 Task: Cyber security and email template2
Action: Key pressed <Key.f11>
Screenshot: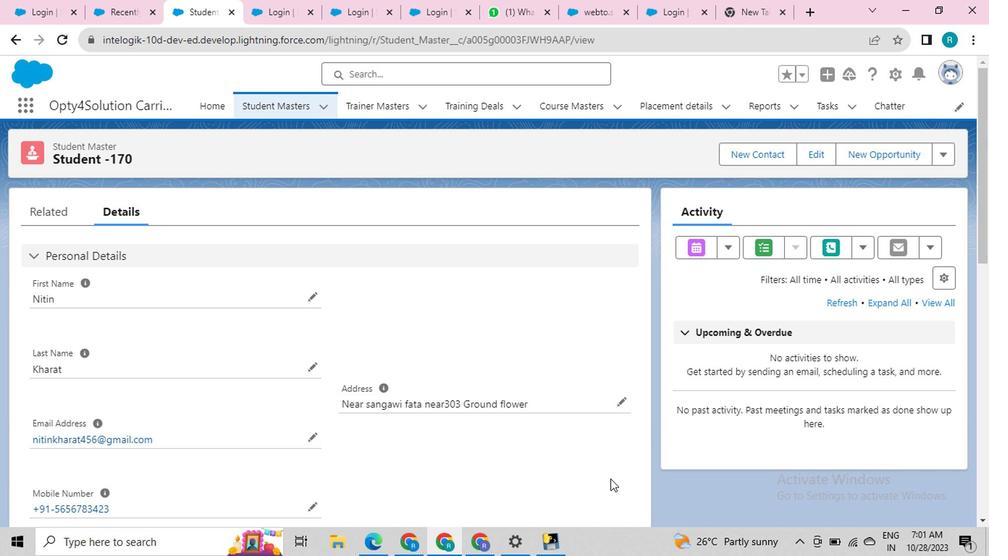 
Action: Mouse moved to (890, 20)
Screenshot: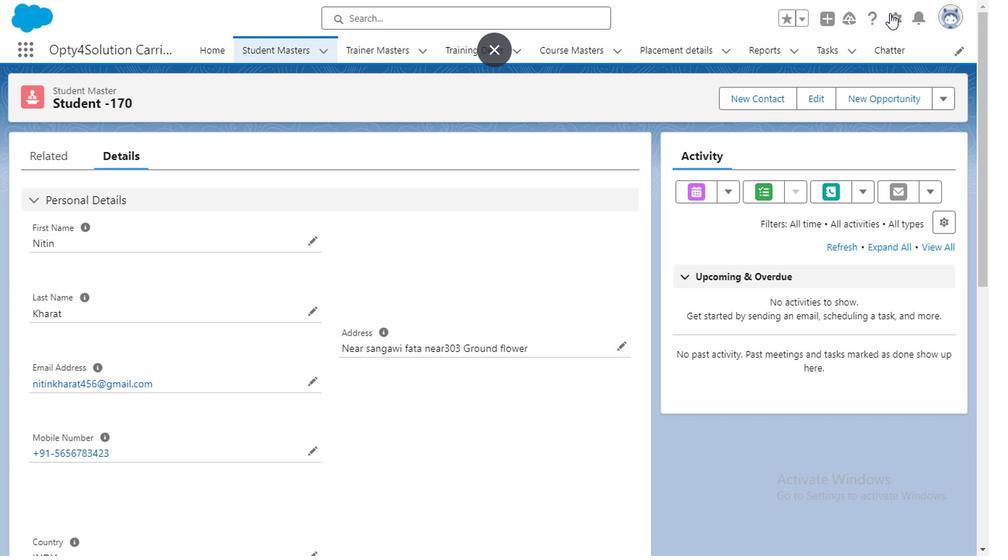 
Action: Mouse pressed left at (890, 20)
Screenshot: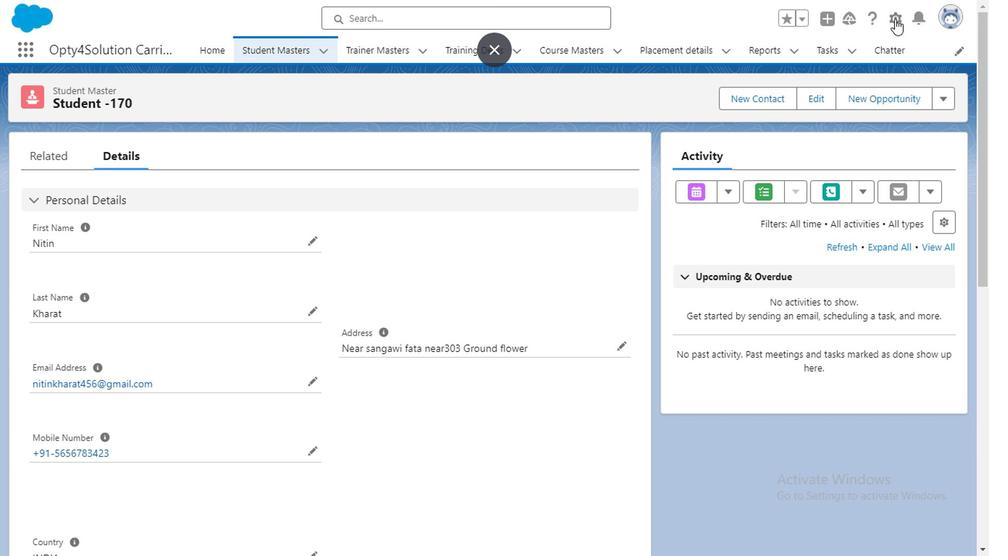 
Action: Mouse moved to (839, 74)
Screenshot: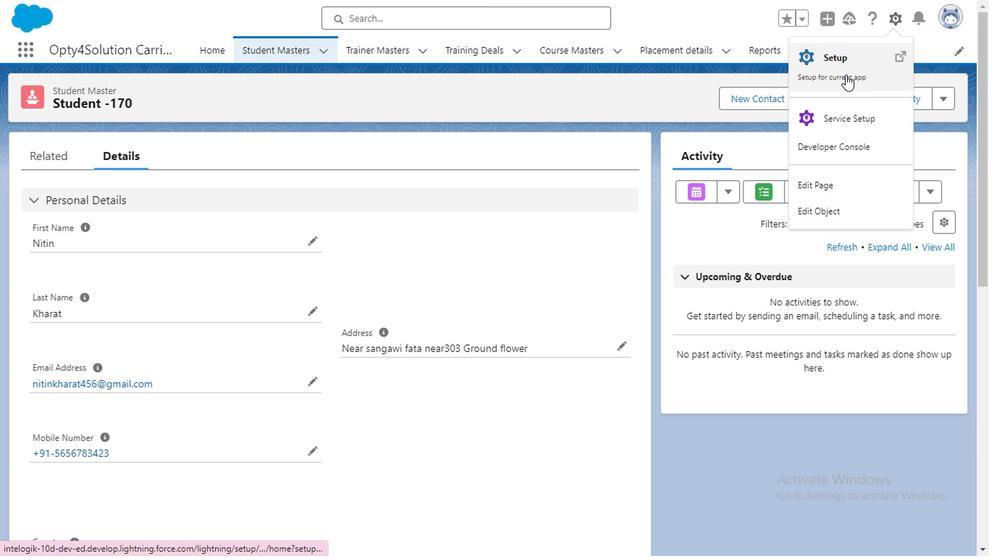 
Action: Mouse pressed left at (839, 74)
Screenshot: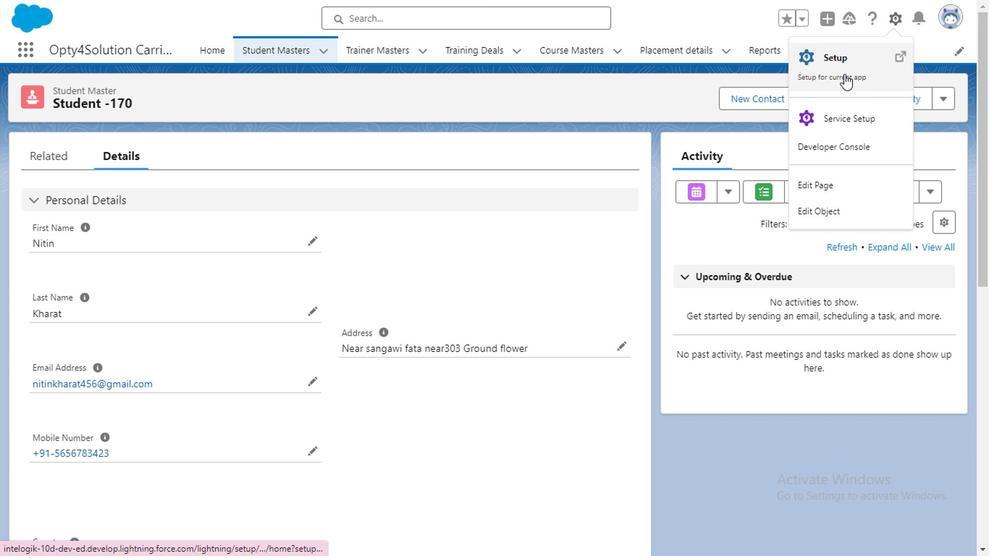
Action: Mouse moved to (79, 90)
Screenshot: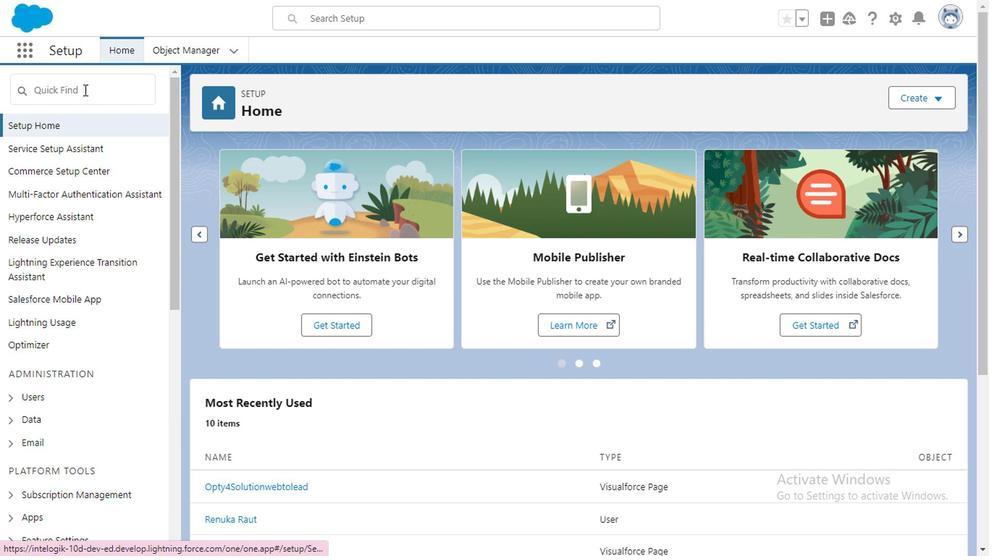 
Action: Mouse pressed left at (79, 90)
Screenshot: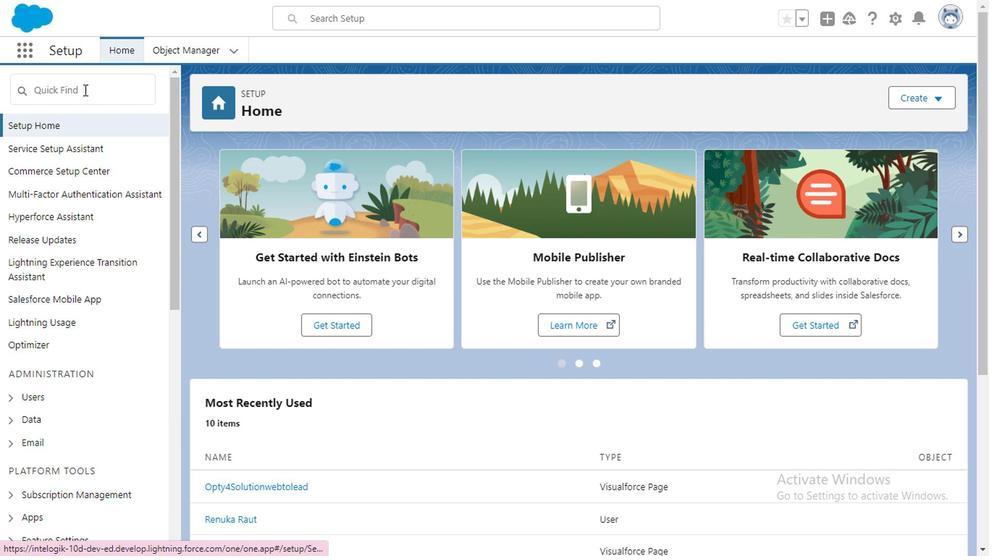 
Action: Mouse moved to (79, 90)
Screenshot: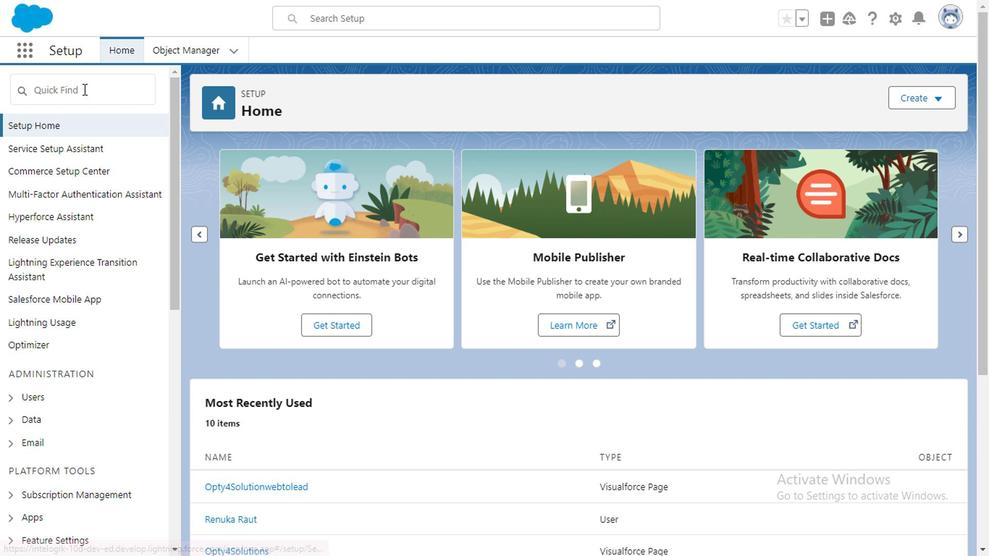 
Action: Key pressed e<Key.caps_lock>MAIL<Key.space><Key.caps_lock><Key.enter>
Screenshot: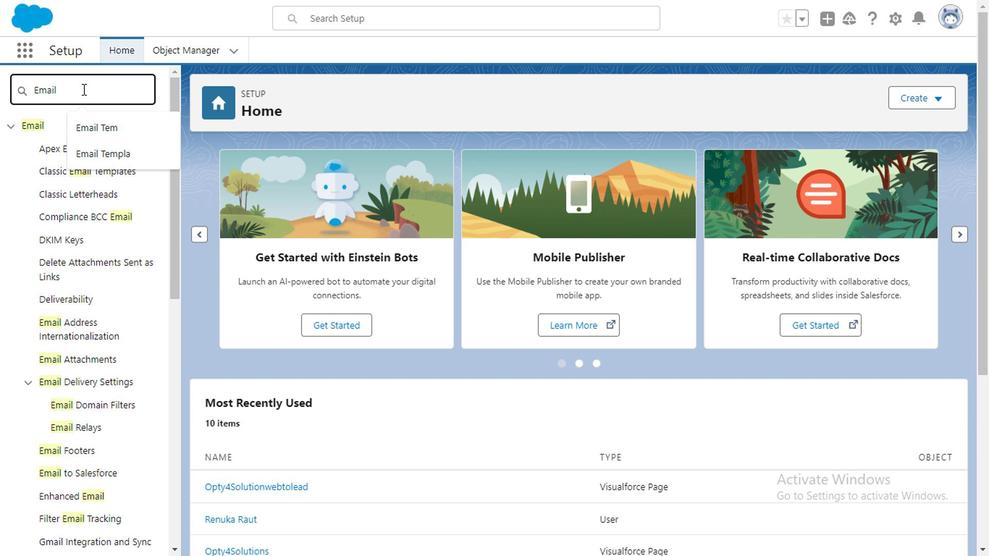 
Action: Mouse moved to (51, 173)
Screenshot: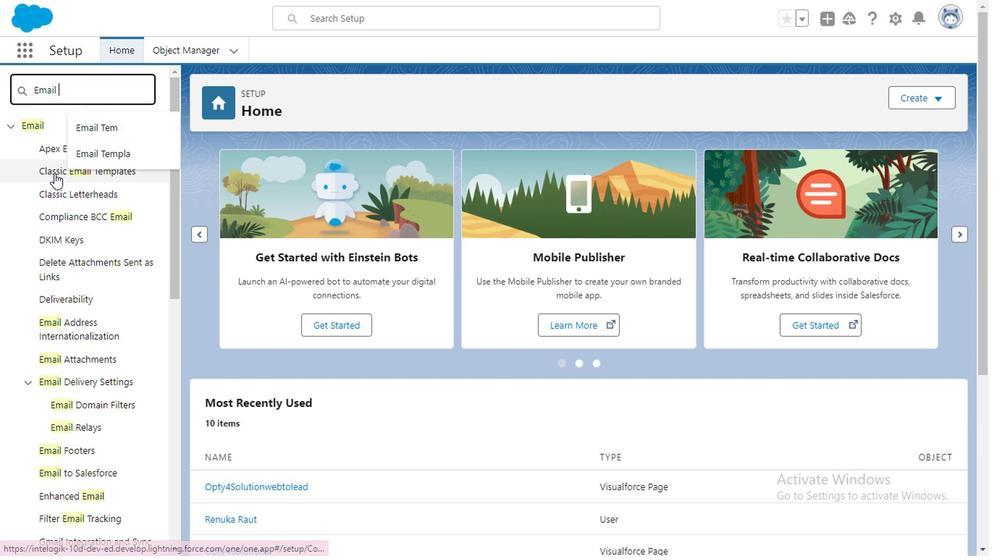 
Action: Mouse pressed left at (51, 173)
Screenshot: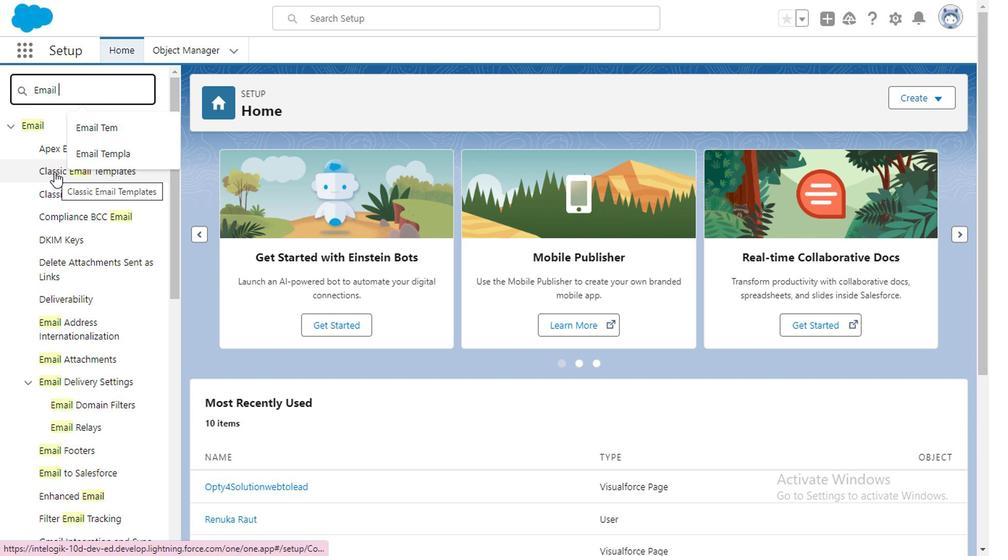 
Action: Mouse moved to (453, 270)
Screenshot: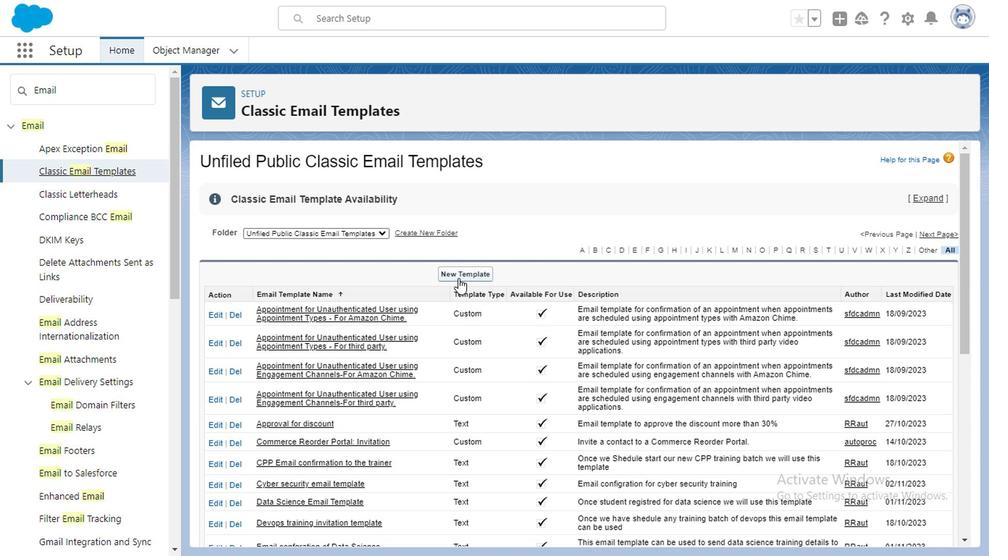 
Action: Mouse pressed left at (453, 270)
Screenshot: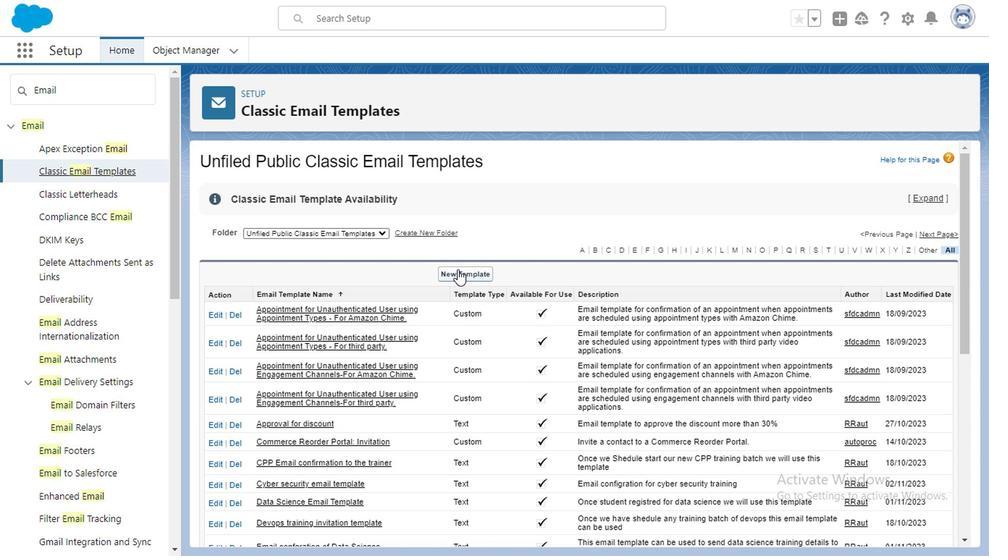 
Action: Mouse moved to (916, 365)
Screenshot: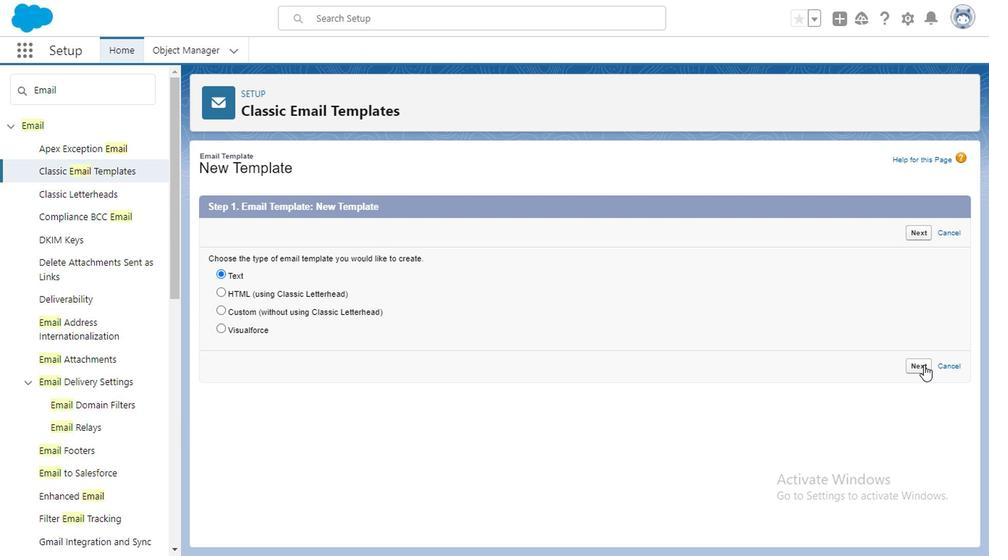 
Action: Mouse pressed left at (916, 365)
Screenshot: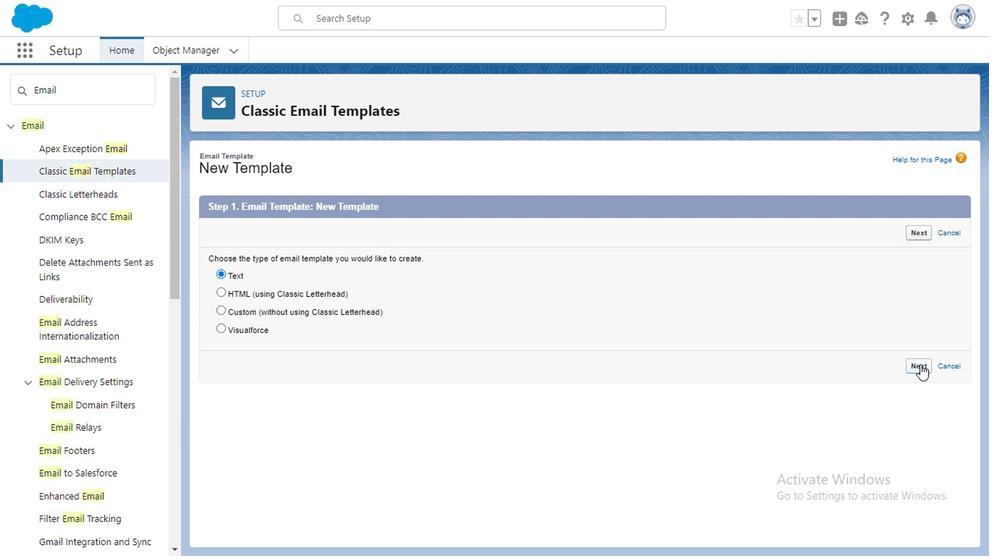 
Action: Mouse moved to (340, 295)
Screenshot: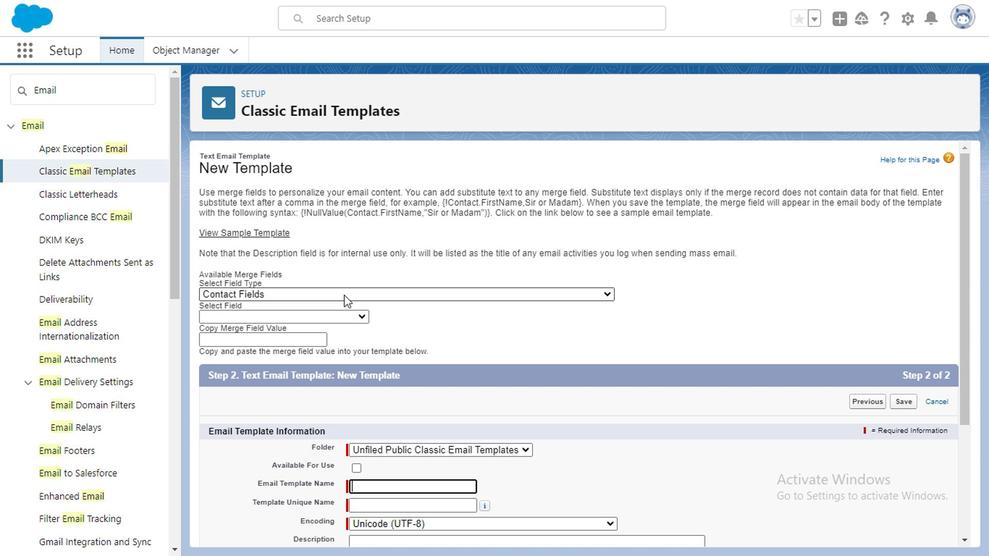 
Action: Mouse pressed left at (340, 295)
Screenshot: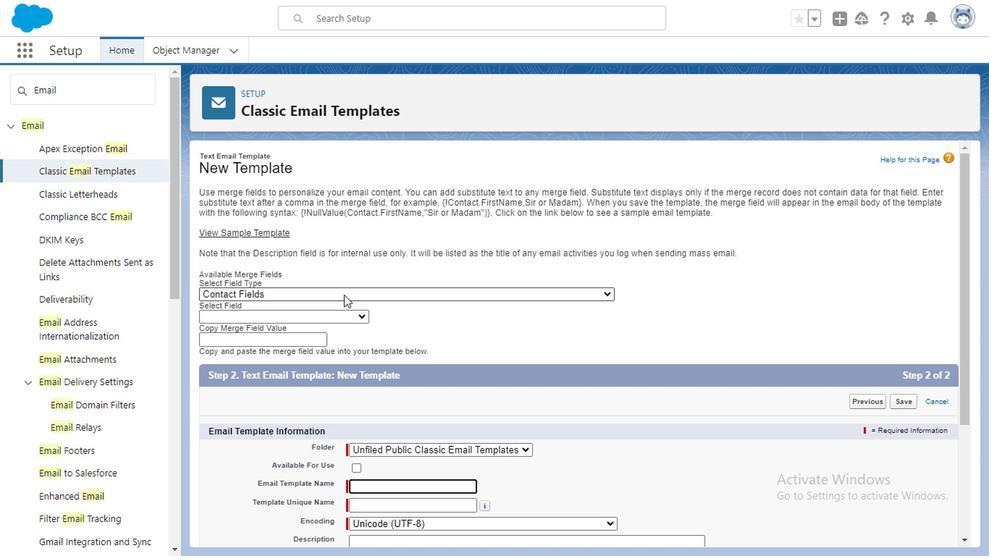 
Action: Mouse moved to (326, 217)
Screenshot: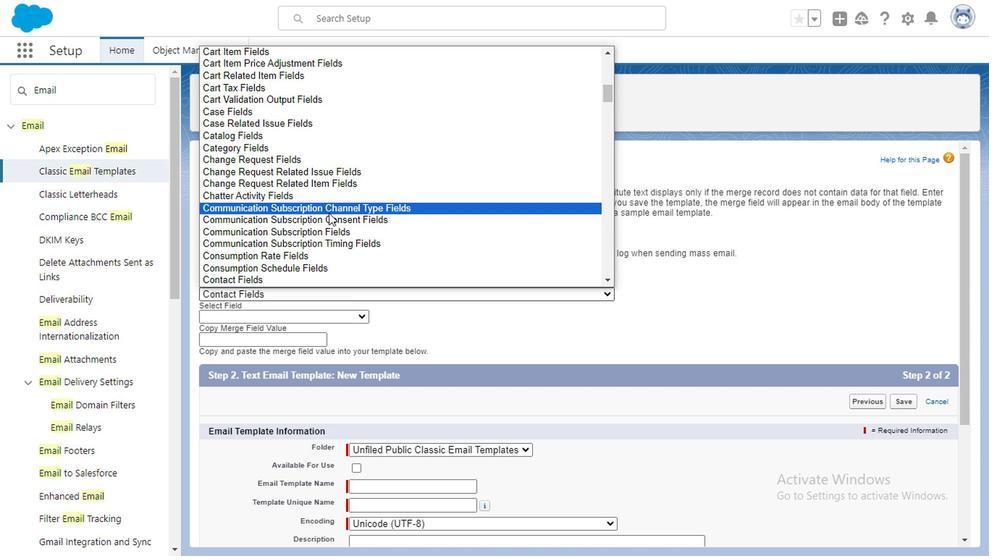 
Action: Mouse scrolled (326, 217) with delta (0, 0)
Screenshot: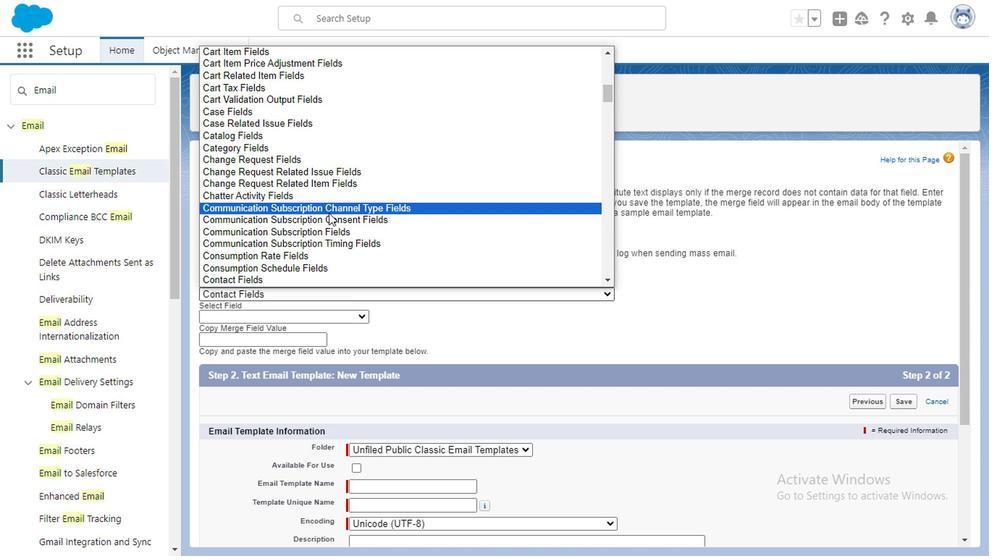 
Action: Mouse moved to (326, 217)
Screenshot: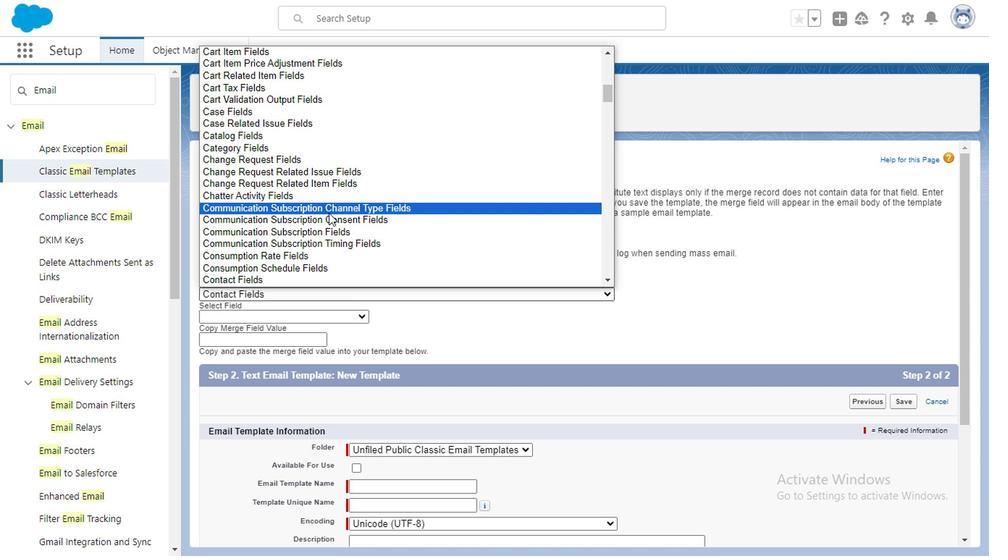 
Action: Mouse scrolled (326, 217) with delta (0, 0)
Screenshot: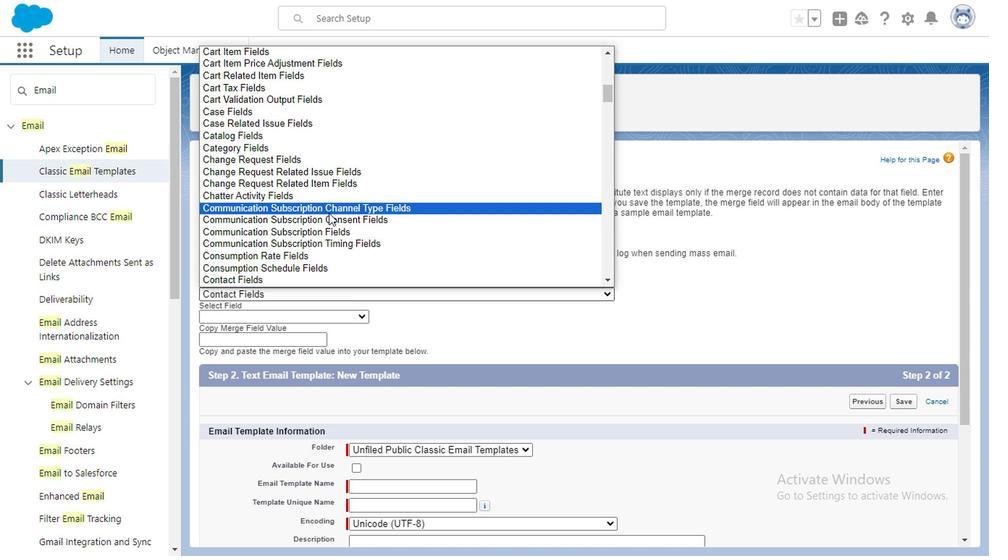
Action: Mouse scrolled (326, 217) with delta (0, 0)
Screenshot: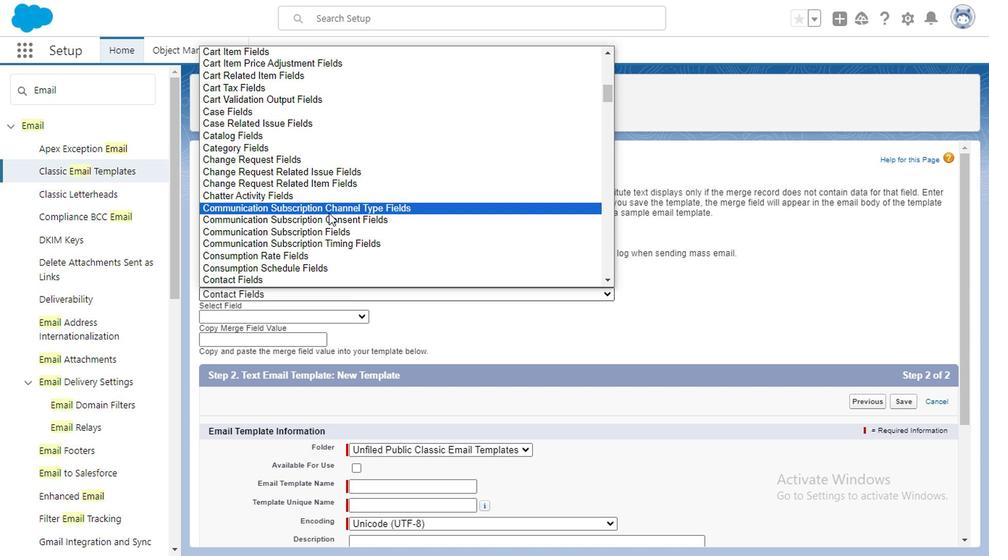 
Action: Mouse moved to (318, 228)
Screenshot: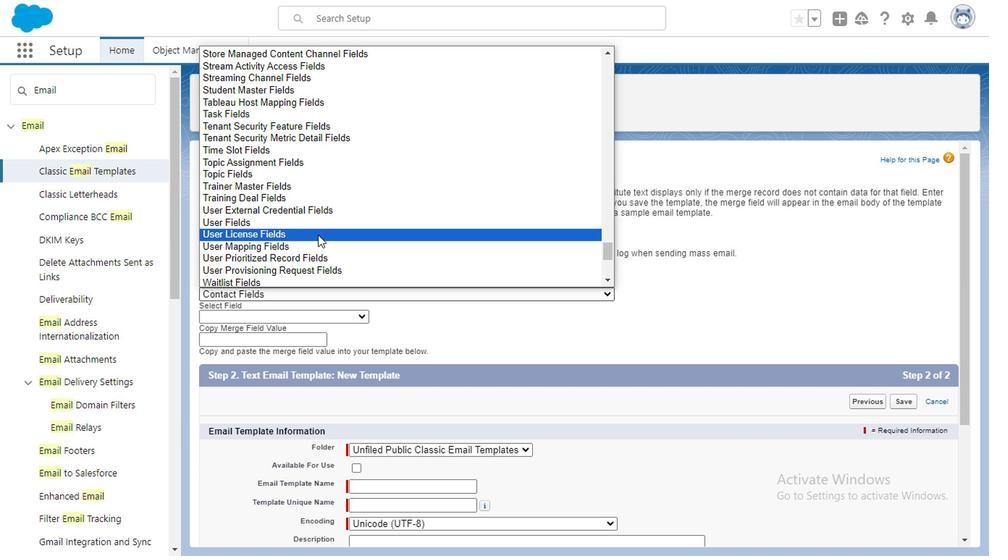 
Action: Mouse scrolled (318, 228) with delta (0, 0)
Screenshot: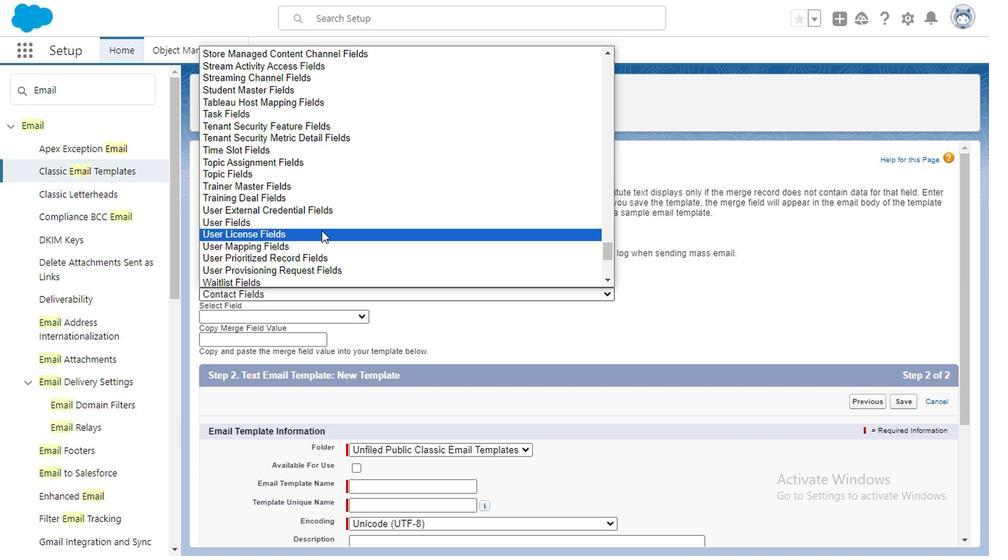
Action: Mouse scrolled (318, 228) with delta (0, 0)
Screenshot: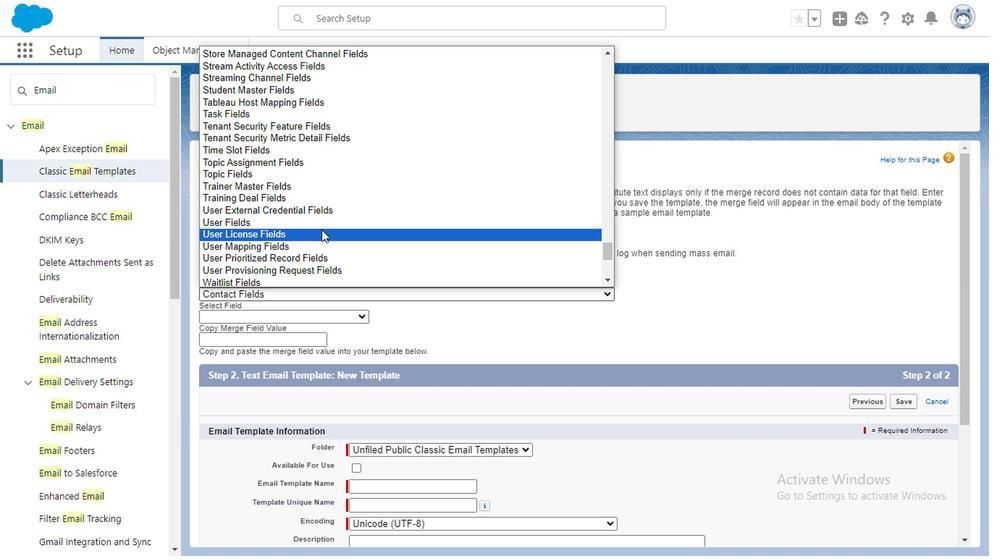 
Action: Mouse moved to (321, 193)
Screenshot: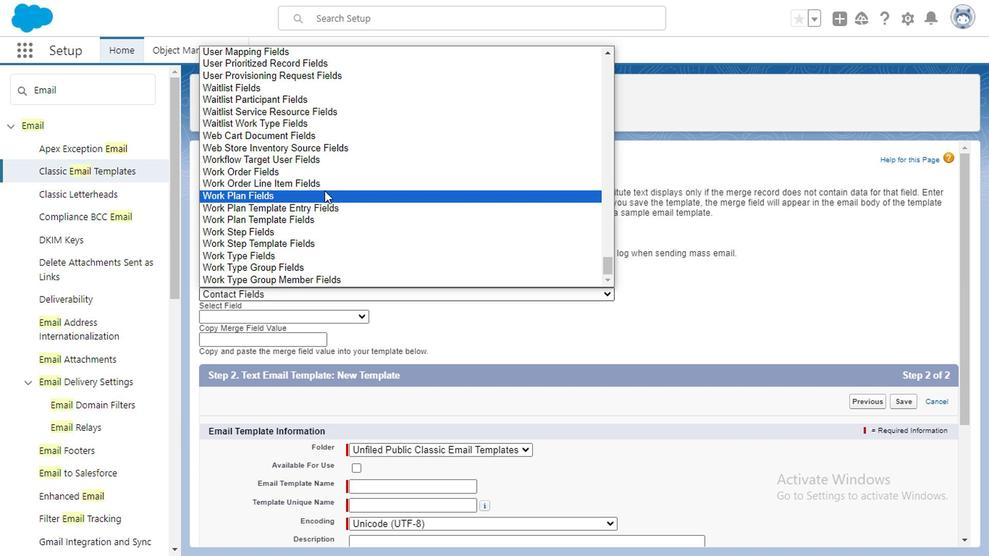 
Action: Mouse scrolled (321, 192) with delta (0, 0)
Screenshot: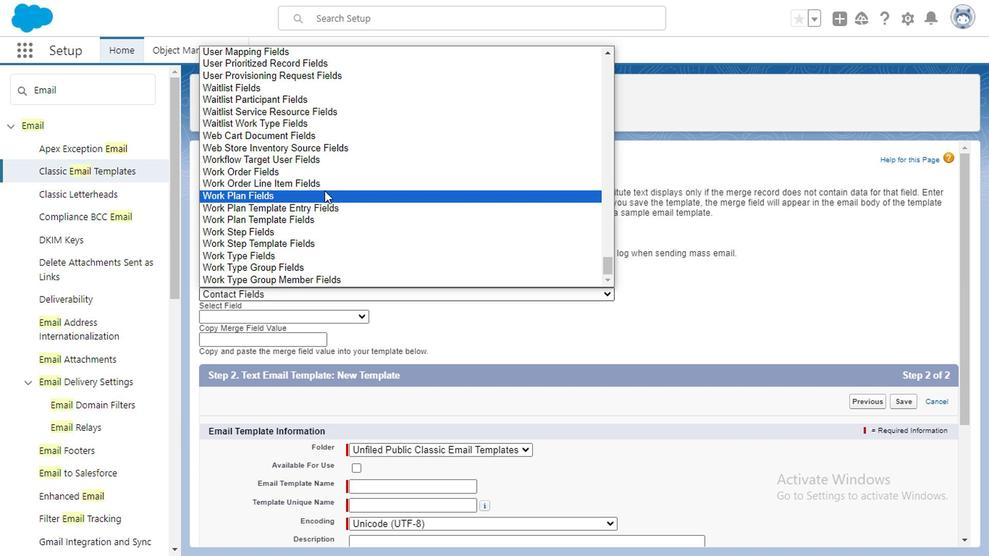 
Action: Mouse moved to (311, 212)
Screenshot: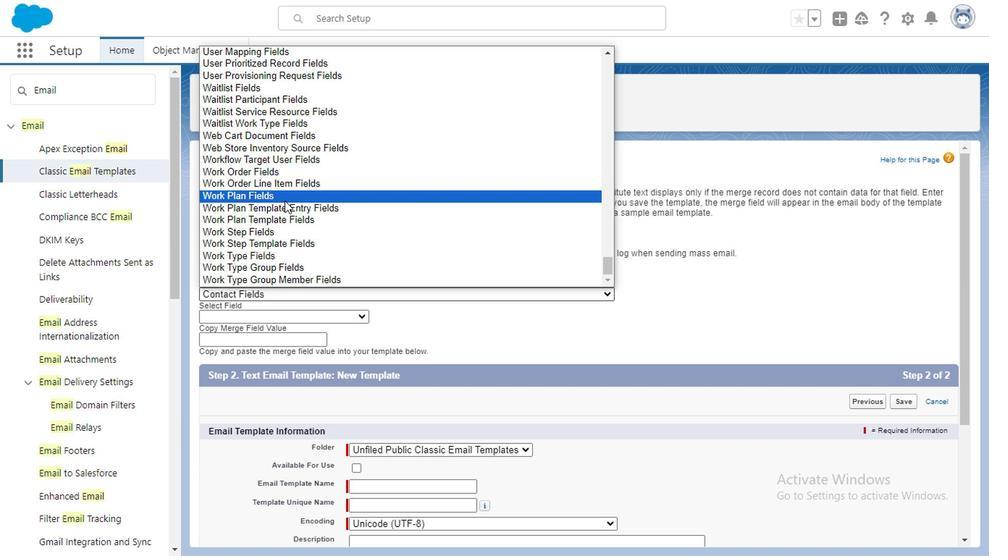 
Action: Mouse scrolled (311, 211) with delta (0, -1)
Screenshot: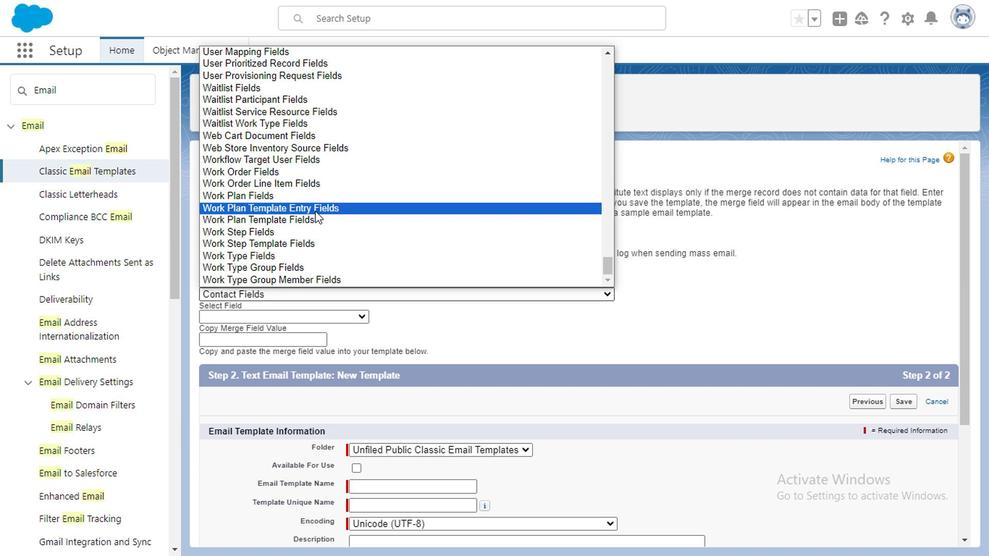 
Action: Mouse moved to (311, 212)
Screenshot: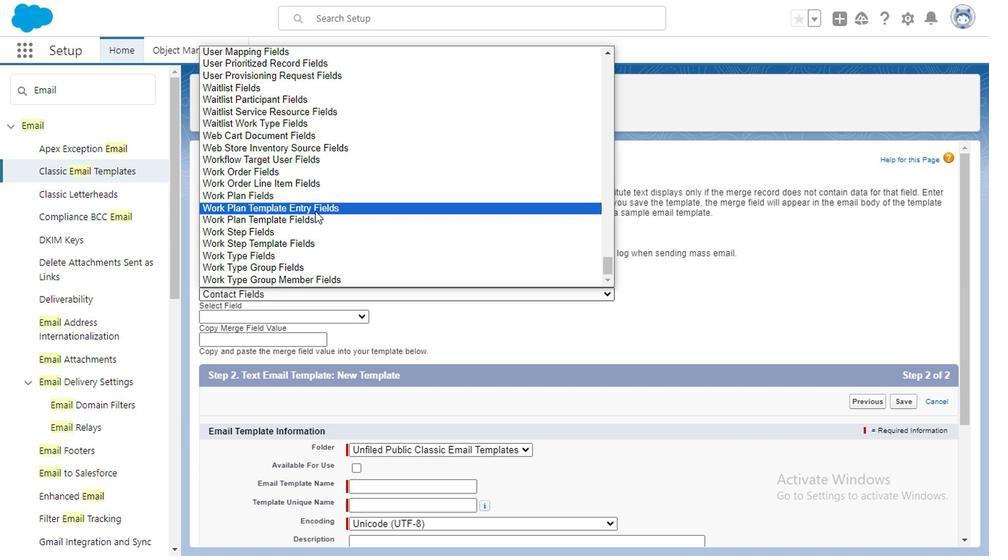 
Action: Mouse scrolled (311, 212) with delta (0, 0)
Screenshot: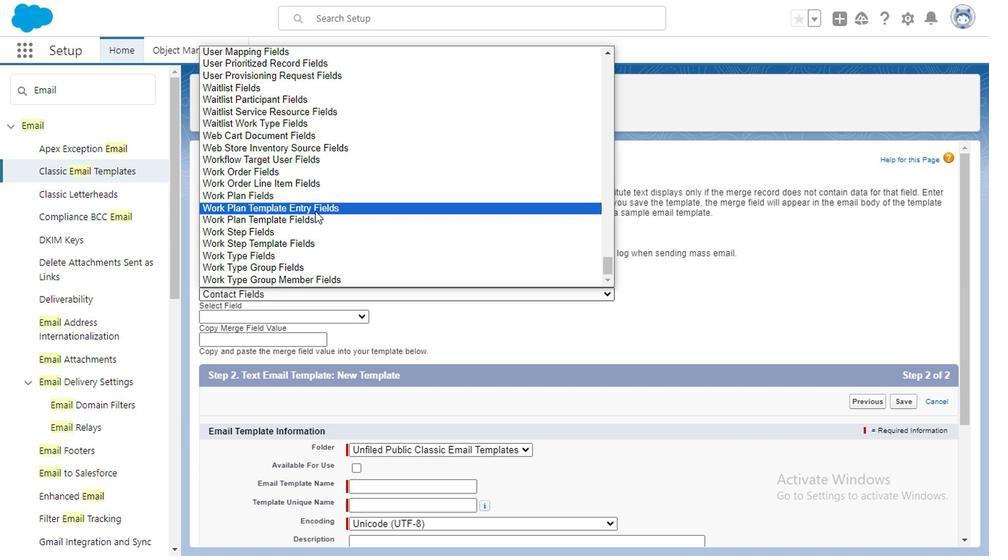 
Action: Mouse moved to (311, 213)
Screenshot: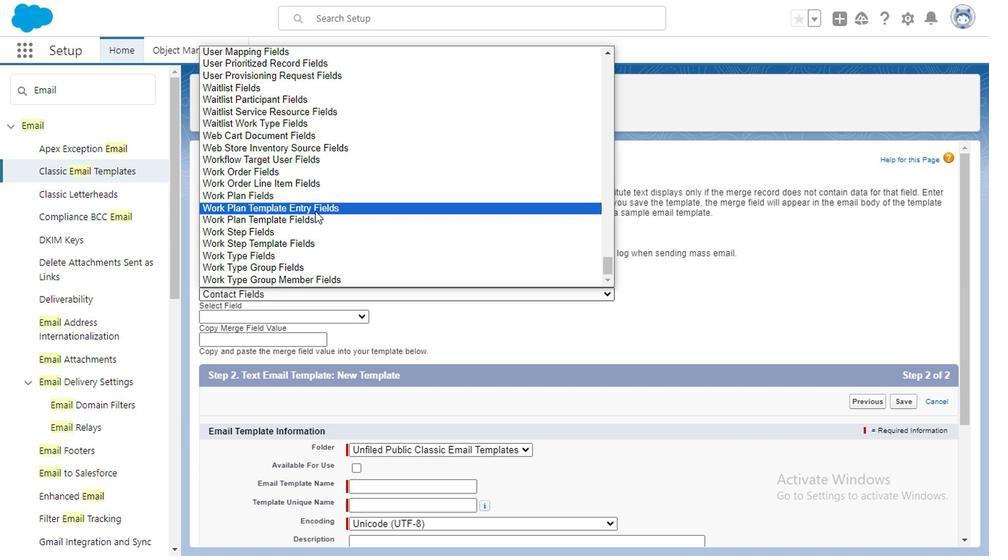 
Action: Mouse scrolled (311, 212) with delta (0, -1)
Screenshot: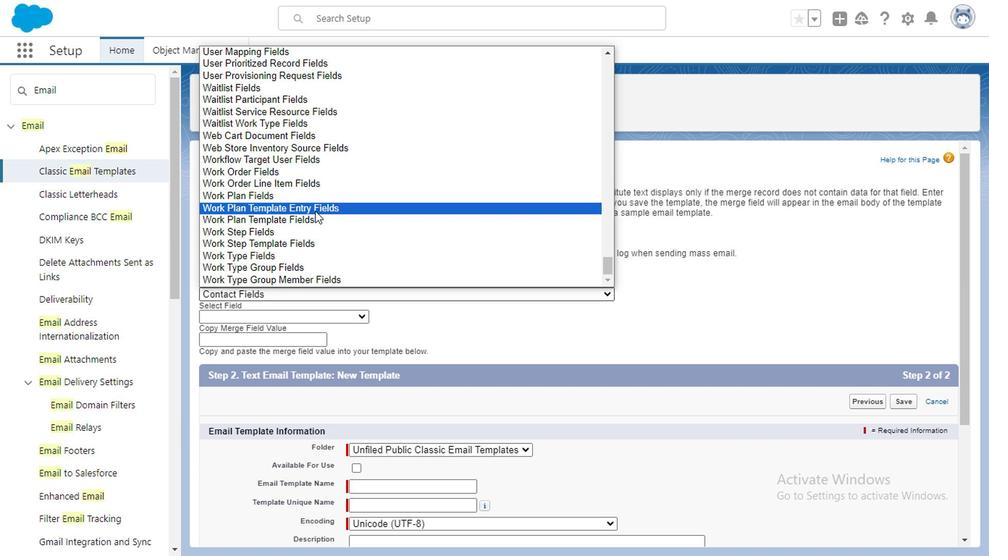 
Action: Mouse moved to (314, 225)
Screenshot: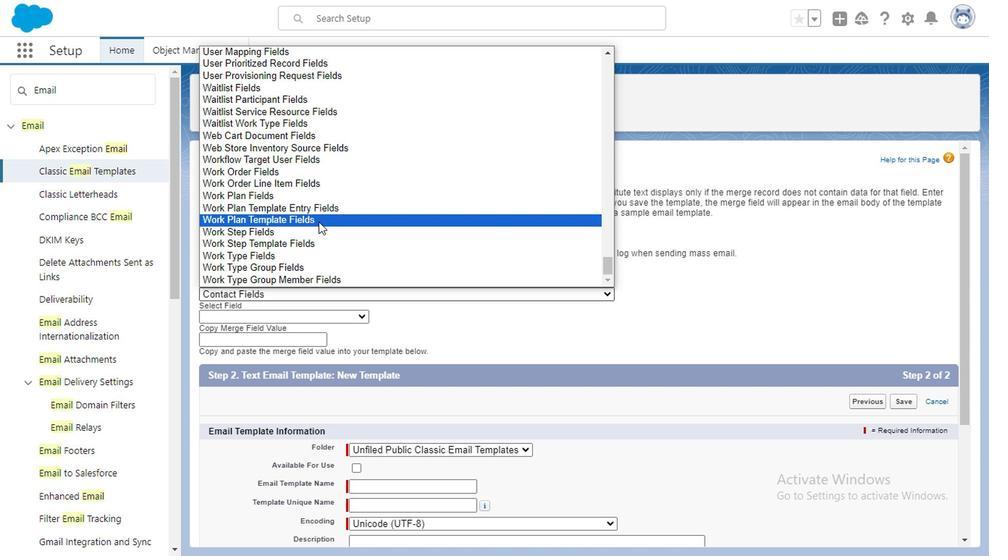 
Action: Mouse scrolled (314, 226) with delta (0, 1)
Screenshot: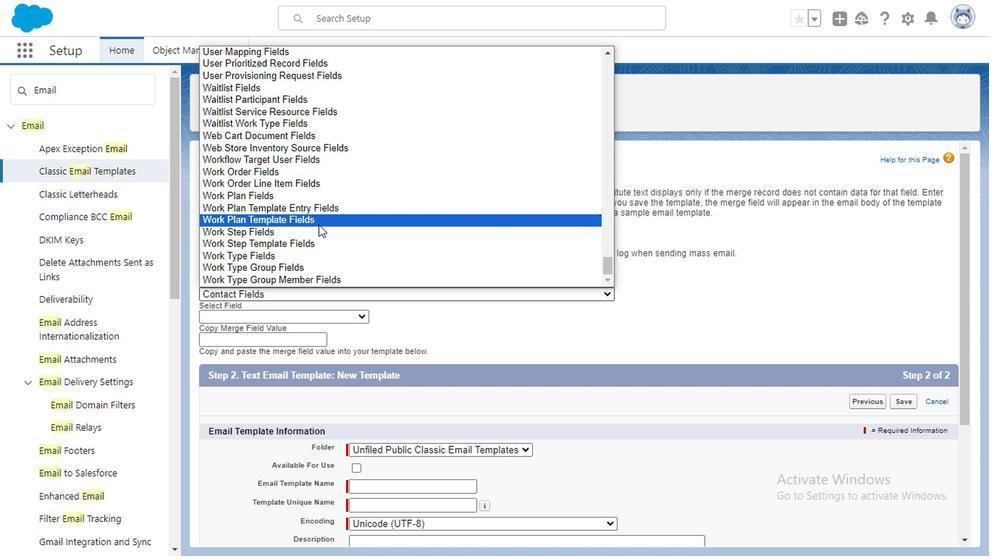 
Action: Mouse moved to (314, 225)
Screenshot: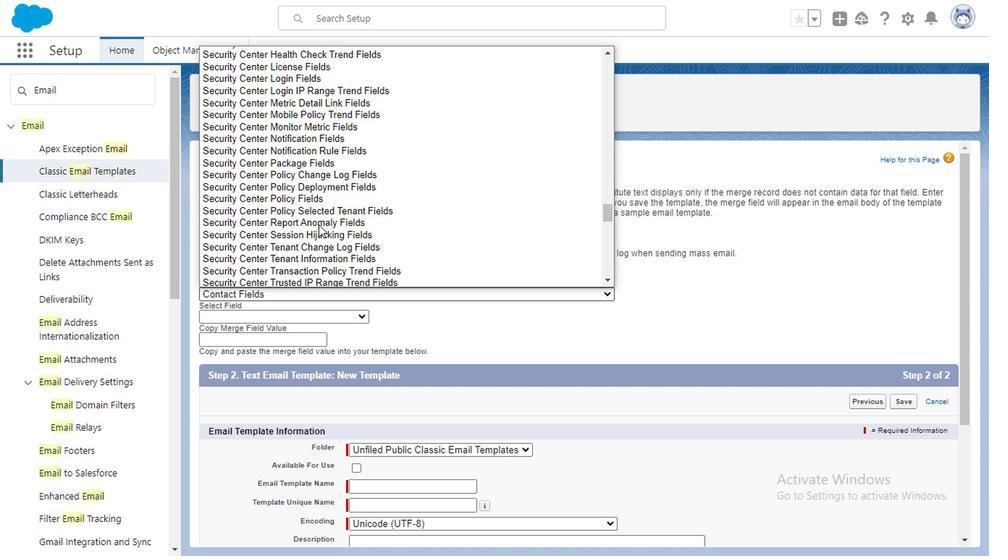 
Action: Mouse scrolled (314, 226) with delta (0, 1)
Screenshot: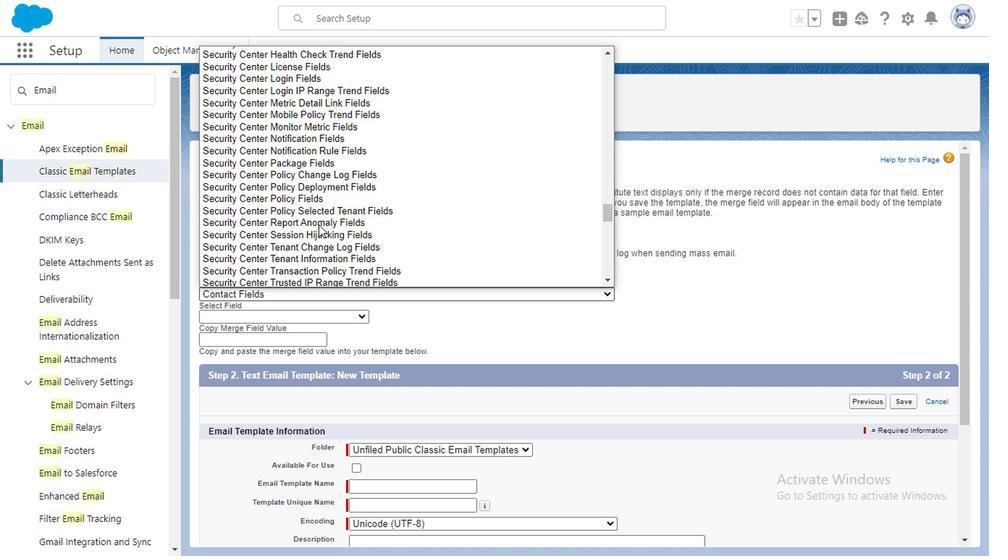 
Action: Mouse scrolled (314, 226) with delta (0, 1)
Screenshot: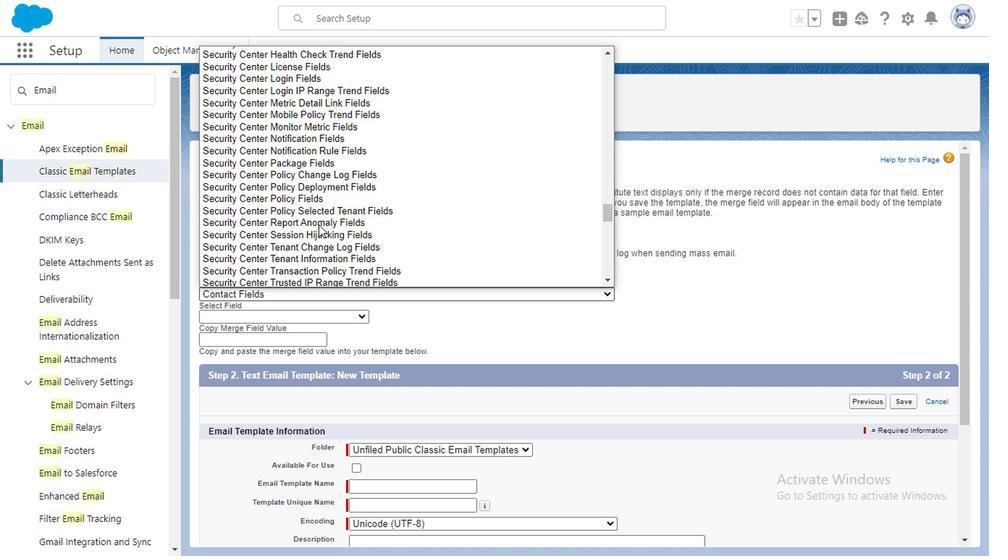
Action: Mouse moved to (339, 191)
Screenshot: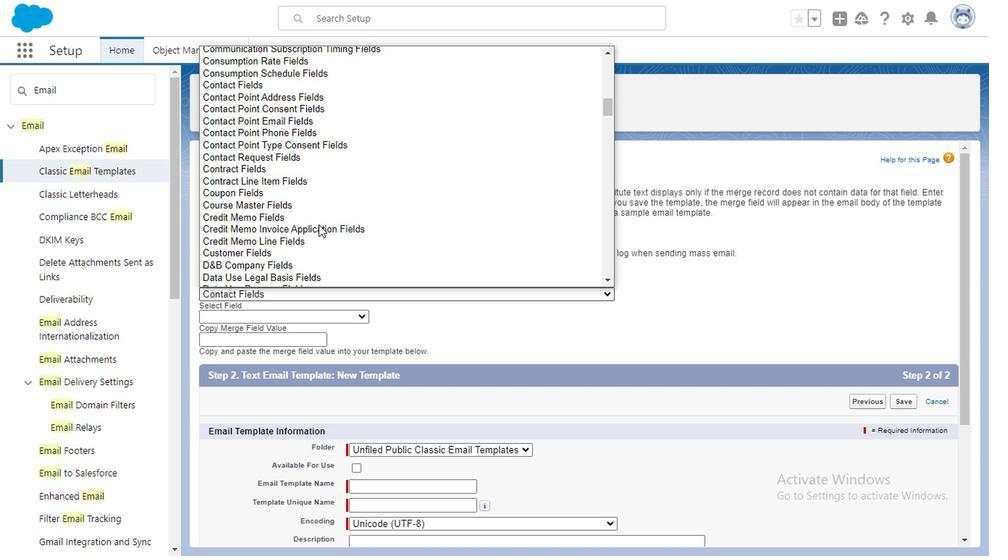 
Action: Mouse scrolled (339, 190) with delta (0, 0)
Screenshot: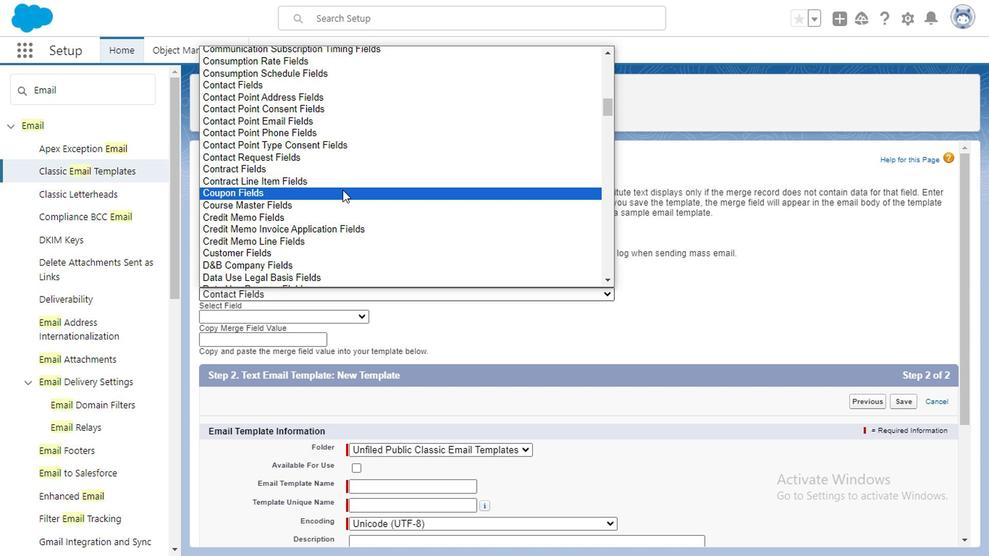 
Action: Mouse scrolled (339, 190) with delta (0, 0)
Screenshot: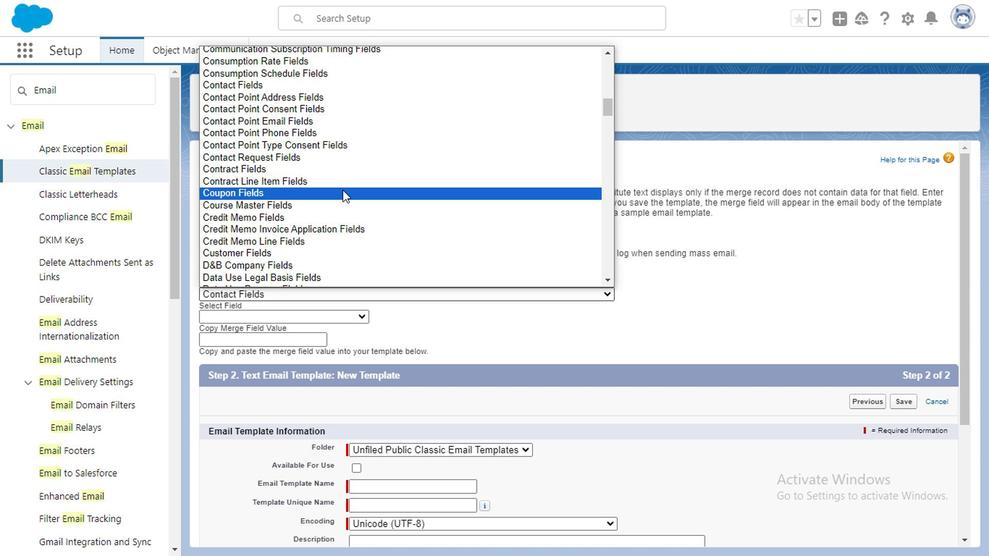 
Action: Mouse scrolled (339, 190) with delta (0, 0)
Screenshot: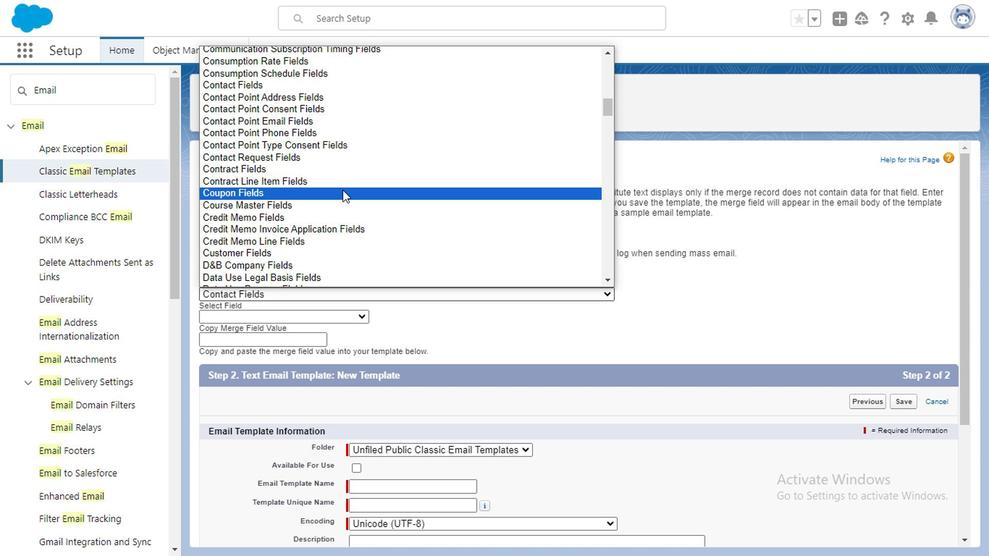 
Action: Mouse scrolled (339, 190) with delta (0, 0)
Screenshot: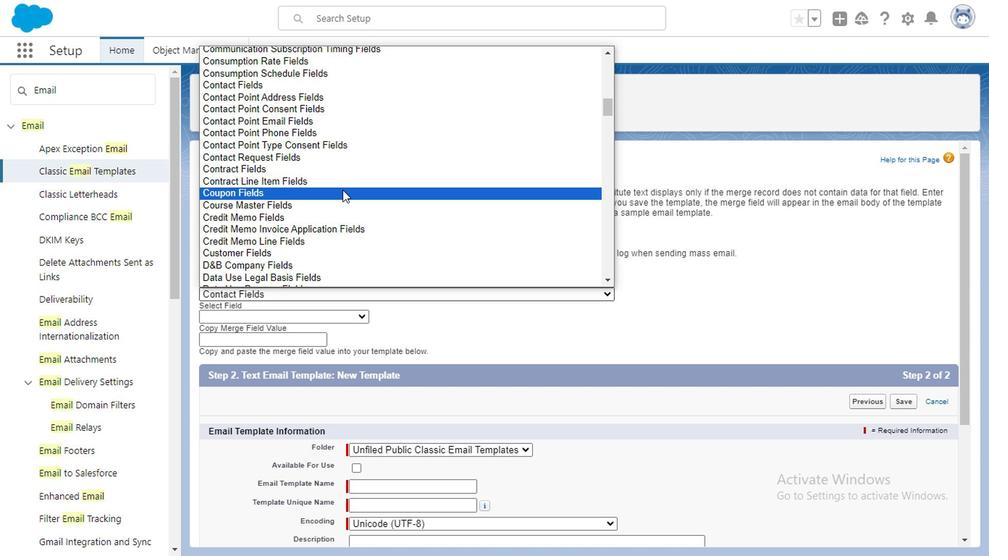 
Action: Mouse moved to (339, 191)
Screenshot: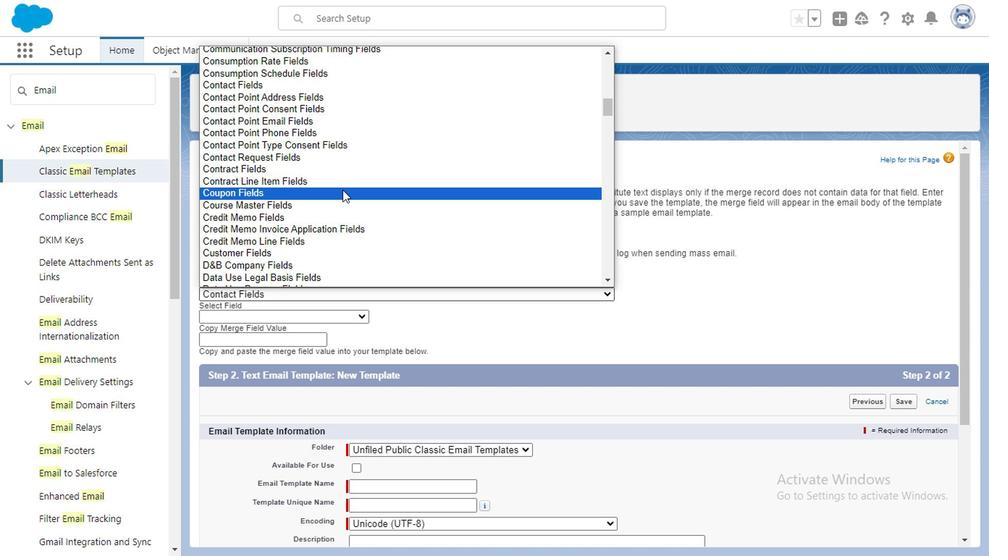 
Action: Mouse scrolled (339, 191) with delta (0, 0)
Screenshot: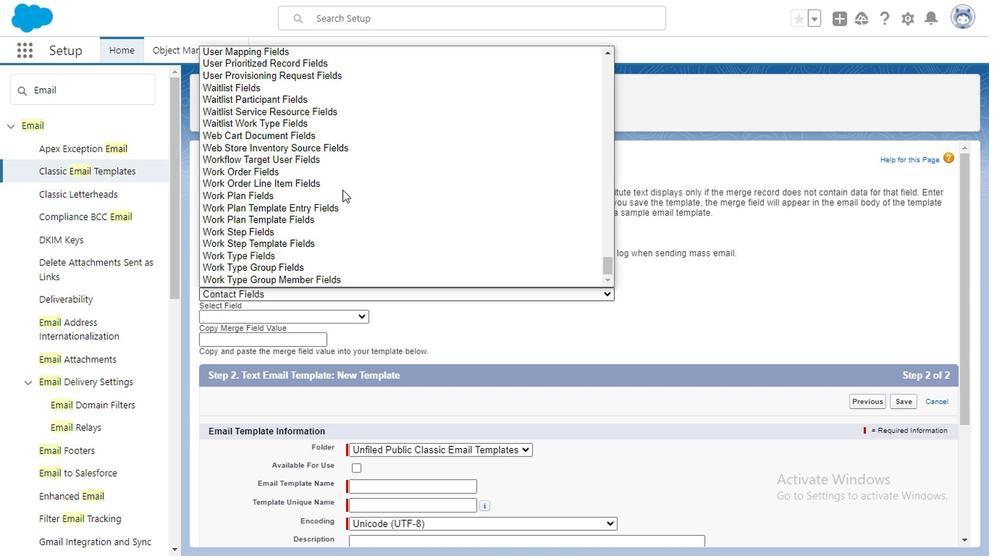 
Action: Mouse moved to (339, 191)
Screenshot: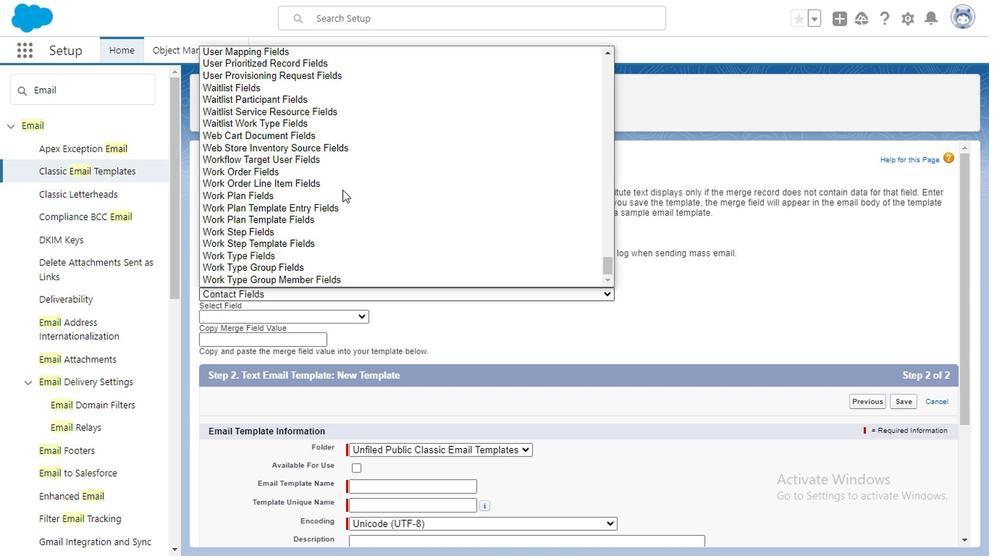 
Action: Mouse scrolled (339, 191) with delta (0, 0)
Screenshot: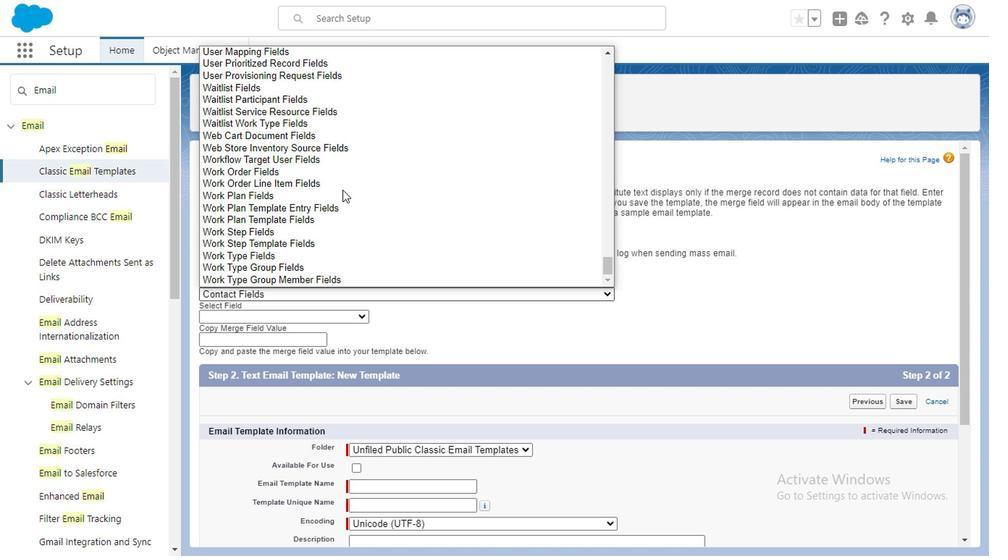 
Action: Mouse moved to (334, 246)
Screenshot: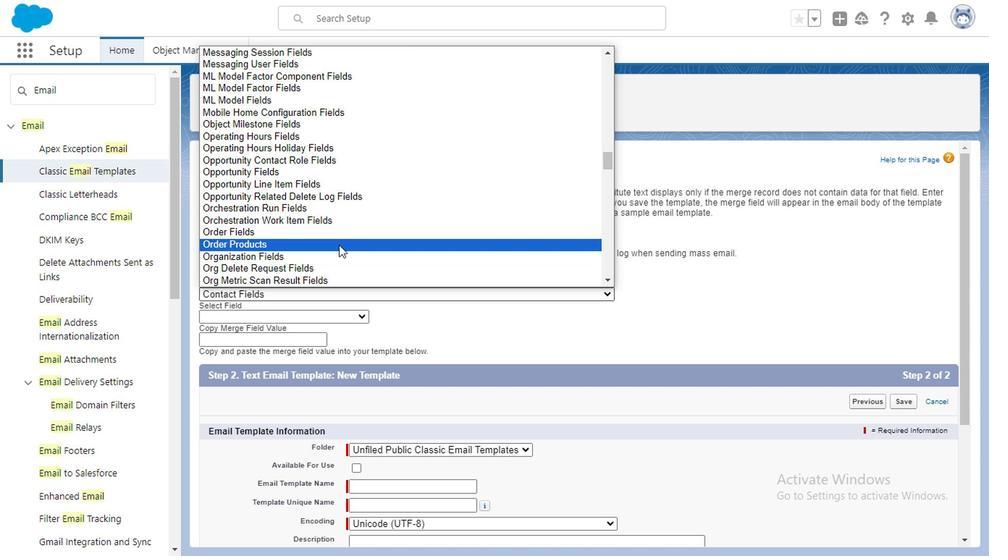 
Action: Mouse scrolled (334, 246) with delta (0, 0)
Screenshot: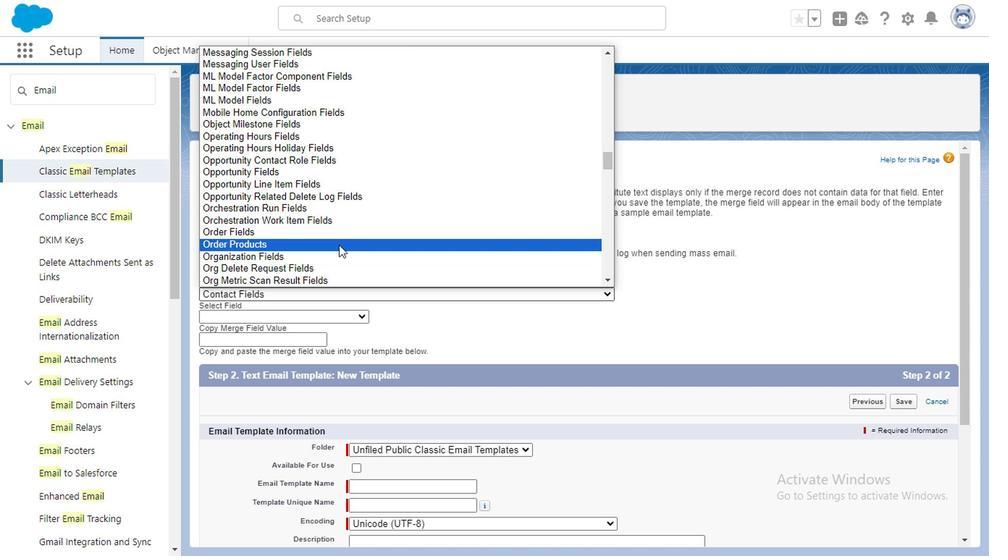 
Action: Mouse moved to (334, 248)
Screenshot: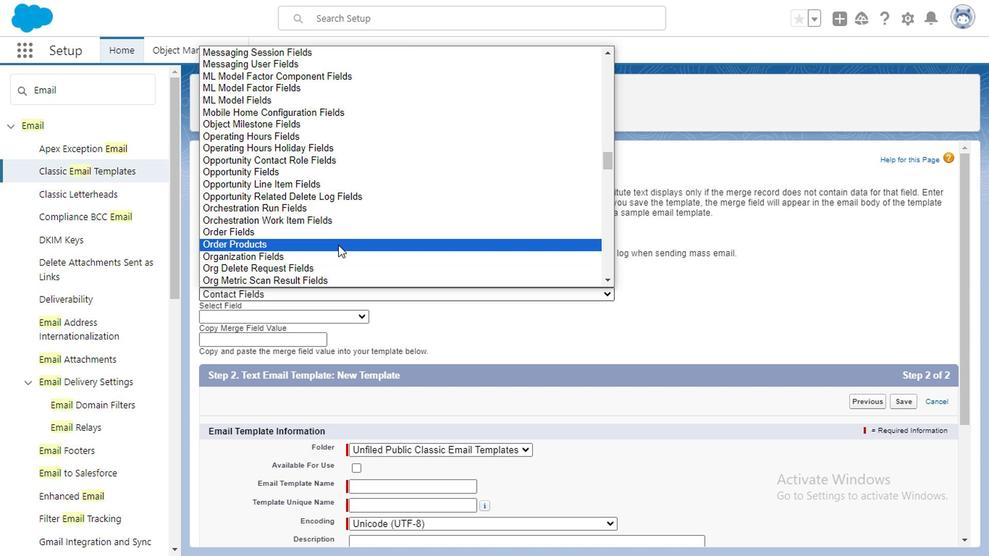 
Action: Mouse scrolled (334, 247) with delta (0, -1)
Screenshot: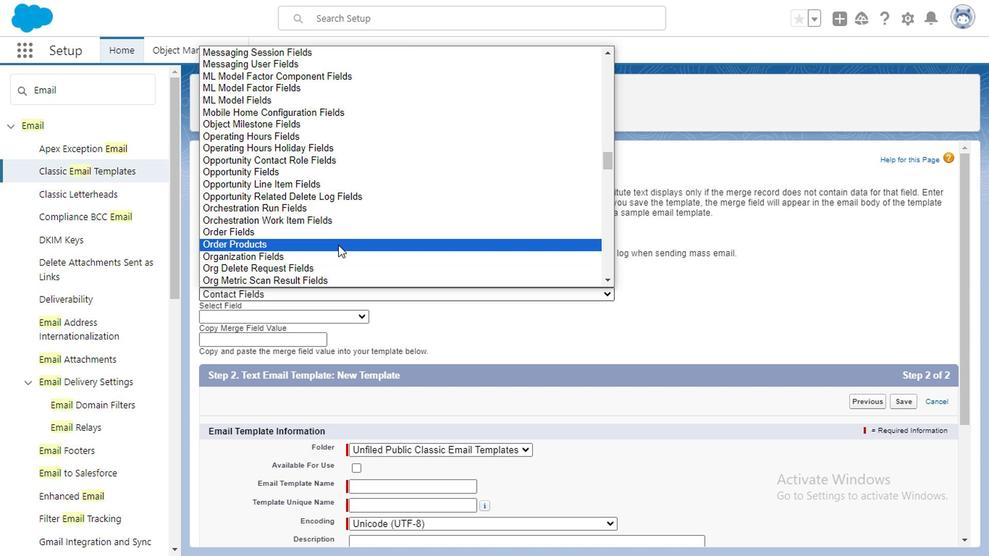 
Action: Mouse moved to (334, 248)
Screenshot: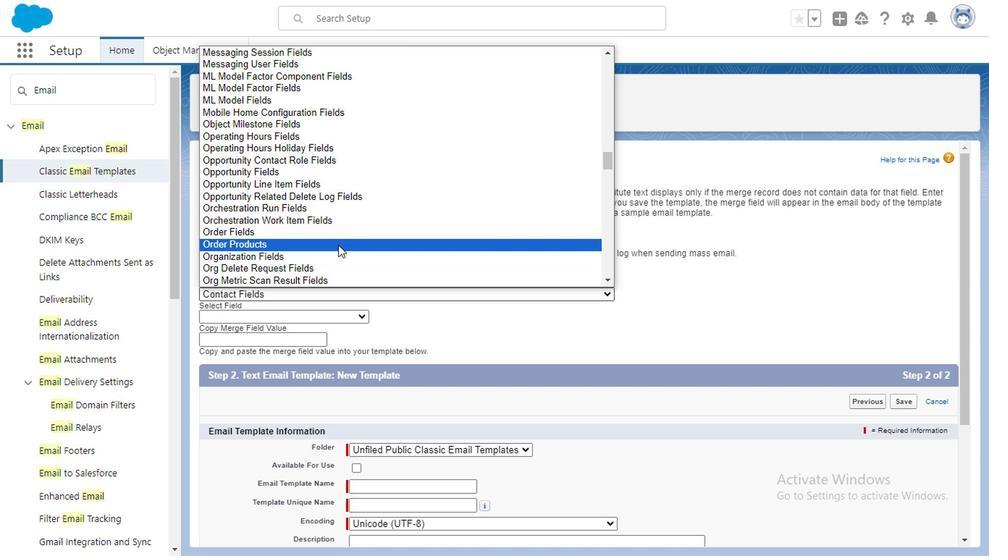 
Action: Mouse scrolled (334, 247) with delta (0, -1)
Screenshot: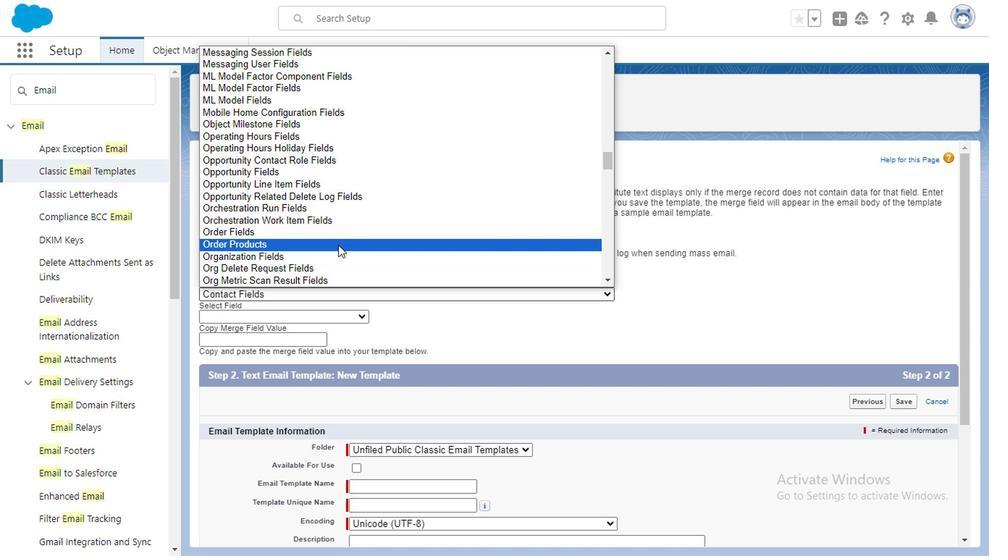 
Action: Mouse moved to (335, 250)
Screenshot: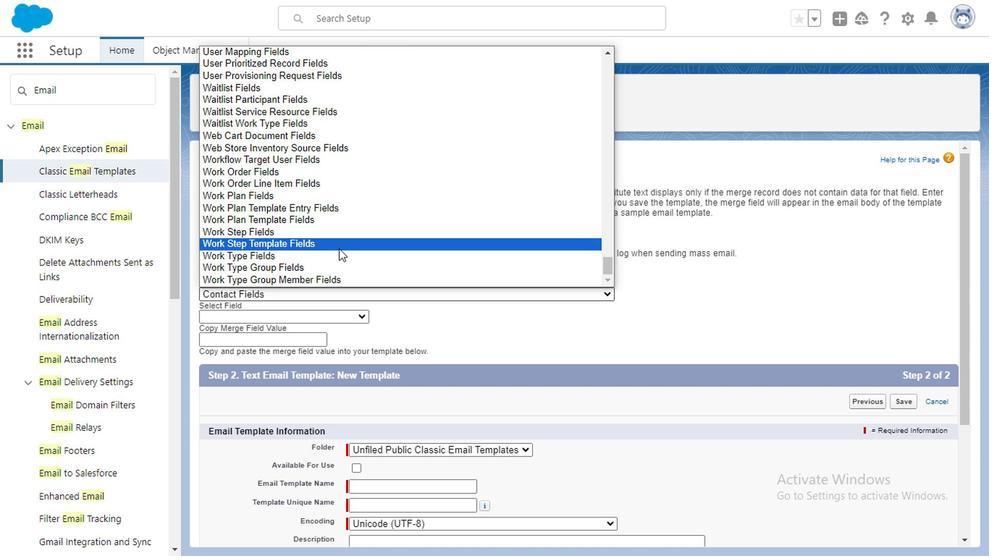 
Action: Mouse scrolled (335, 249) with delta (0, 0)
Screenshot: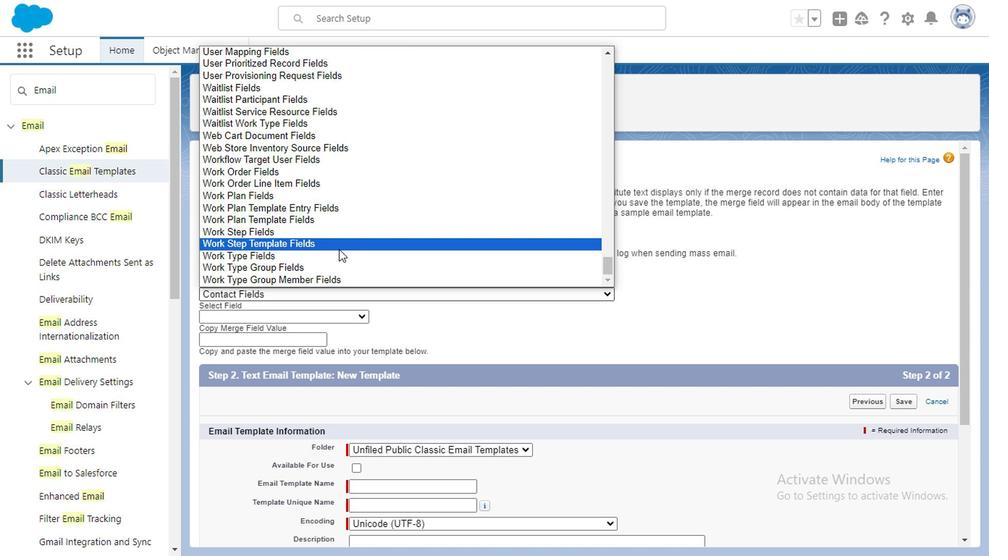 
Action: Mouse scrolled (335, 249) with delta (0, 0)
Screenshot: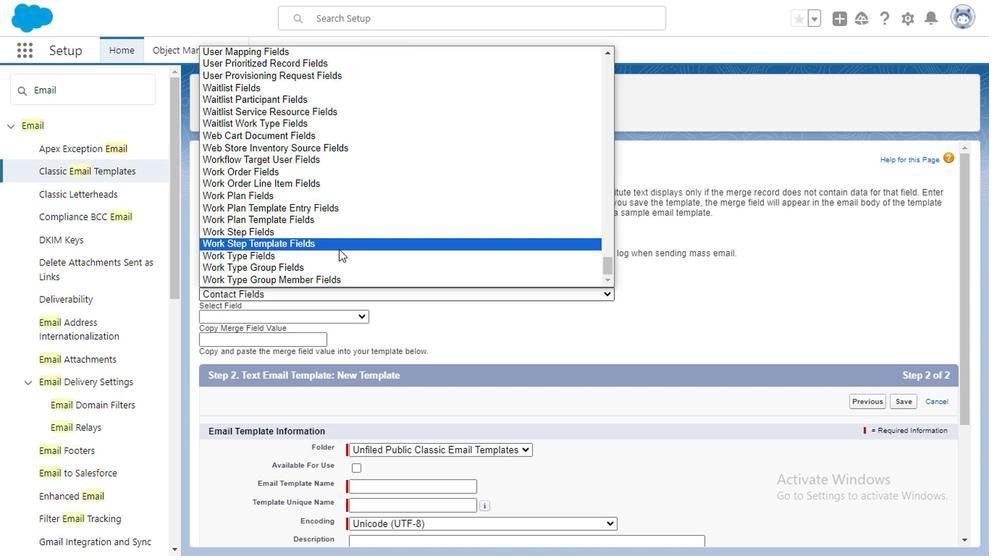 
Action: Mouse moved to (342, 251)
Screenshot: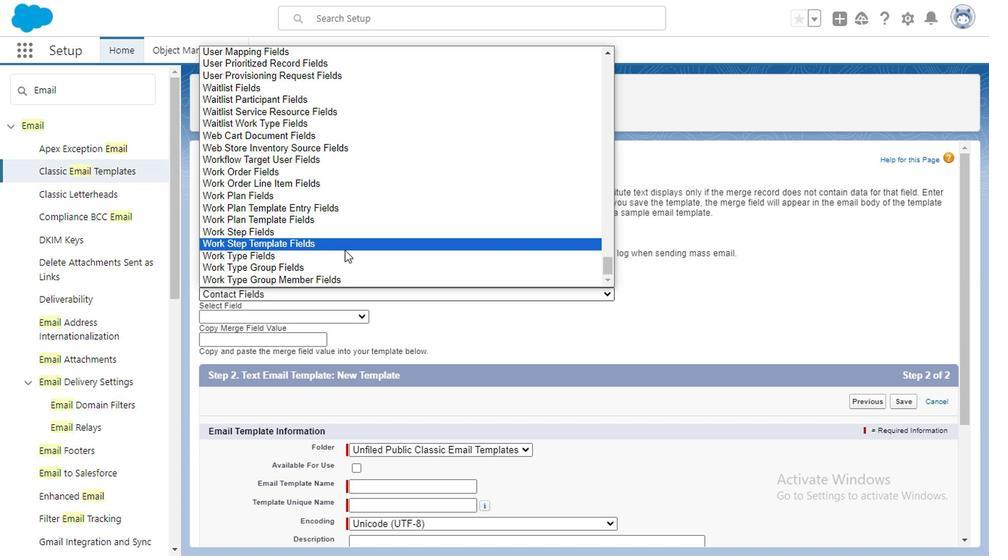 
Action: Mouse scrolled (342, 250) with delta (0, -1)
Screenshot: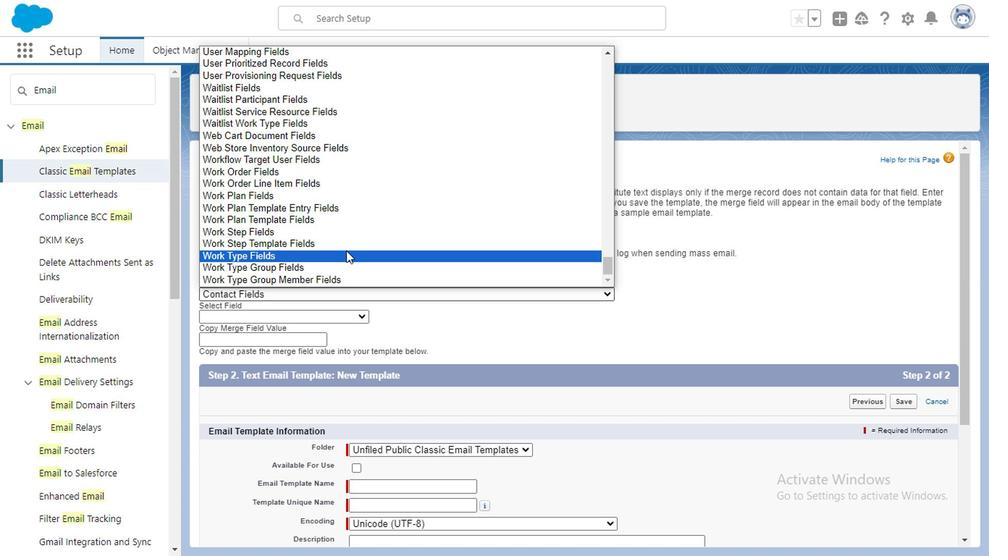 
Action: Mouse scrolled (342, 250) with delta (0, -1)
Screenshot: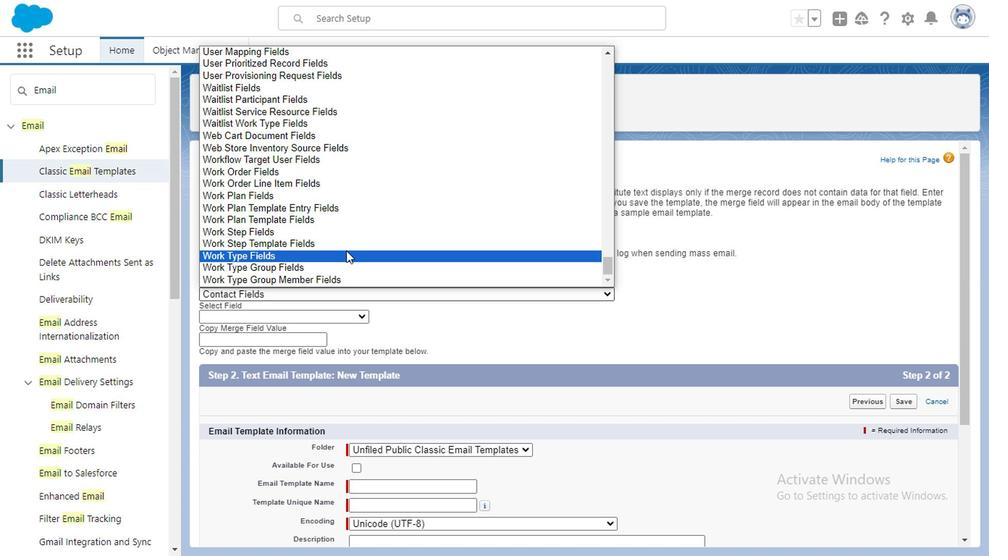 
Action: Mouse scrolled (342, 250) with delta (0, -1)
Screenshot: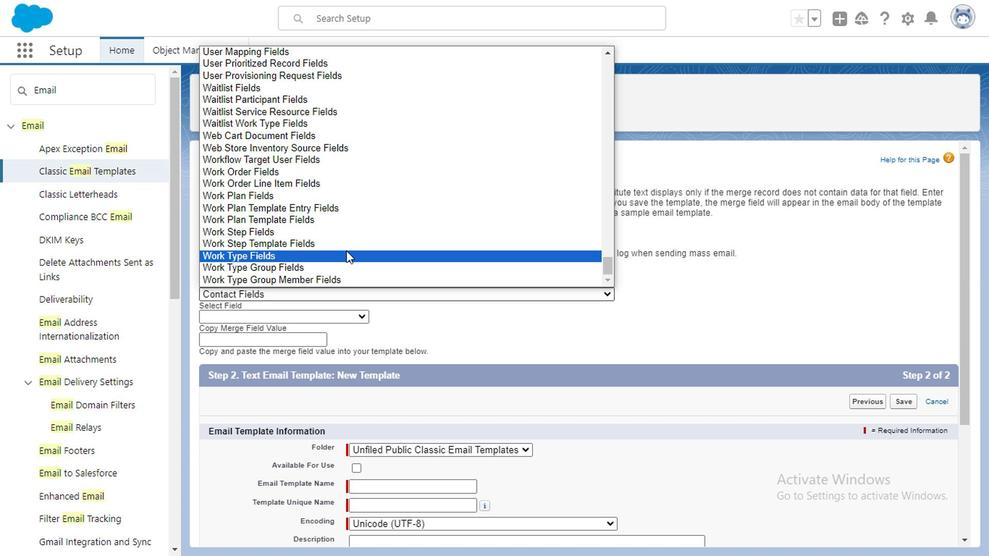 
Action: Mouse scrolled (342, 250) with delta (0, -1)
Screenshot: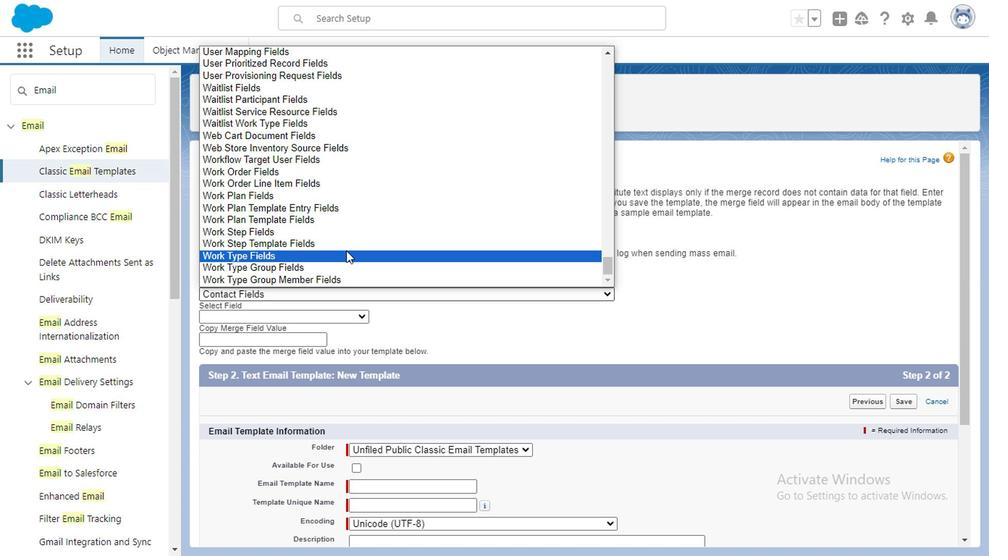
Action: Mouse scrolled (342, 250) with delta (0, -1)
Screenshot: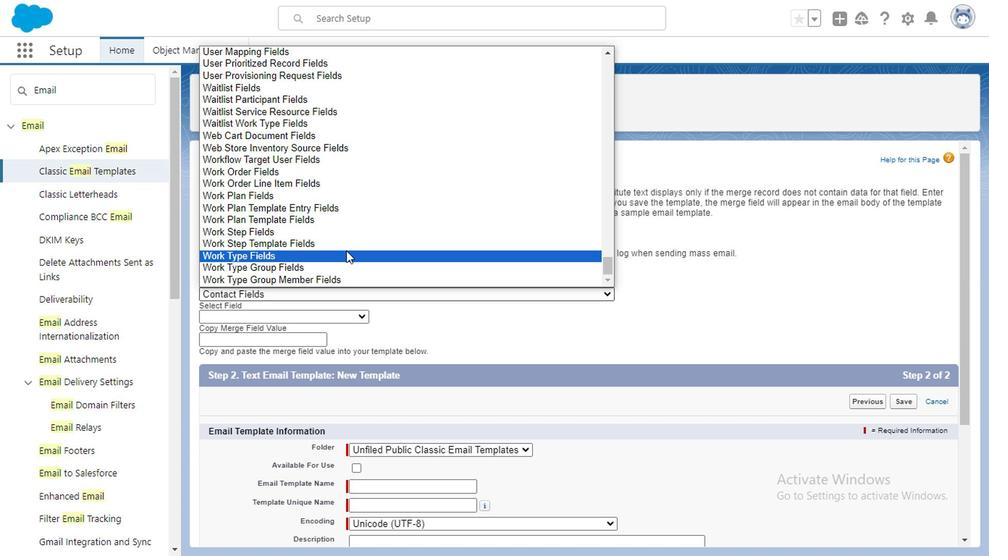 
Action: Mouse moved to (606, 268)
Screenshot: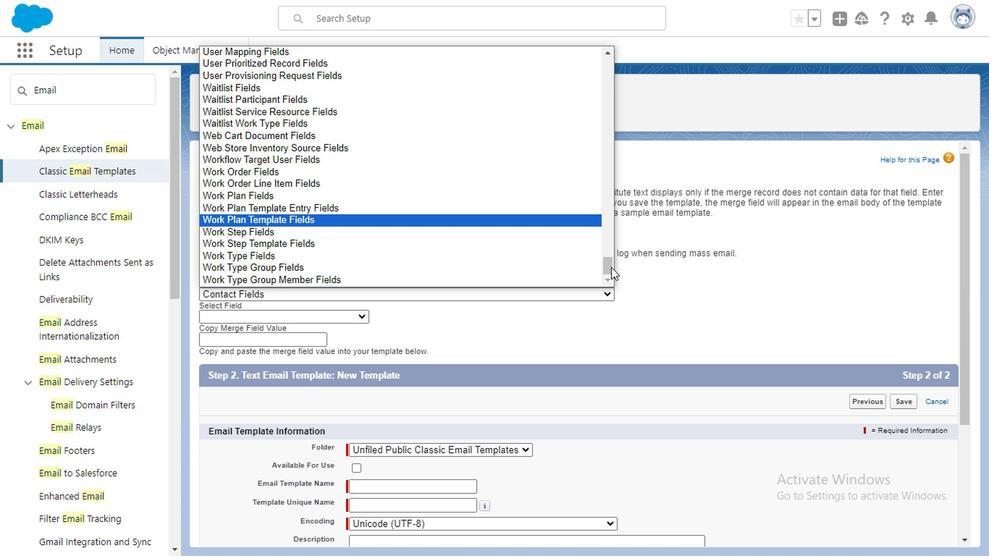 
Action: Mouse pressed left at (606, 268)
Screenshot: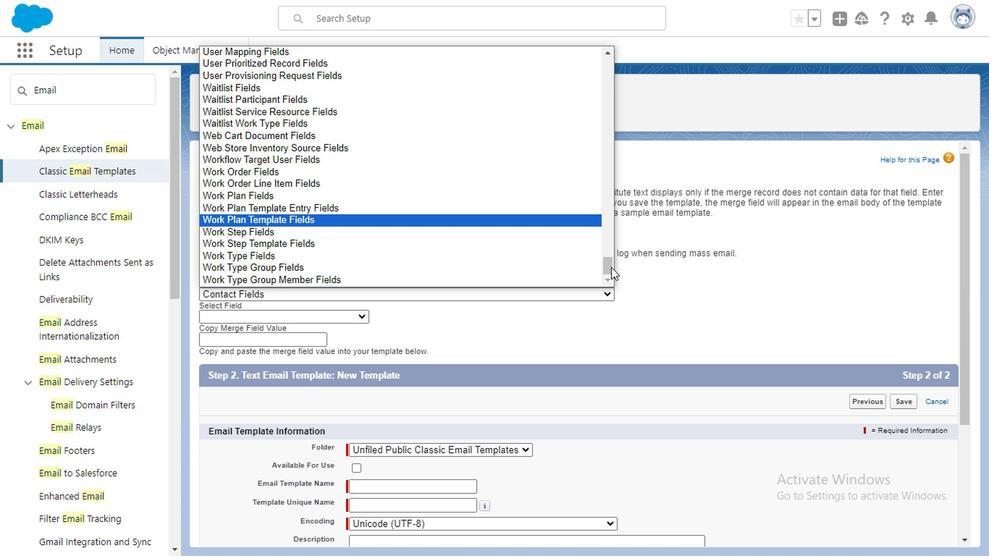 
Action: Mouse moved to (359, 226)
Screenshot: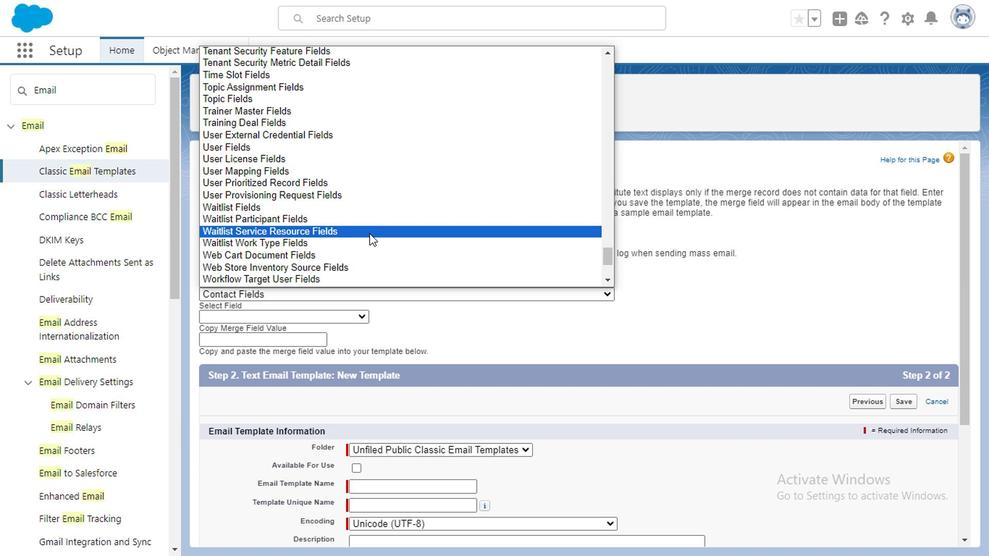 
Action: Mouse scrolled (359, 225) with delta (0, -1)
Screenshot: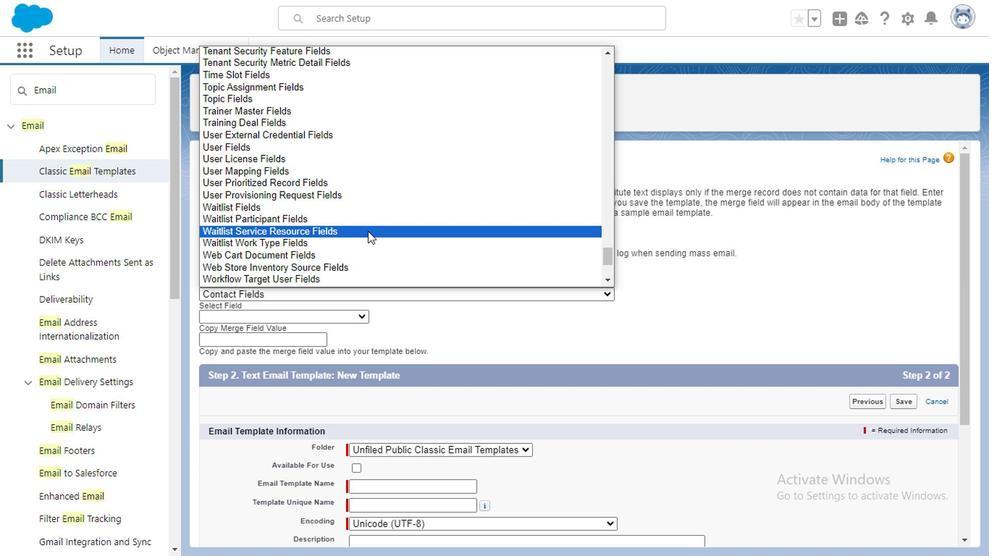 
Action: Mouse scrolled (359, 225) with delta (0, -1)
Screenshot: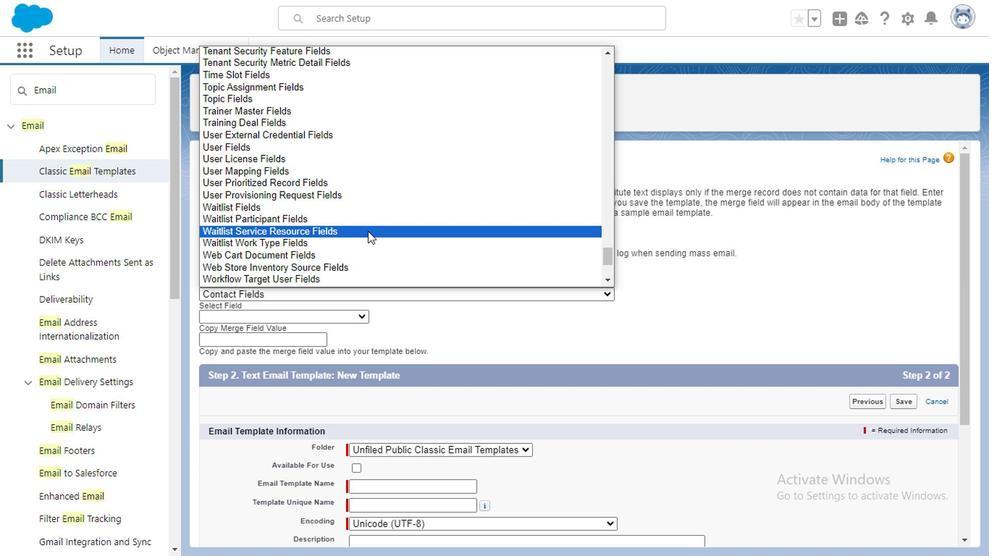 
Action: Mouse moved to (319, 243)
Screenshot: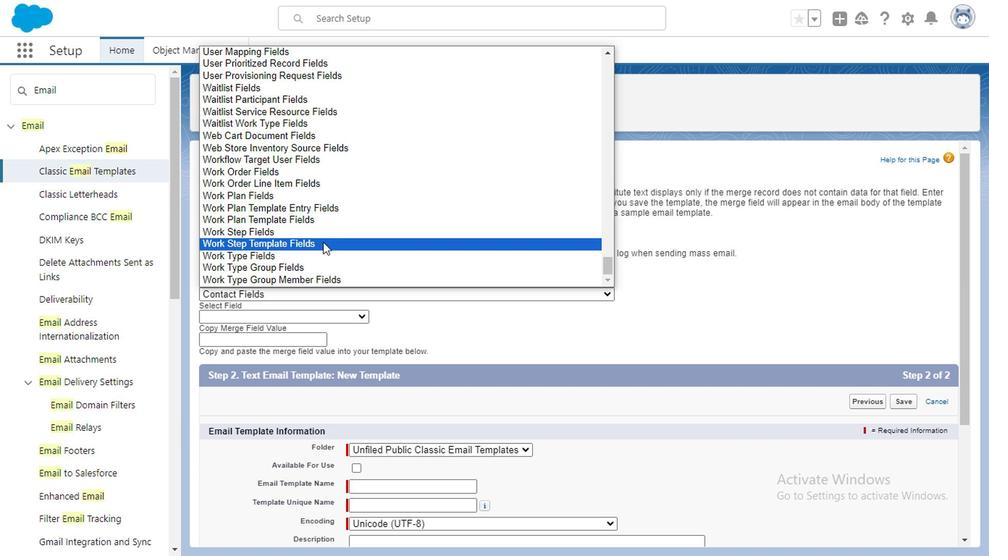 
Action: Mouse scrolled (319, 242) with delta (0, 0)
Screenshot: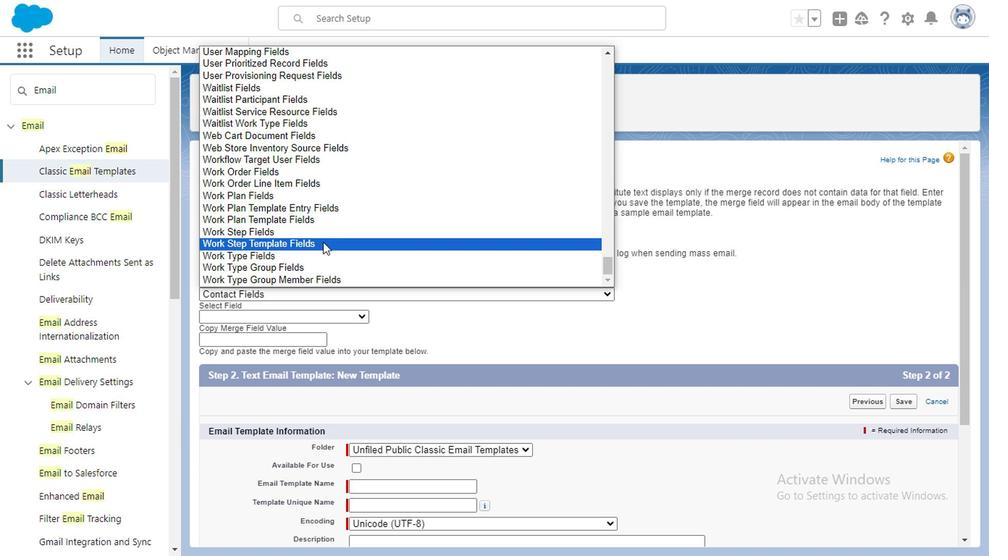 
Action: Mouse moved to (319, 243)
Screenshot: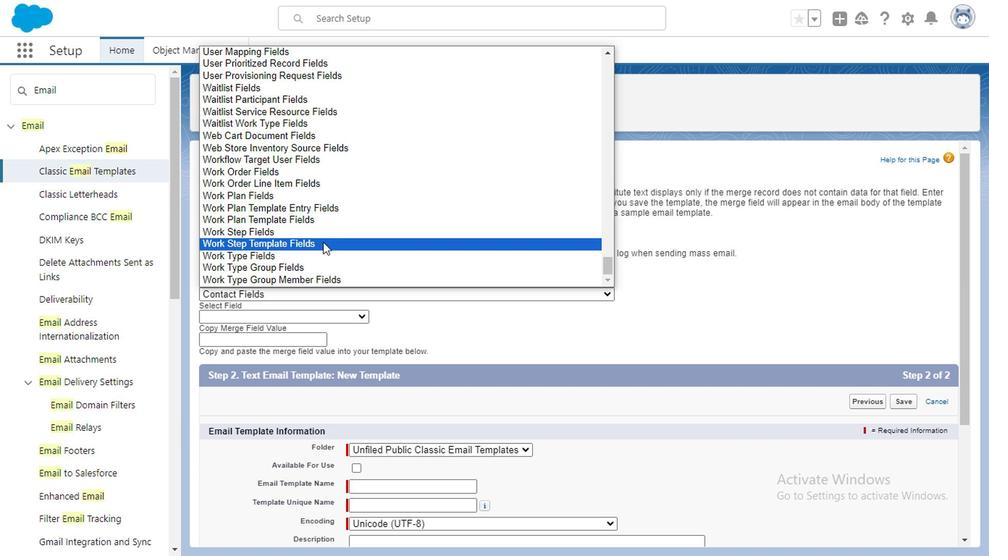 
Action: Mouse scrolled (319, 242) with delta (0, 0)
Screenshot: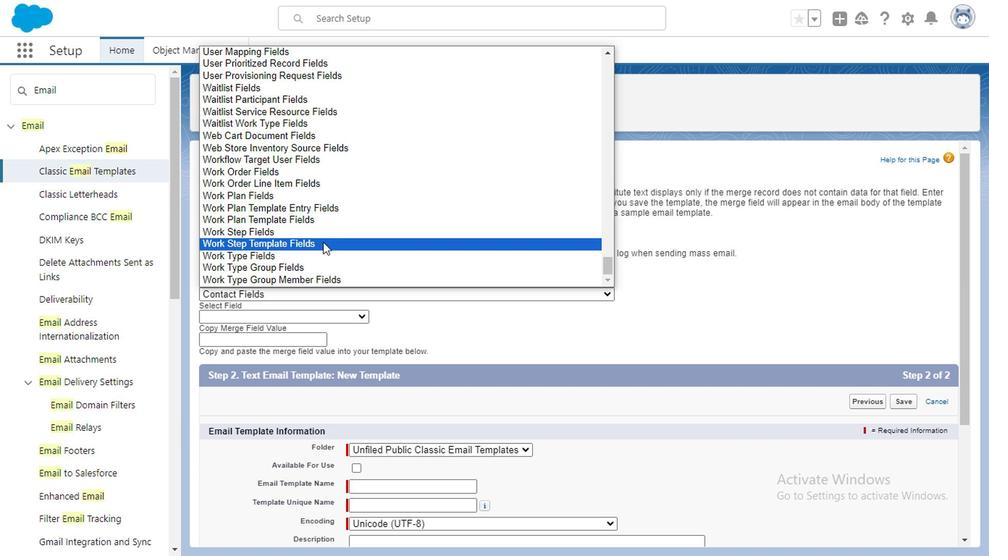 
Action: Mouse moved to (319, 243)
Screenshot: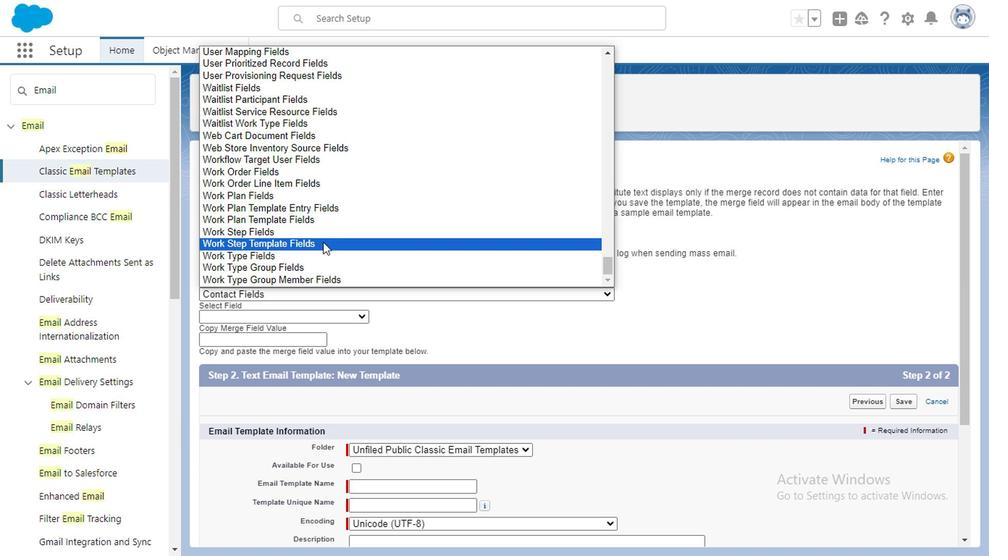 
Action: Mouse scrolled (319, 242) with delta (0, 0)
Screenshot: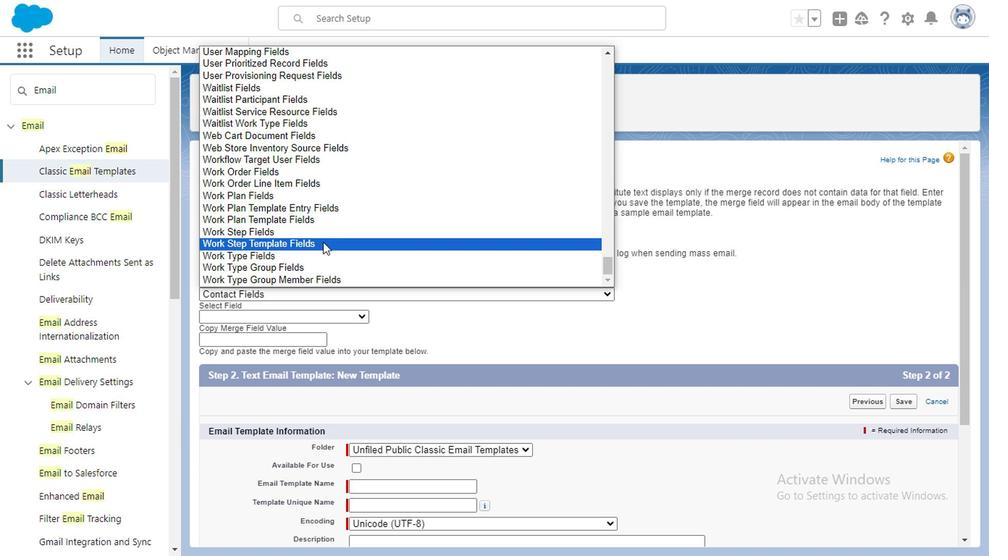 
Action: Mouse scrolled (319, 242) with delta (0, 0)
Screenshot: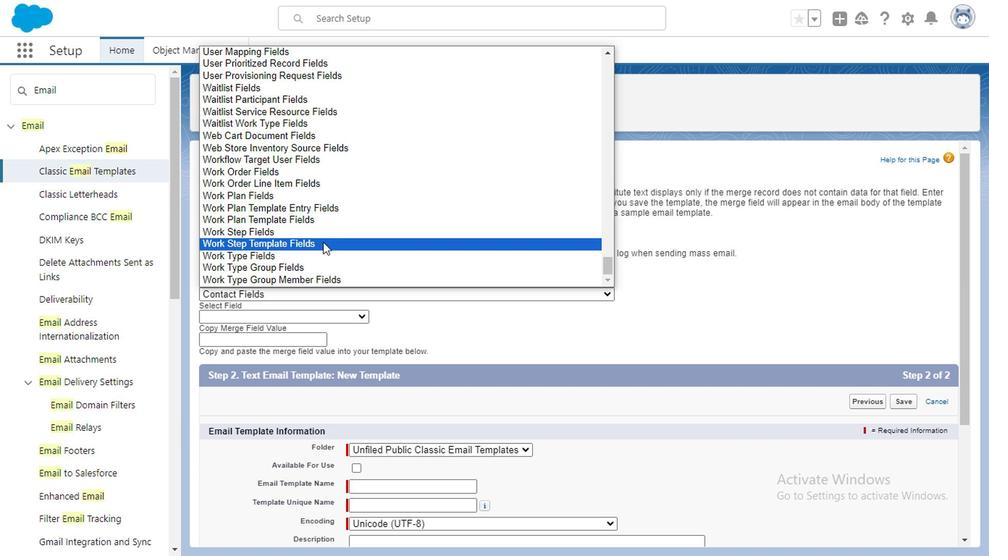 
Action: Mouse scrolled (319, 242) with delta (0, 0)
Screenshot: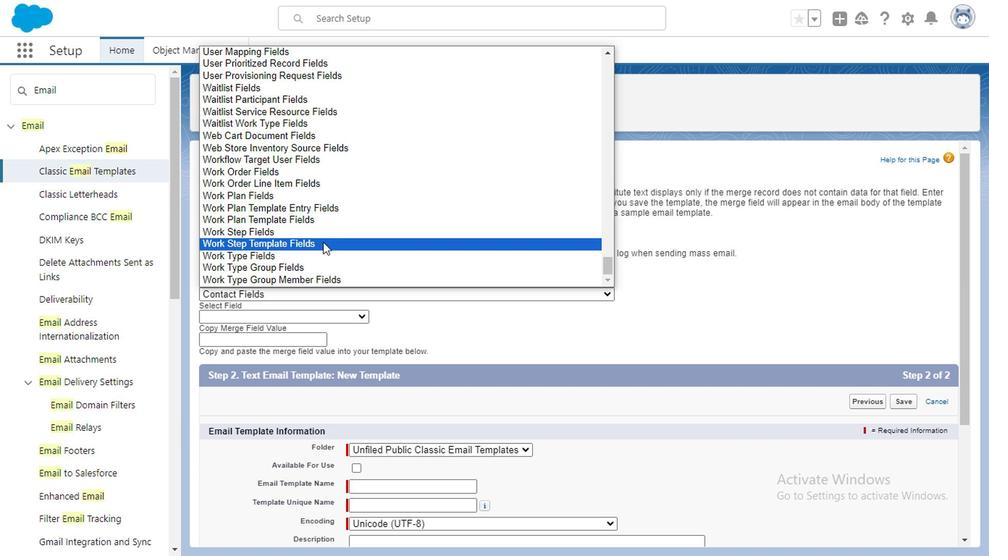 
Action: Mouse moved to (293, 176)
Screenshot: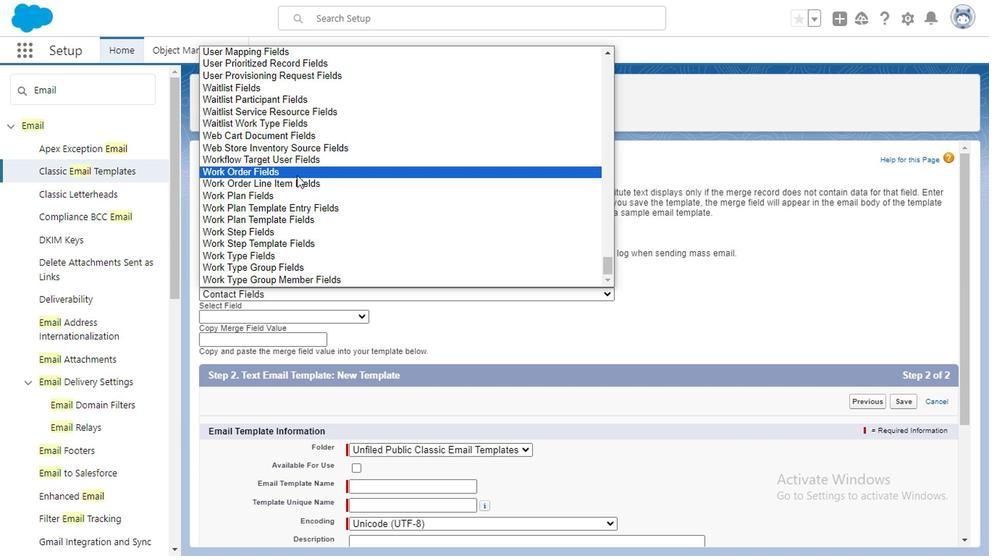 
Action: Mouse scrolled (293, 175) with delta (0, -1)
Screenshot: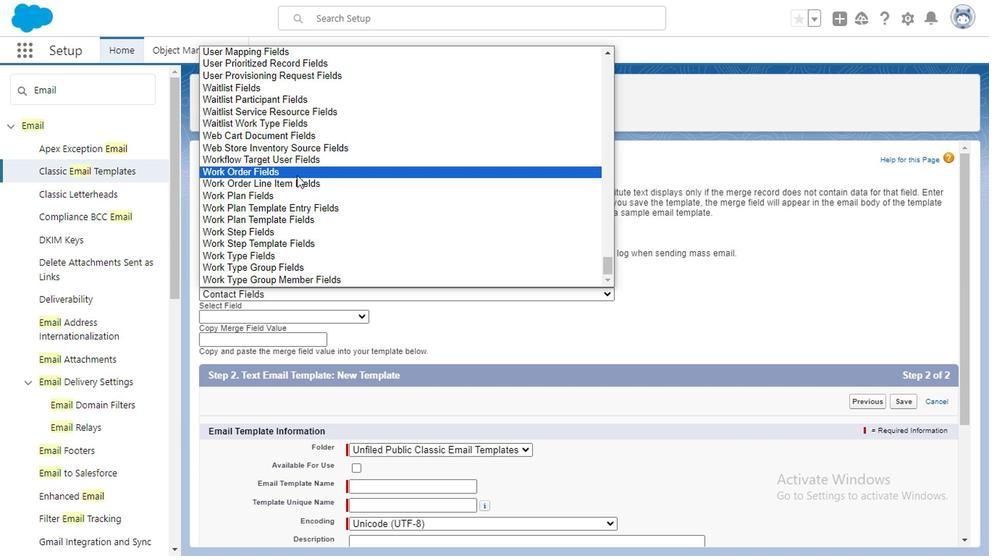 
Action: Mouse moved to (293, 177)
Screenshot: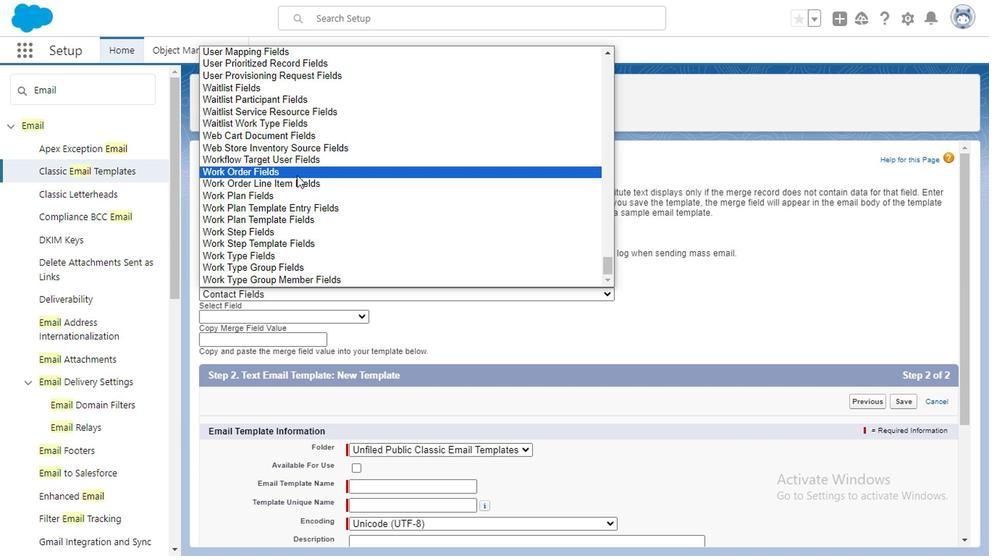 
Action: Mouse scrolled (293, 176) with delta (0, 0)
Screenshot: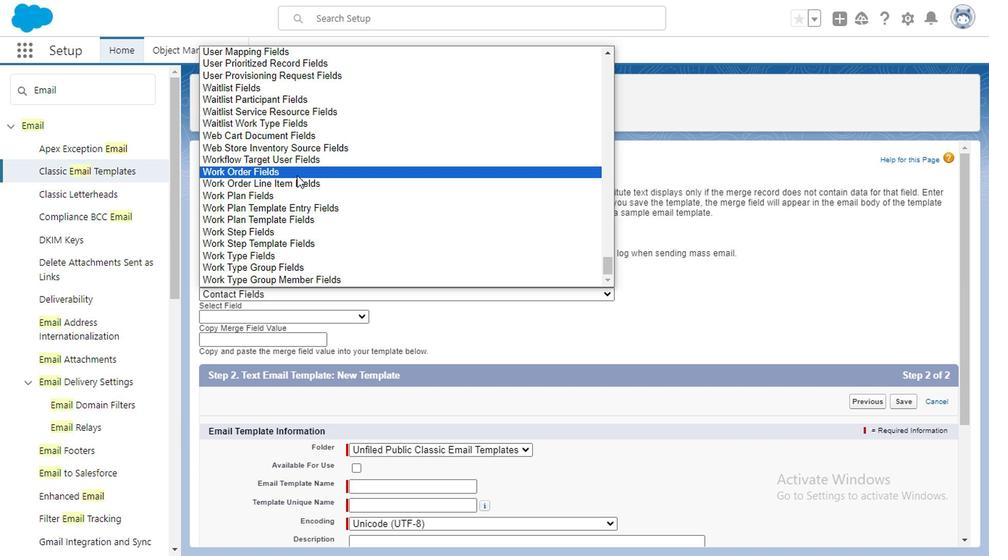 
Action: Mouse moved to (324, 179)
Screenshot: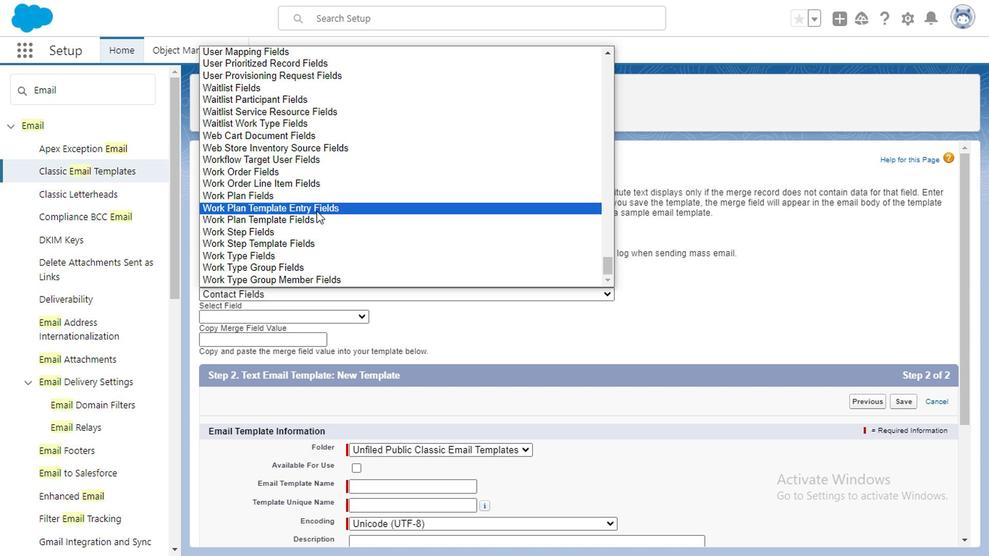 
Action: Mouse scrolled (324, 178) with delta (0, -1)
Screenshot: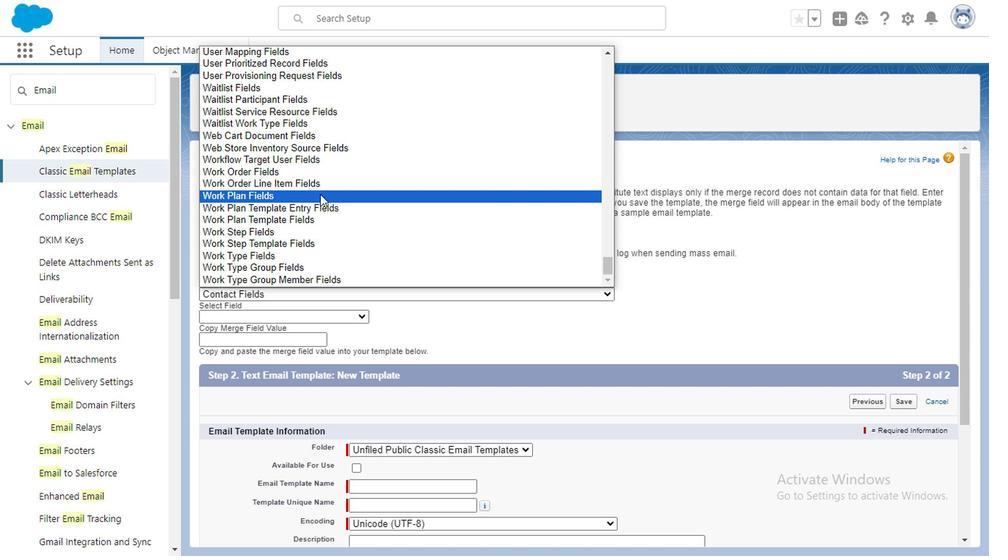
Action: Mouse moved to (324, 180)
Screenshot: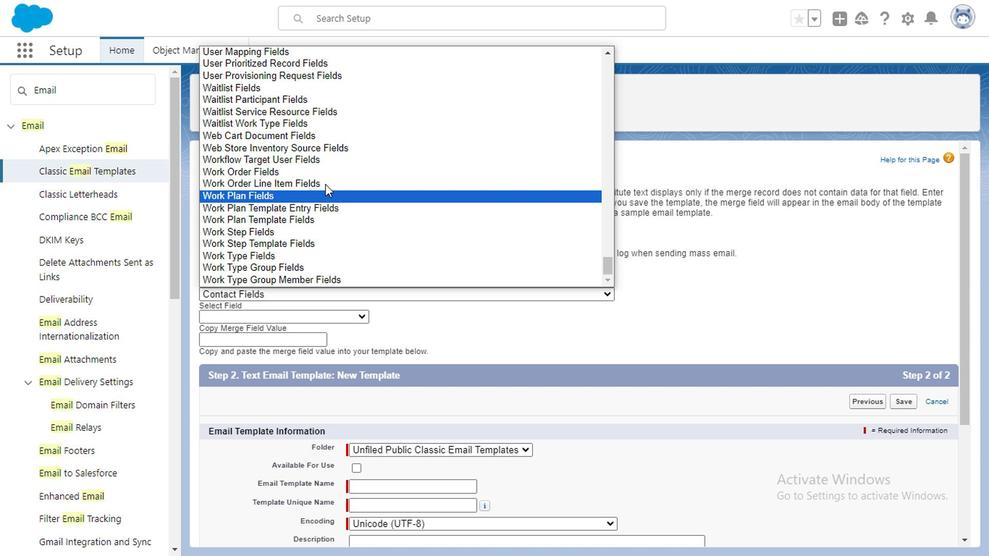 
Action: Mouse scrolled (324, 179) with delta (0, 0)
Screenshot: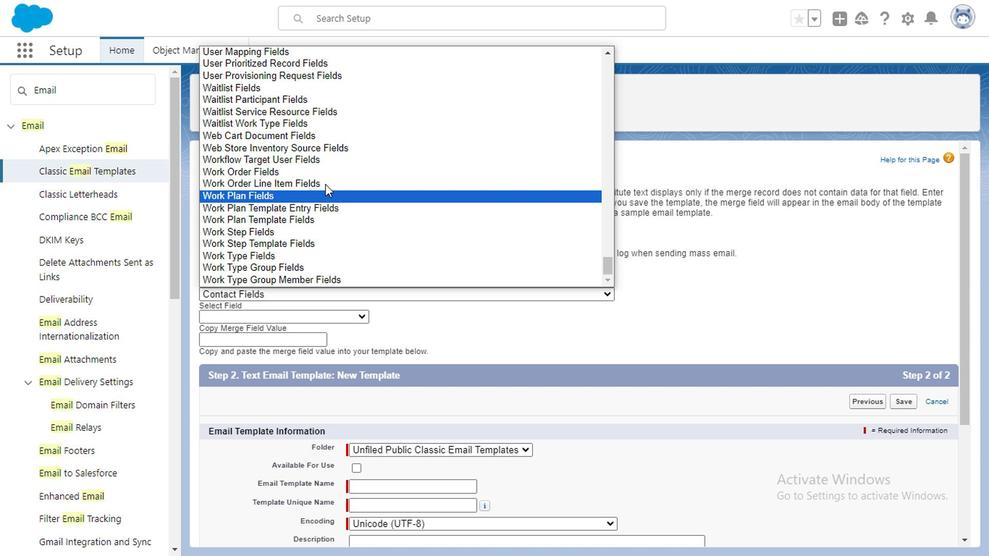 
Action: Mouse scrolled (324, 179) with delta (0, 0)
Screenshot: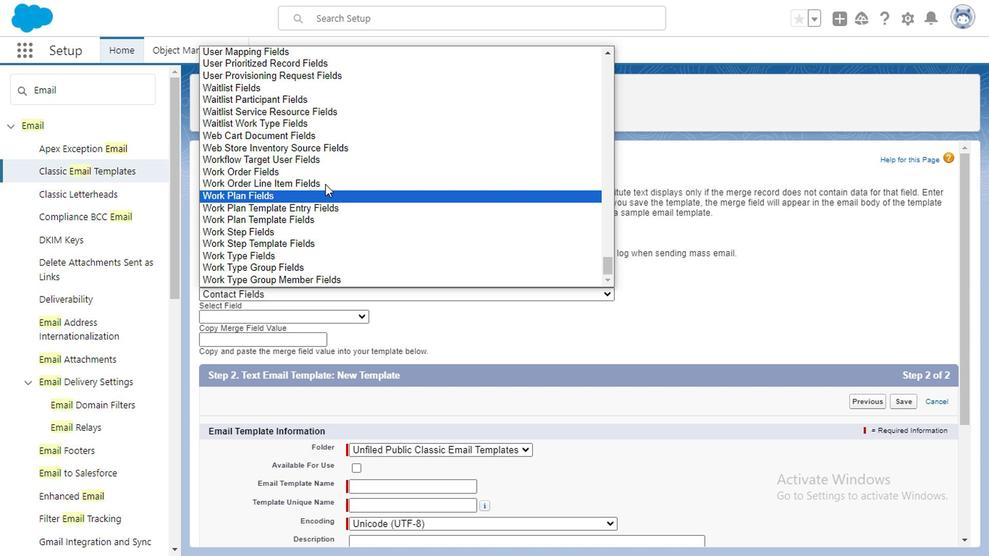 
Action: Mouse moved to (328, 182)
Screenshot: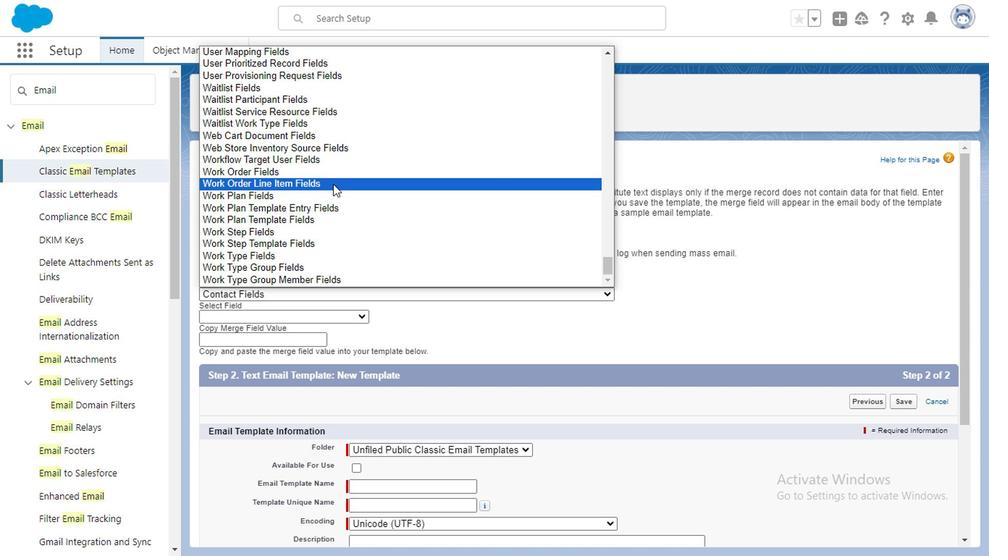 
Action: Mouse scrolled (328, 181) with delta (0, 0)
Screenshot: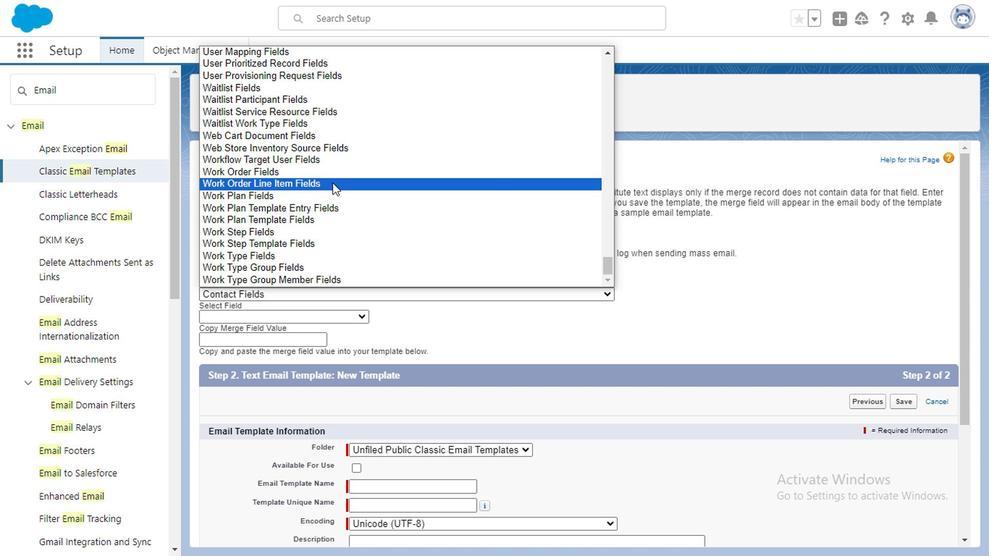 
Action: Mouse scrolled (328, 181) with delta (0, 0)
Screenshot: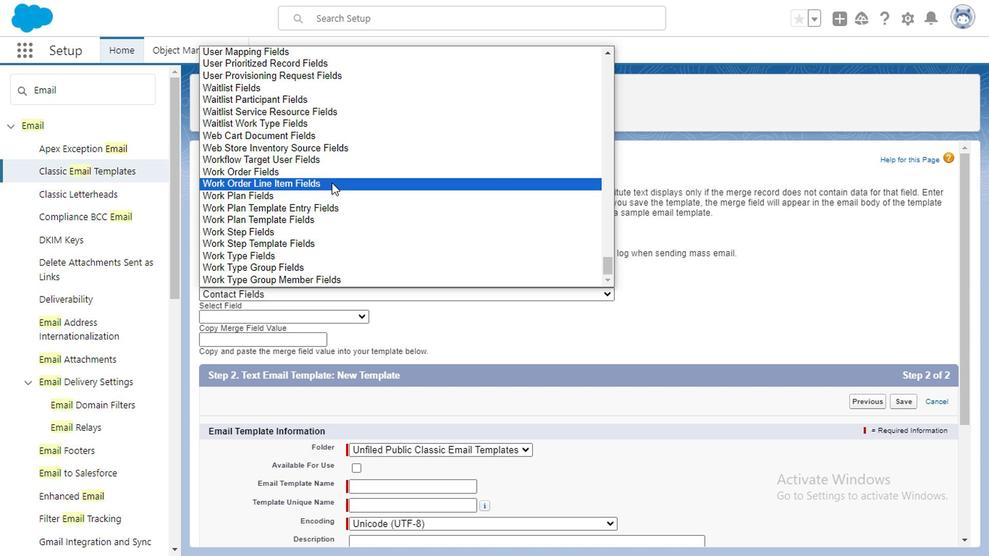 
Action: Mouse moved to (327, 182)
Screenshot: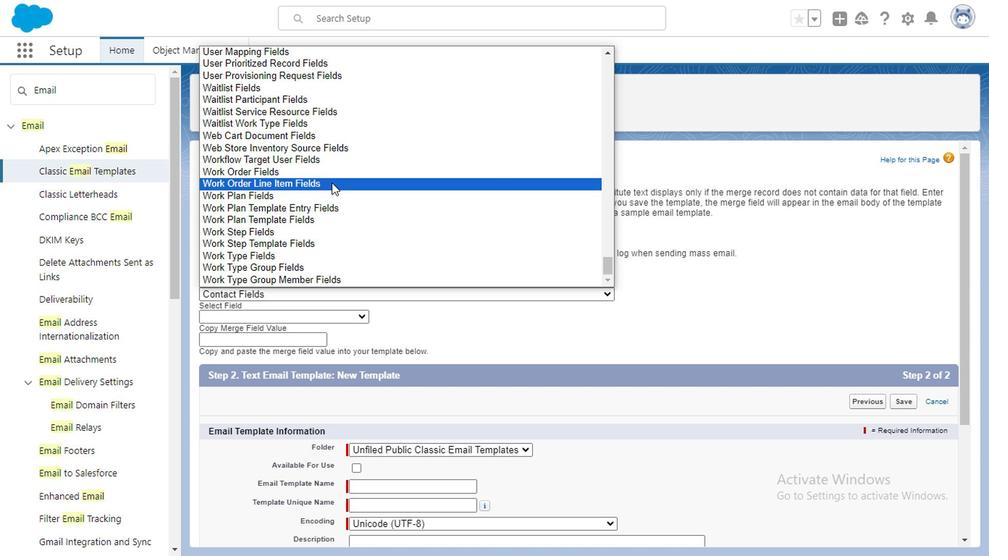 
Action: Mouse scrolled (327, 181) with delta (0, 0)
Screenshot: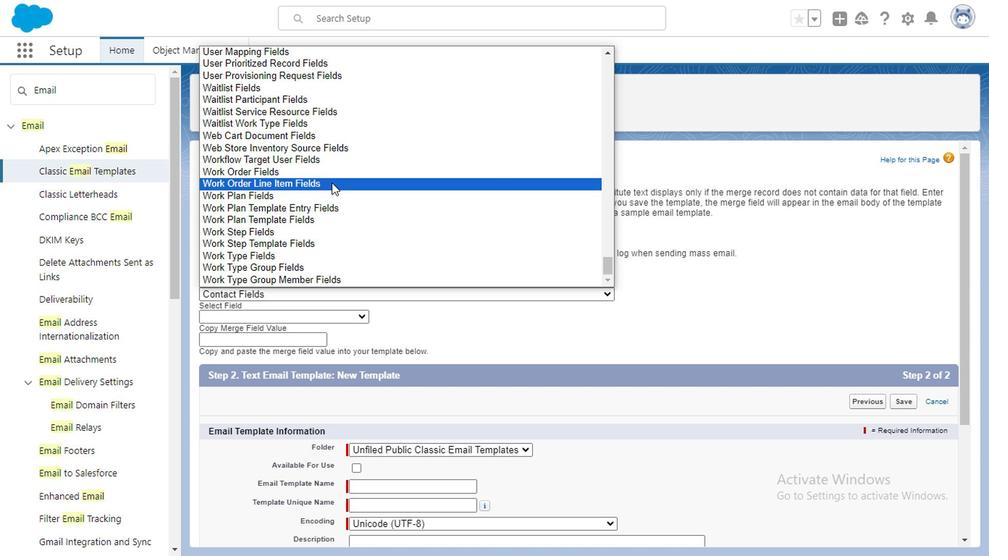 
Action: Mouse moved to (319, 232)
Screenshot: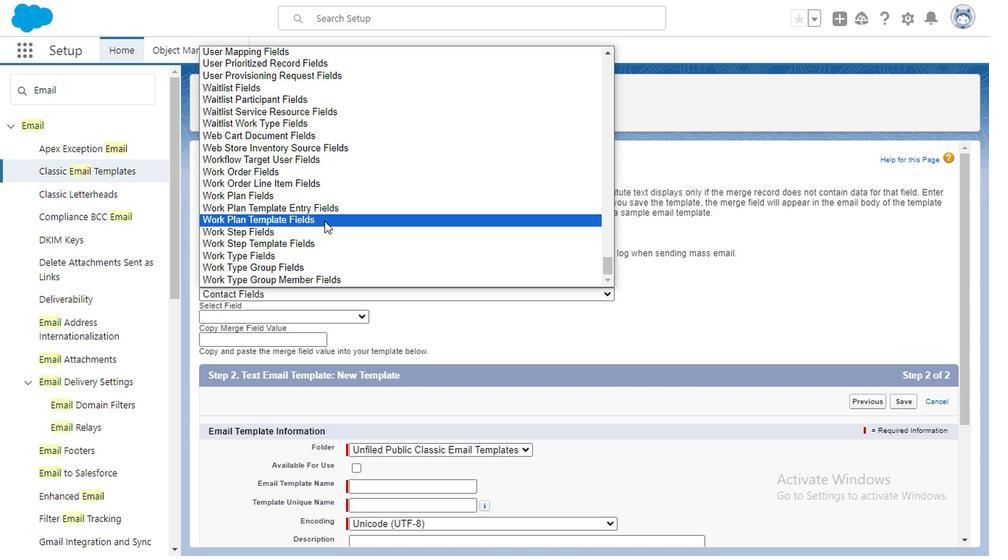 
Action: Mouse scrolled (319, 231) with delta (0, 0)
Screenshot: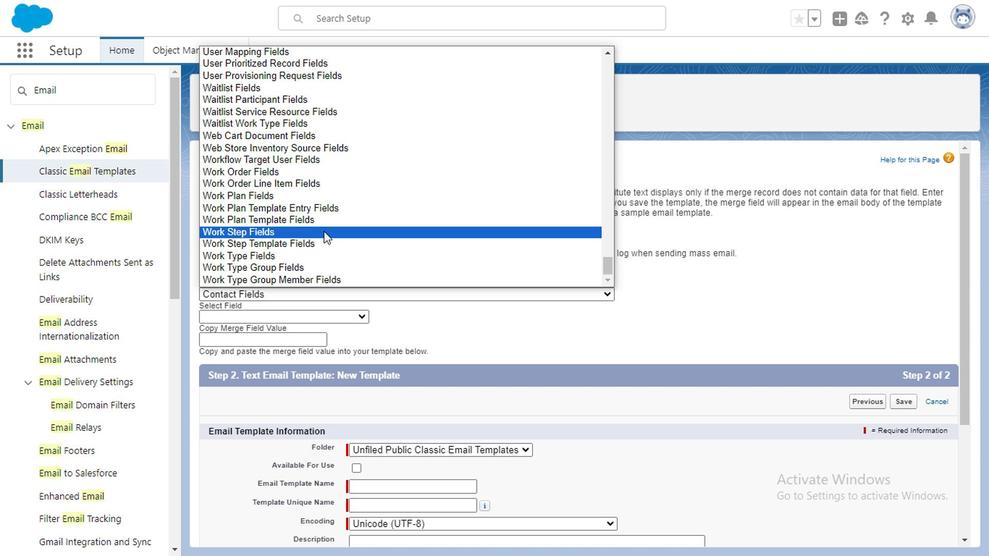 
Action: Mouse scrolled (319, 231) with delta (0, 0)
Screenshot: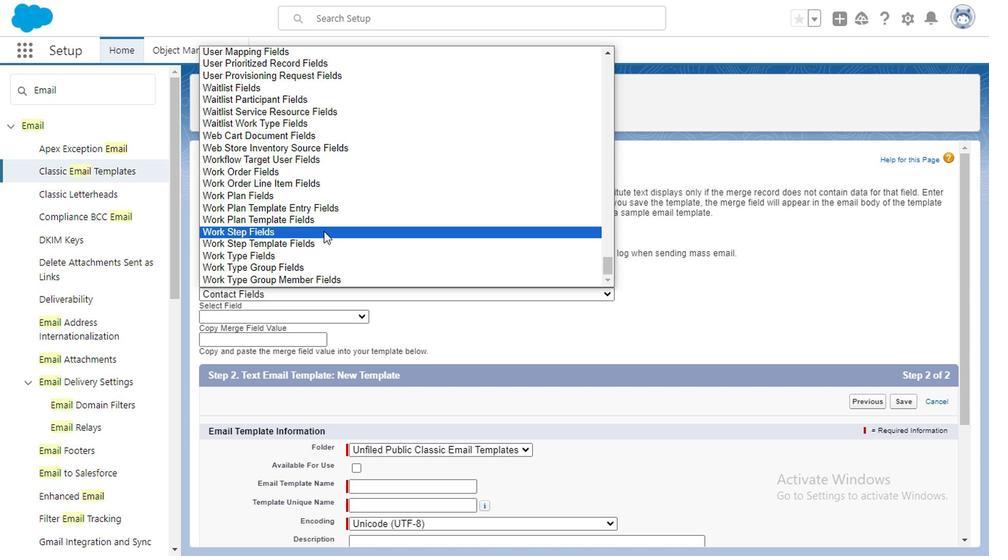 
Action: Mouse moved to (319, 232)
Screenshot: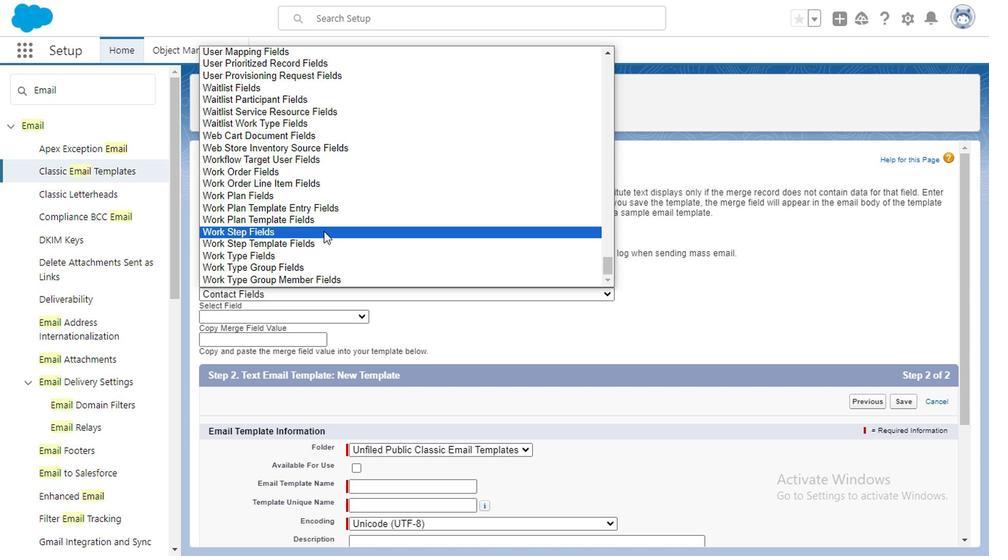 
Action: Mouse scrolled (319, 231) with delta (0, 0)
Screenshot: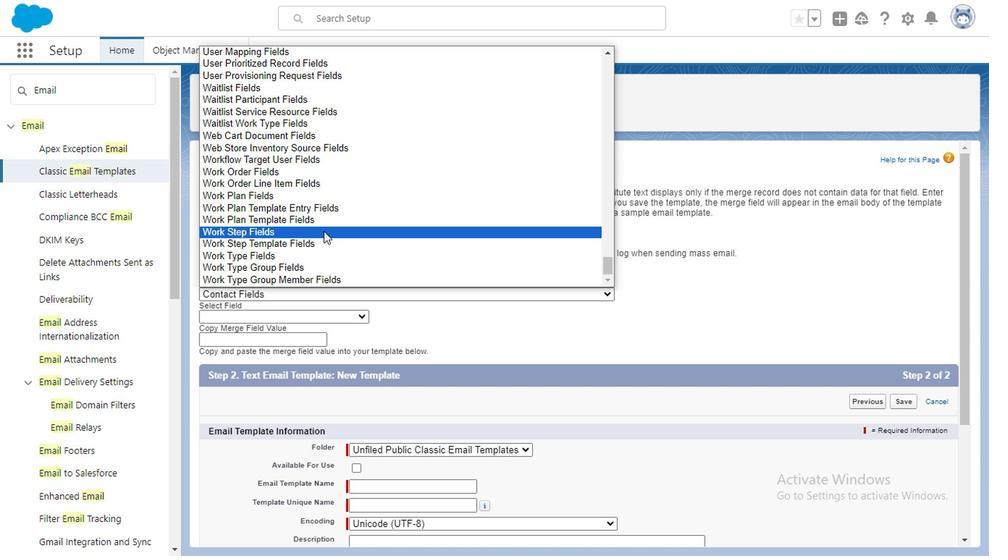 
Action: Mouse scrolled (319, 231) with delta (0, 0)
Screenshot: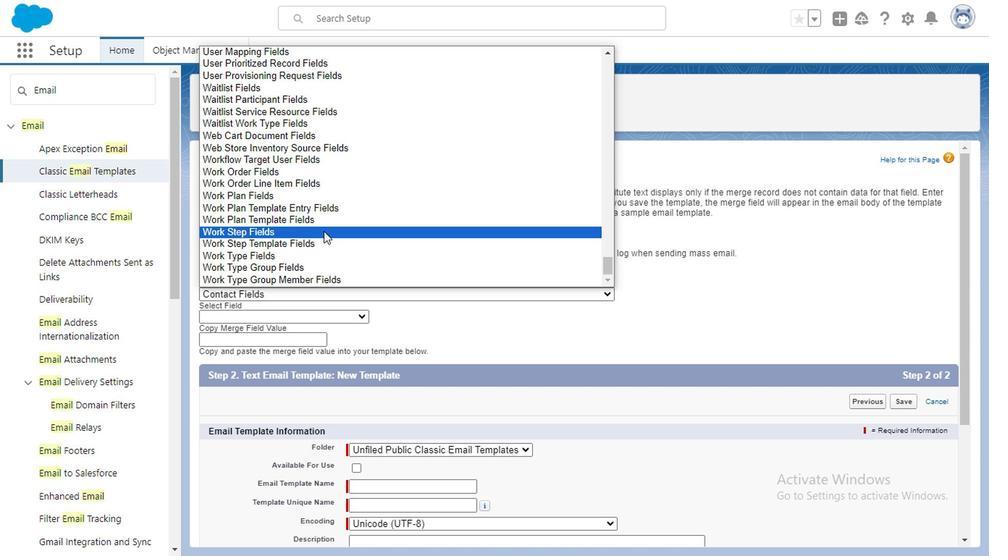 
Action: Mouse moved to (601, 262)
Screenshot: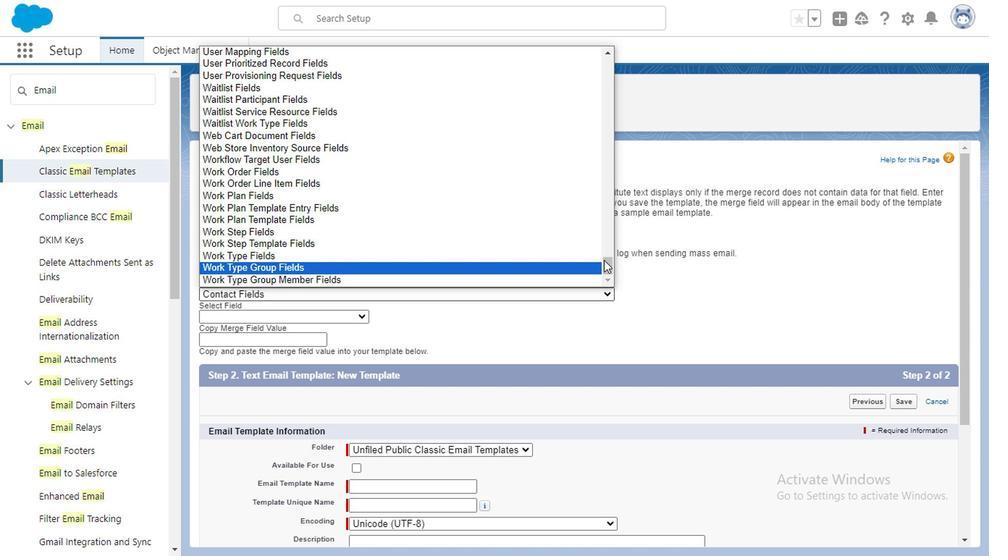 
Action: Mouse pressed left at (601, 262)
Screenshot: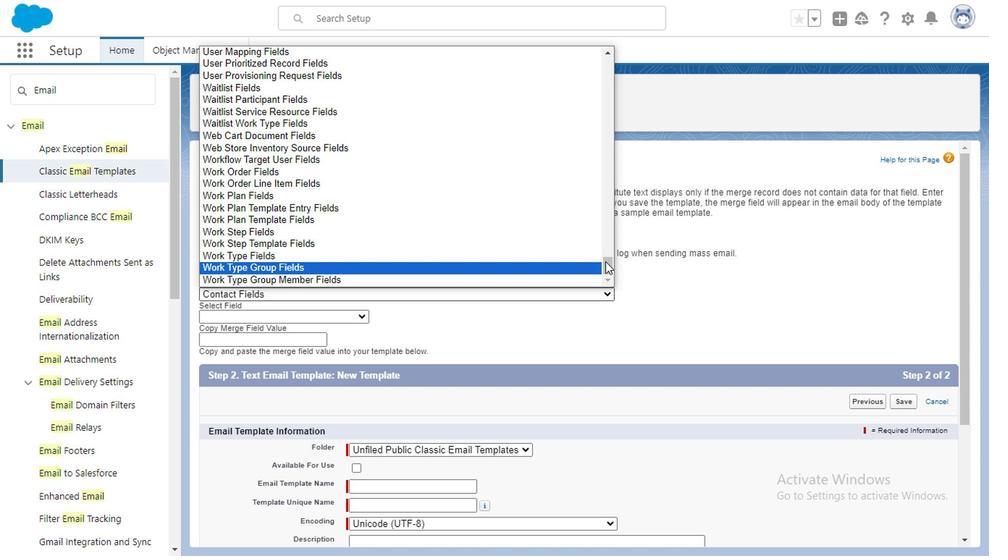 
Action: Mouse moved to (419, 231)
Screenshot: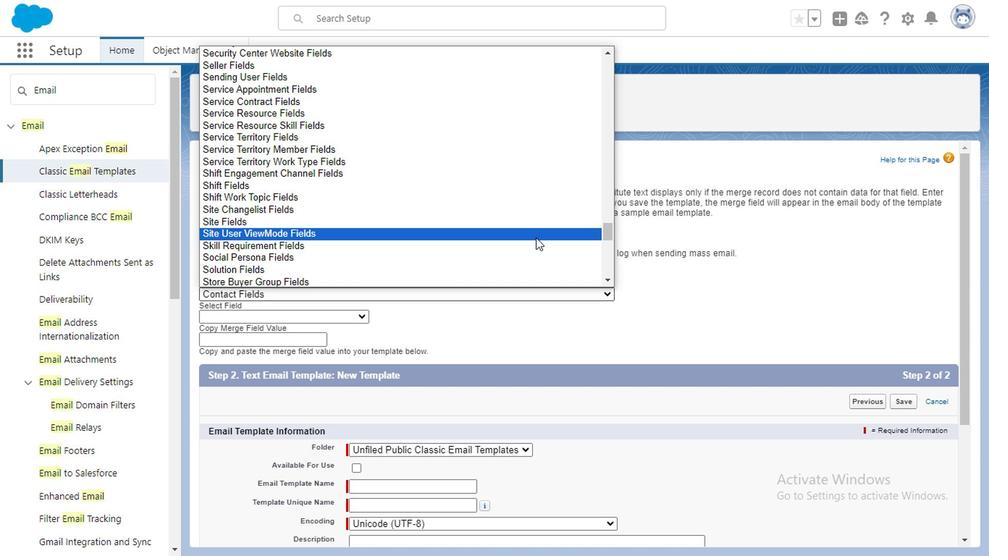 
Action: Mouse scrolled (419, 230) with delta (0, -1)
Screenshot: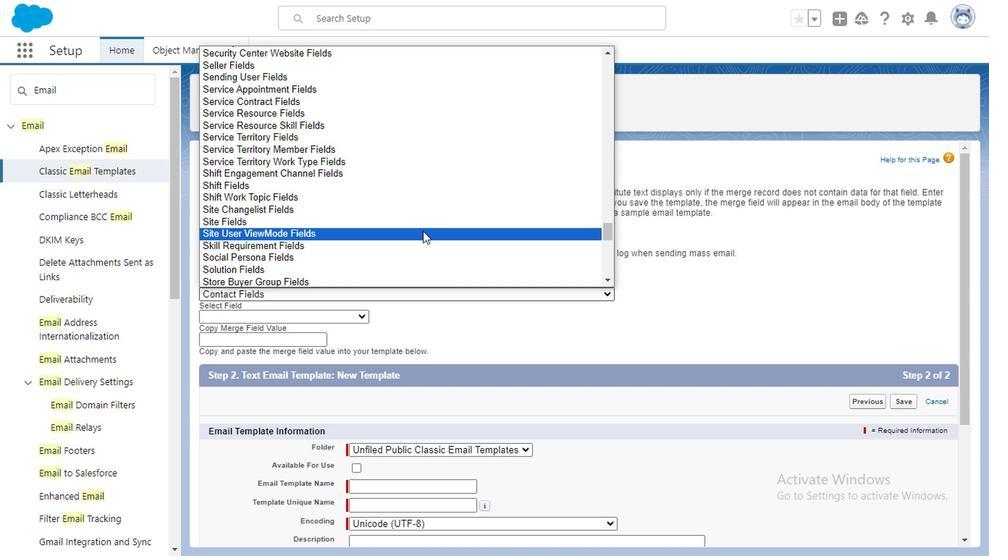 
Action: Mouse moved to (379, 236)
Screenshot: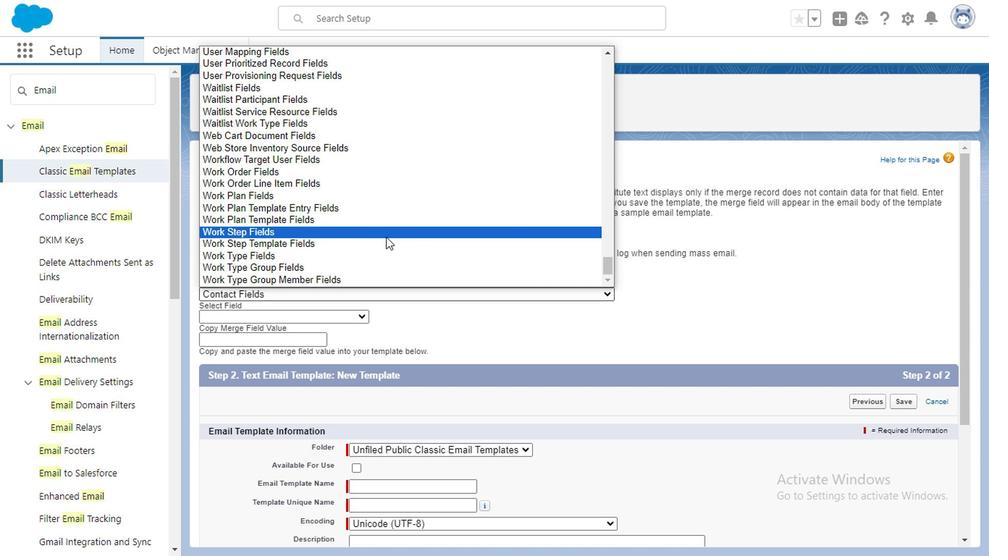 
Action: Mouse scrolled (379, 235) with delta (0, 0)
Screenshot: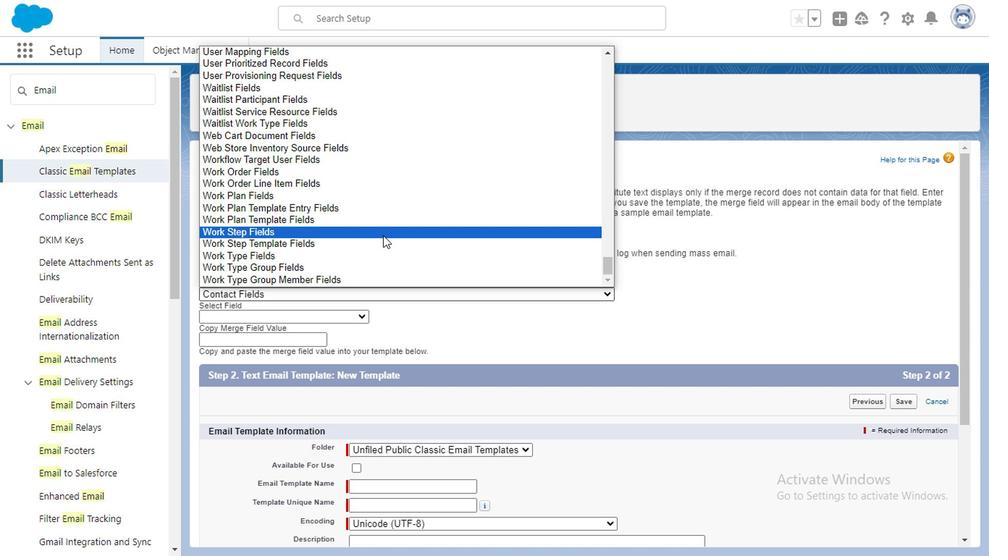 
Action: Mouse scrolled (379, 235) with delta (0, 0)
Screenshot: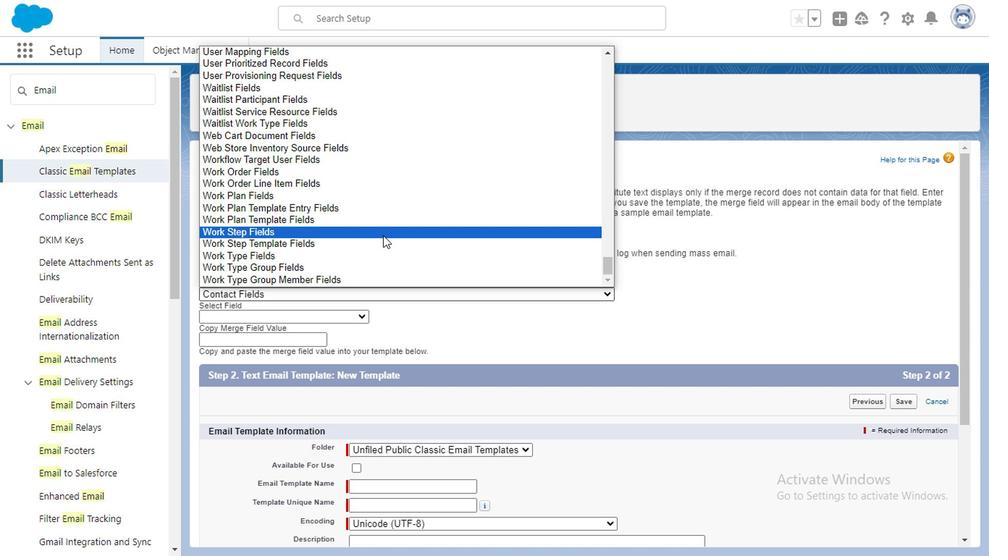
Action: Mouse scrolled (379, 235) with delta (0, 0)
Screenshot: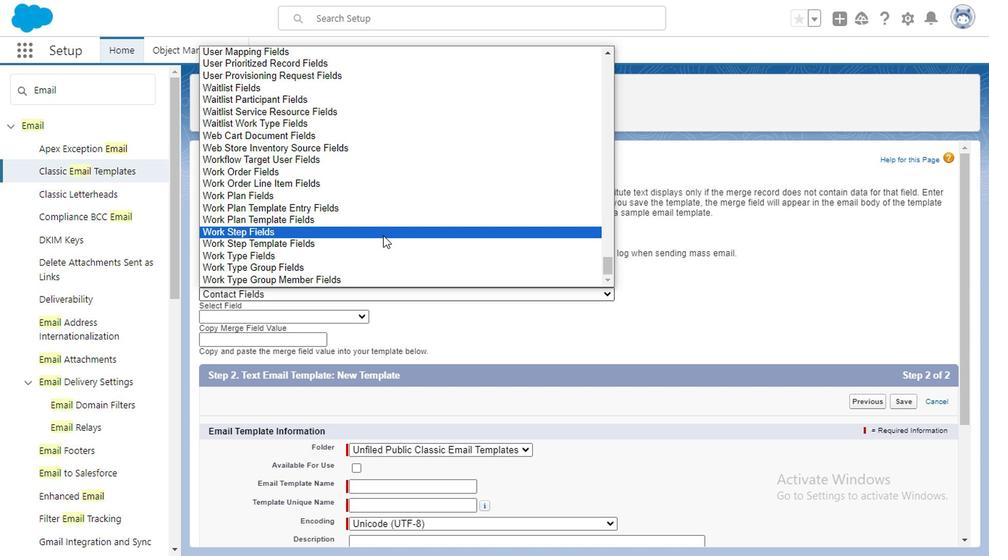 
Action: Mouse scrolled (379, 235) with delta (0, 0)
Screenshot: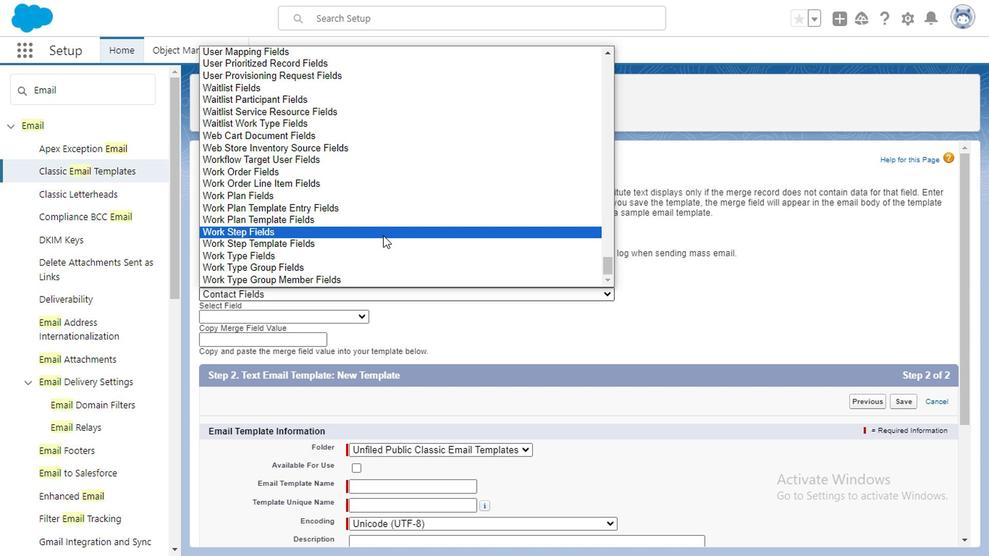 
Action: Mouse moved to (379, 239)
Screenshot: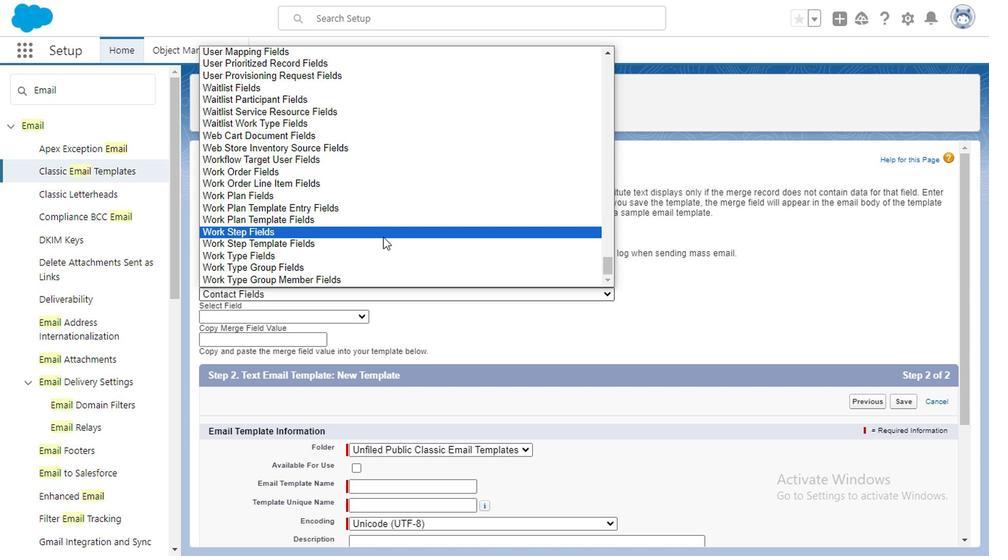 
Action: Mouse scrolled (379, 238) with delta (0, -1)
Screenshot: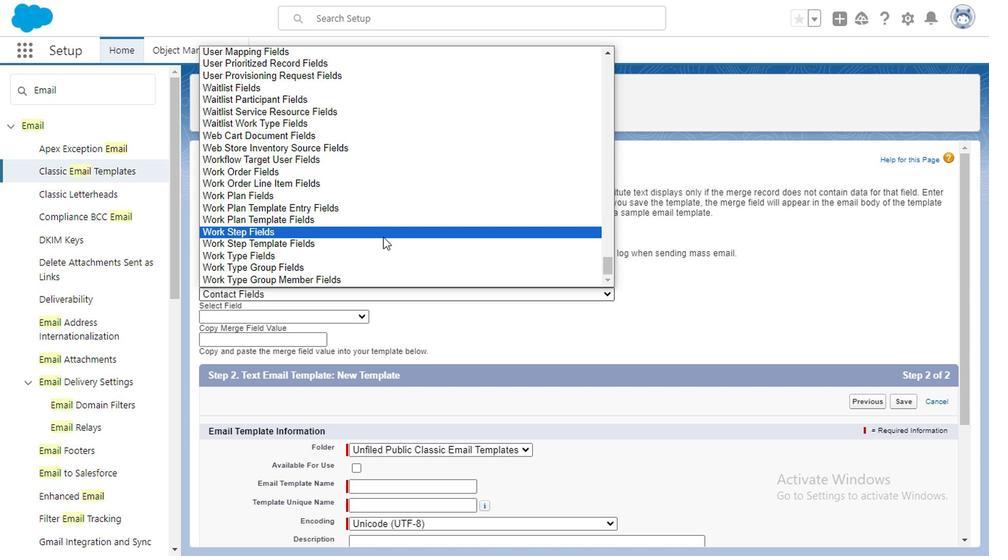 
Action: Mouse moved to (379, 239)
Screenshot: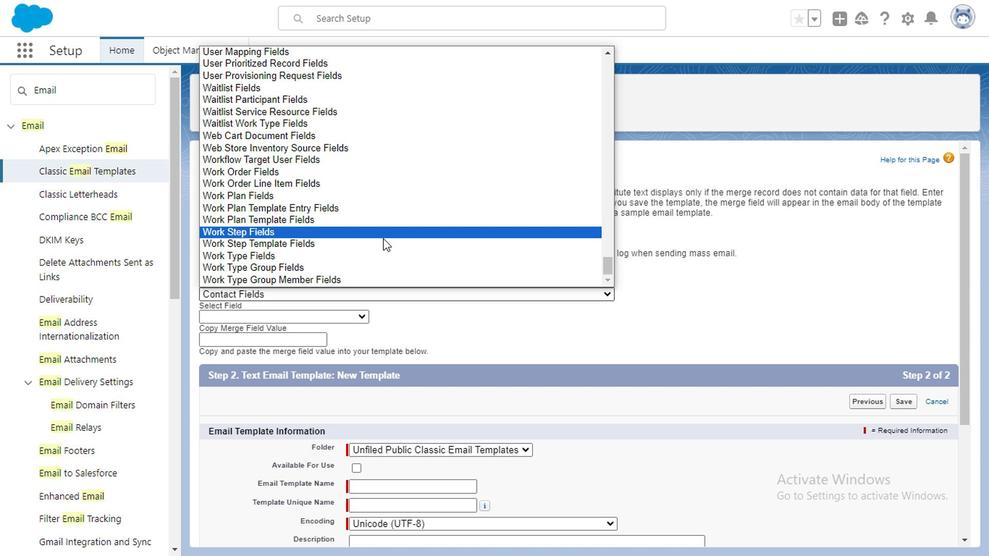 
Action: Mouse scrolled (379, 239) with delta (0, 0)
Screenshot: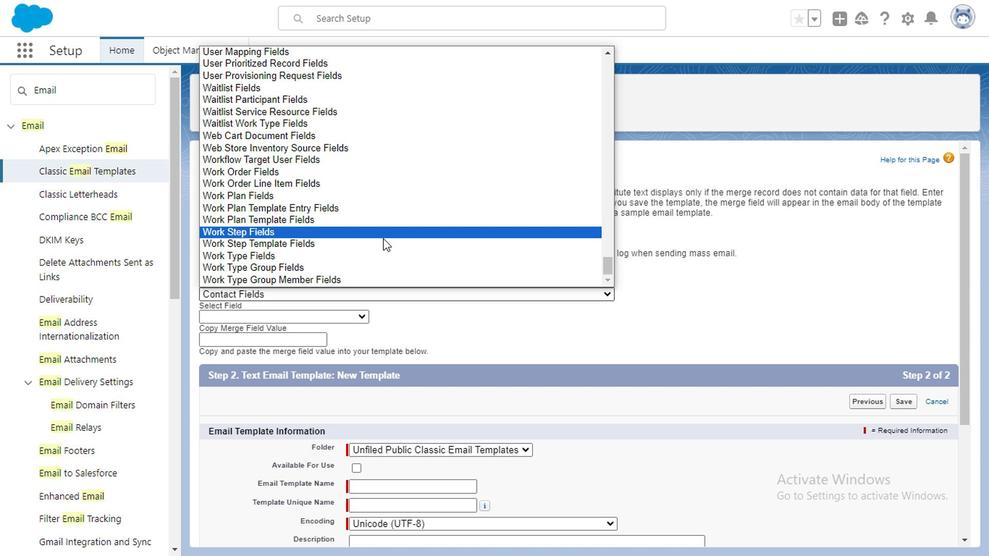 
Action: Mouse moved to (380, 240)
Screenshot: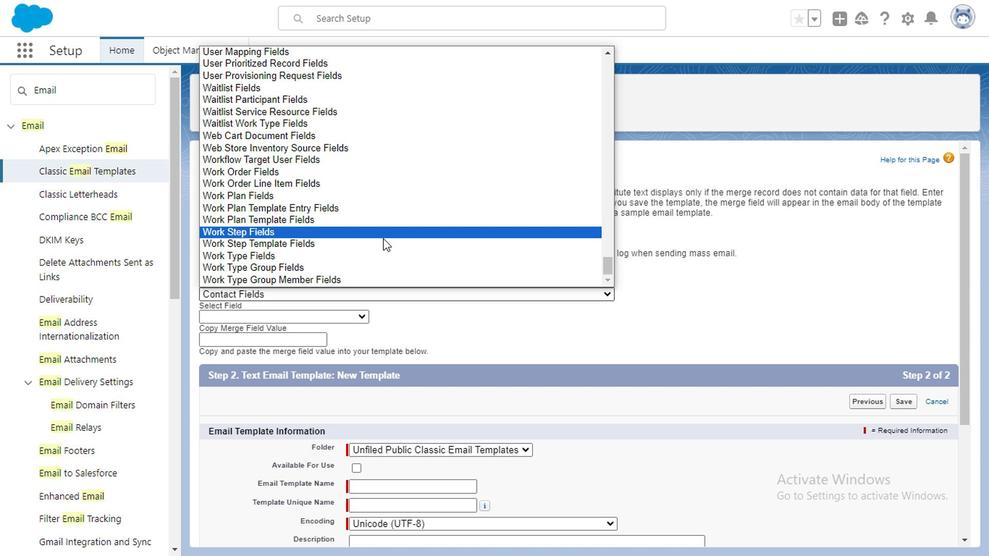
Action: Mouse scrolled (380, 239) with delta (0, 0)
Screenshot: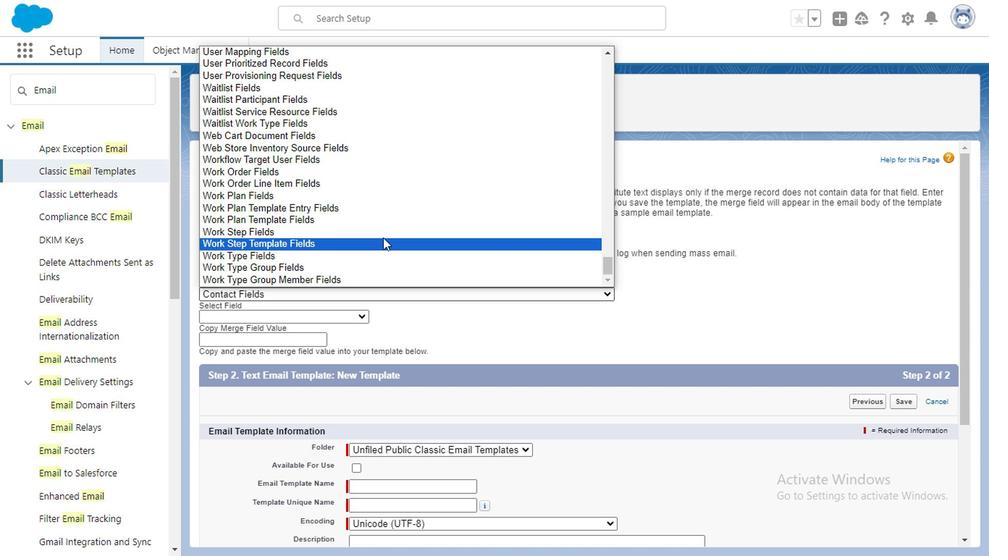
Action: Mouse moved to (353, 209)
Screenshot: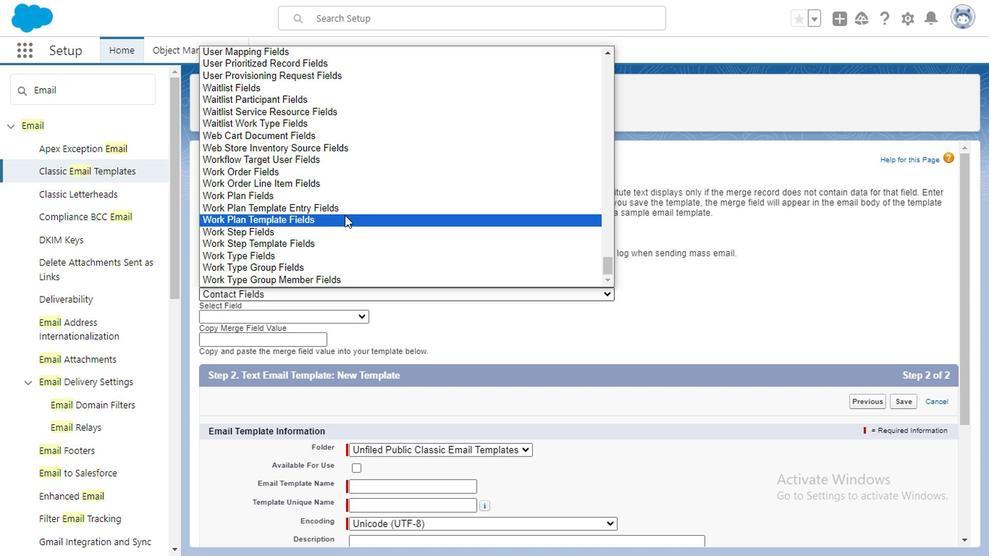 
Action: Mouse scrolled (353, 208) with delta (0, 0)
Screenshot: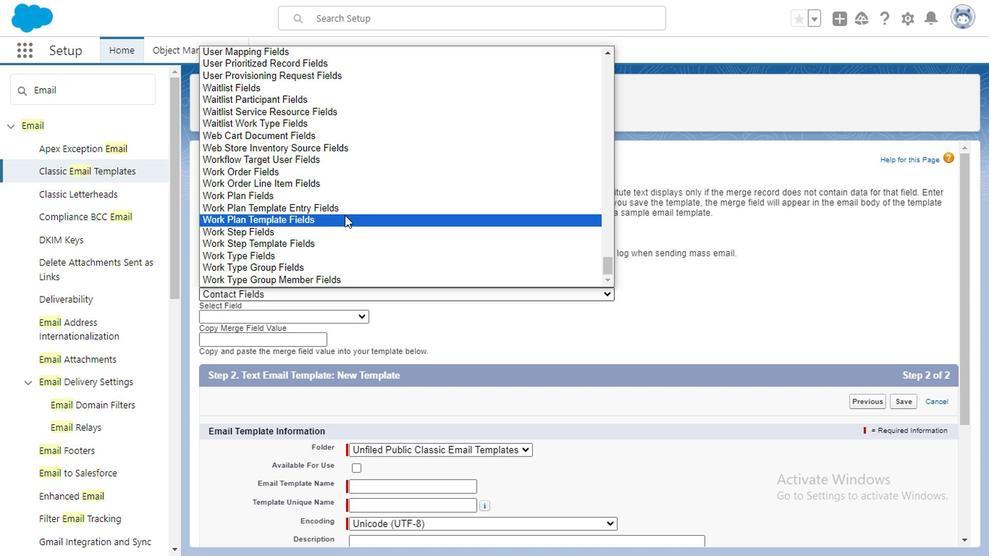
Action: Mouse moved to (353, 209)
Screenshot: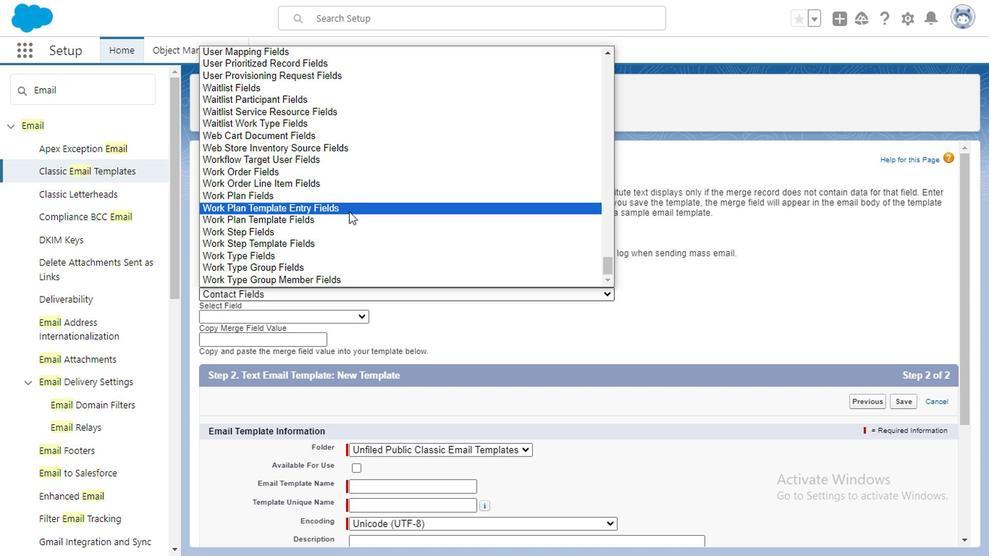 
Action: Mouse scrolled (353, 208) with delta (0, 0)
Screenshot: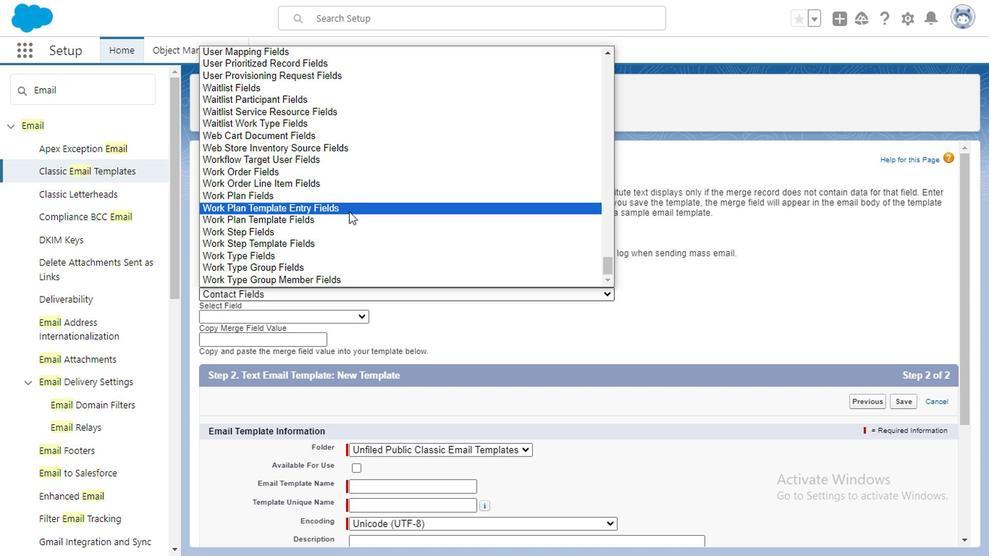 
Action: Mouse moved to (353, 210)
Screenshot: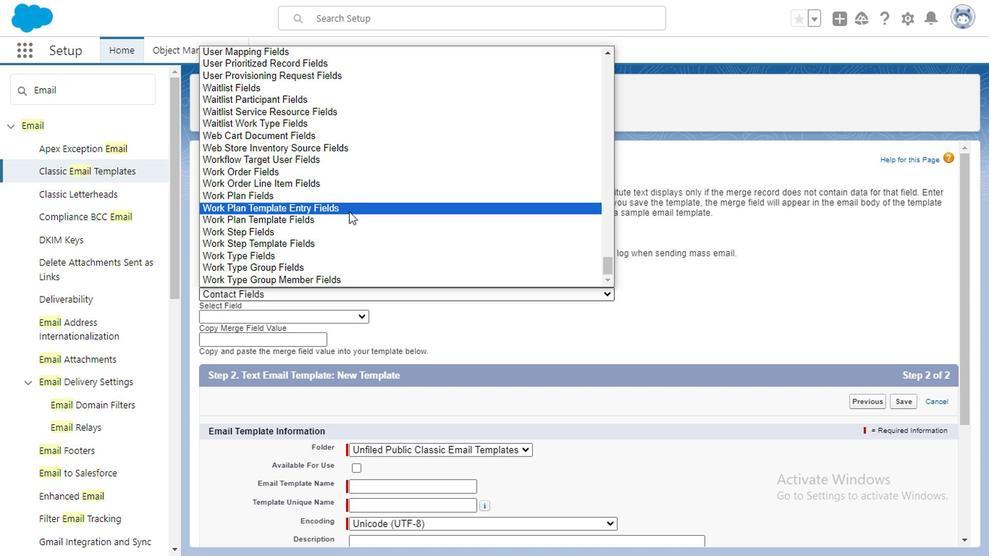 
Action: Mouse scrolled (353, 209) with delta (0, -1)
Screenshot: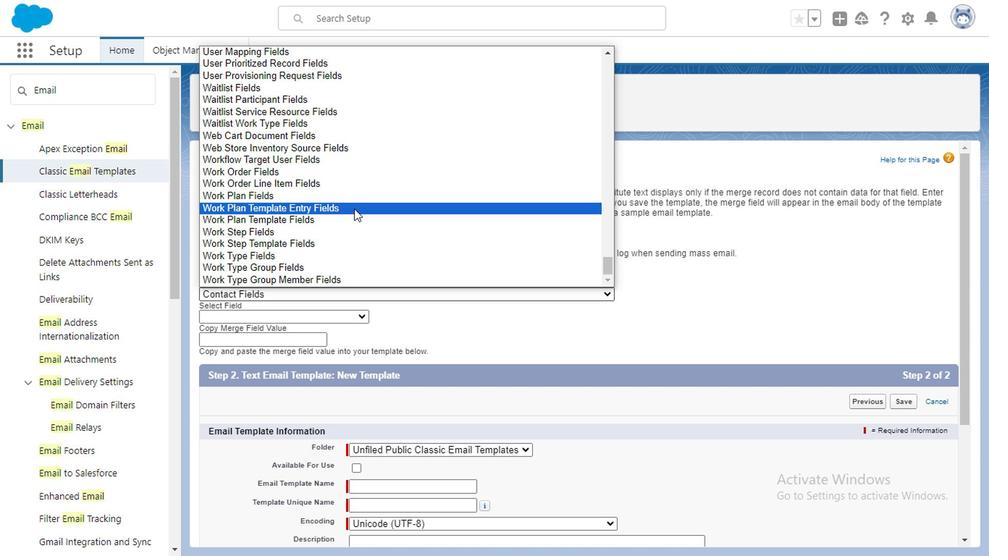 
Action: Mouse scrolled (353, 209) with delta (0, -1)
Screenshot: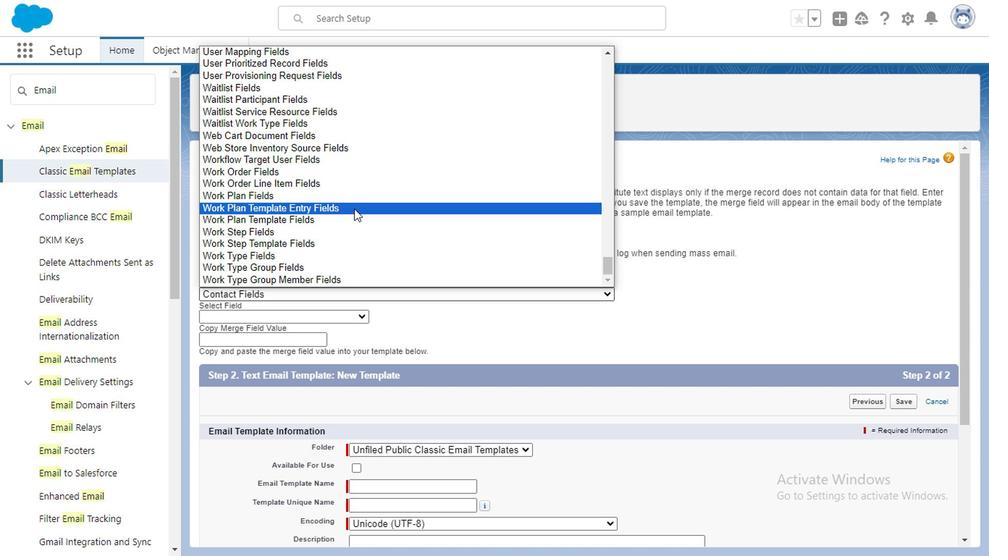 
Action: Mouse moved to (365, 212)
Screenshot: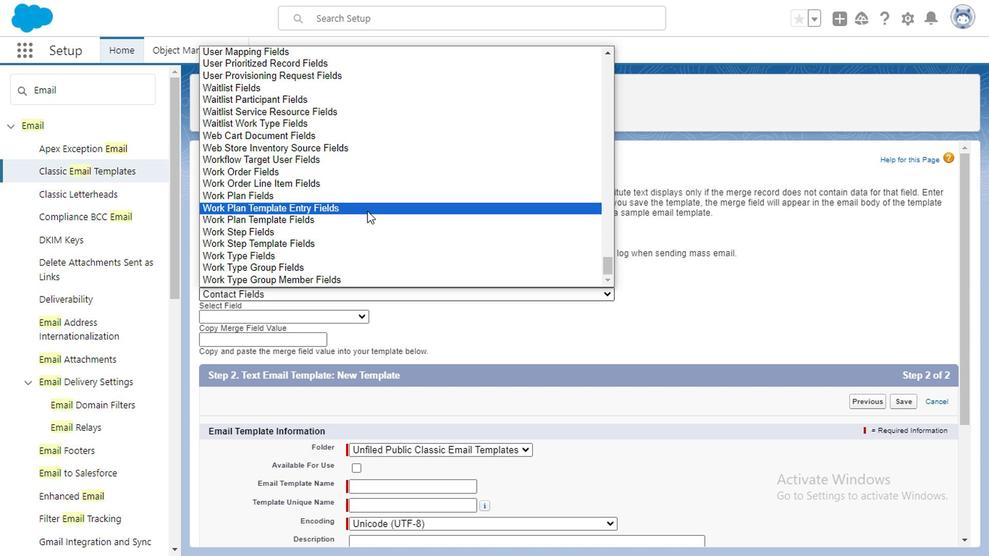 
Action: Mouse scrolled (365, 212) with delta (0, 0)
Screenshot: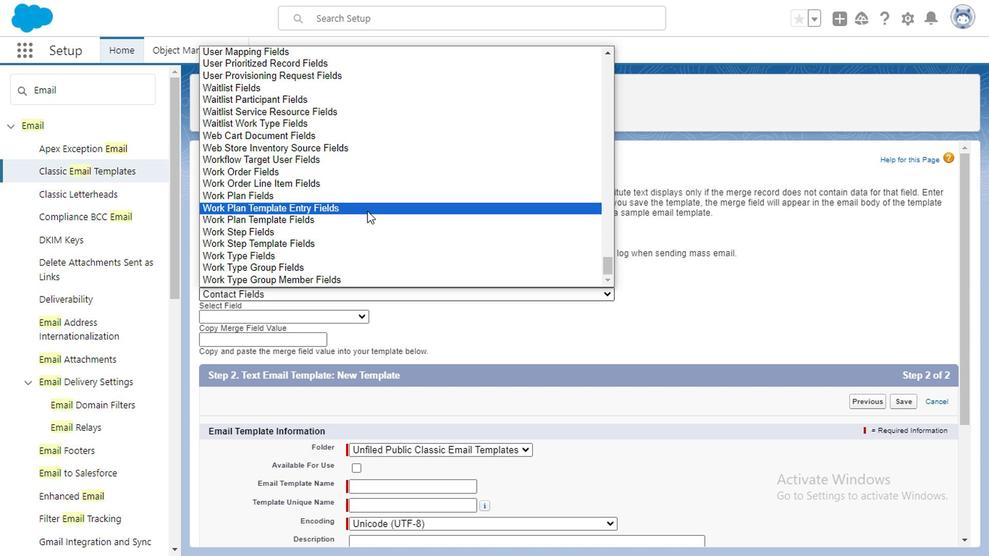 
Action: Mouse moved to (365, 212)
Screenshot: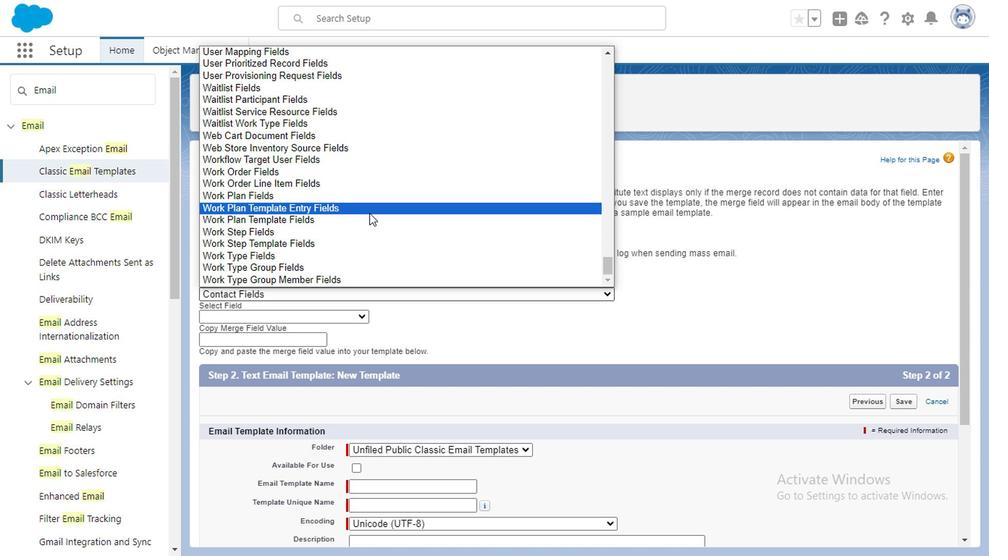 
Action: Key pressed t<Key.caps_lock>RA
Screenshot: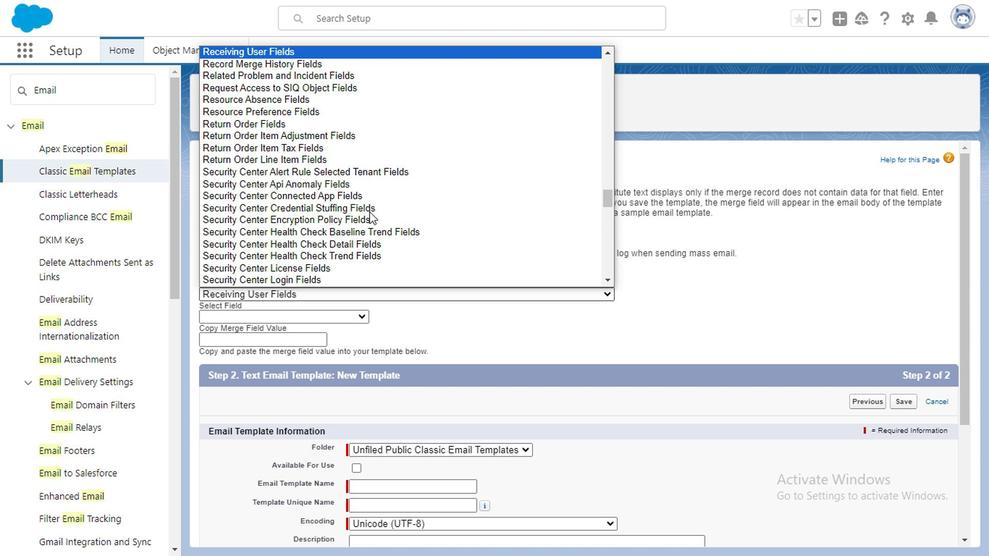 
Action: Mouse moved to (422, 202)
Screenshot: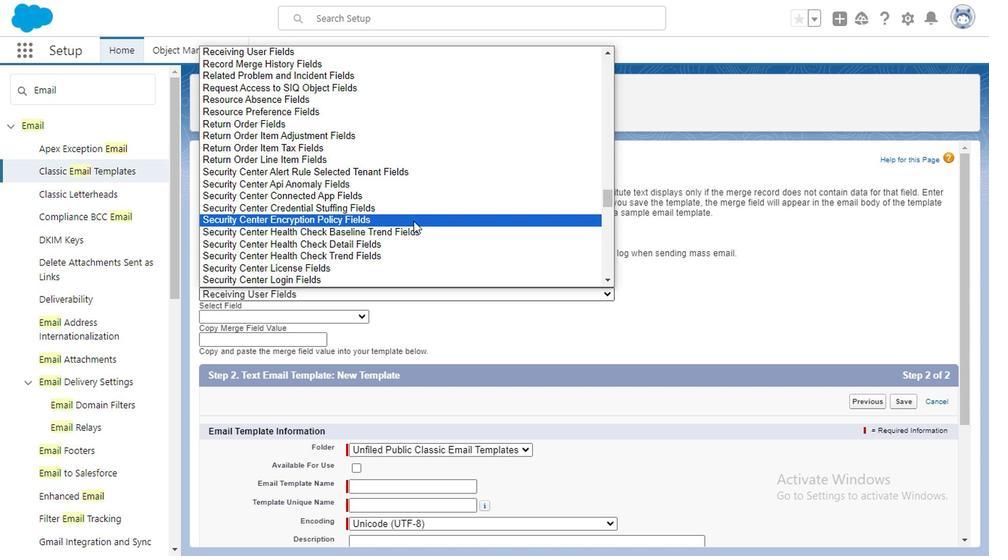 
Action: Mouse scrolled (422, 201) with delta (0, 0)
Screenshot: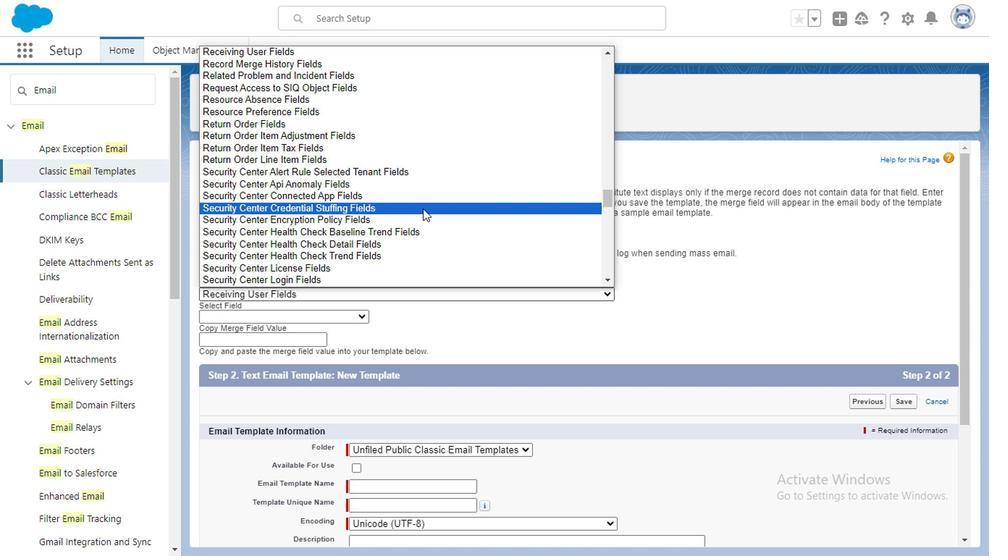 
Action: Mouse scrolled (422, 201) with delta (0, 0)
Screenshot: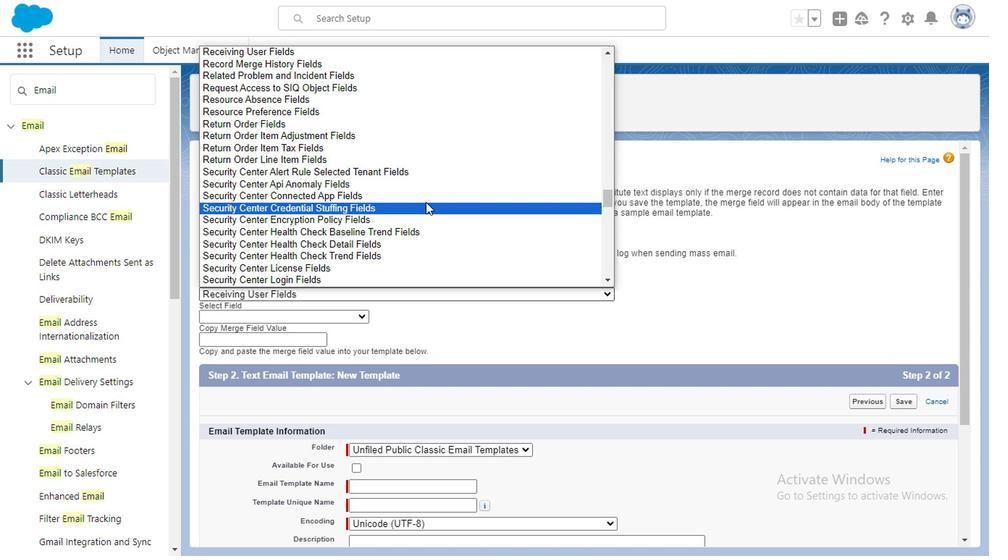 
Action: Mouse moved to (433, 221)
Screenshot: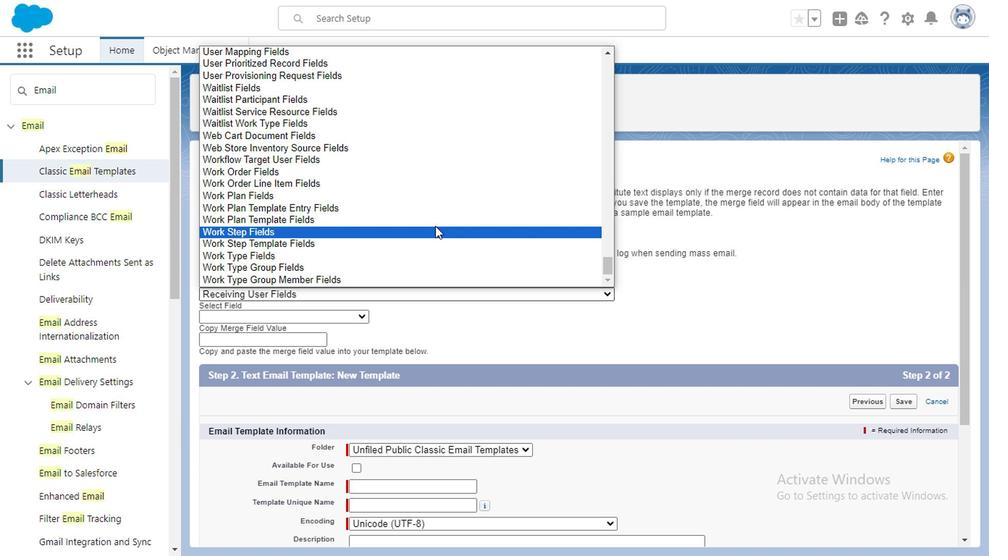 
Action: Mouse scrolled (433, 221) with delta (0, 0)
Screenshot: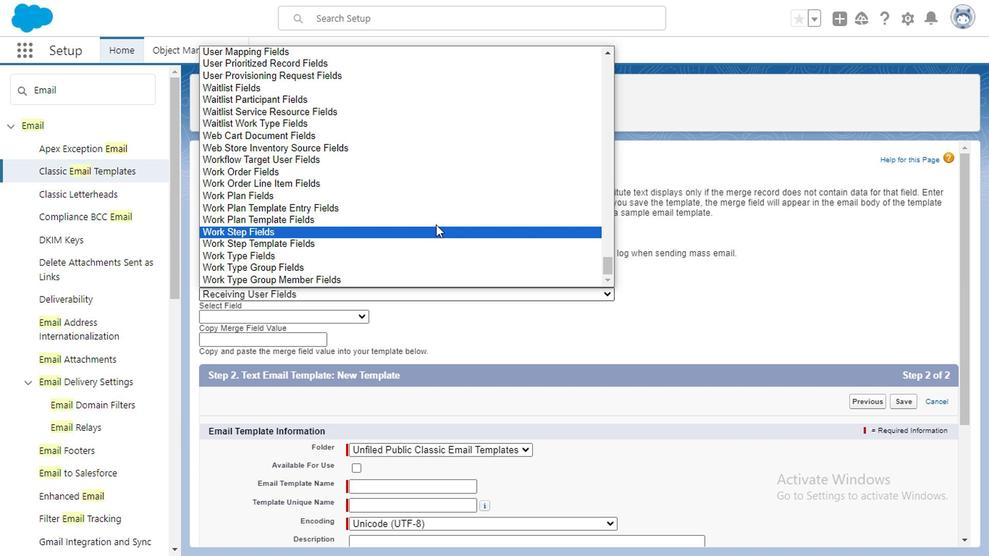
Action: Mouse scrolled (433, 221) with delta (0, 0)
Screenshot: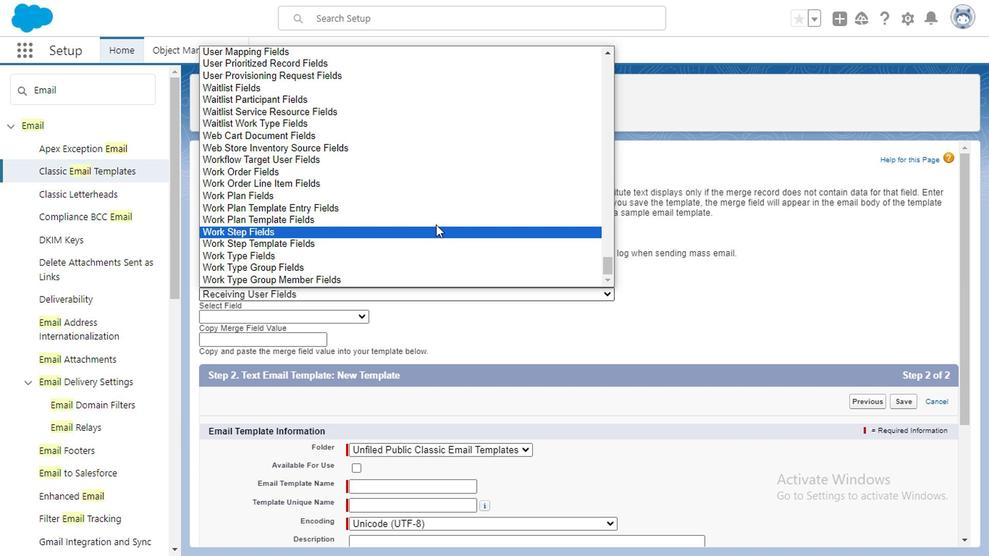 
Action: Mouse moved to (416, 182)
Screenshot: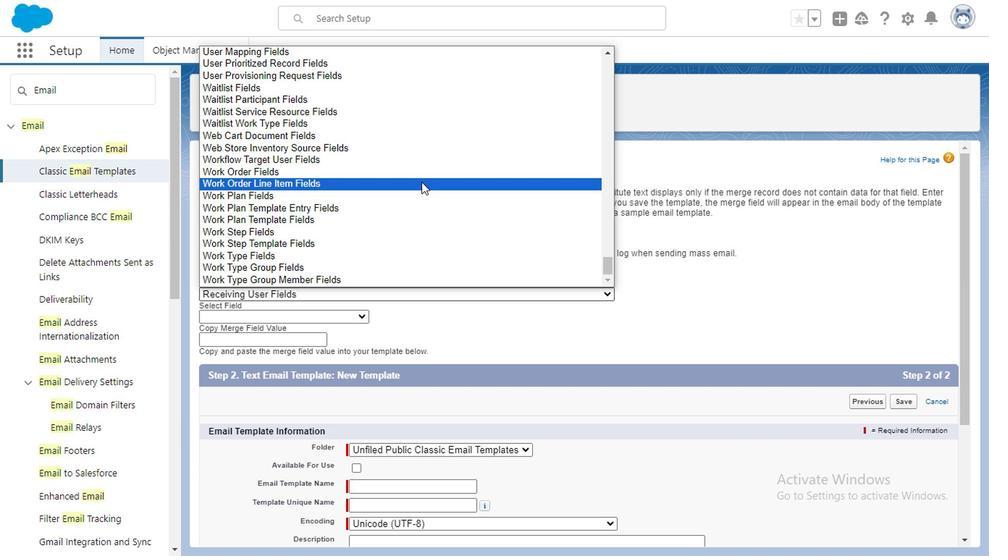 
Action: Mouse scrolled (416, 181) with delta (0, 0)
Screenshot: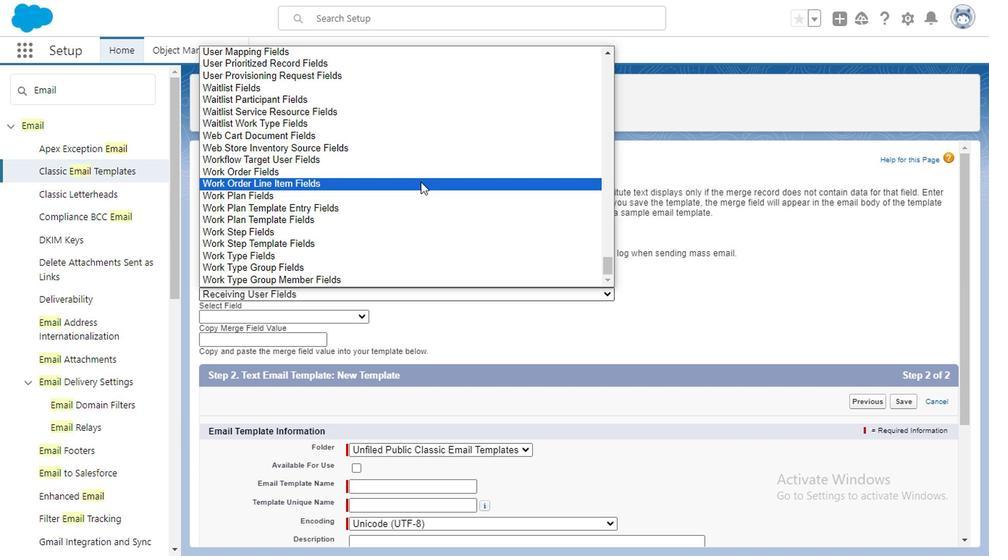 
Action: Mouse moved to (416, 183)
Screenshot: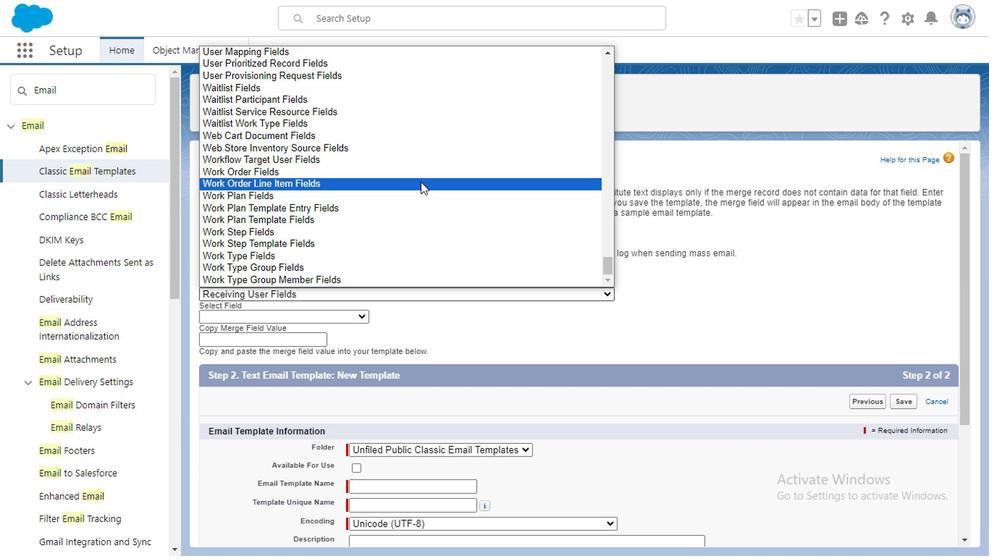
Action: Mouse scrolled (416, 182) with delta (0, -1)
Screenshot: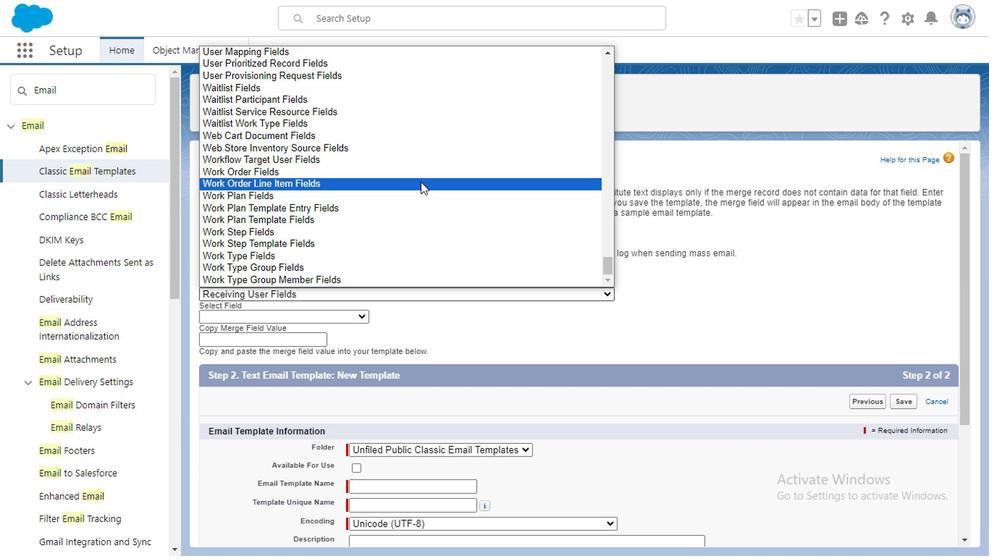 
Action: Mouse moved to (413, 189)
Screenshot: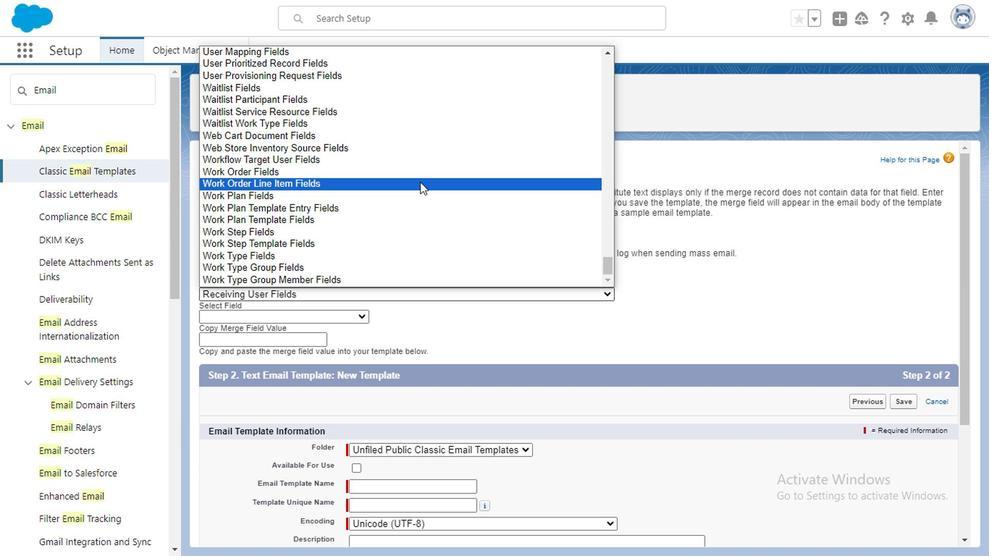 
Action: Mouse scrolled (413, 189) with delta (0, 0)
Screenshot: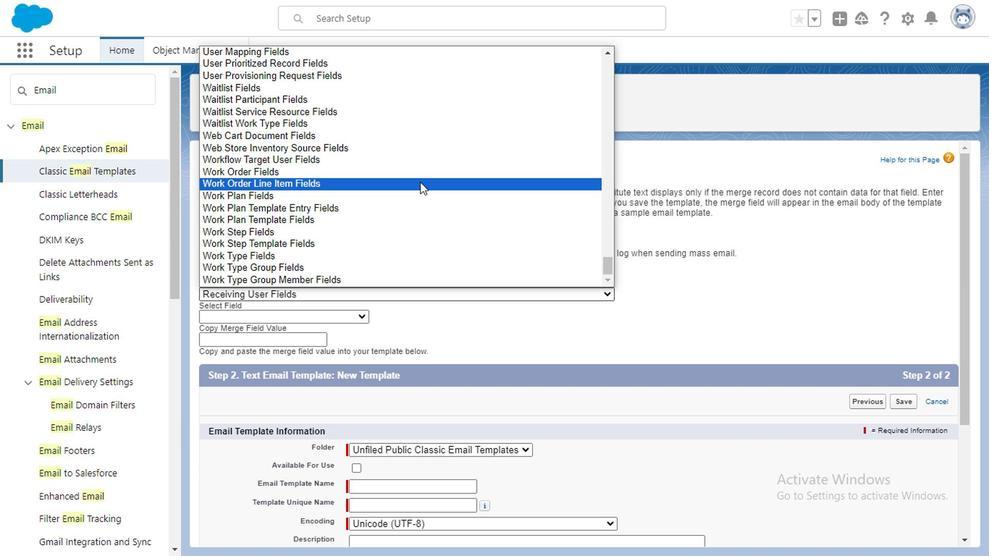 
Action: Mouse moved to (412, 191)
Screenshot: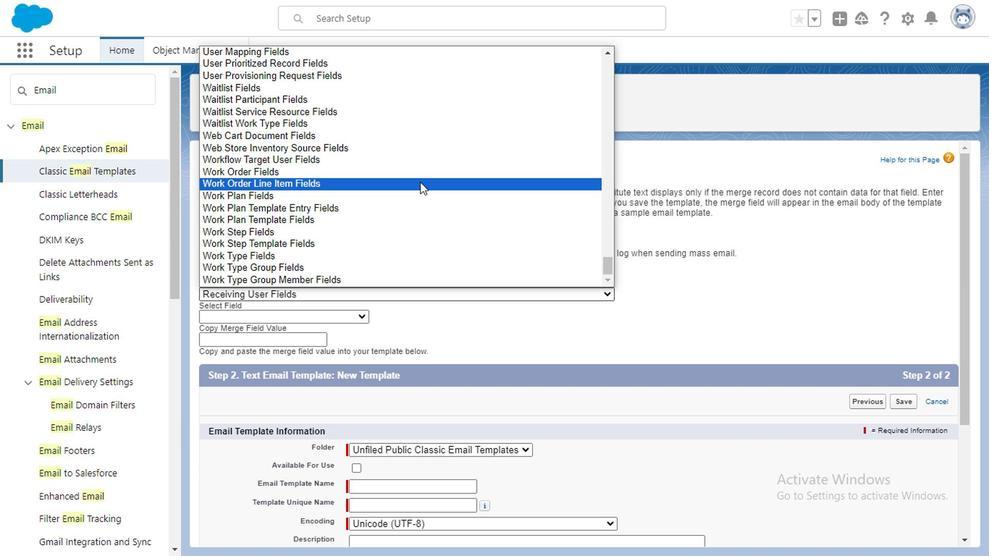 
Action: Mouse scrolled (412, 191) with delta (0, 0)
Screenshot: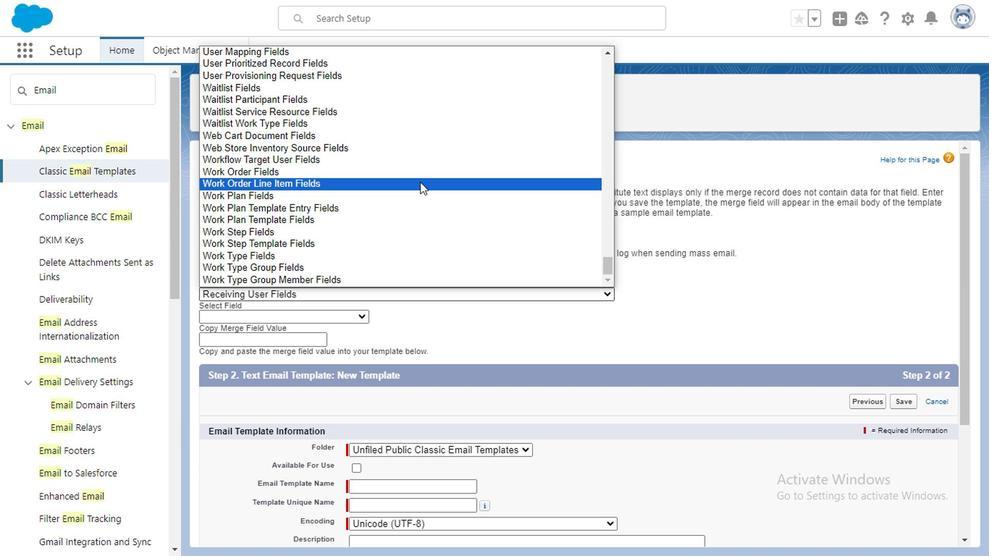 
Action: Mouse moved to (412, 191)
Screenshot: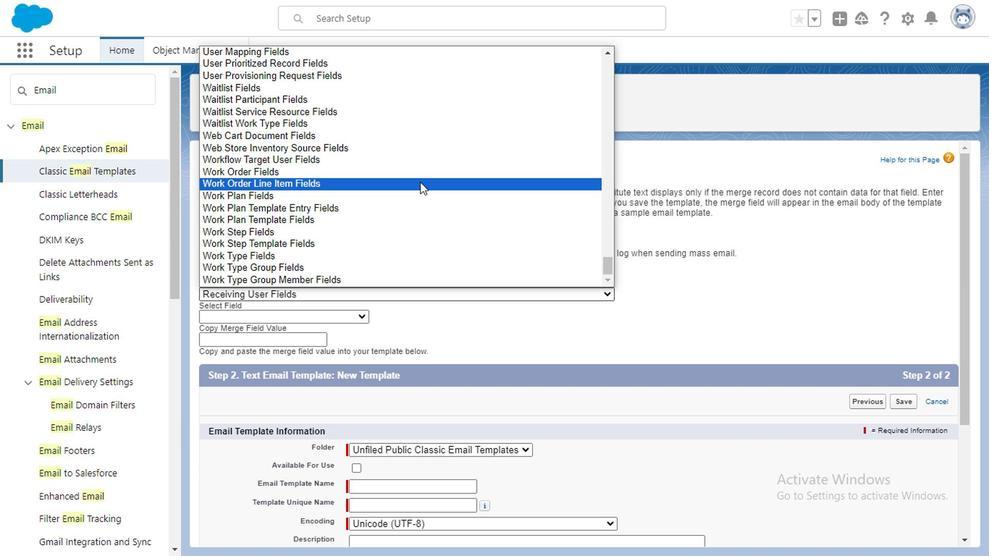 
Action: Mouse scrolled (412, 191) with delta (0, 0)
Screenshot: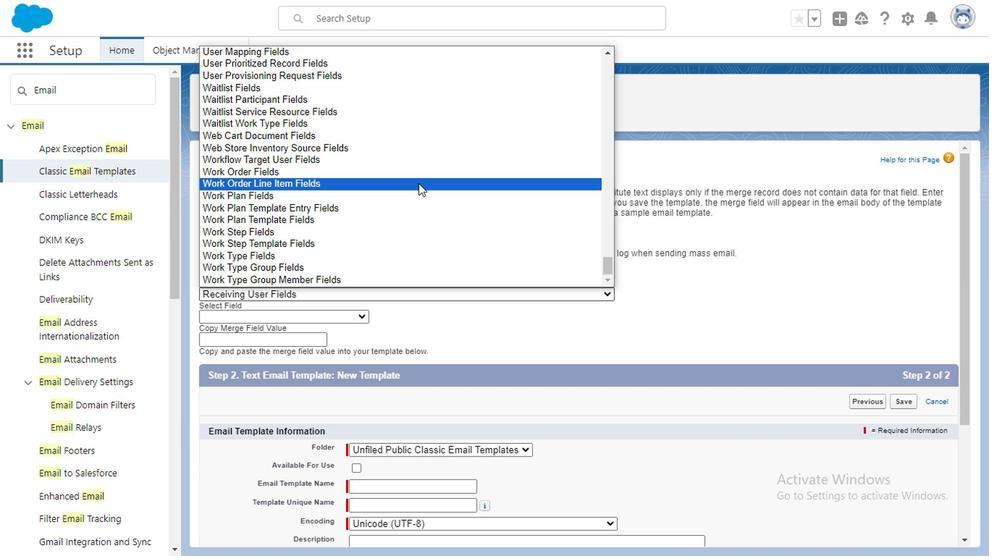 
Action: Mouse moved to (602, 267)
Screenshot: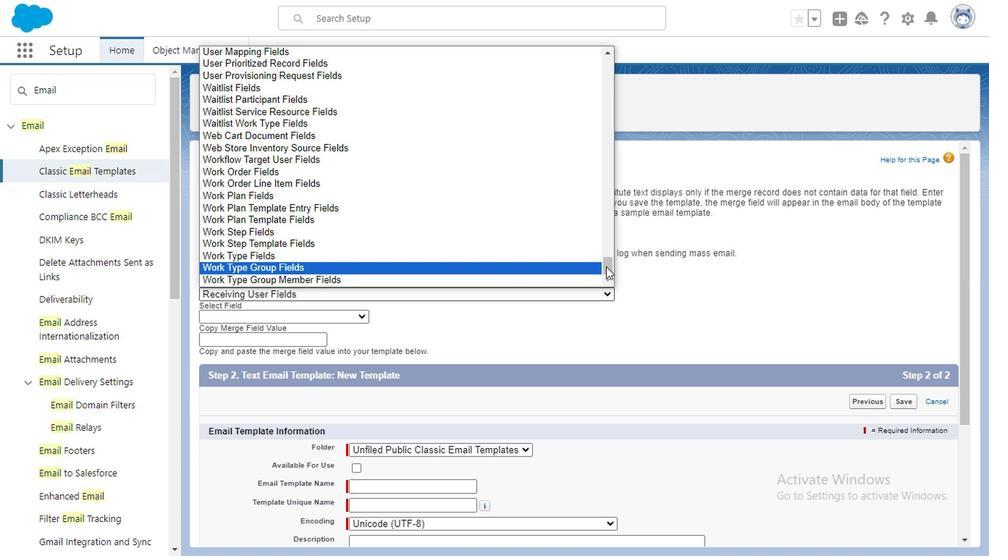 
Action: Mouse pressed left at (602, 267)
Screenshot: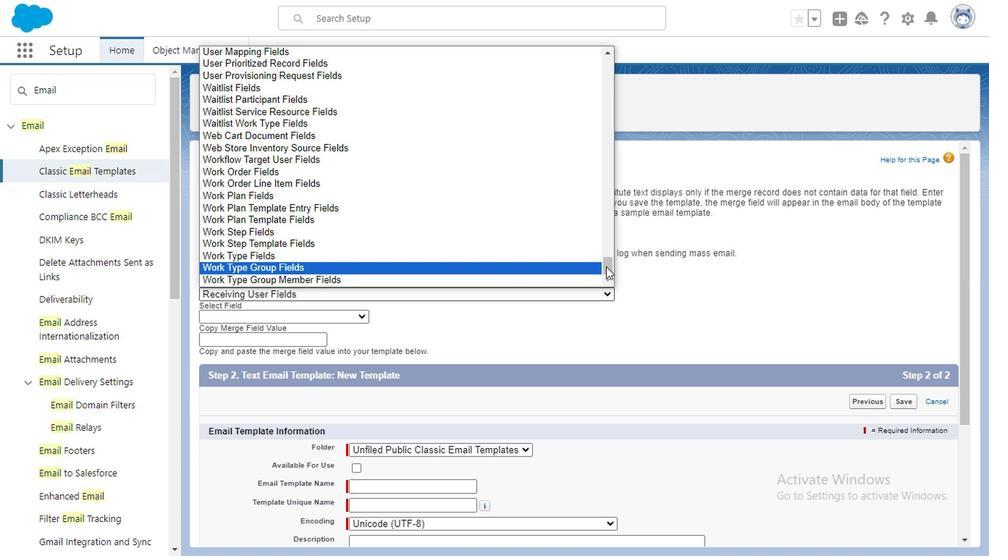 
Action: Mouse moved to (227, 147)
Screenshot: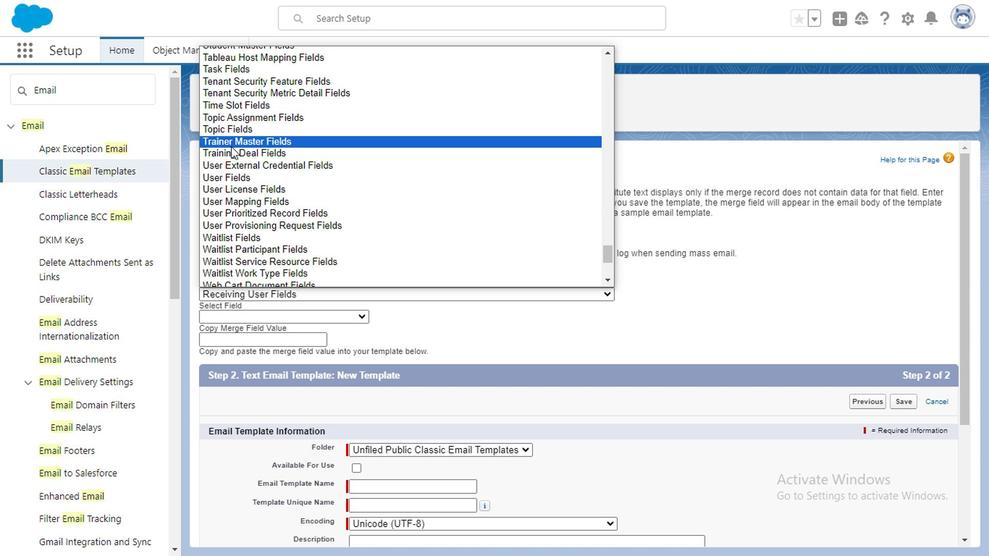 
Action: Mouse pressed left at (227, 147)
Screenshot: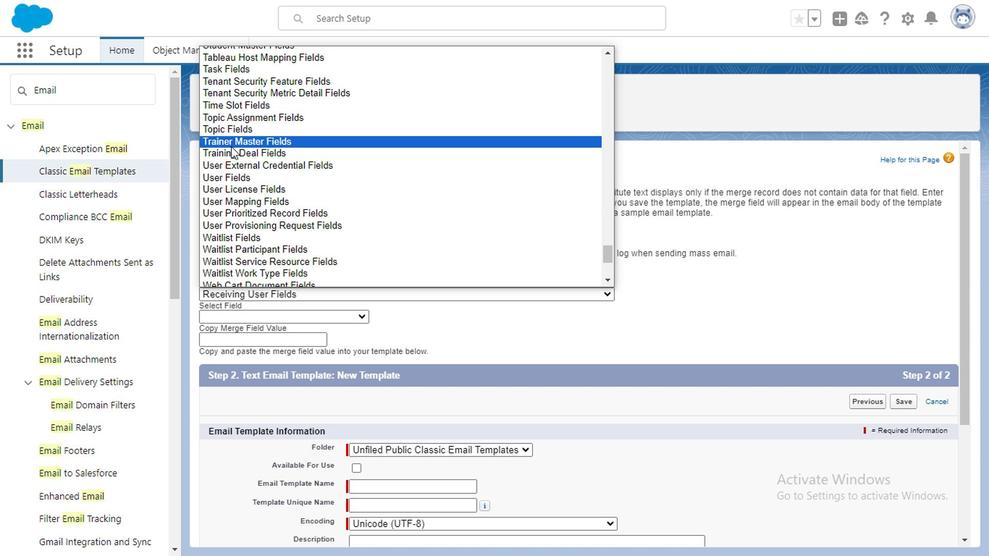 
Action: Mouse moved to (295, 315)
Screenshot: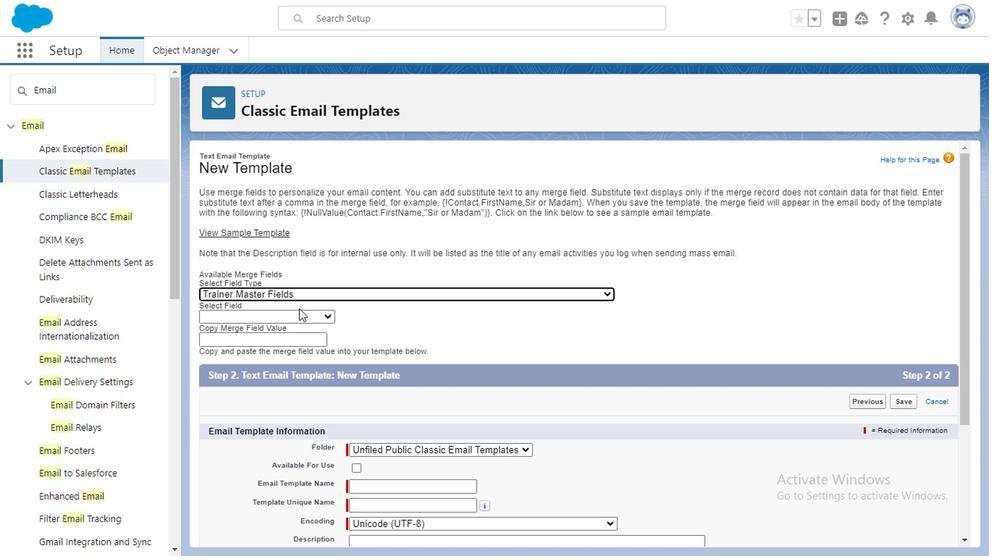 
Action: Mouse pressed left at (295, 315)
Screenshot: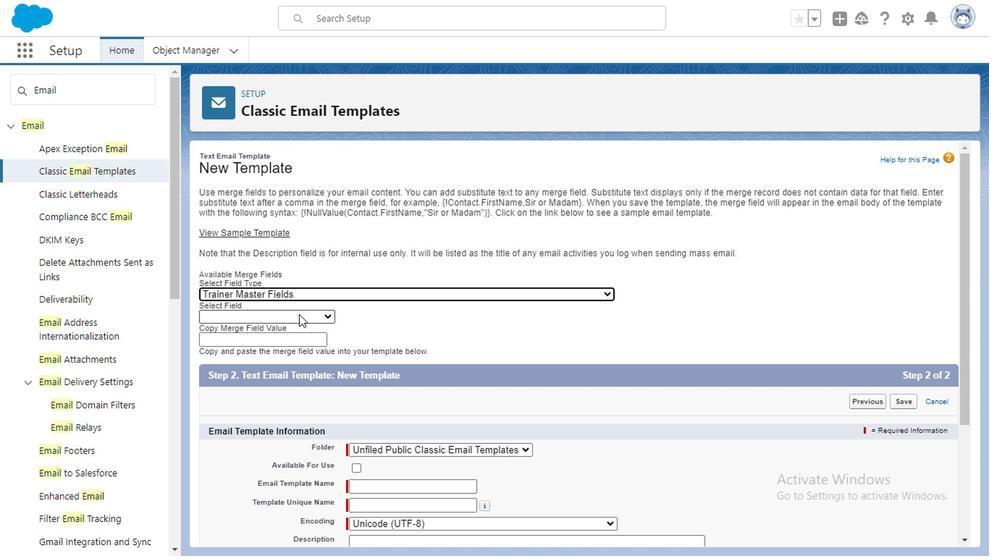 
Action: Mouse moved to (325, 192)
Screenshot: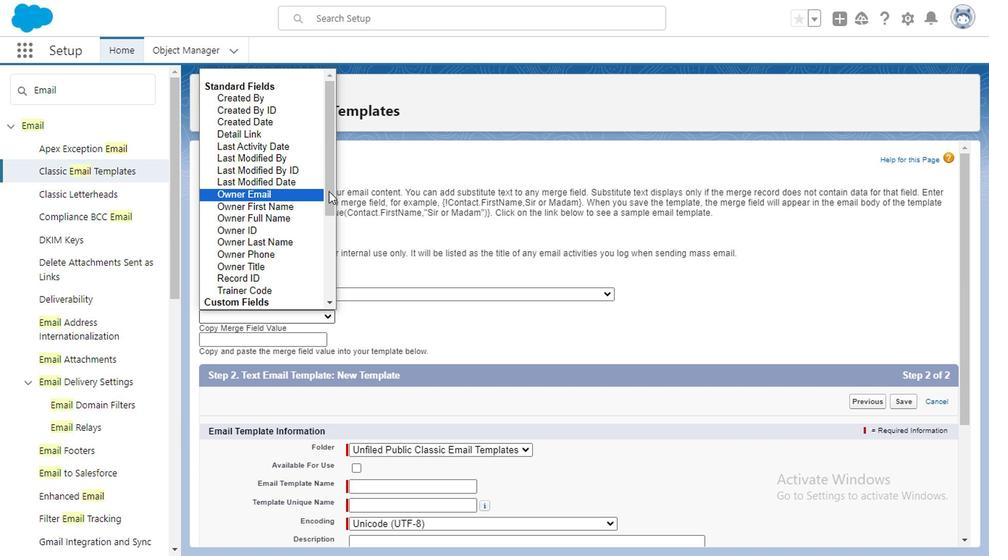 
Action: Mouse pressed left at (325, 192)
Screenshot: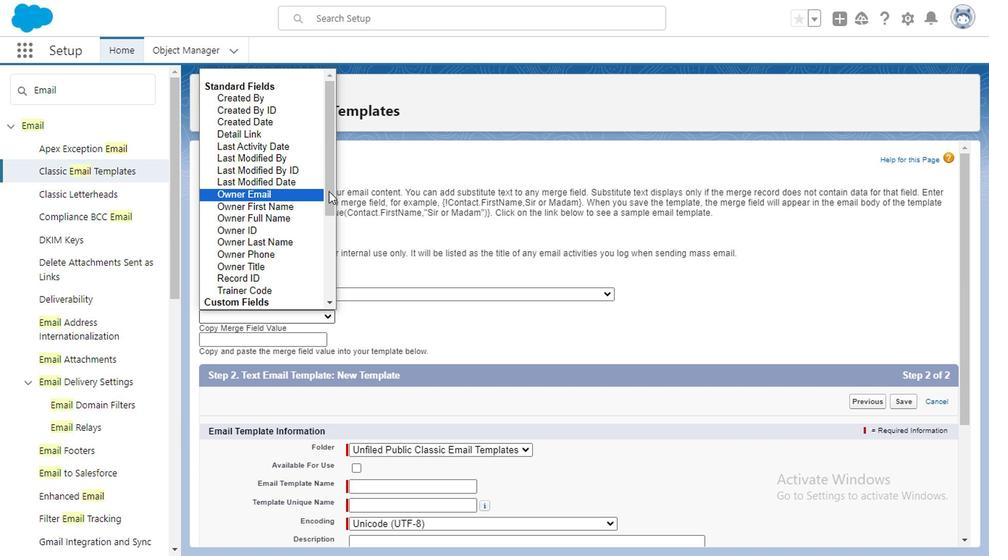 
Action: Mouse moved to (260, 264)
Screenshot: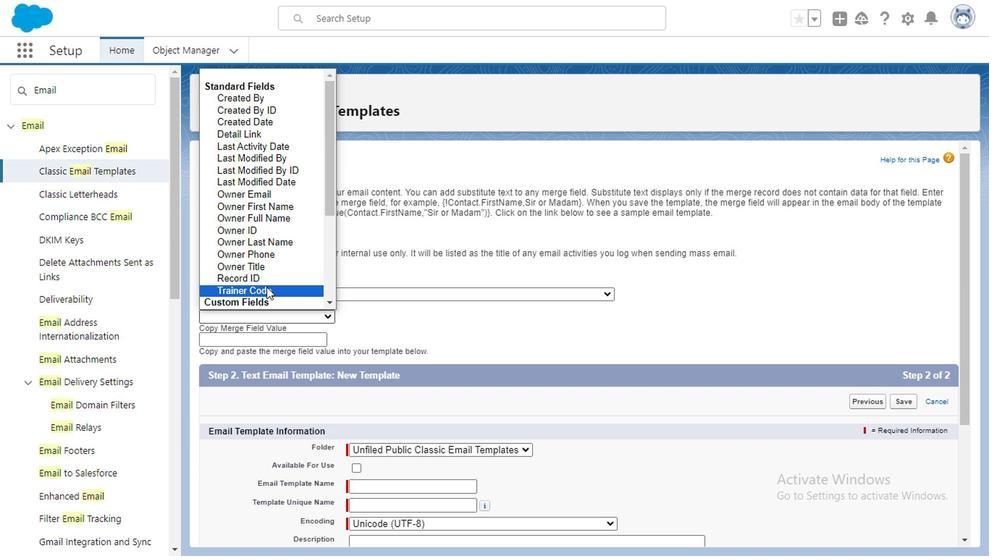 
Action: Mouse scrolled (260, 264) with delta (0, 0)
Screenshot: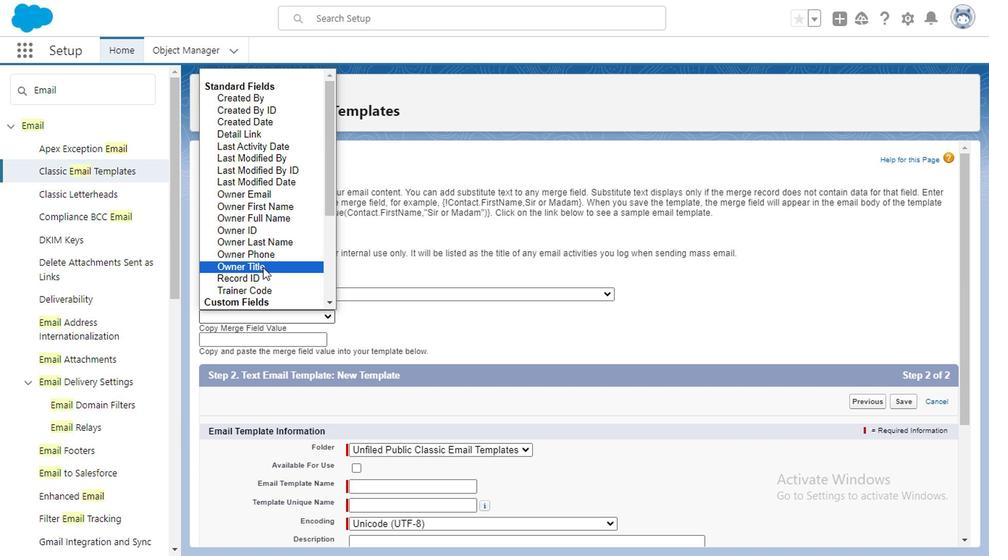 
Action: Mouse moved to (260, 264)
Screenshot: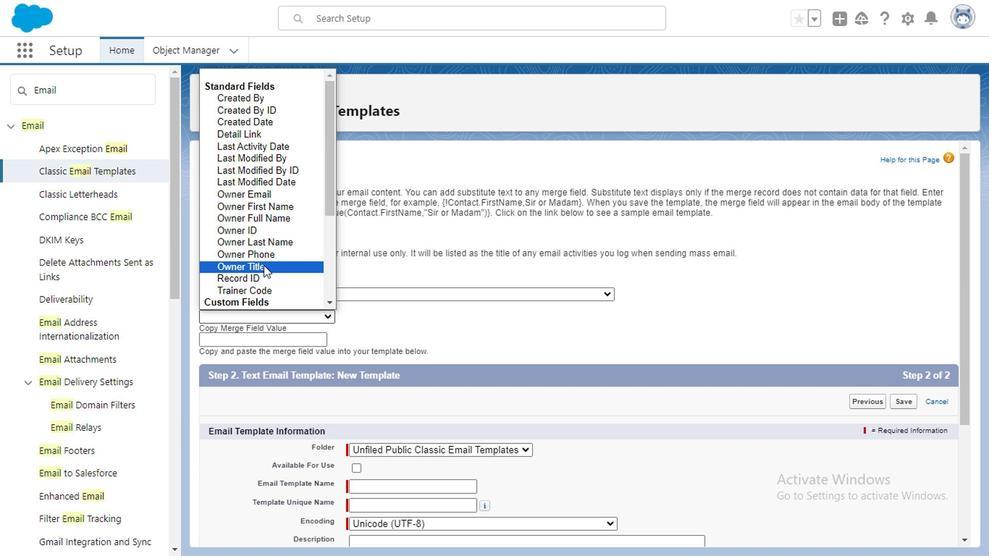 
Action: Mouse scrolled (260, 264) with delta (0, 0)
Screenshot: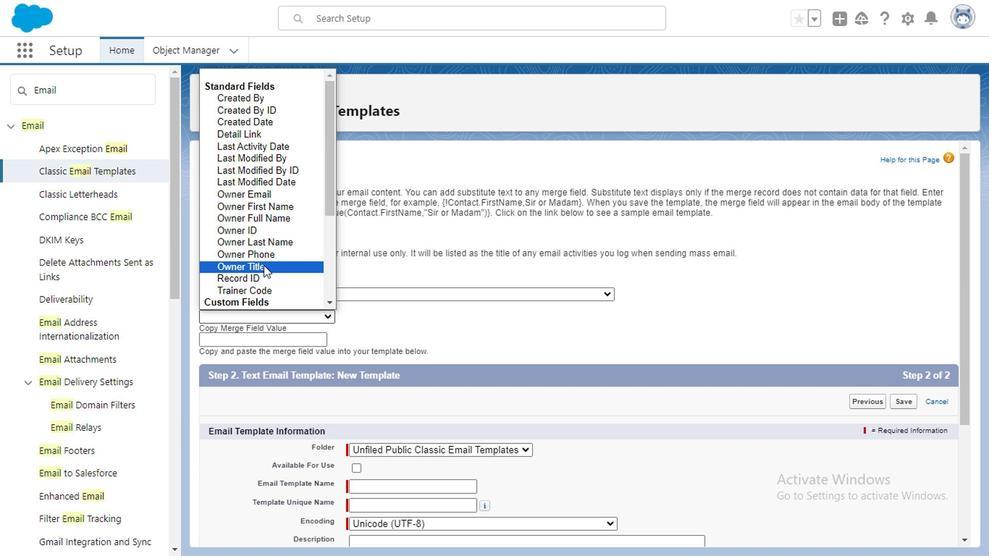 
Action: Mouse moved to (260, 216)
Screenshot: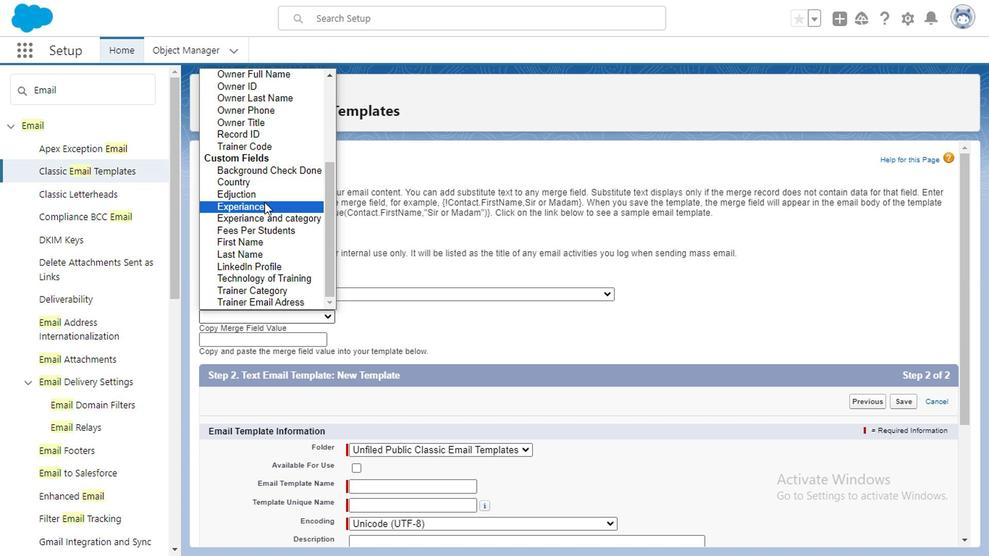 
Action: Mouse scrolled (260, 215) with delta (0, 0)
Screenshot: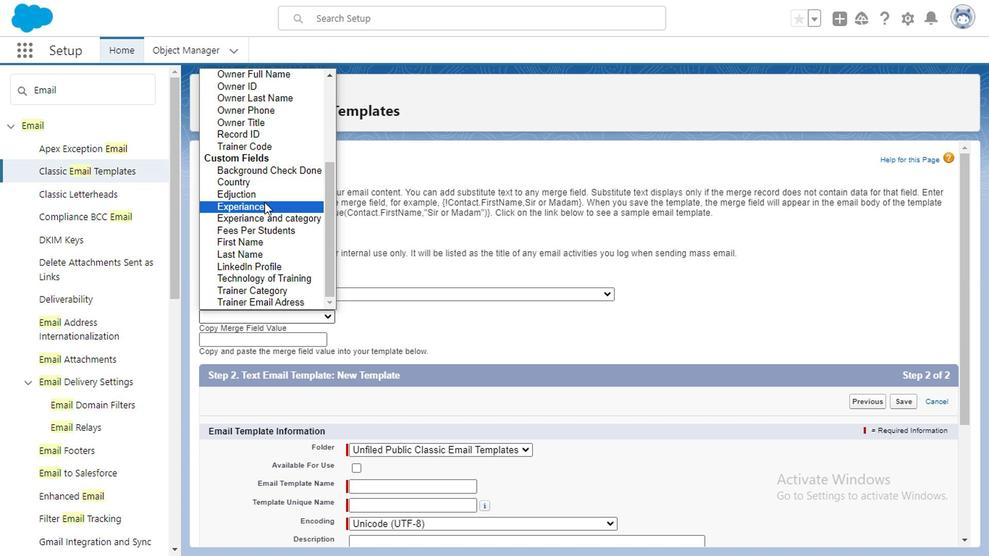 
Action: Mouse moved to (260, 220)
Screenshot: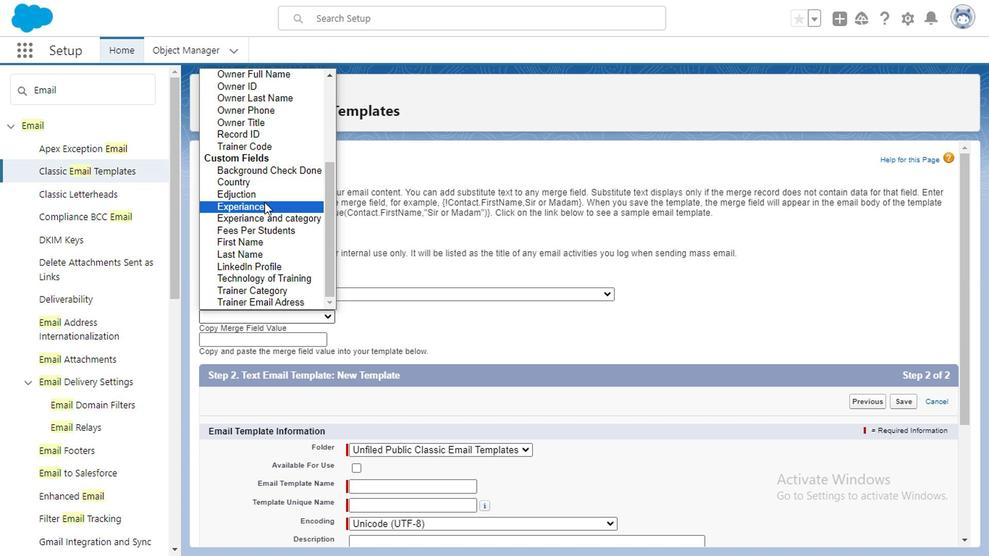 
Action: Mouse scrolled (260, 219) with delta (0, 0)
Screenshot: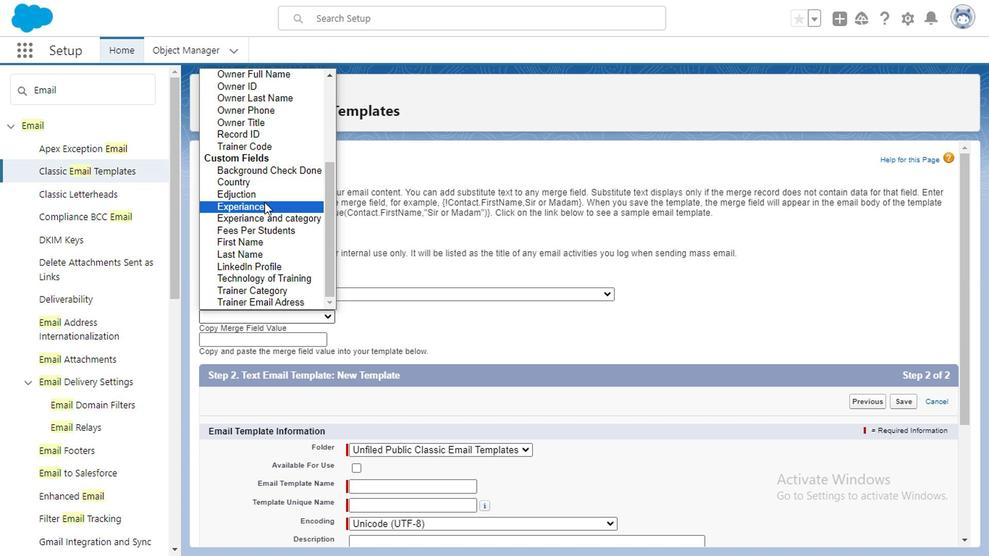 
Action: Mouse moved to (260, 221)
Screenshot: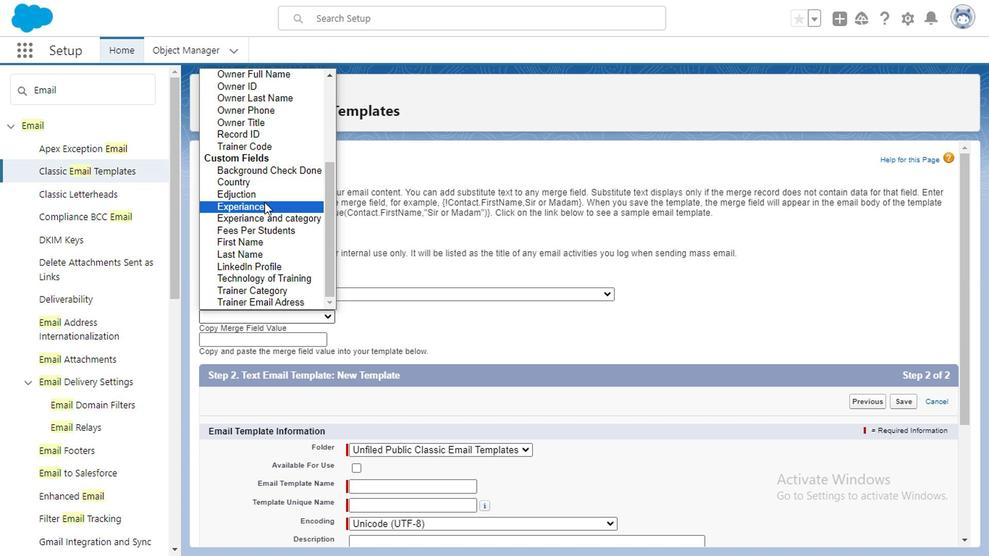 
Action: Mouse scrolled (260, 221) with delta (0, 0)
Screenshot: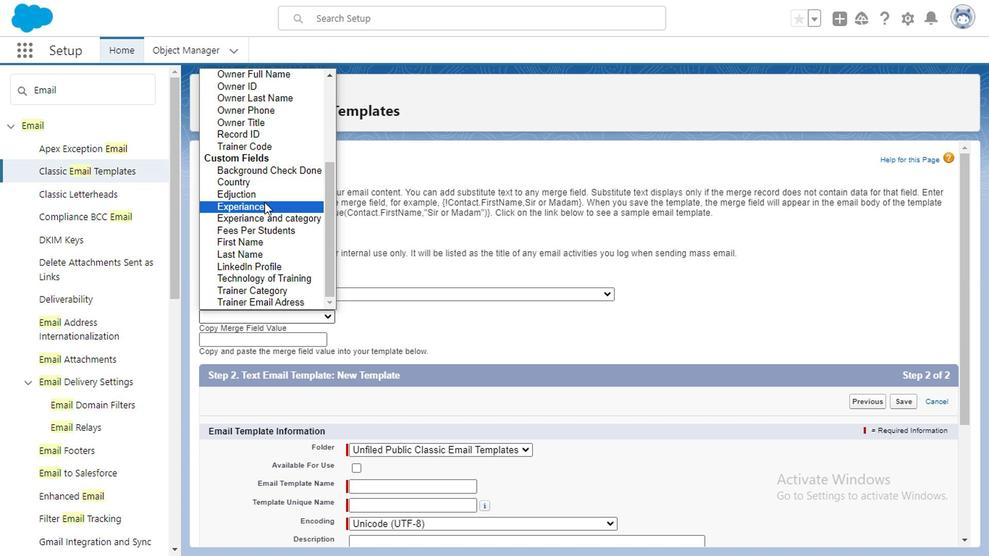 
Action: Mouse moved to (260, 223)
Screenshot: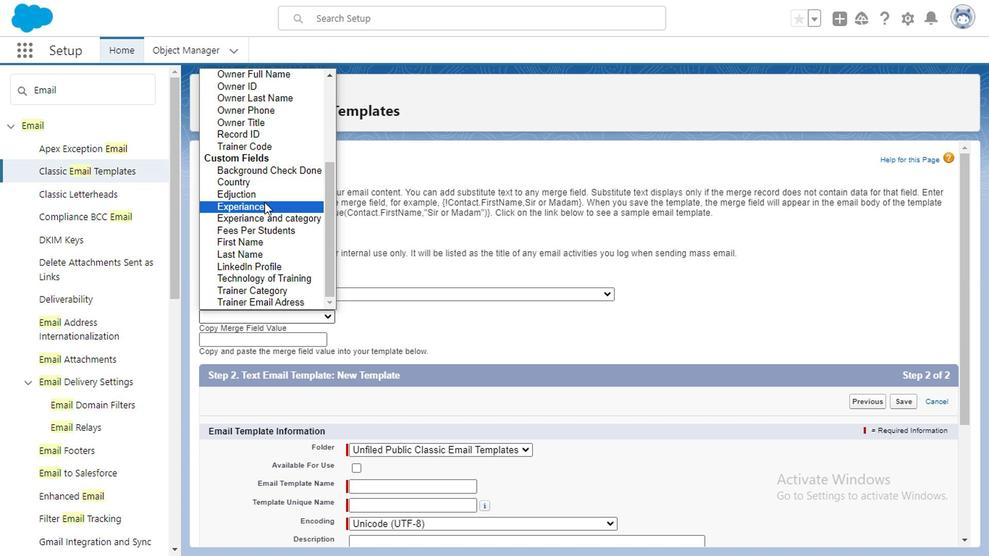 
Action: Mouse scrolled (260, 222) with delta (0, -1)
Screenshot: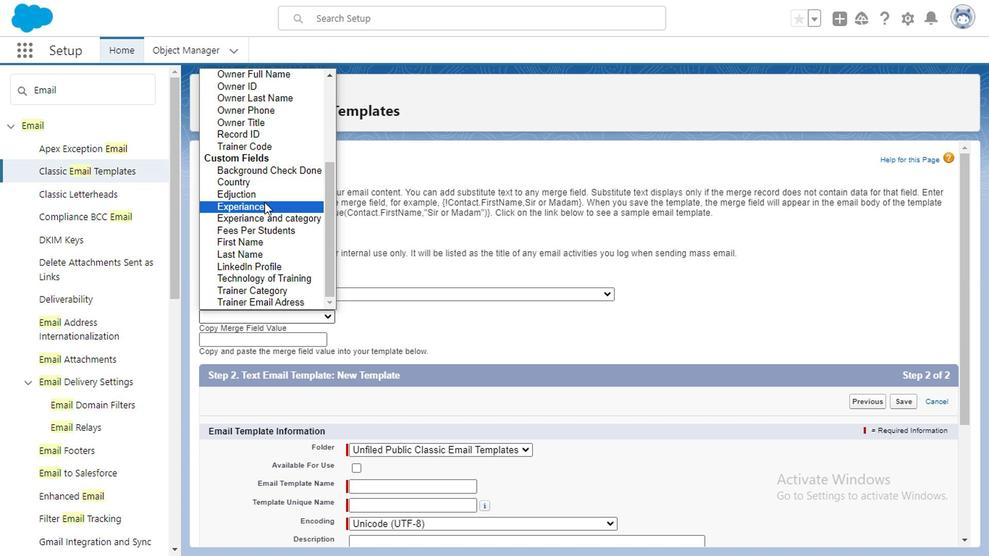 
Action: Mouse moved to (260, 223)
Screenshot: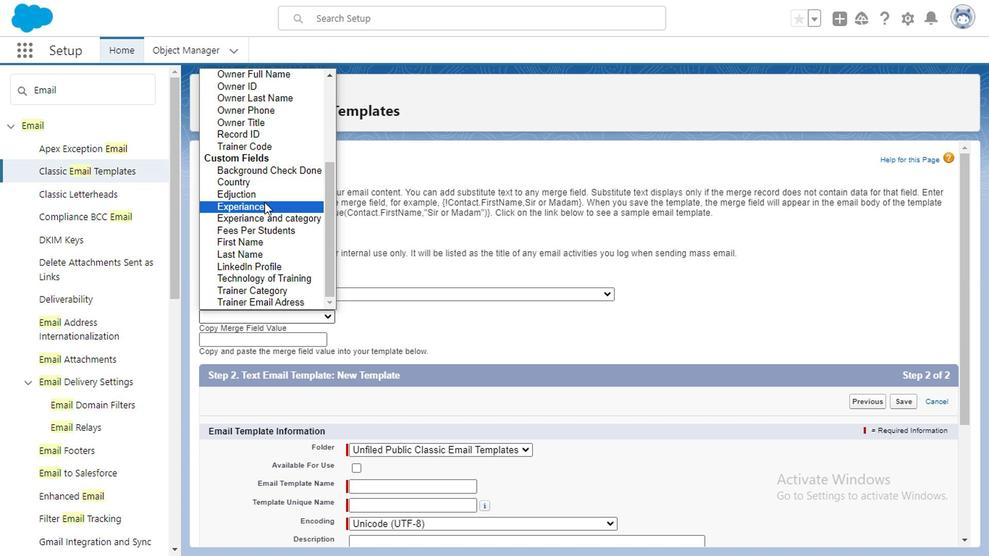 
Action: Mouse scrolled (260, 222) with delta (0, -1)
Screenshot: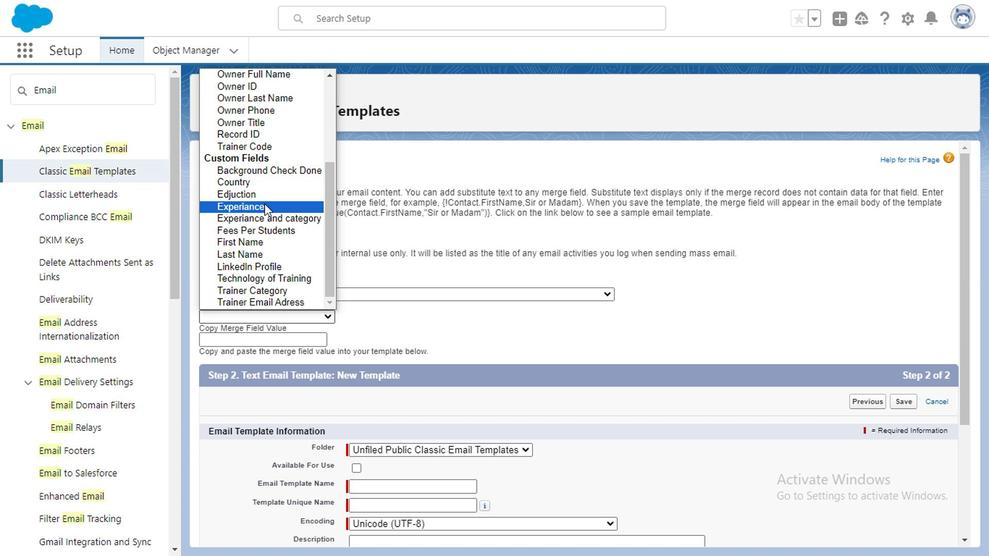 
Action: Mouse moved to (260, 223)
Screenshot: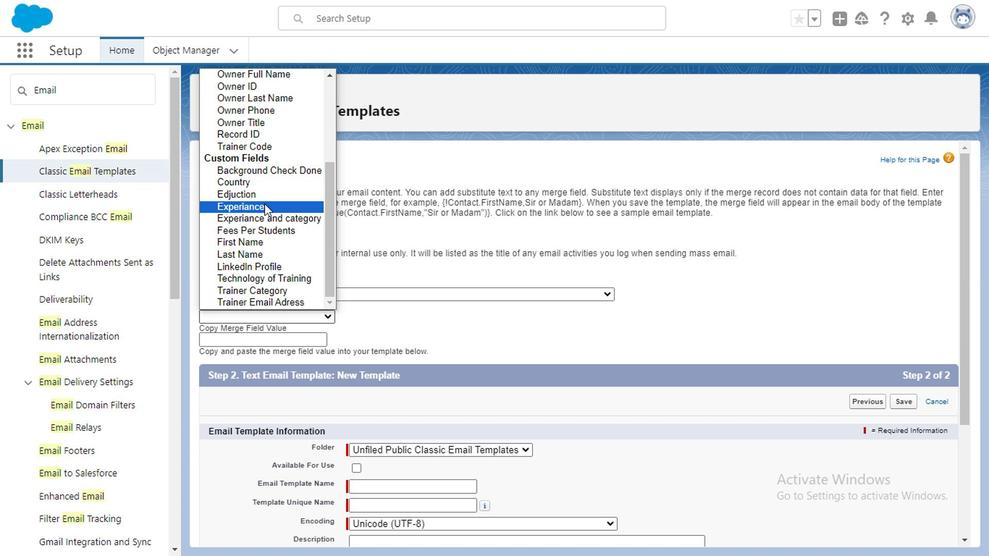 
Action: Mouse scrolled (260, 223) with delta (0, 0)
Screenshot: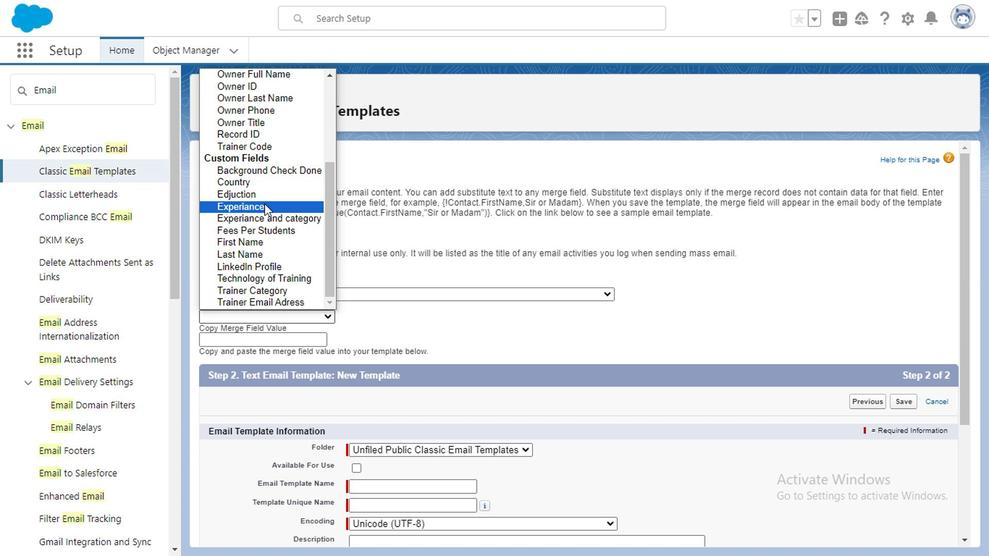 
Action: Mouse moved to (265, 241)
Screenshot: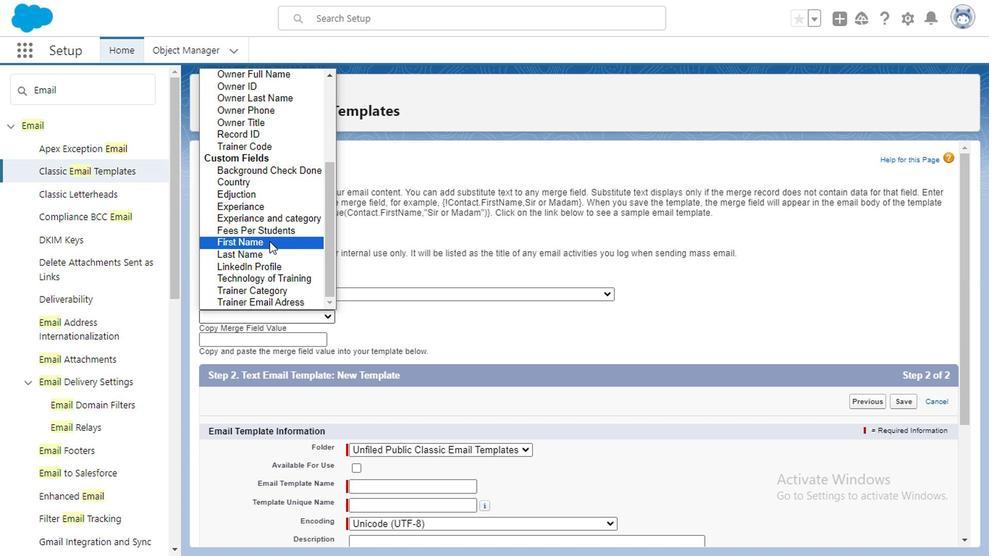 
Action: Mouse pressed left at (265, 241)
Screenshot: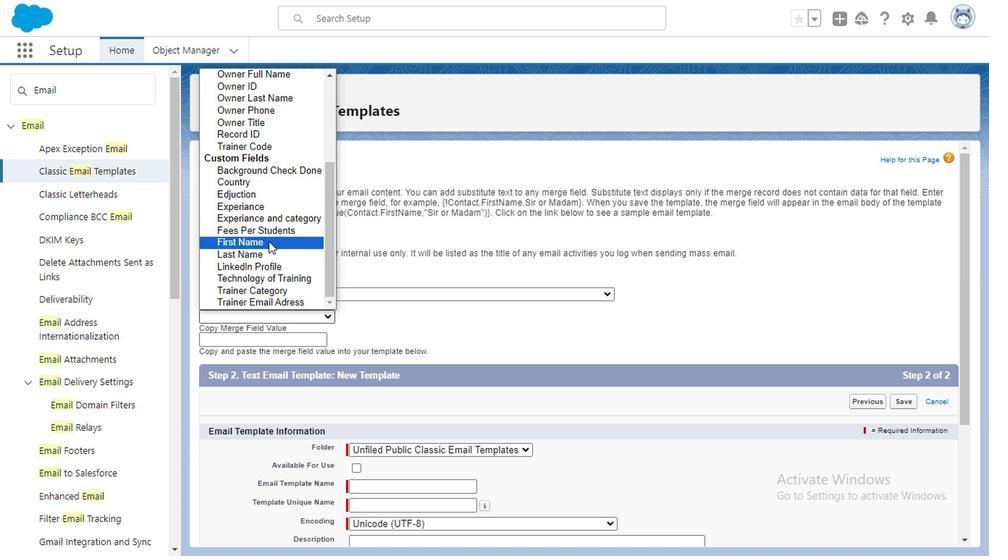 
Action: Mouse moved to (290, 339)
Screenshot: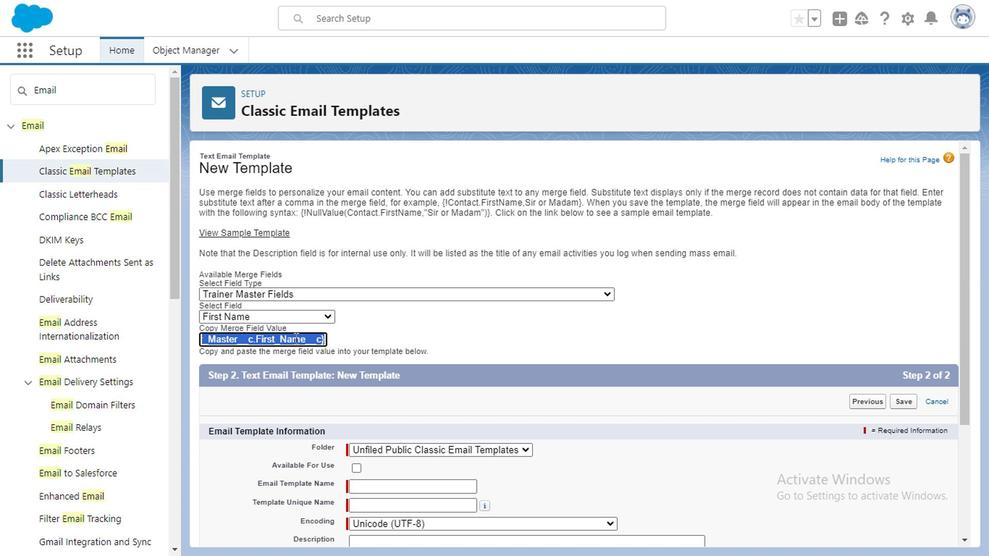 
Action: Key pressed ctrl+C
Screenshot: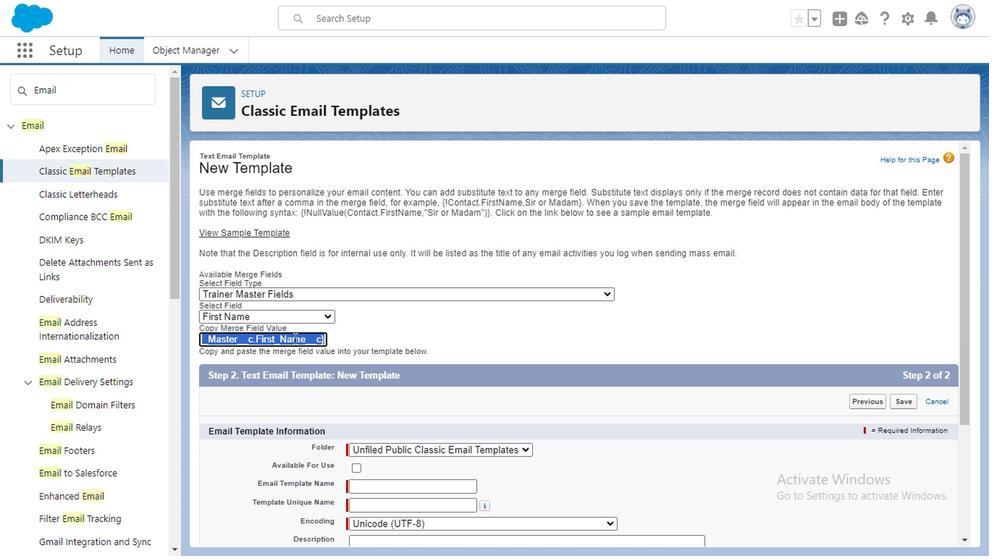 
Action: Mouse moved to (959, 345)
Screenshot: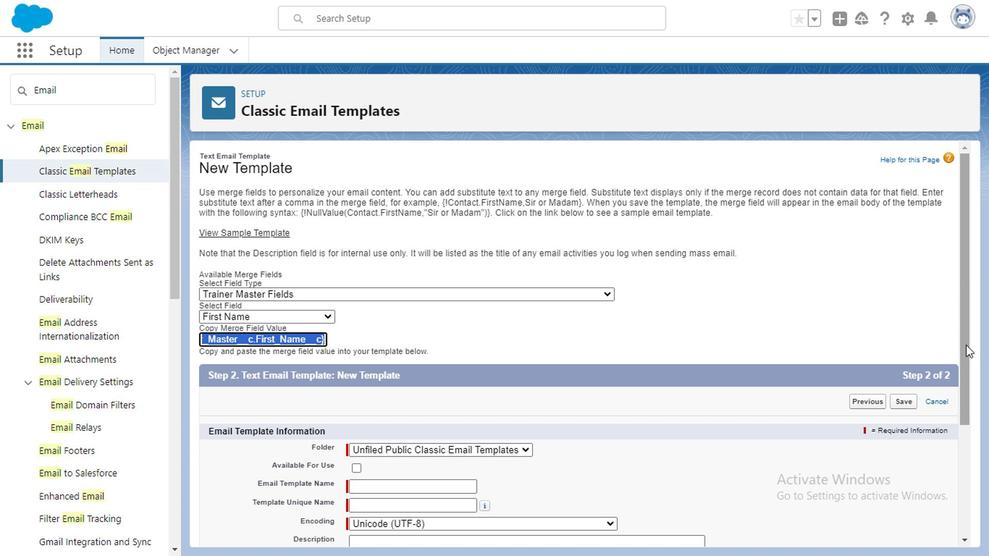
Action: Mouse pressed left at (959, 345)
Screenshot: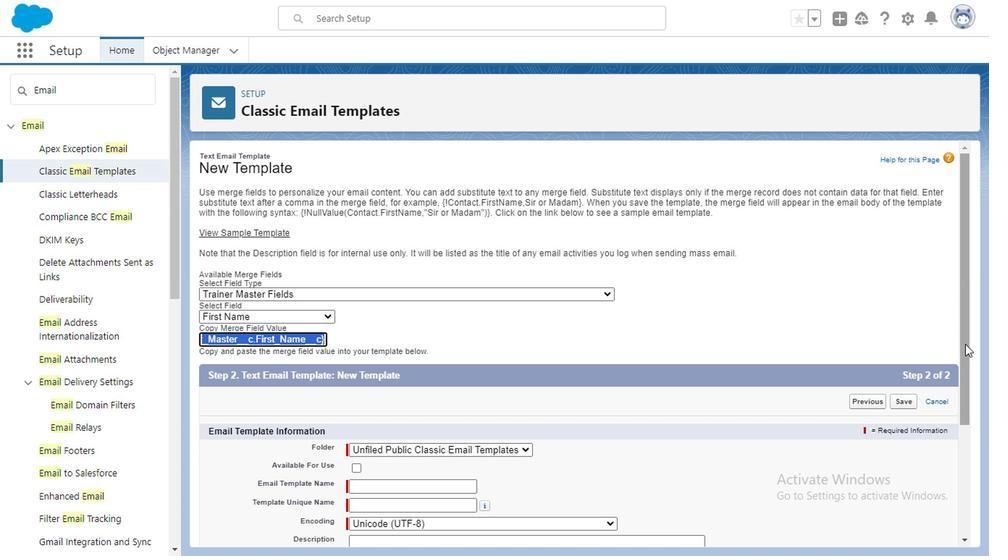 
Action: Mouse moved to (390, 394)
Screenshot: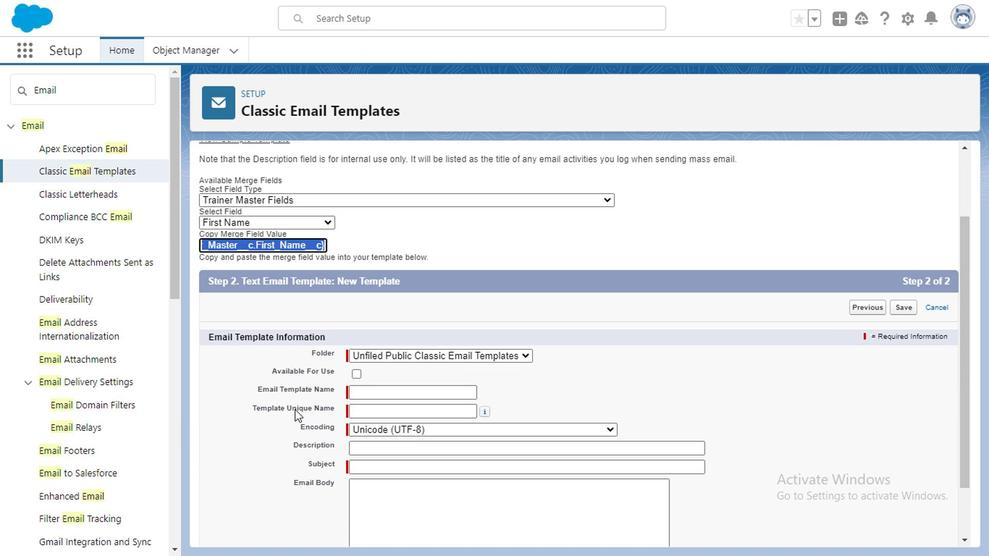 
Action: Mouse pressed left at (390, 394)
Screenshot: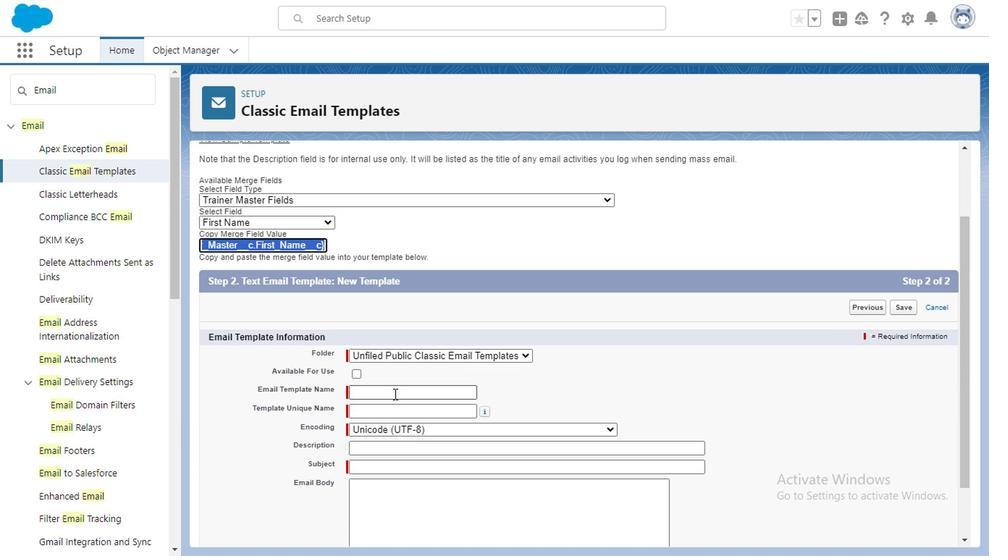 
Action: Mouse moved to (389, 395)
Screenshot: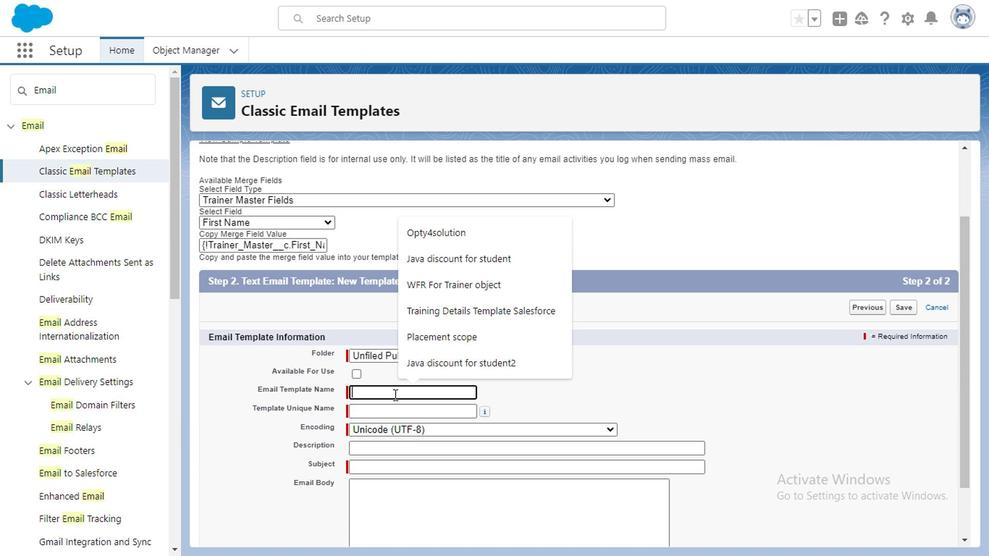 
Action: Mouse pressed left at (389, 395)
Screenshot: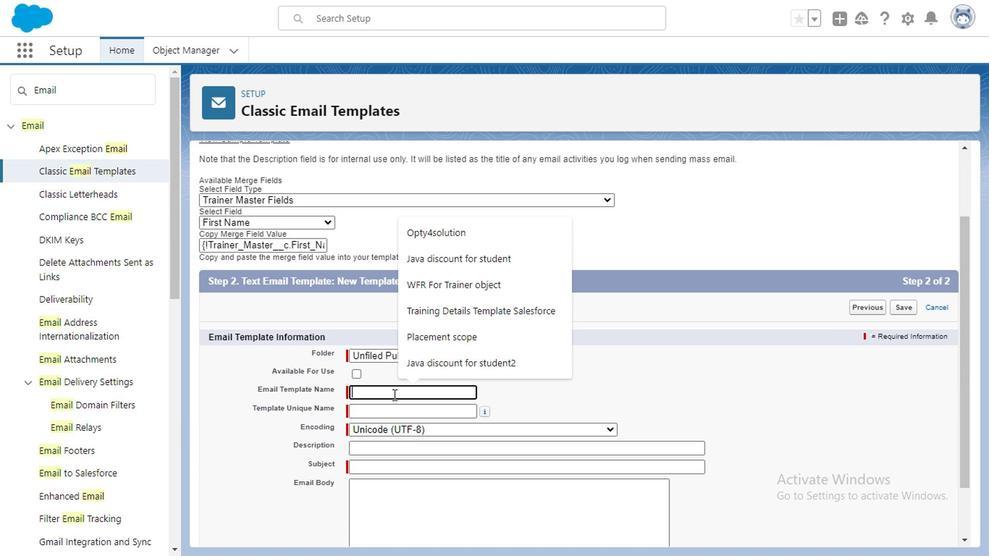 
Action: Mouse moved to (672, 384)
Screenshot: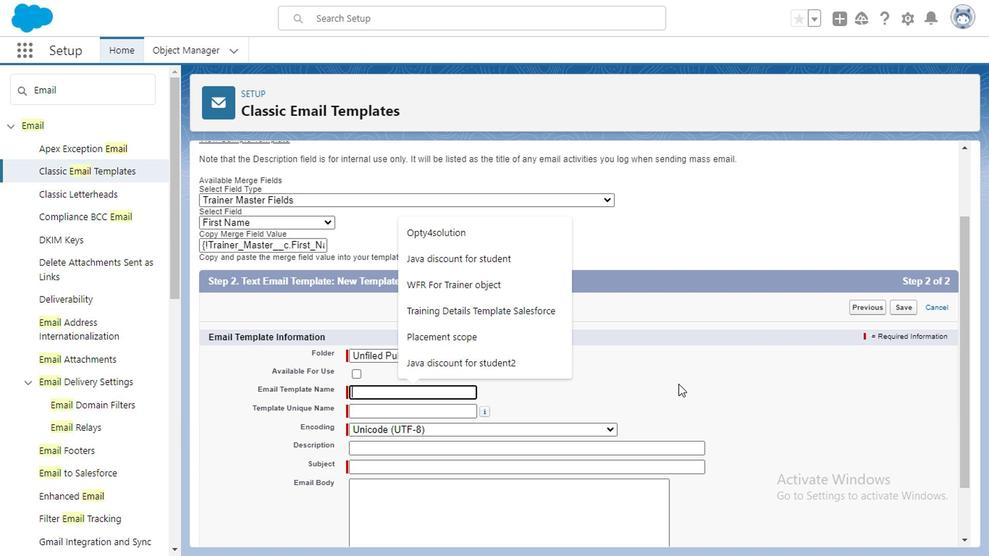 
Action: Mouse pressed left at (672, 384)
Screenshot: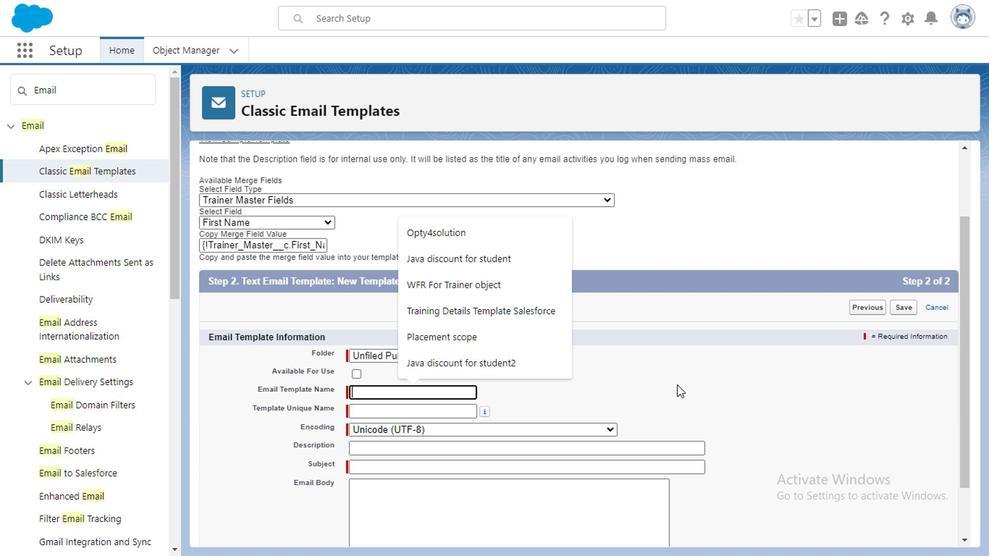 
Action: Mouse moved to (403, 394)
Screenshot: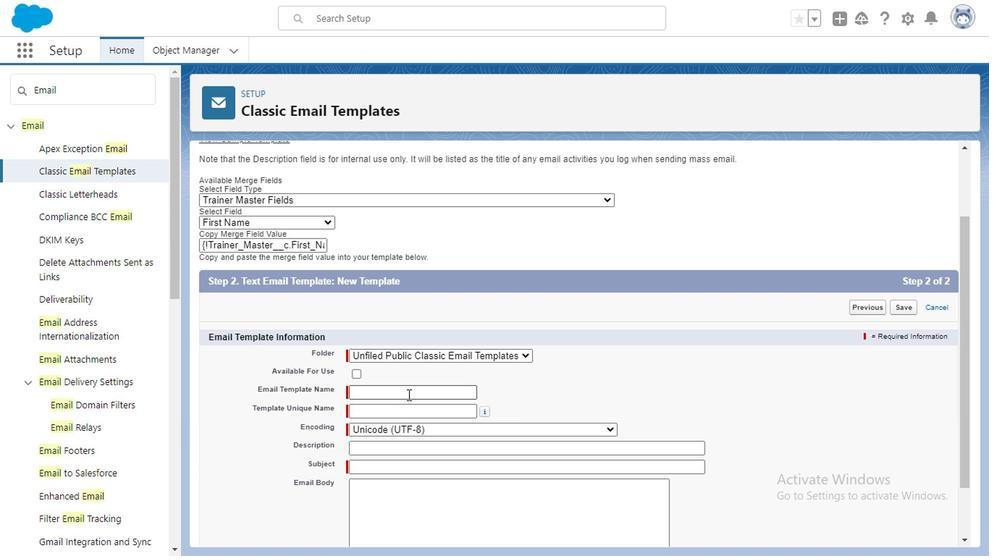 
Action: Mouse pressed left at (403, 394)
Screenshot: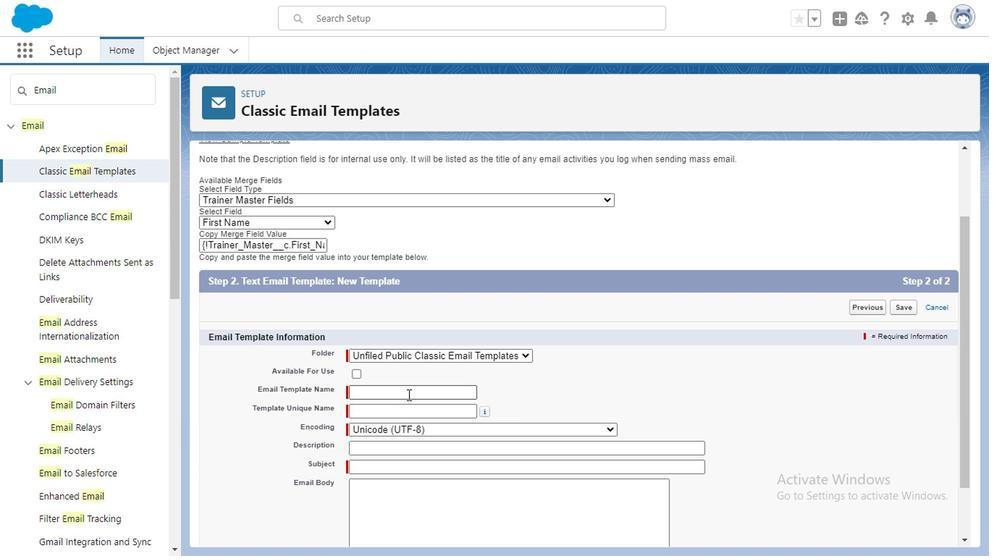 
Action: Mouse moved to (371, 392)
Screenshot: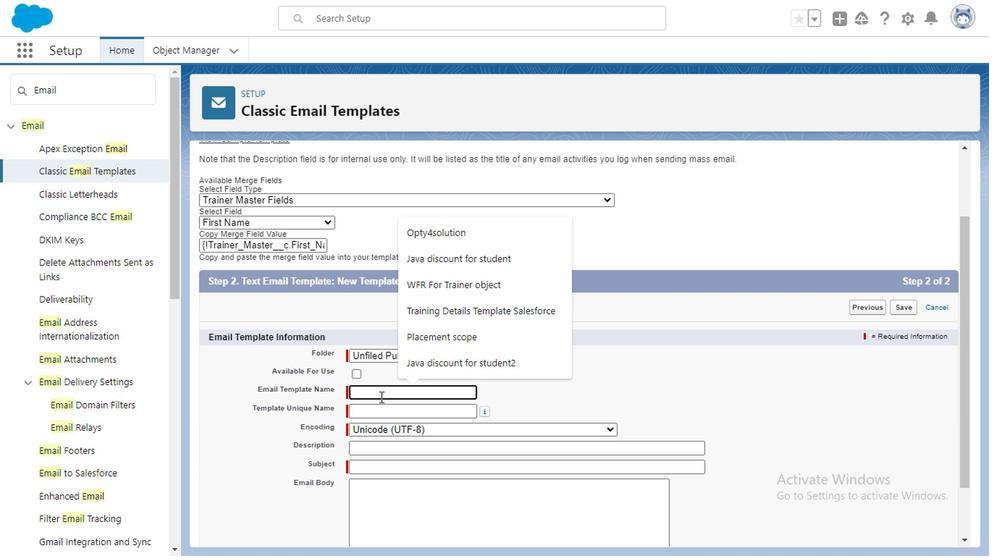 
Action: Mouse pressed left at (371, 392)
Screenshot: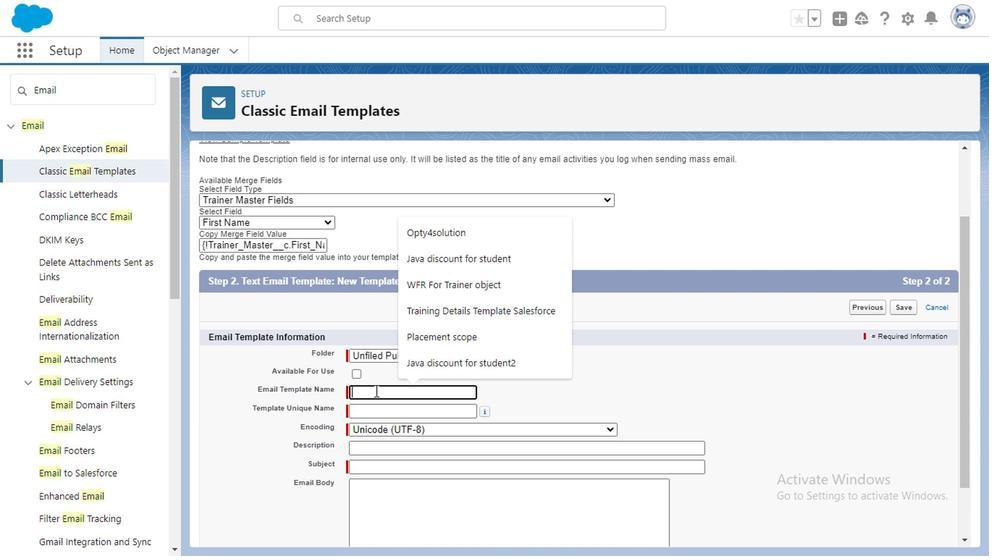 
Action: Mouse moved to (368, 396)
Screenshot: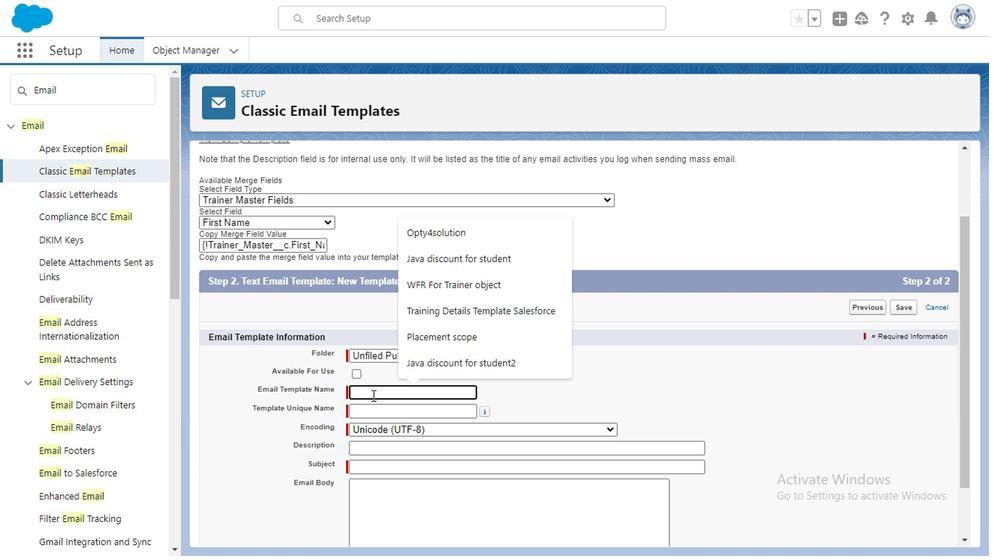 
Action: Mouse pressed left at (368, 396)
Screenshot: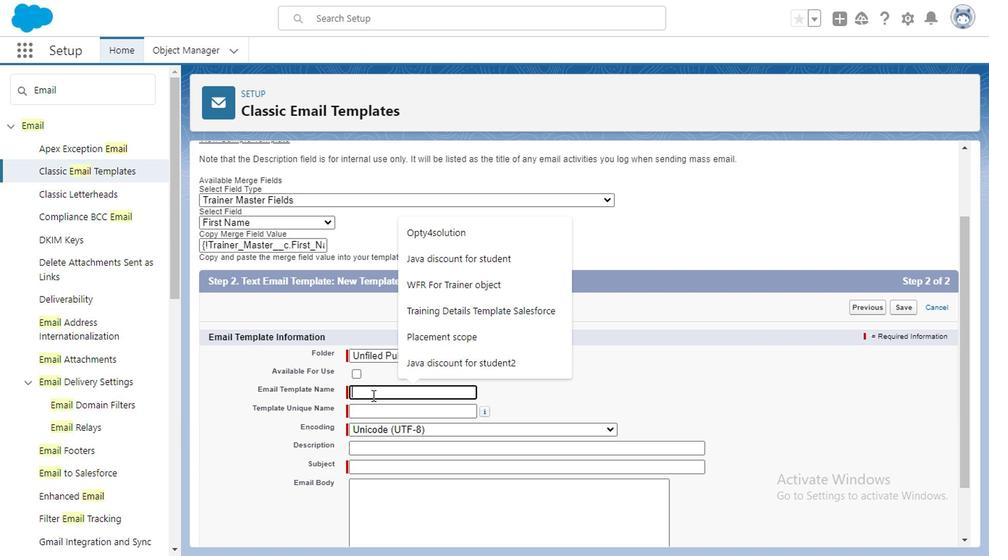 
Action: Key pressed <Key.caps_lock>ctrl+C<Key.caps_lock>YBER<Key.space><Key.caps_lock>s<Key.caps_lock>ECURITY<Key.space>EMAIL<Key.space>TEMPLATE<Key.space>
Screenshot: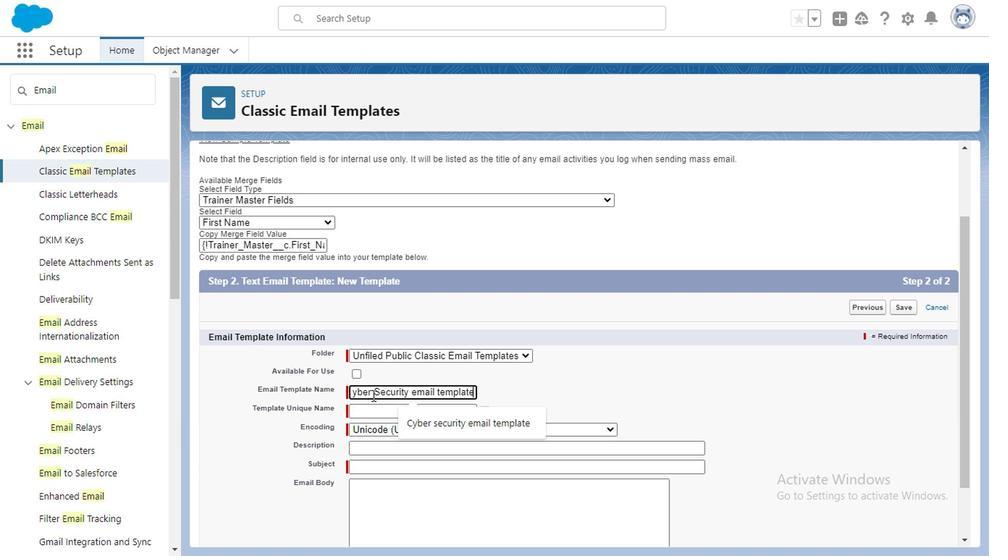 
Action: Mouse moved to (480, 399)
Screenshot: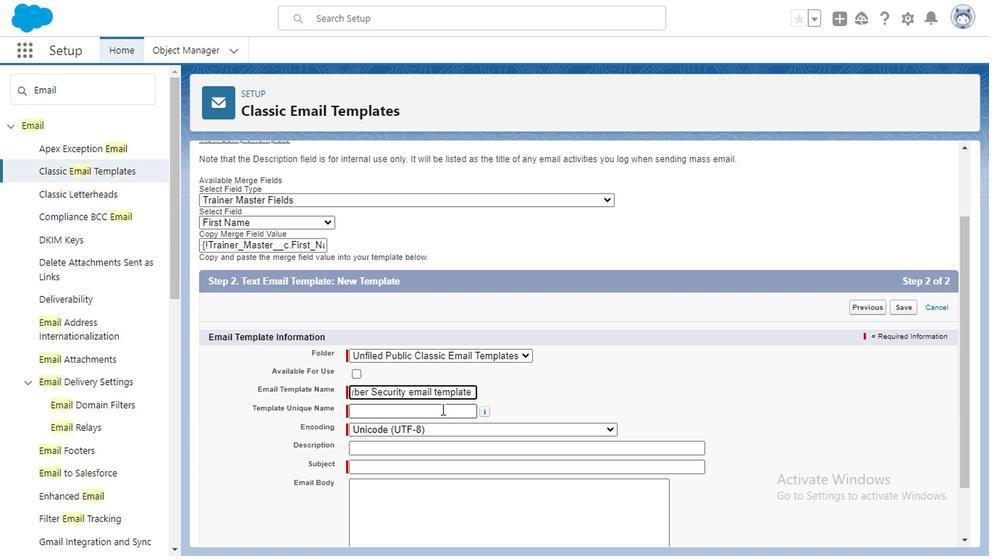 
Action: Key pressed FORTRAINER<Key.backspace><Key.backspace><Key.backspace><Key.backspace><Key.backspace><Key.backspace><Key.backspace><Key.space>TRAINER
Screenshot: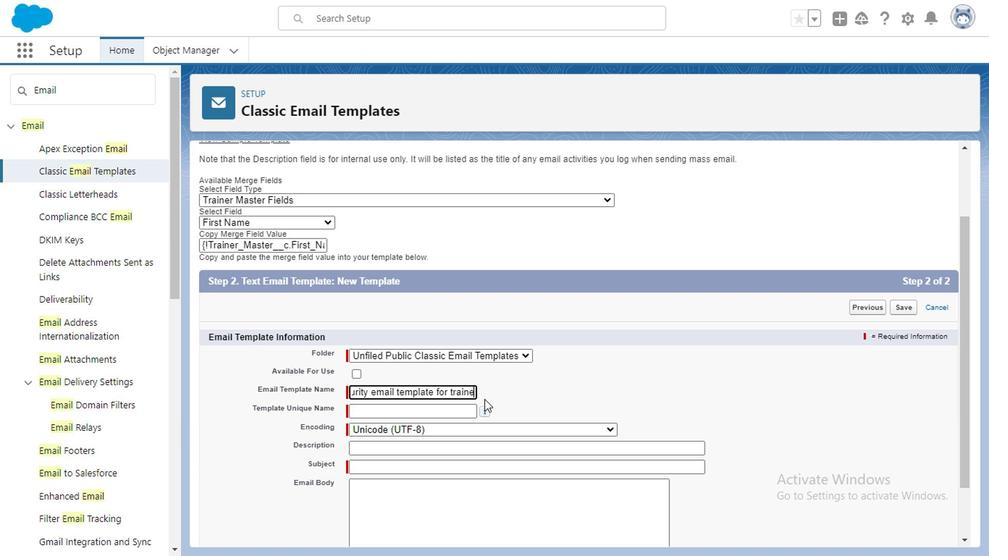 
Action: Mouse moved to (463, 414)
Screenshot: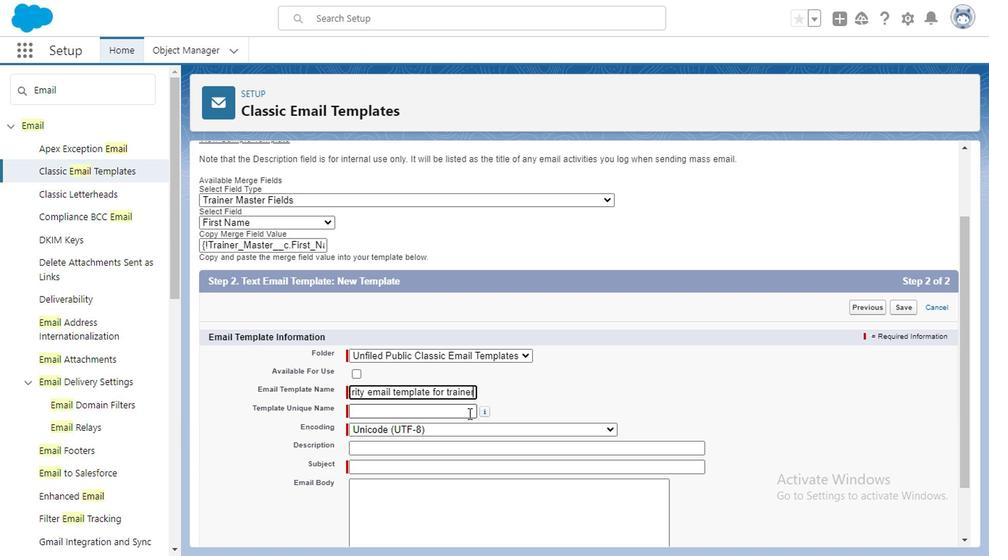 
Action: Mouse pressed left at (463, 414)
Screenshot: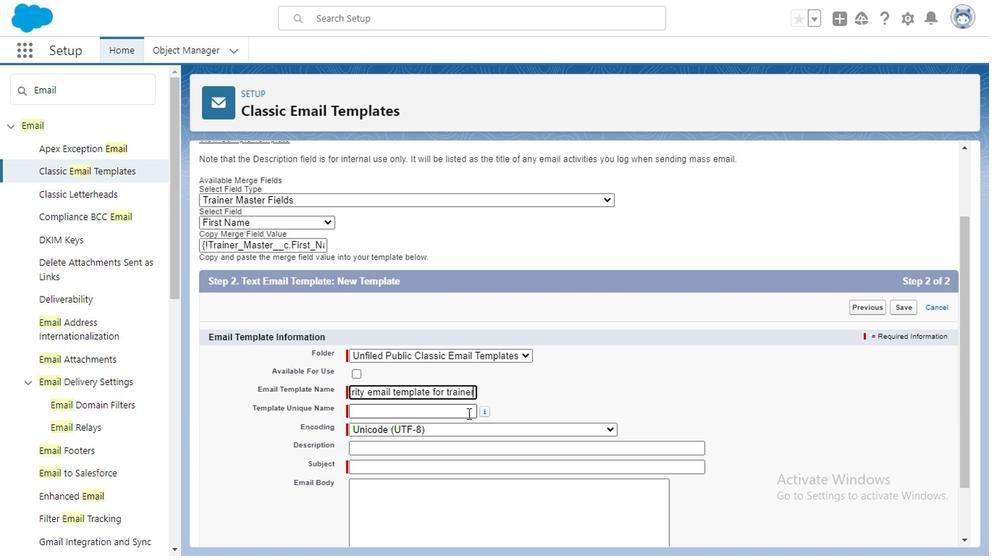 
Action: Mouse moved to (366, 450)
Screenshot: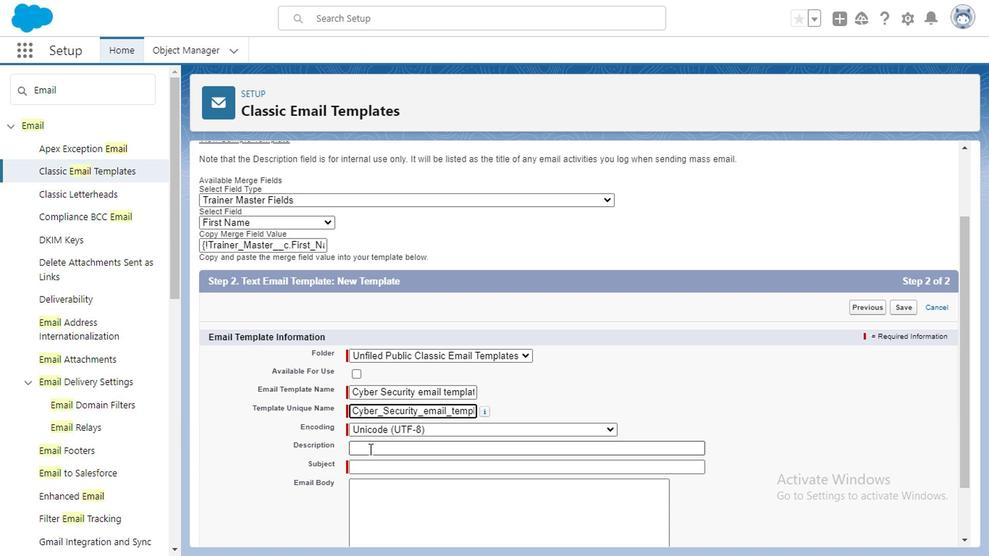 
Action: Mouse pressed left at (366, 450)
Screenshot: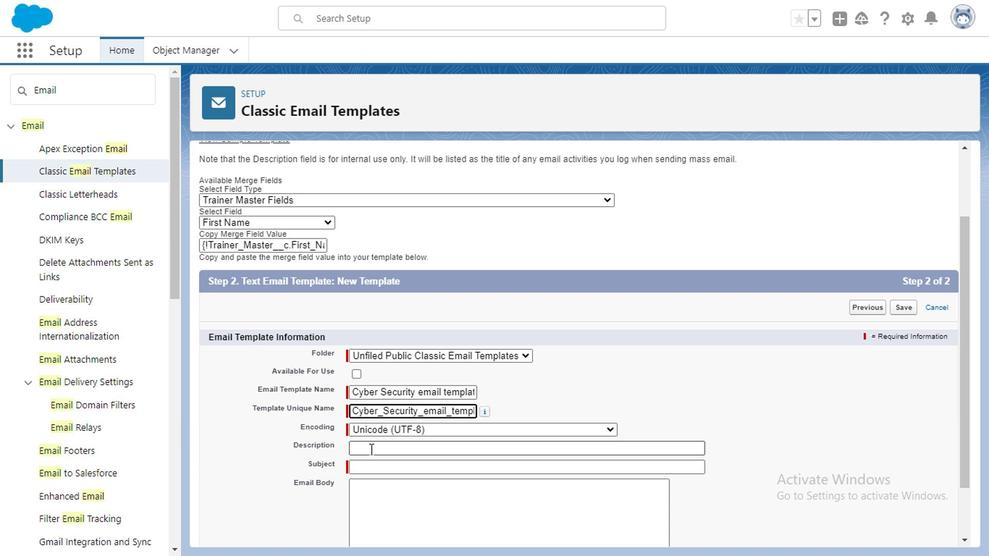 
Action: Mouse moved to (366, 450)
Screenshot: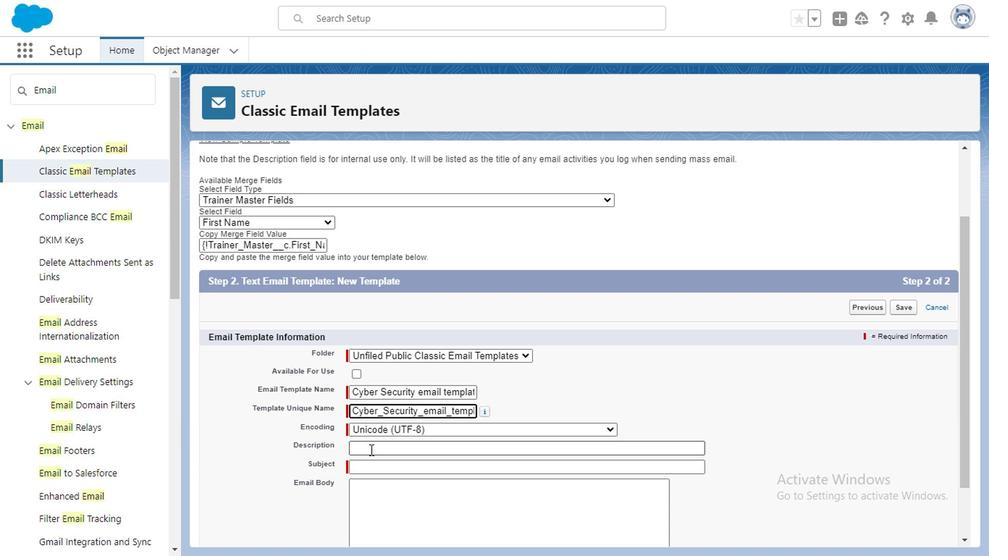 
Action: Key pressed <Key.caps_lock>o<Key.caps_lock>NCE<Key.space>WE<Key.space>PLAN<Key.space>ANY<Key.space>
Screenshot: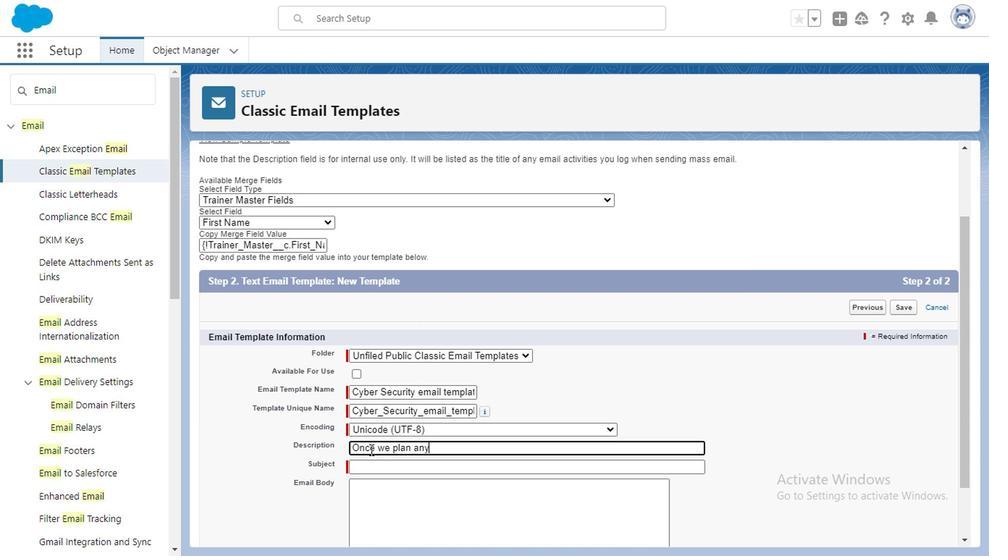 
Action: Mouse moved to (459, 446)
Screenshot: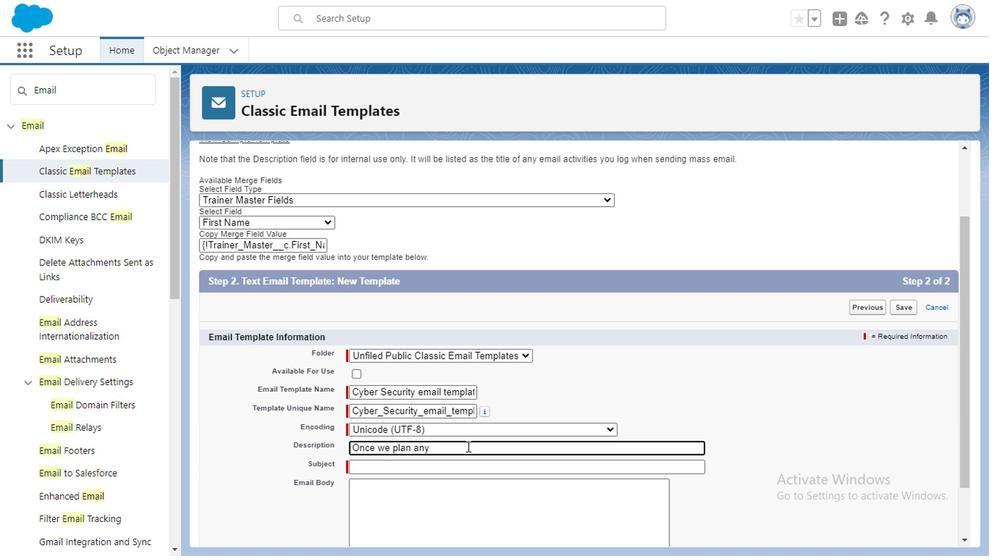 
Action: Key pressed NEW<Key.space>BATCH<Key.space>OF<Key.space>C<Key.backspace>CYBER<Key.space>SECURITY<Key.space>
Screenshot: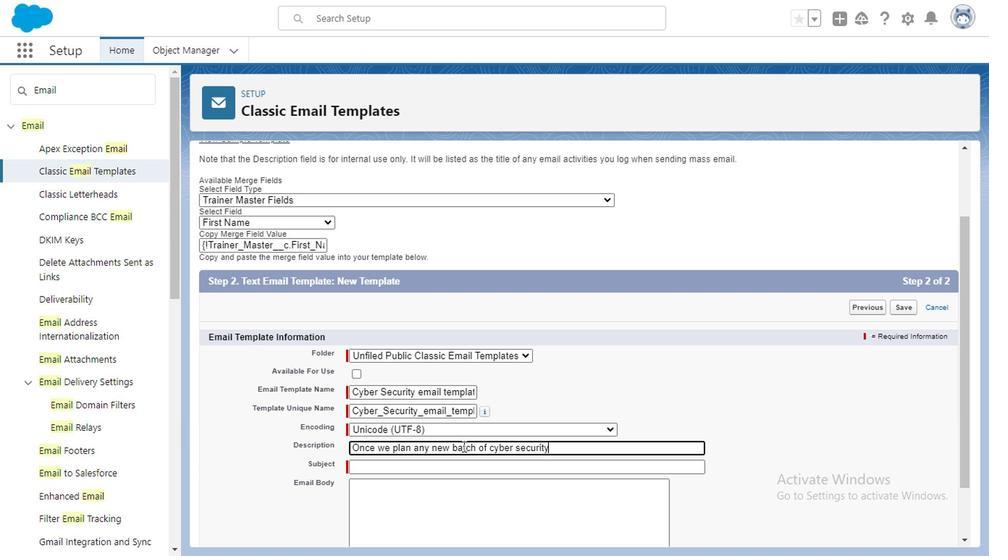 
Action: Mouse moved to (593, 466)
Screenshot: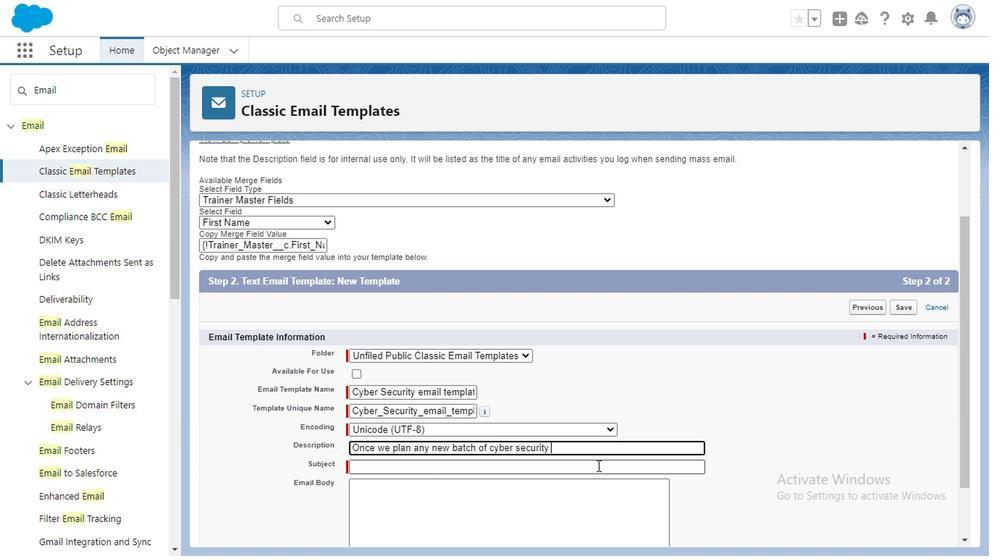 
Action: Key pressed WE<Key.space>WILL<Key.space>CONCL<Key.backspace><Key.backspace><Key.backspace><Key.backspace><Key.backspace>SEND<Key.space>THE<Key.space><Key.backspace><Key.backspace><Key.backspace>HIS<Key.space>EMAIL<Key.space>TEMPLATE<Key.space>
Screenshot: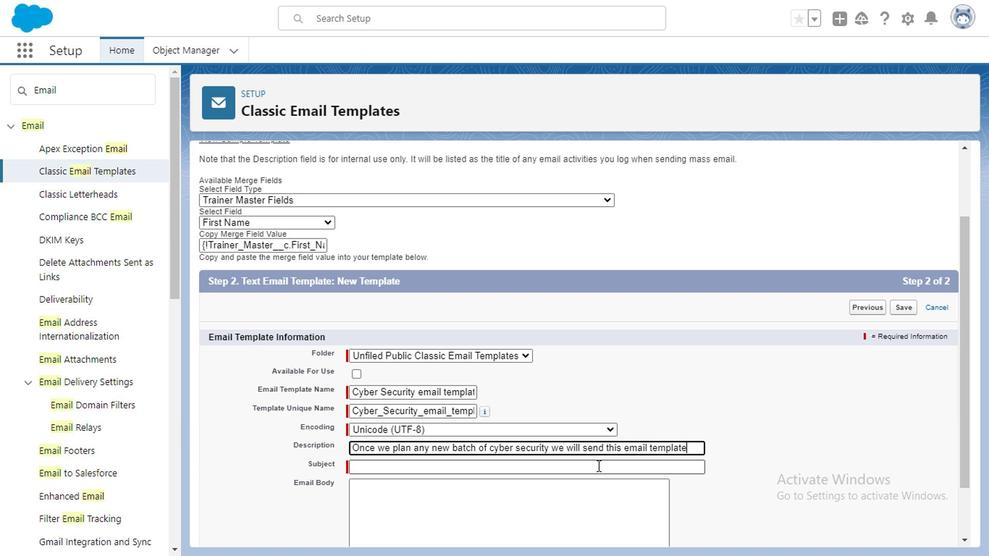
Action: Mouse moved to (370, 469)
Screenshot: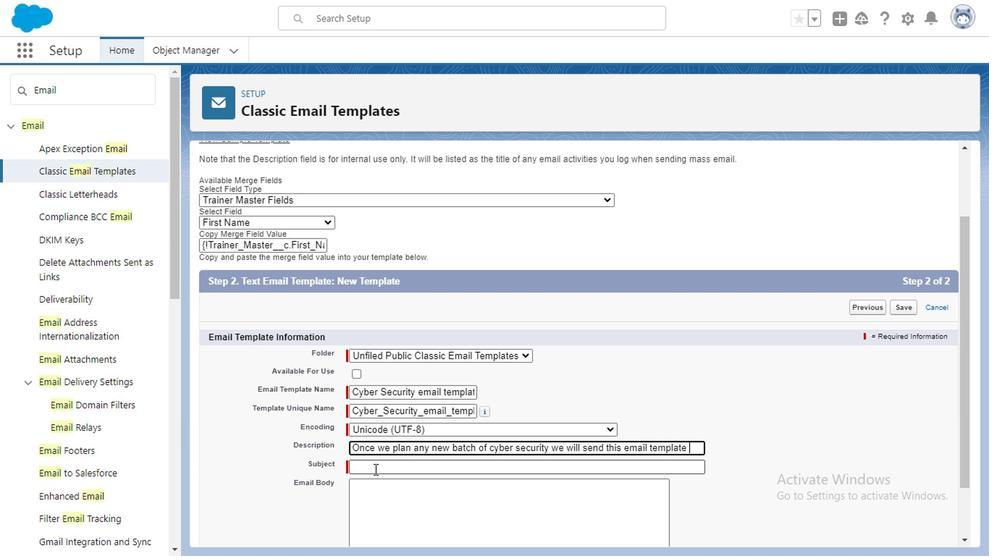 
Action: Mouse pressed left at (370, 469)
Screenshot: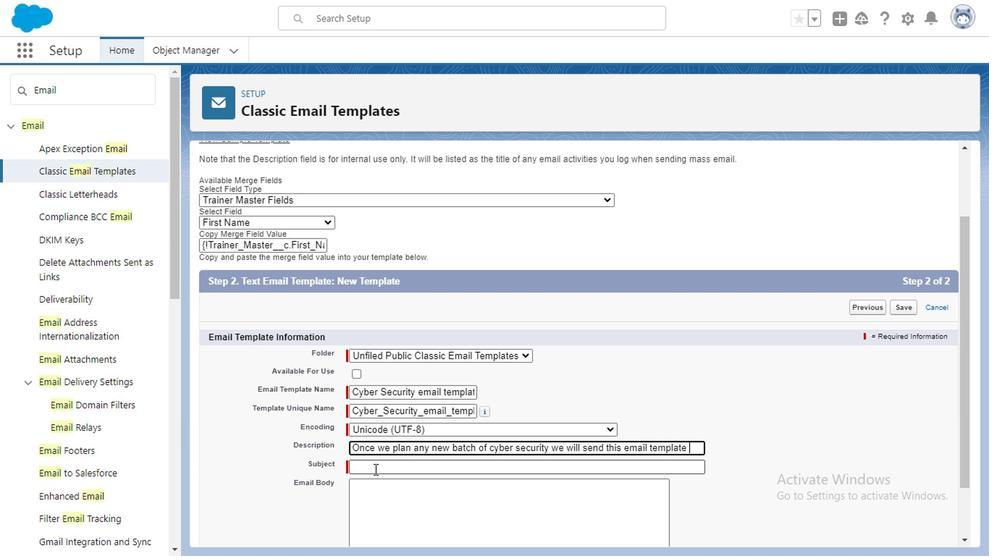 
Action: Mouse moved to (364, 467)
Screenshot: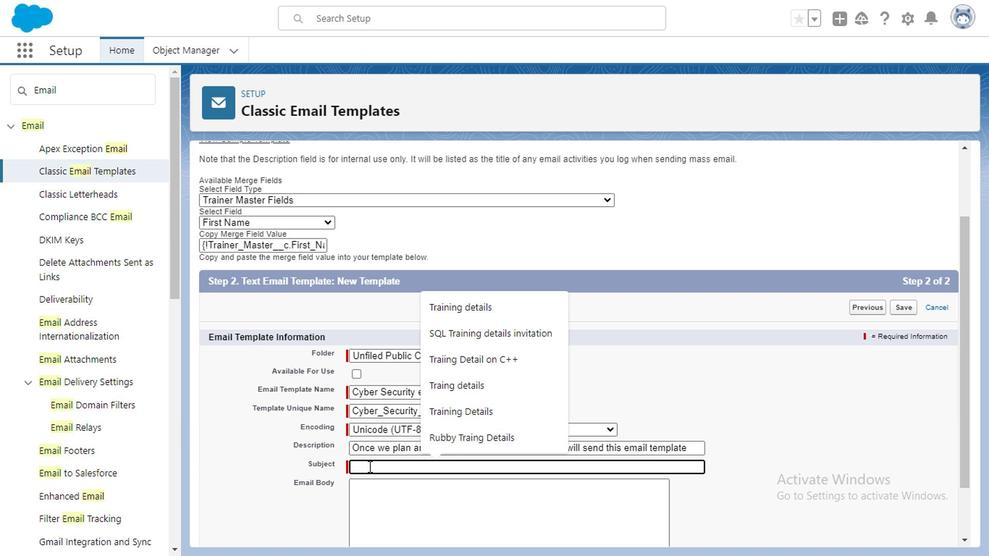 
Action: Mouse pressed left at (364, 467)
Screenshot: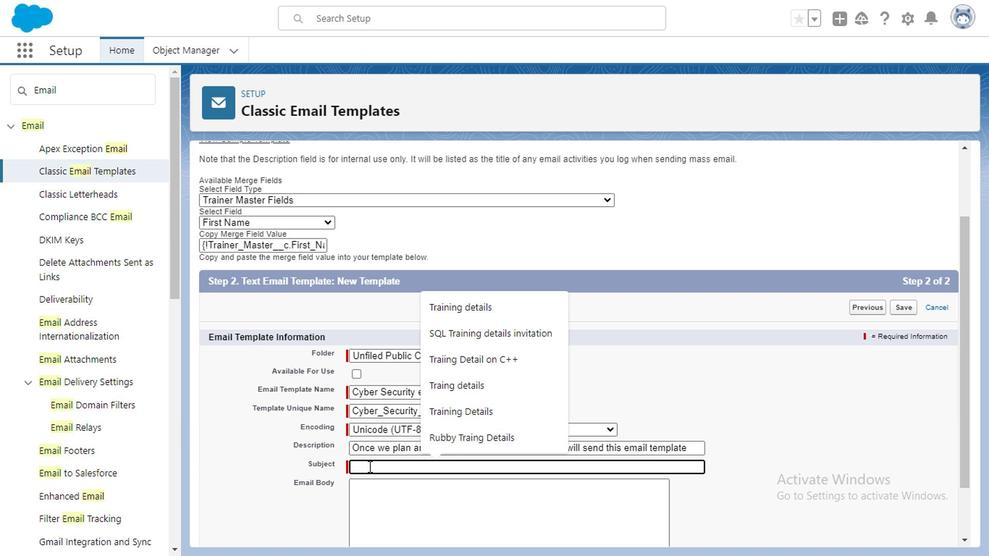 
Action: Mouse moved to (364, 467)
Screenshot: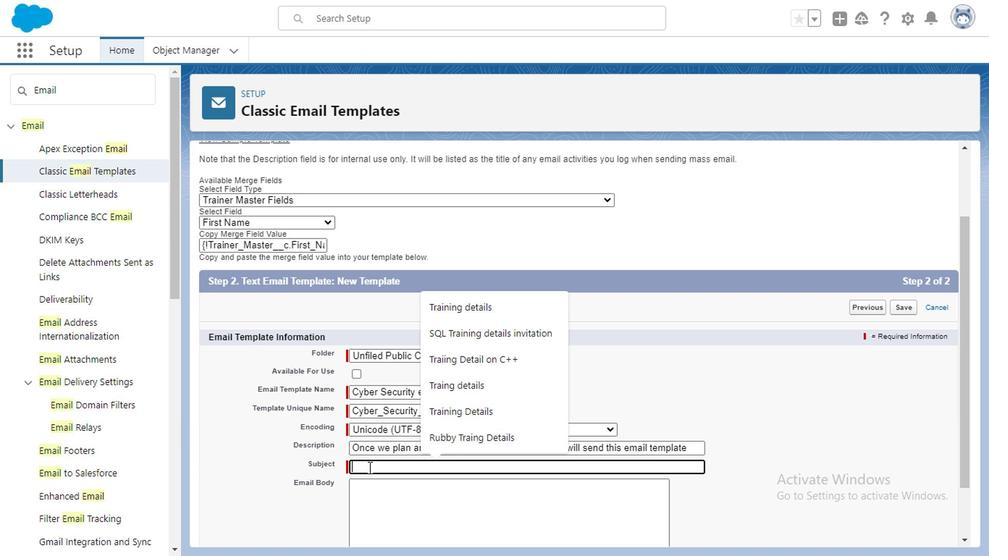 
Action: Key pressed <Key.caps_lock>d<Key.caps_lock><Key.backspace><Key.caps_lock>e<Key.caps_lock>MAIL<Key.space>
Screenshot: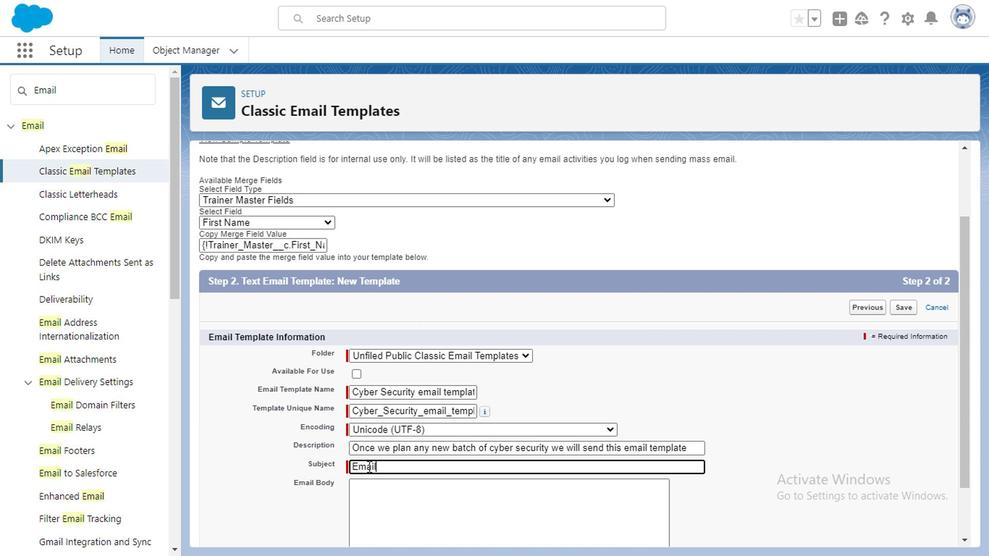
Action: Mouse moved to (463, 519)
Screenshot: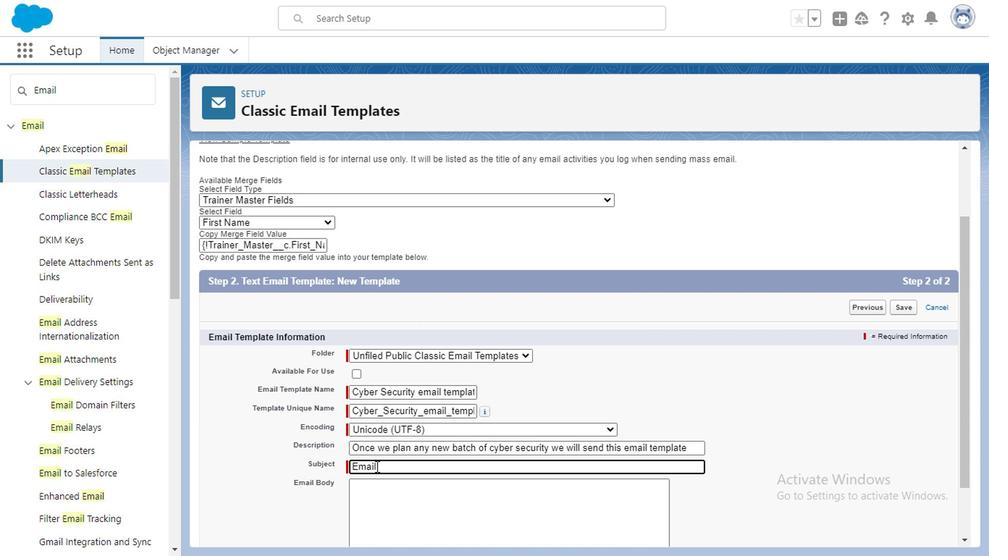 
Action: Key pressed CONFI
Screenshot: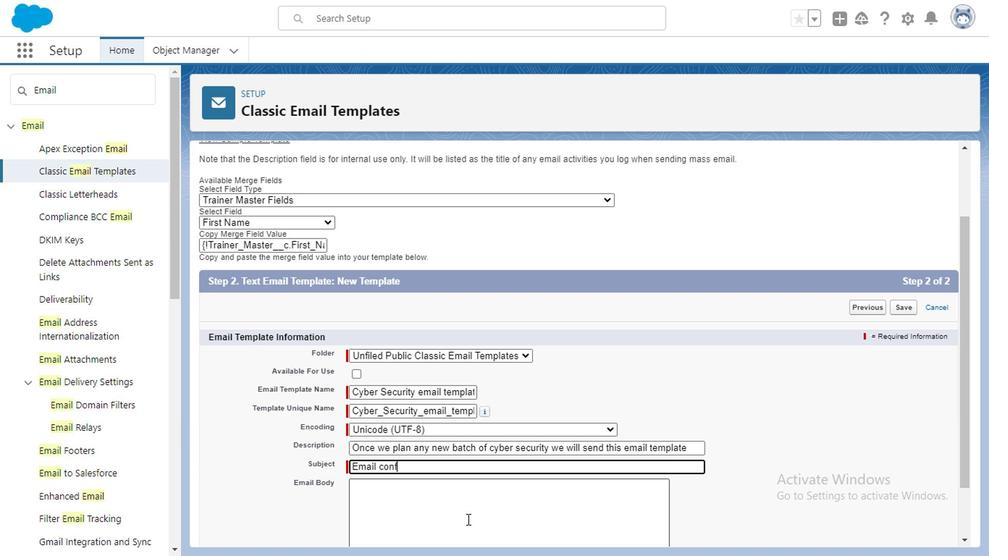 
Action: Mouse moved to (456, 461)
Screenshot: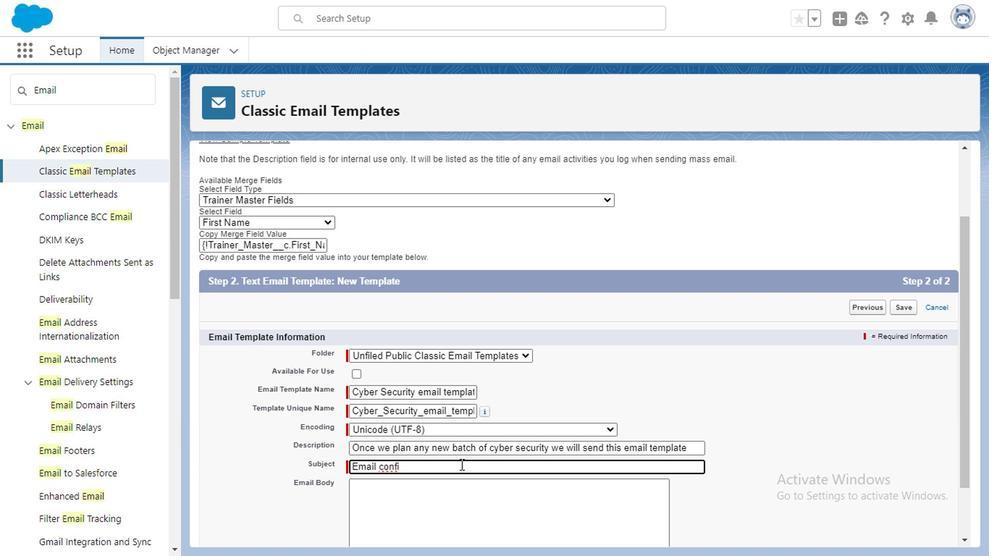 
Action: Key pressed GRATION<Key.space>FOR<Key.space>THE<Key.space>CYBER<Key.space>SECURITY<Key.space>
Screenshot: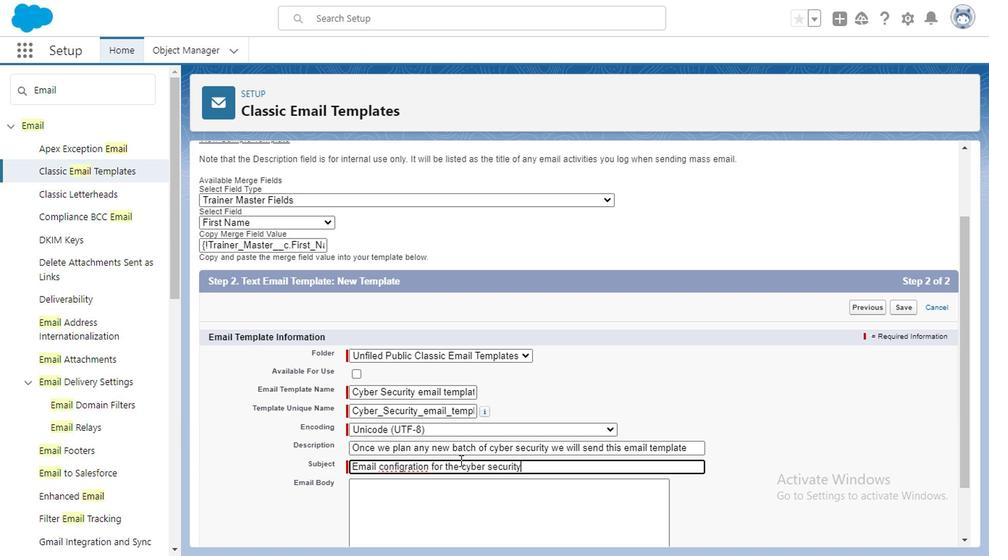 
Action: Mouse moved to (534, 473)
Screenshot: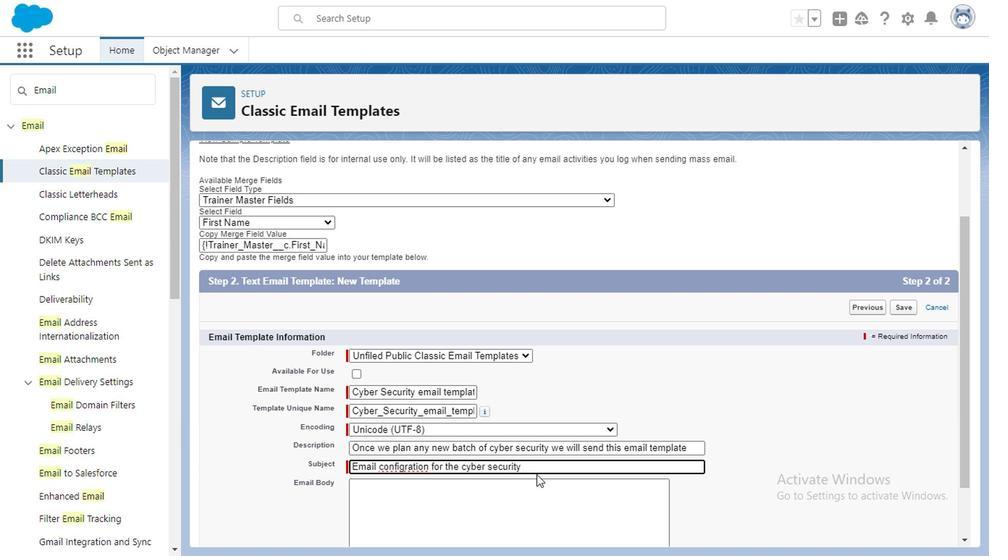 
Action: Mouse pressed left at (534, 473)
Screenshot: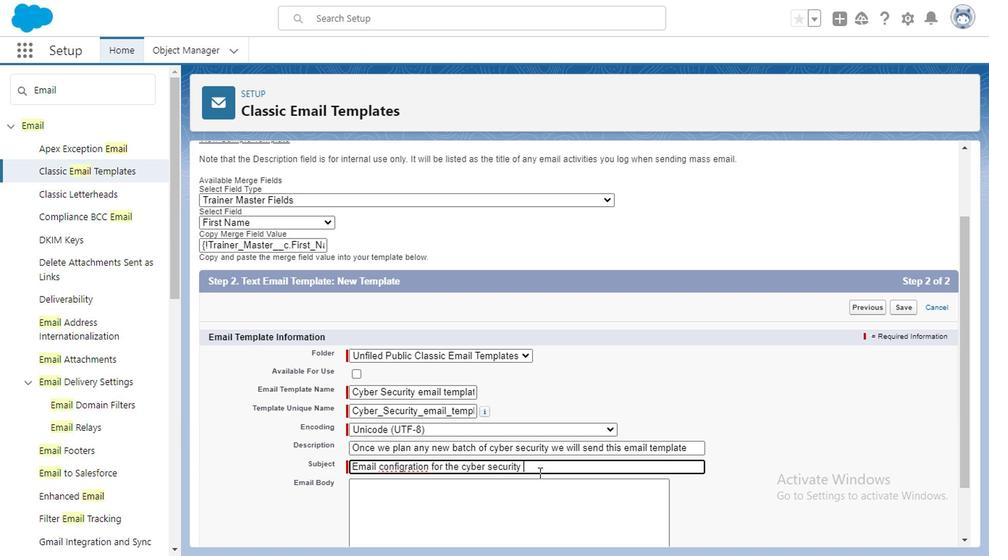 
Action: Key pressed W
Screenshot: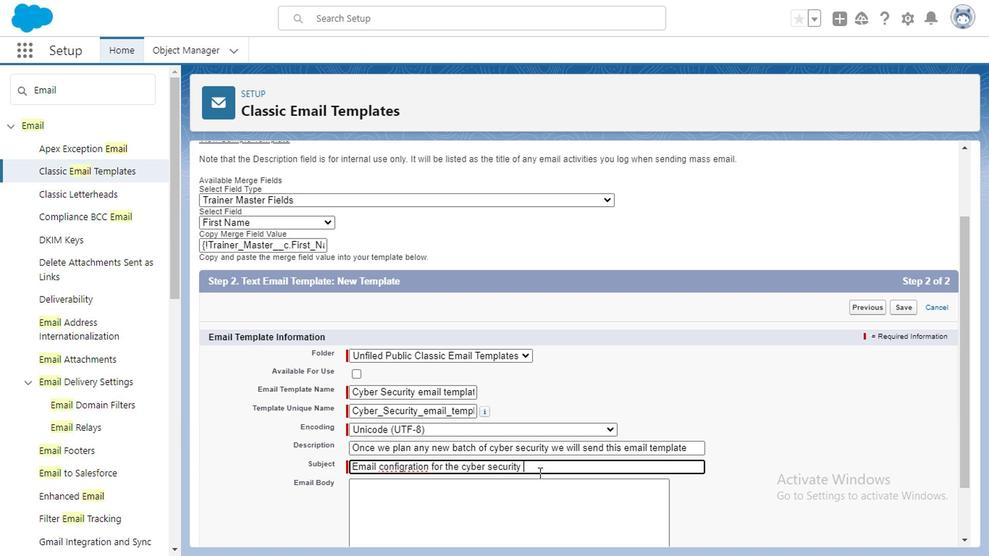 
Action: Mouse moved to (548, 469)
Screenshot: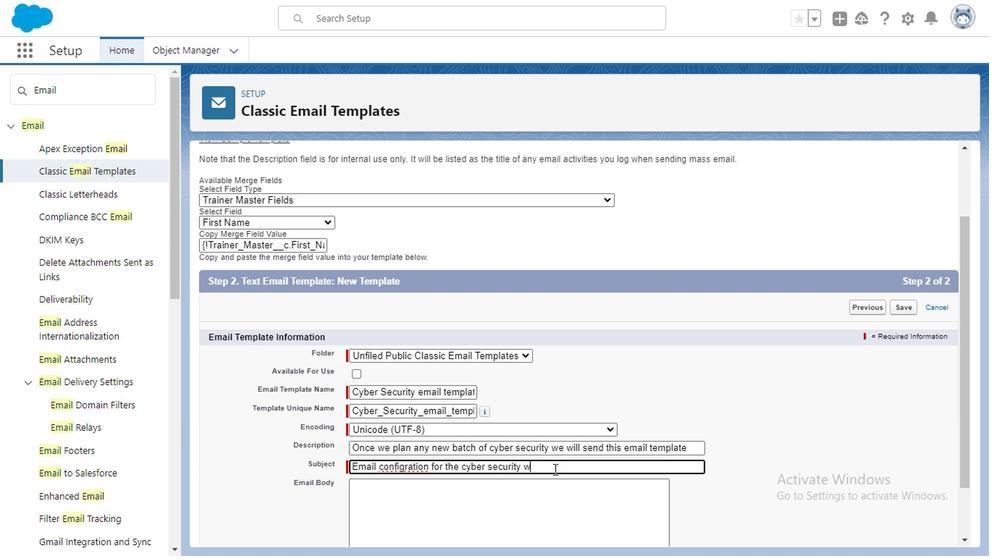 
Action: Mouse pressed left at (548, 469)
Screenshot: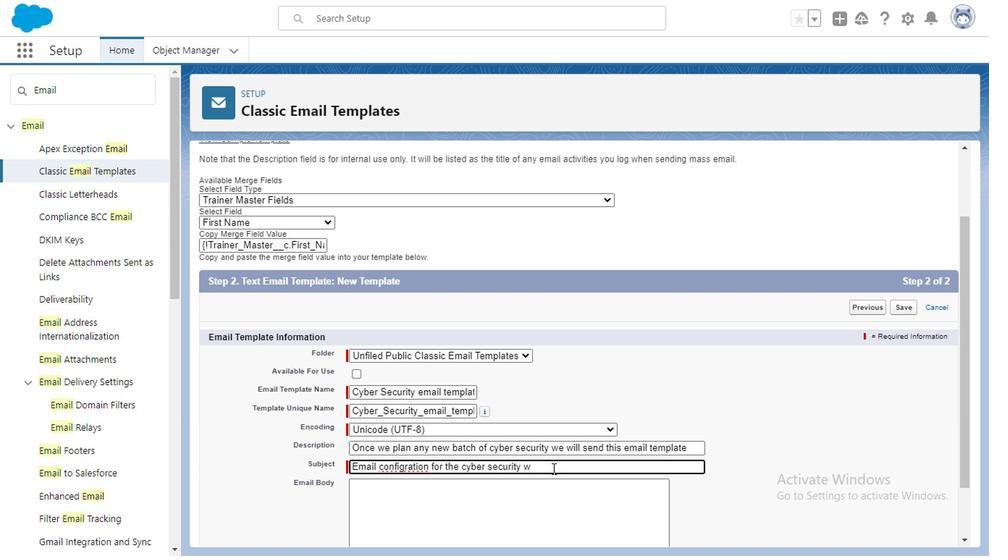 
Action: Mouse moved to (542, 467)
Screenshot: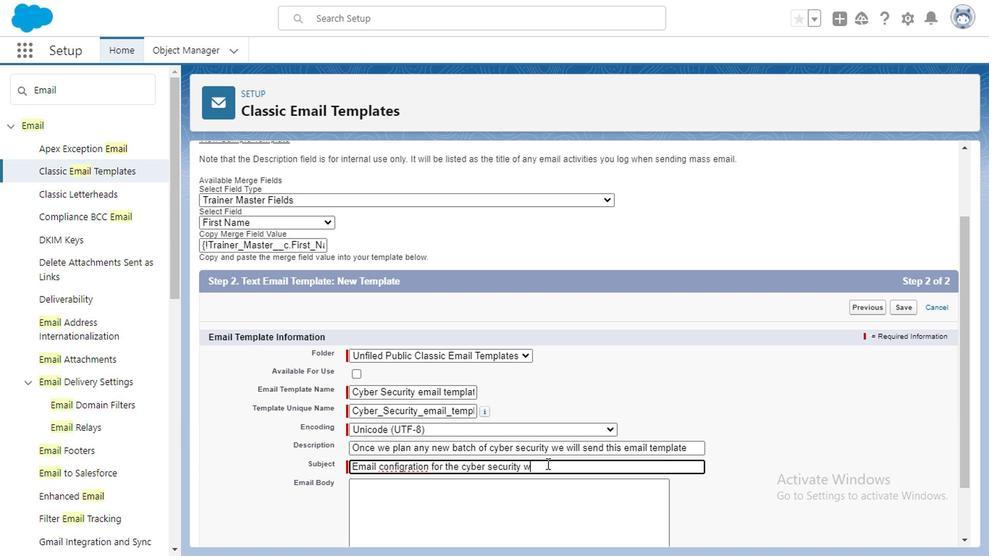 
Action: Mouse pressed left at (542, 467)
Screenshot: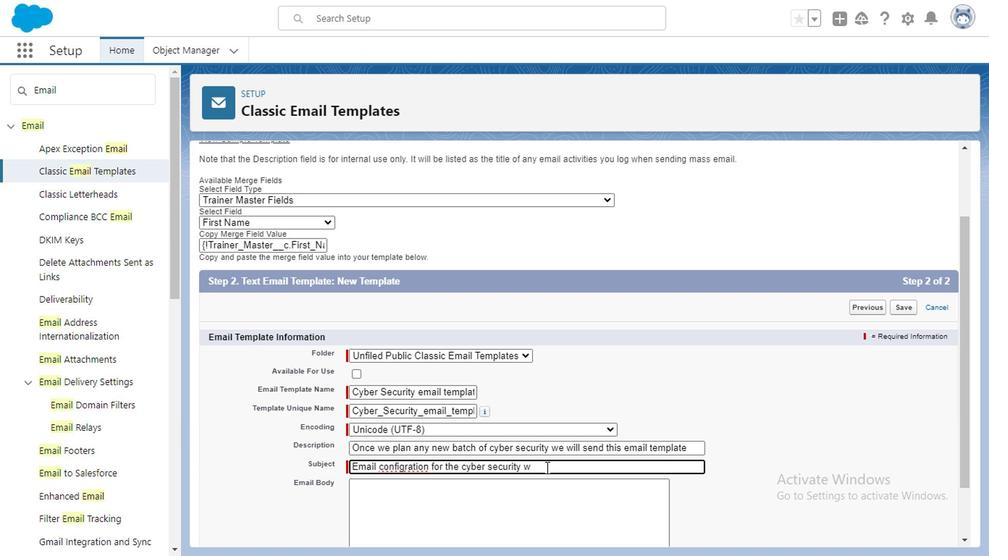 
Action: Mouse moved to (536, 467)
Screenshot: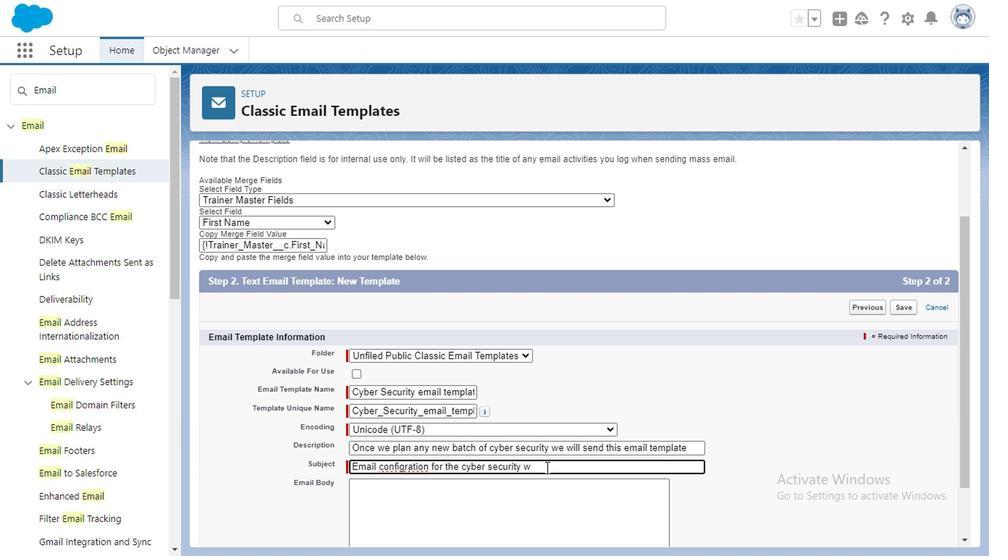 
Action: Mouse pressed left at (536, 467)
Screenshot: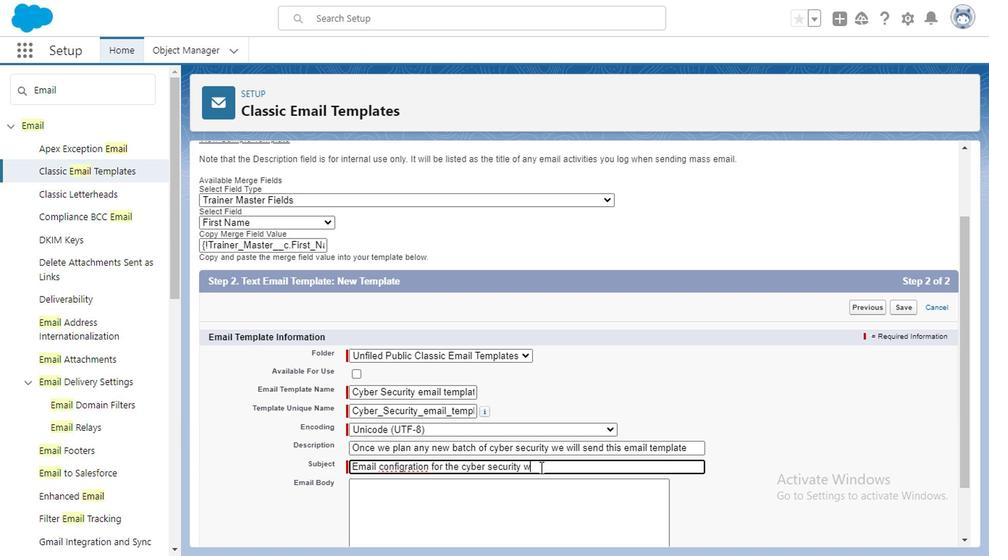 
Action: Mouse pressed left at (536, 467)
Screenshot: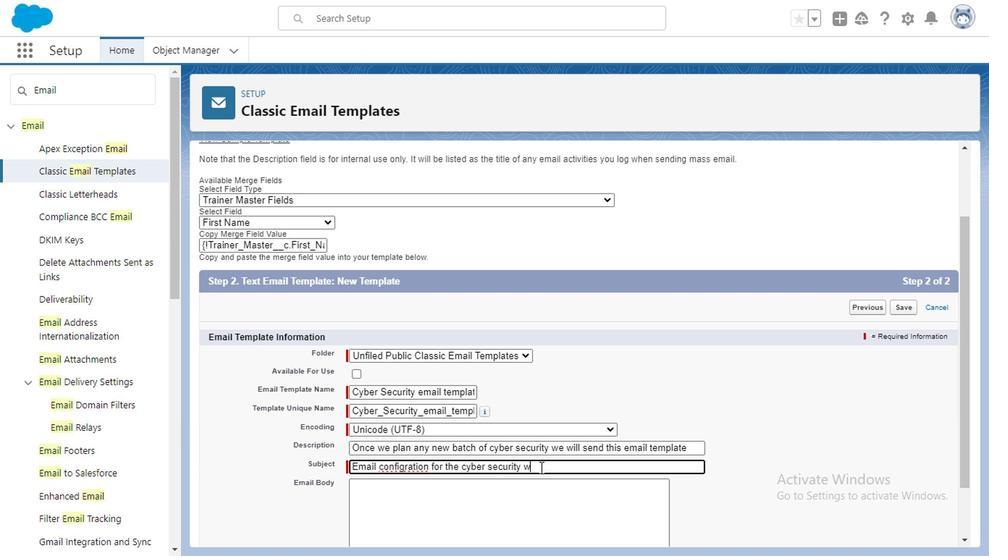 
Action: Key pressed I<Key.backspace><Key.backspace>TO<Key.space><Key.backspace><Key.backspace>RAINING<Key.space>BATCH
Screenshot: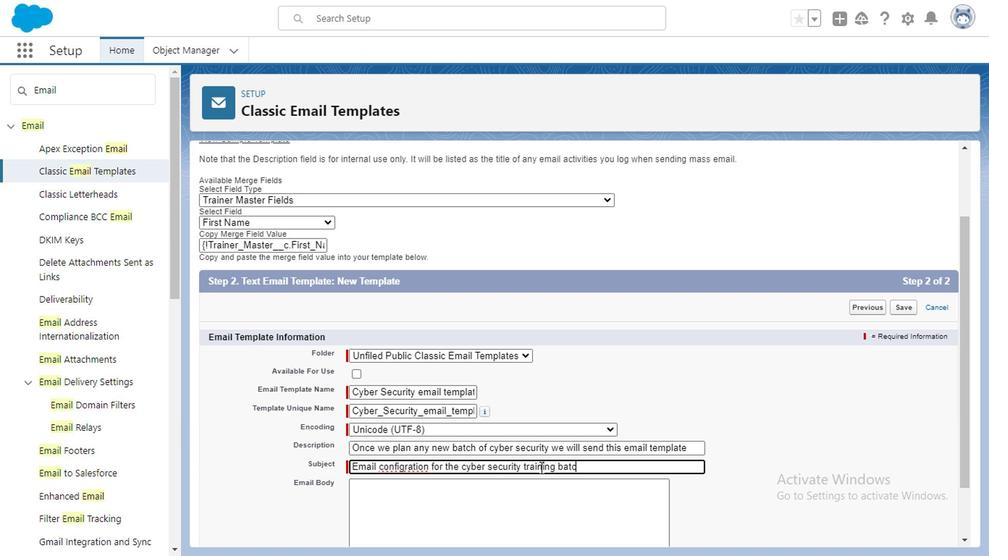 
Action: Mouse moved to (443, 509)
Screenshot: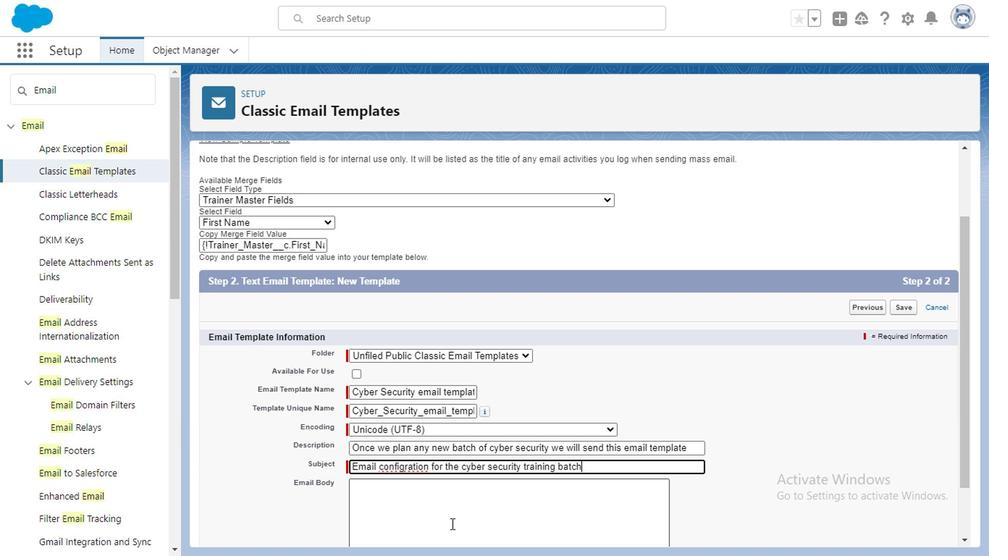 
Action: Mouse pressed left at (443, 509)
Screenshot: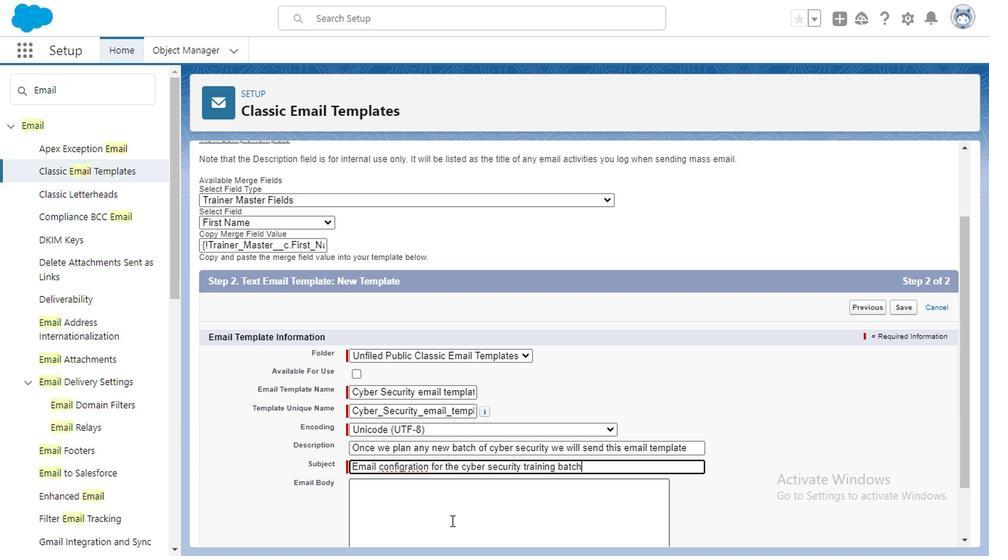 
Action: Mouse moved to (956, 393)
Screenshot: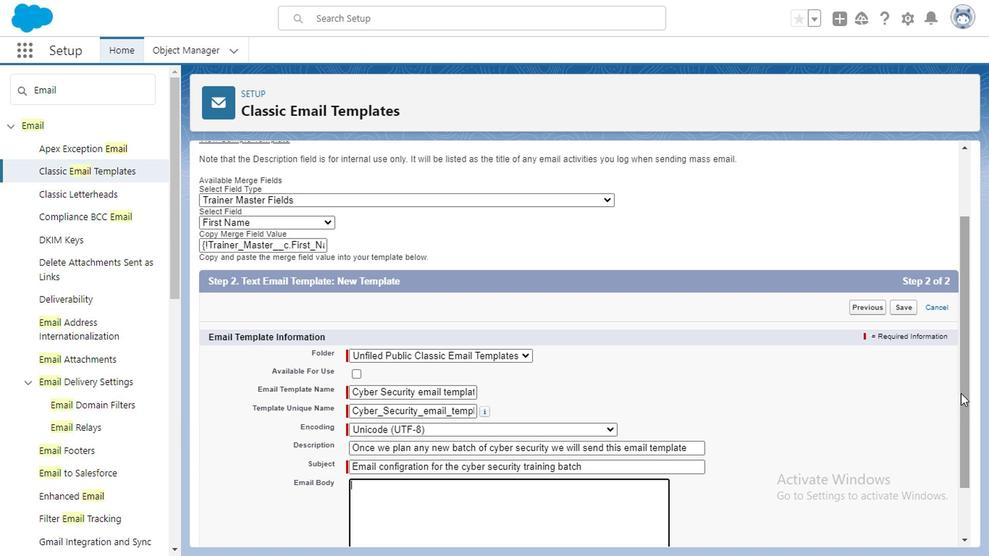 
Action: Mouse pressed left at (956, 393)
Screenshot: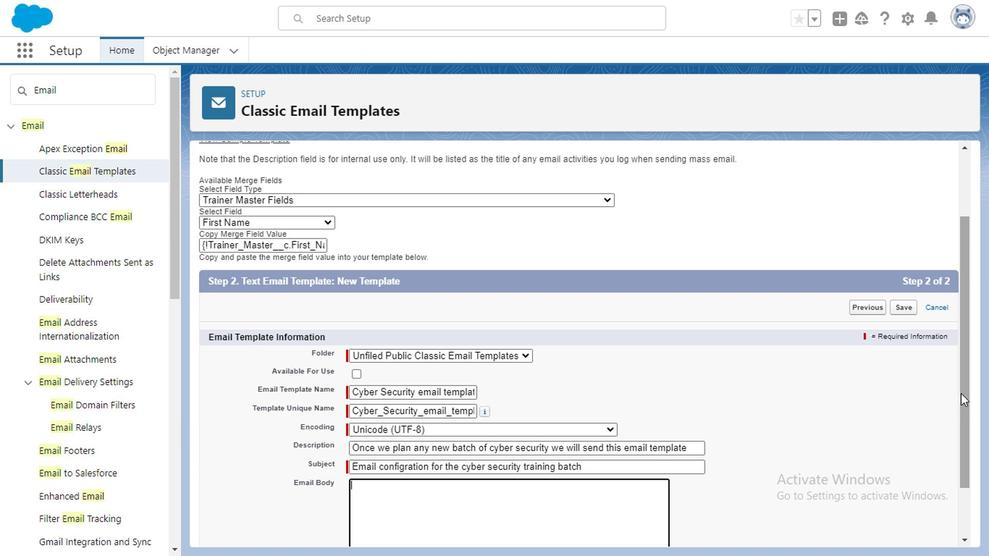 
Action: Mouse moved to (460, 431)
Screenshot: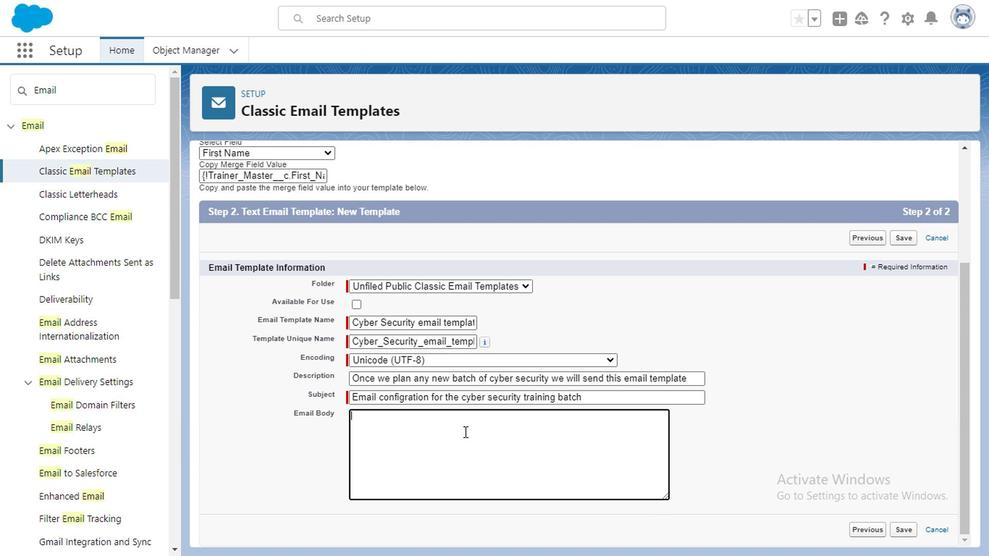 
Action: Mouse pressed left at (460, 431)
Screenshot: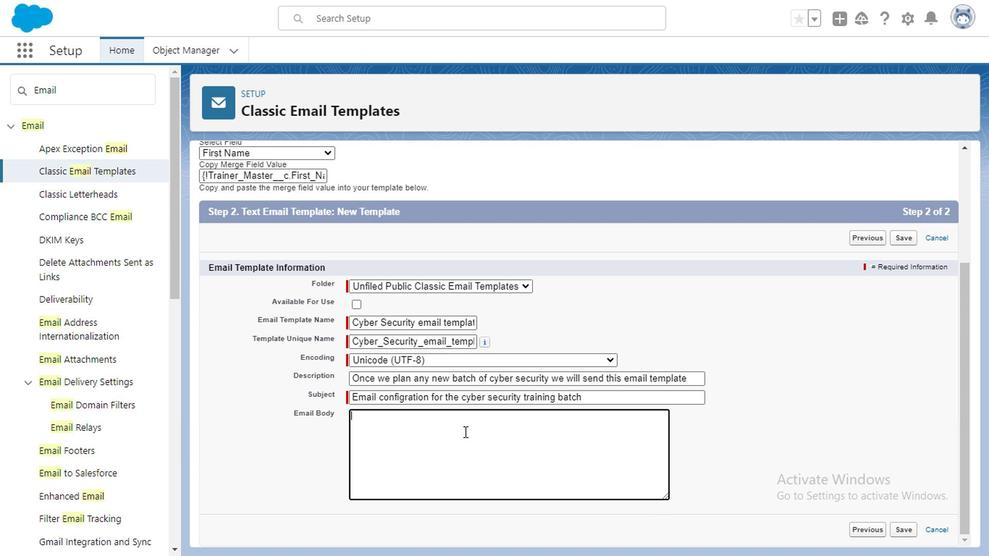 
Action: Mouse moved to (459, 431)
Screenshot: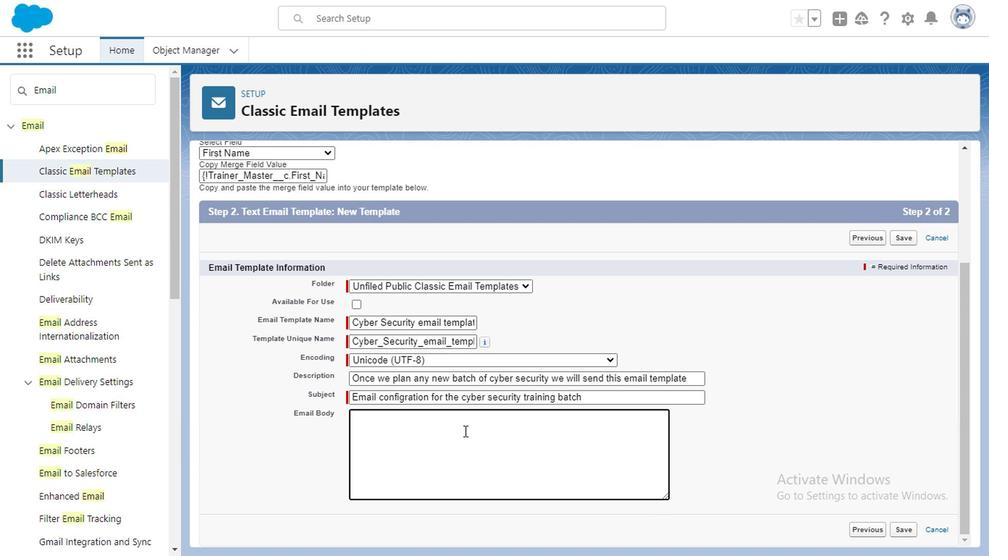 
Action: Key pressed <Key.caps_lock>h<Key.caps_lock>I<Key.space>ctrl+V<Key.enter>
Screenshot: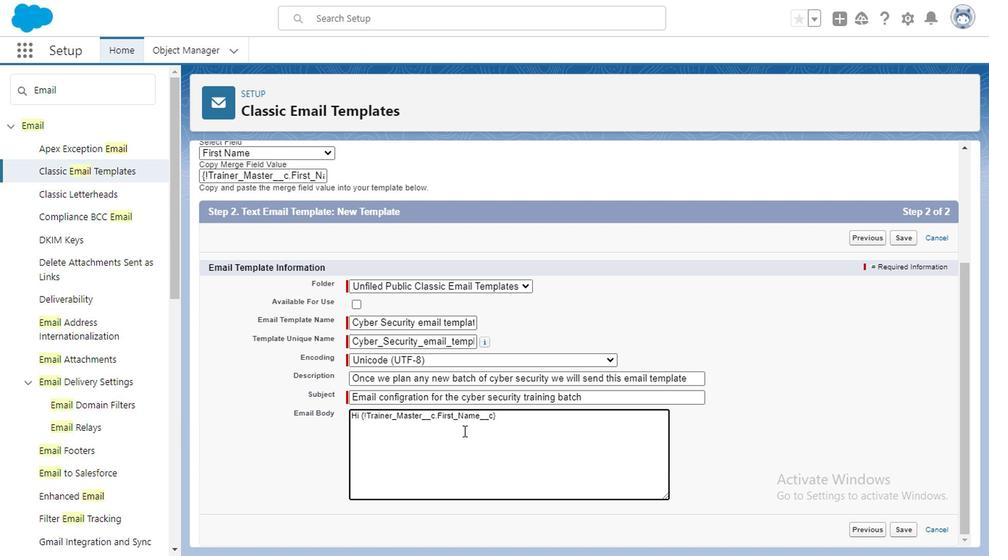 
Action: Mouse moved to (500, 422)
Screenshot: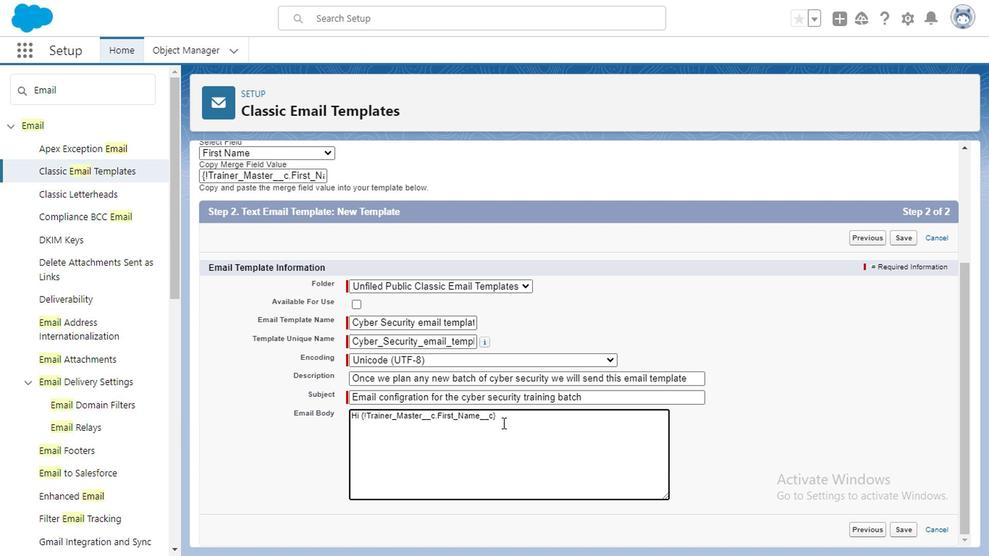 
Action: Mouse pressed left at (500, 422)
Screenshot: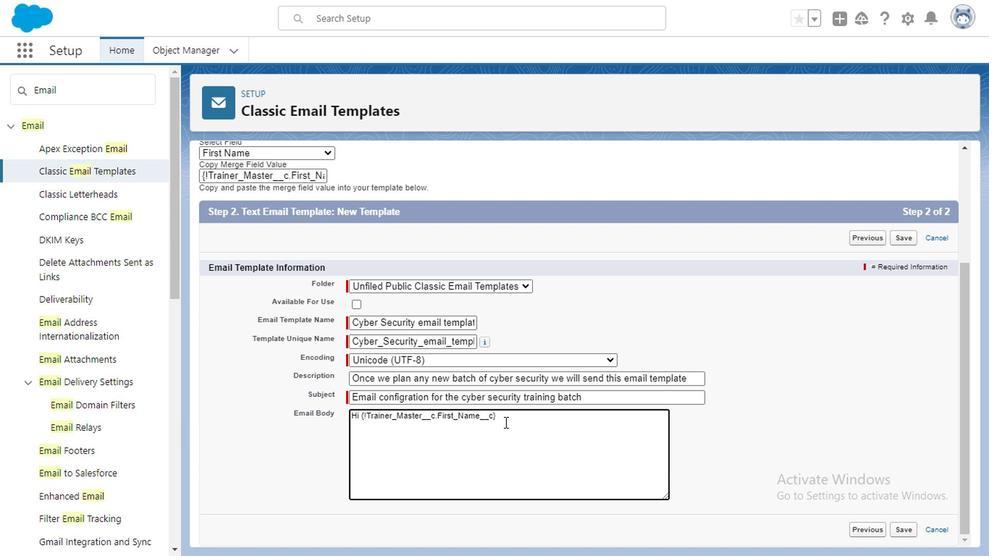 
Action: Mouse moved to (517, 420)
Screenshot: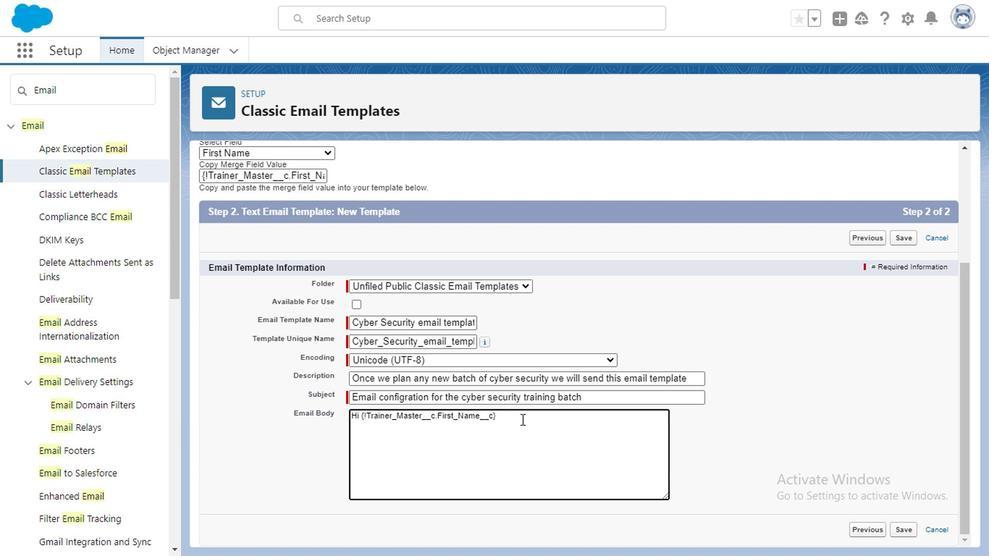 
Action: Mouse pressed left at (517, 420)
Screenshot: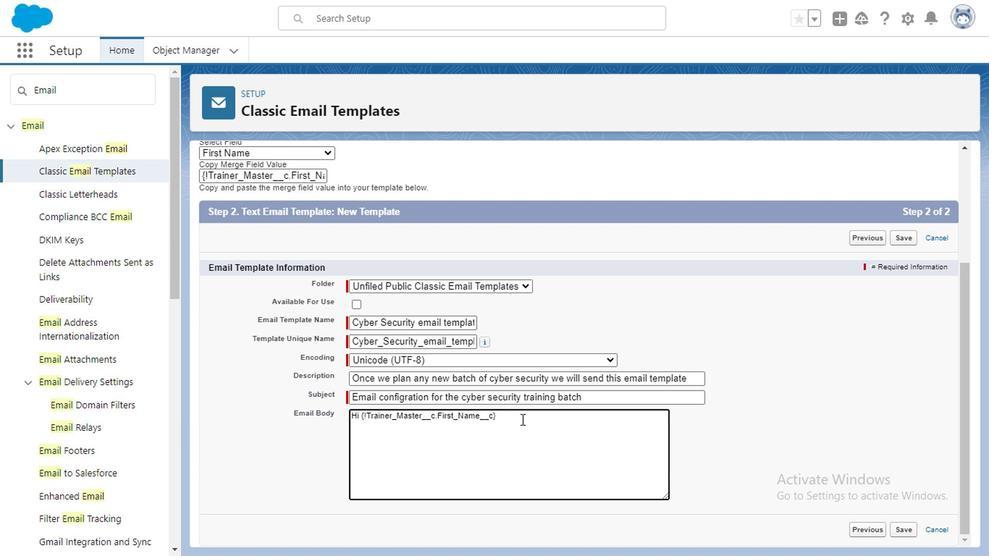 
Action: Mouse moved to (517, 420)
Screenshot: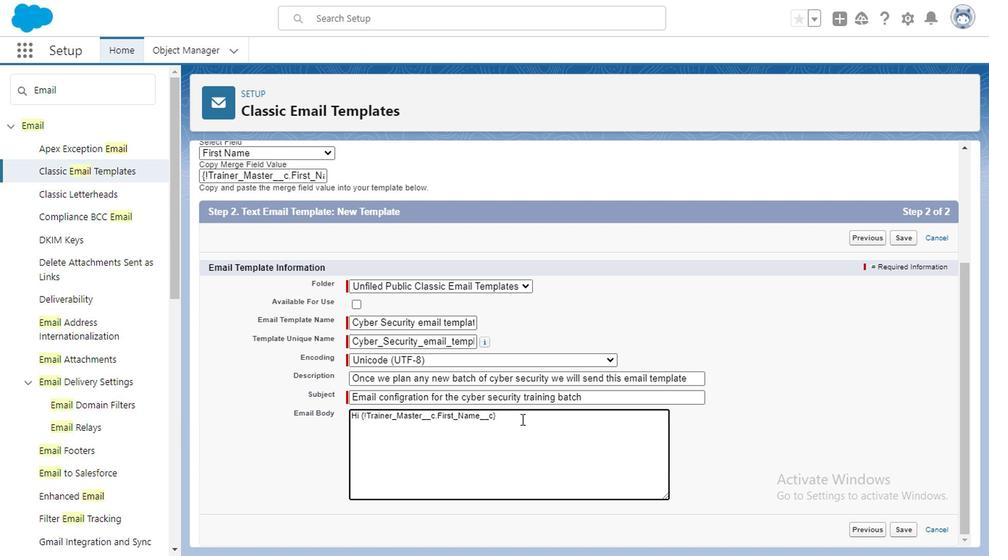 
Action: Key pressed <Key.enter><Key.enter>
Screenshot: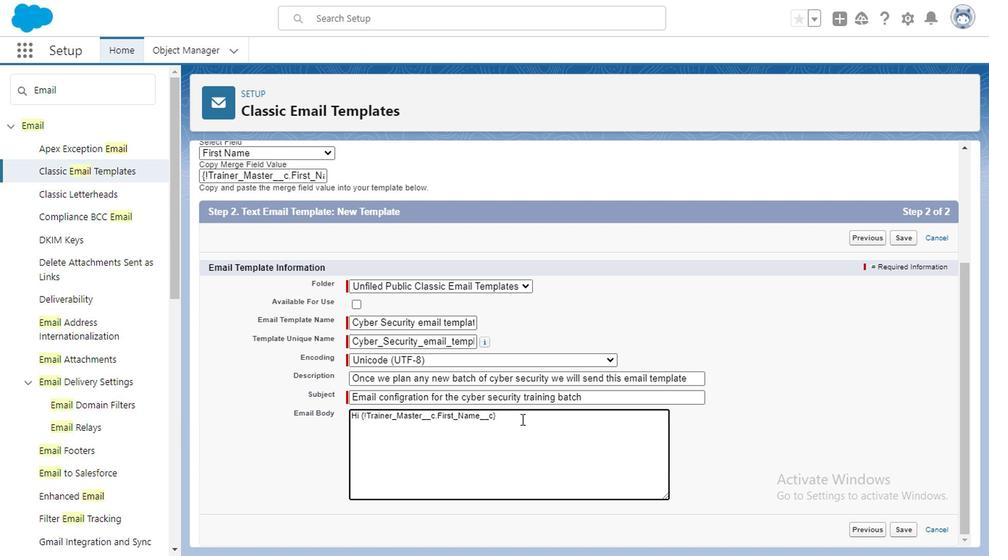 
Action: Mouse moved to (474, 444)
Screenshot: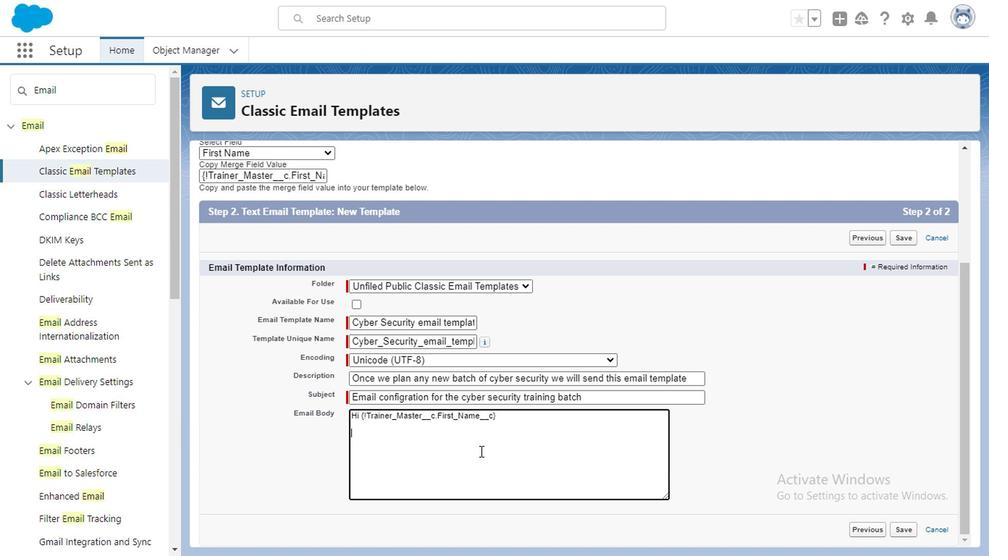 
Action: Mouse pressed left at (474, 444)
Screenshot: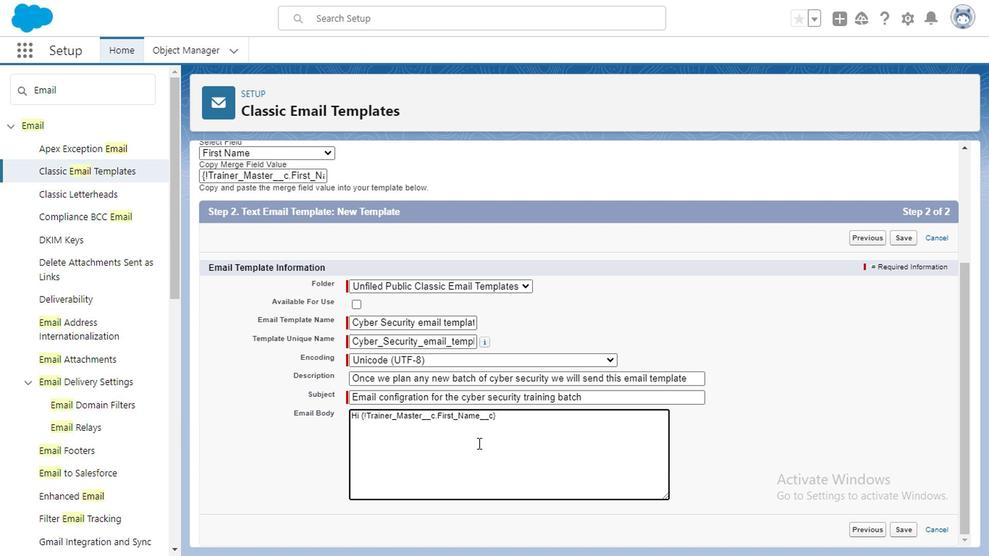 
Action: Key pressed <Key.backspace><Key.caps_lock>d<Key.caps_lock><Key.backspace>
Screenshot: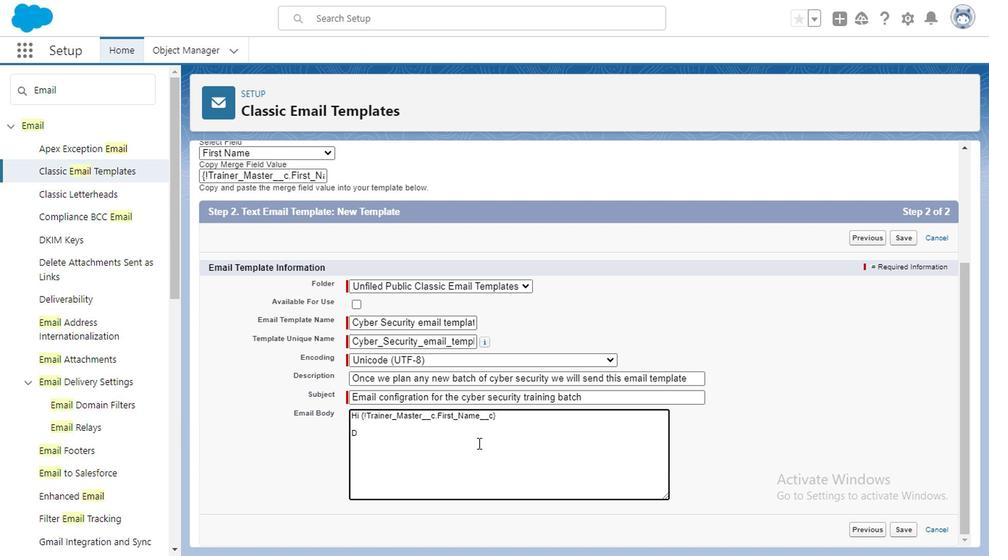 
Action: Mouse moved to (441, 435)
Screenshot: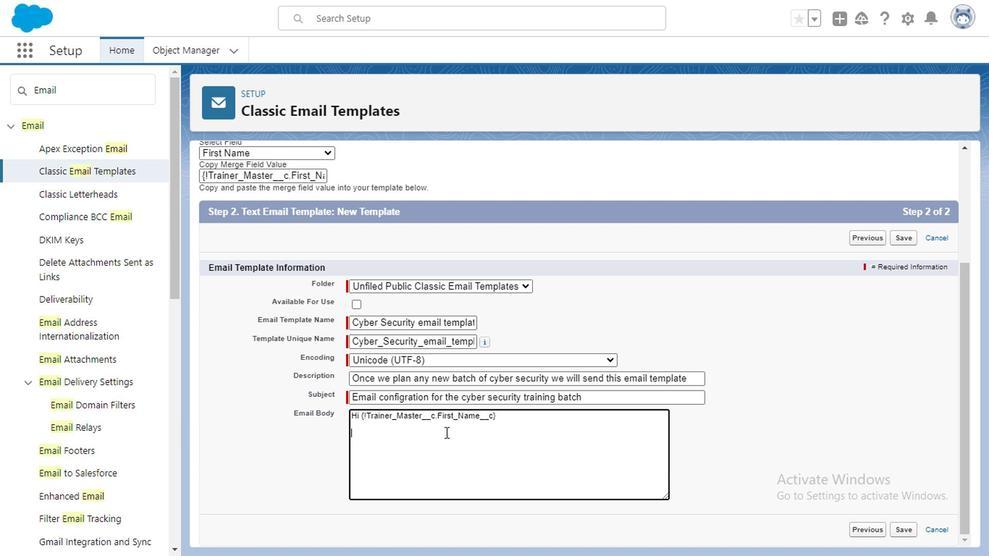 
Action: Mouse pressed left at (441, 435)
Screenshot: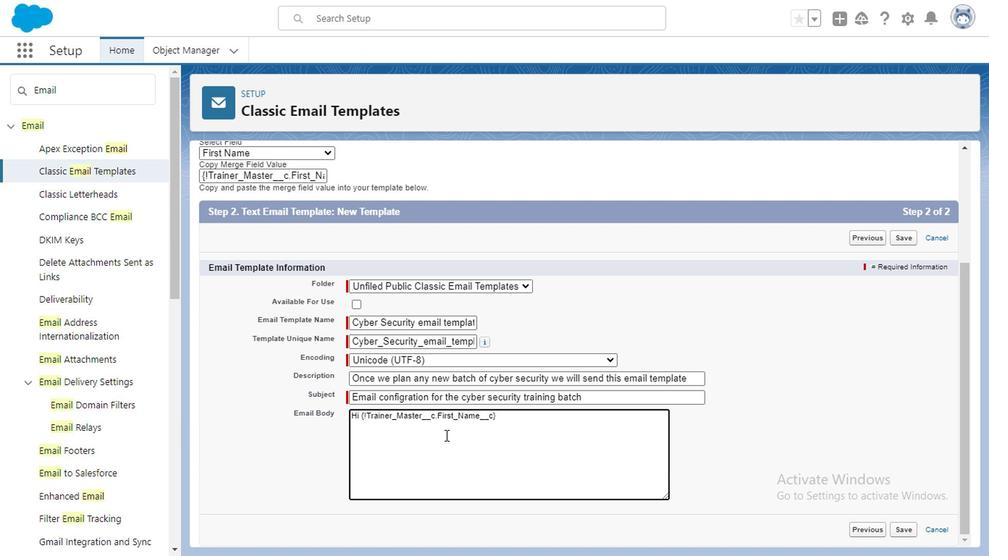 
Action: Mouse moved to (430, 435)
Screenshot: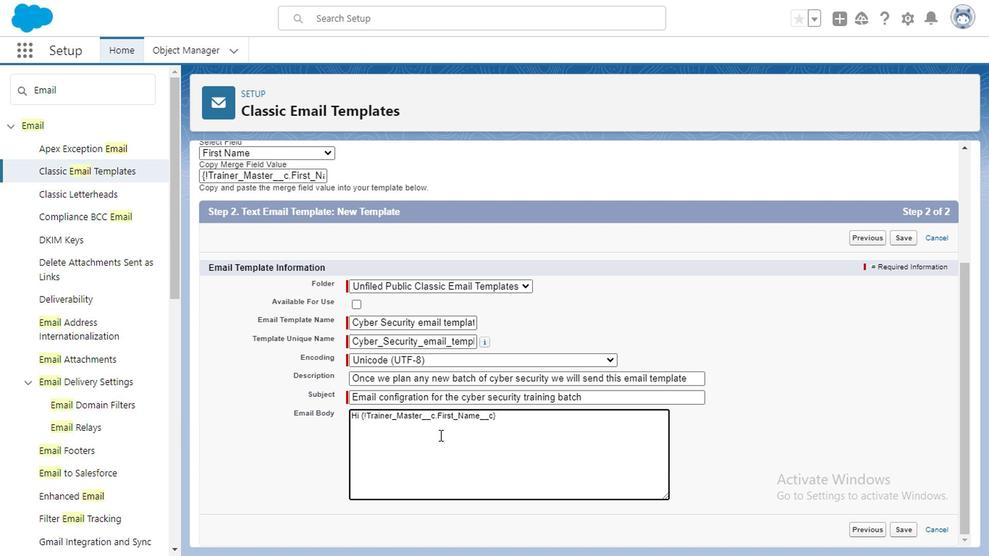 
Action: Mouse pressed left at (430, 435)
Screenshot: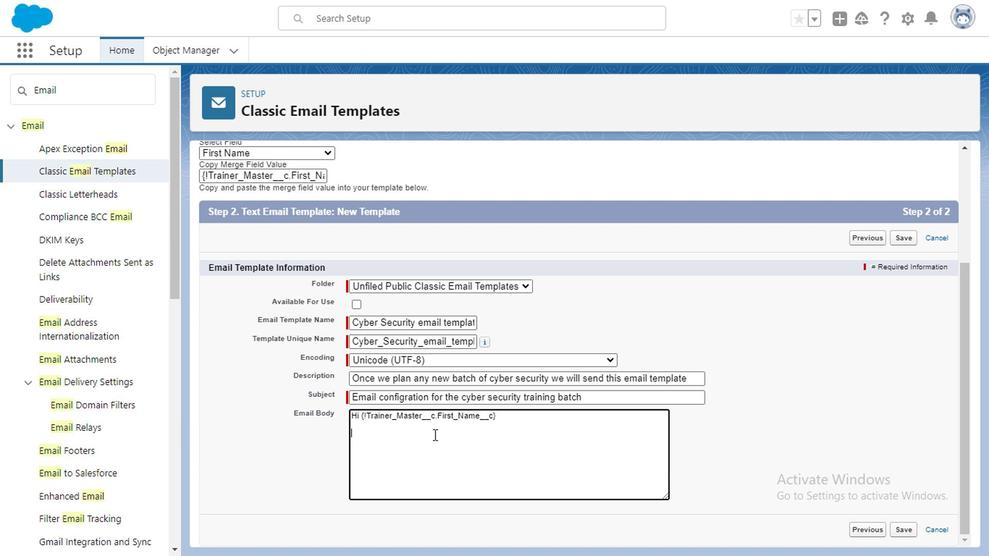 
Action: Key pressed W<Key.backspace><Key.caps_lock>w<Key.caps_lock>E<Key.space>ARE<Key.space>GLAD<Key.space>TO<Key.space>INFORM<Key.space>THAT
Screenshot: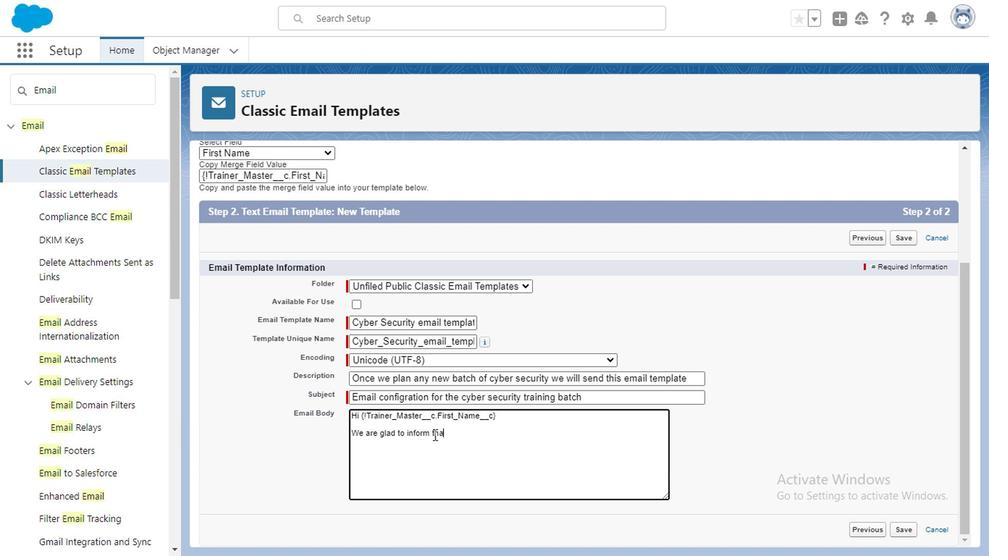 
Action: Mouse moved to (498, 470)
Screenshot: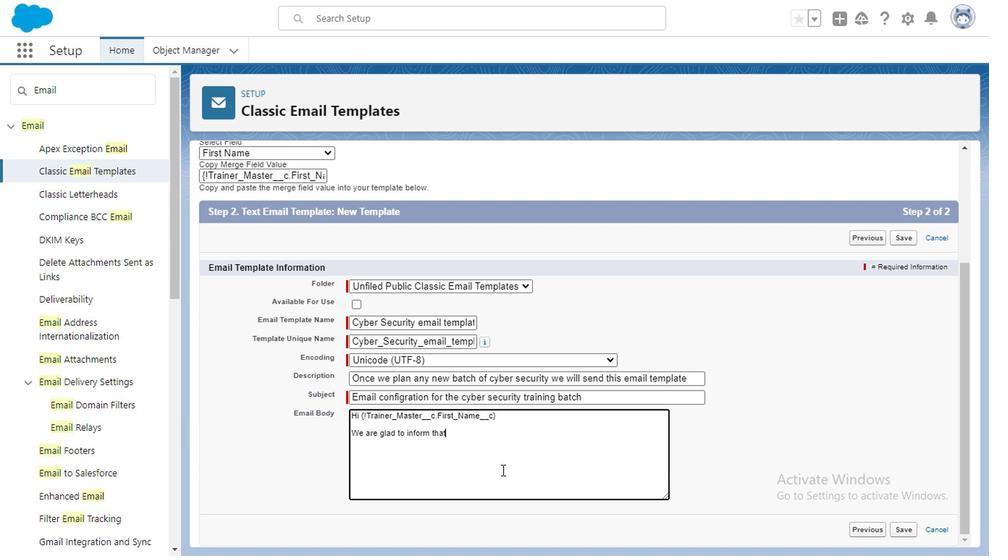 
Action: Key pressed <Key.backspace><Key.backspace><Key.backspace><Key.backspace><Key.backspace><Key.backspace><Key.backspace><Key.backspace><Key.backspace><Key.backspace><Key.backspace><Key.backspace><Key.backspace><Key.backspace><Key.backspace><Key.backspace><Key.backspace><Key.backspace><Key.backspace>HOSTING<Key.space>
Screenshot: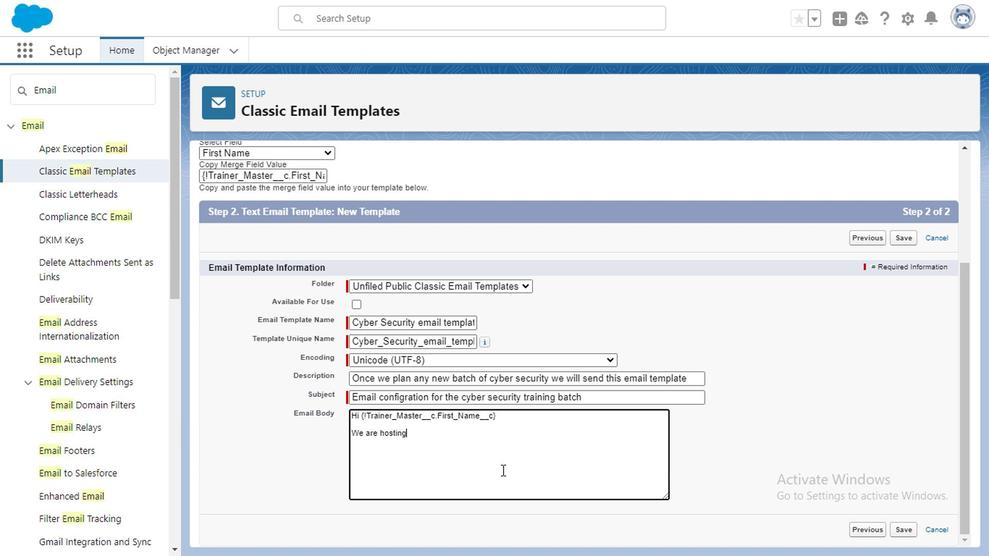 
Action: Mouse moved to (535, 512)
Screenshot: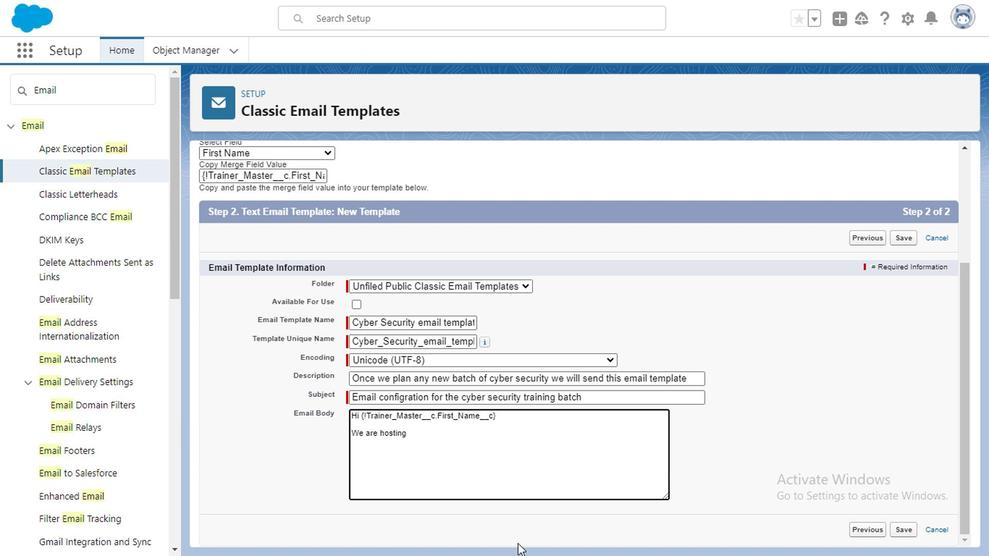 
Action: Key pressed OUR<Key.space>NEW<Key.space>BATCH<Key.space>OF<Key.space>CYBER<Key.space>SECURITY<Key.space>TRAINING
Screenshot: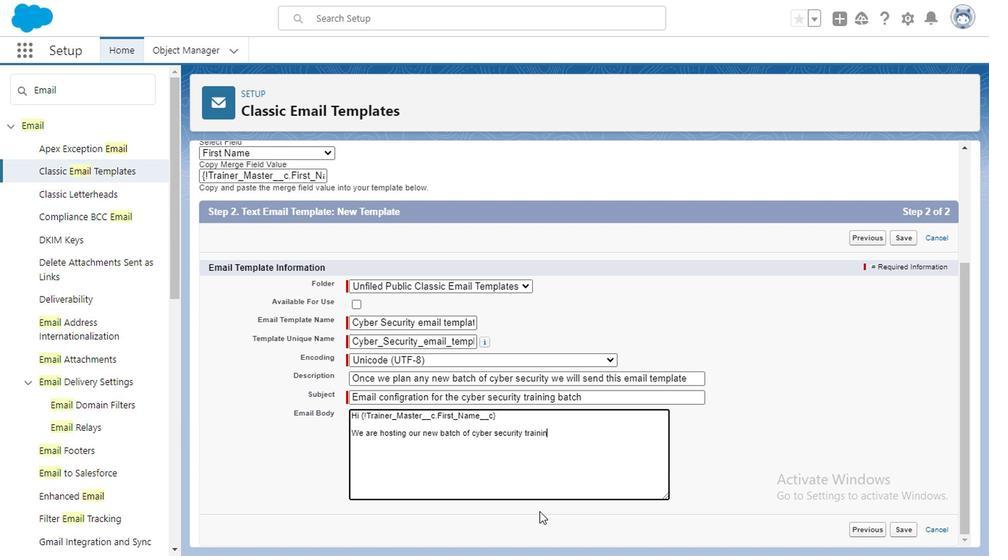 
Action: Mouse moved to (628, 488)
Screenshot: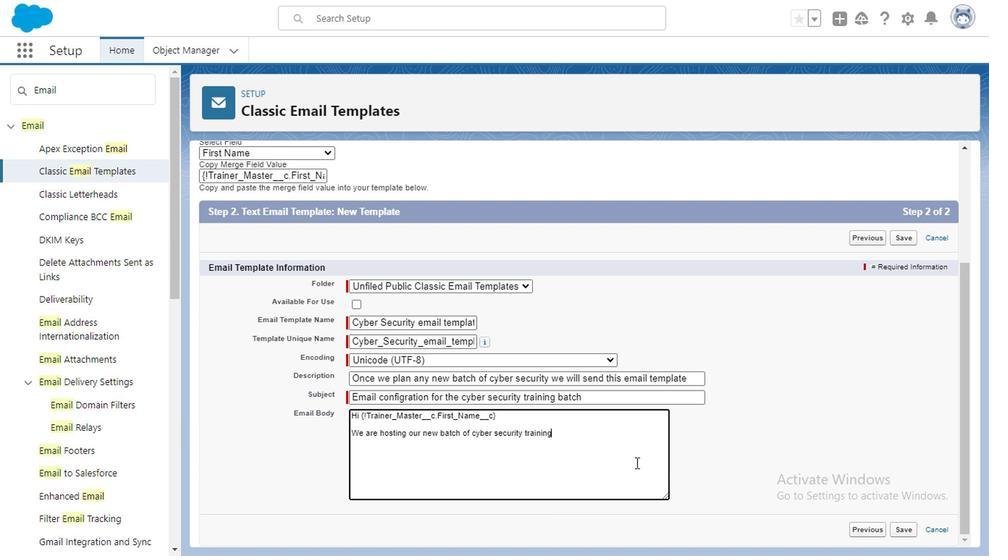 
Action: Key pressed <Key.space>FROM<Key.space>23<Key.space><Key.caps_lock>o<Key.caps_lock><Key.backspace><Key.caps_lock>n<Key.caps_lock>OV<Key.space>2023<Key.space>
Screenshot: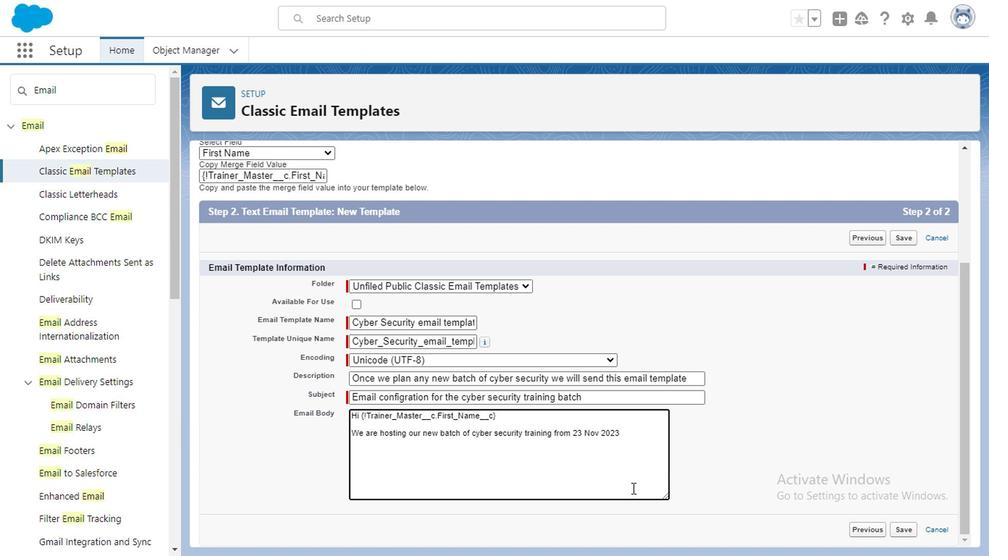 
Action: Mouse moved to (684, 495)
Screenshot: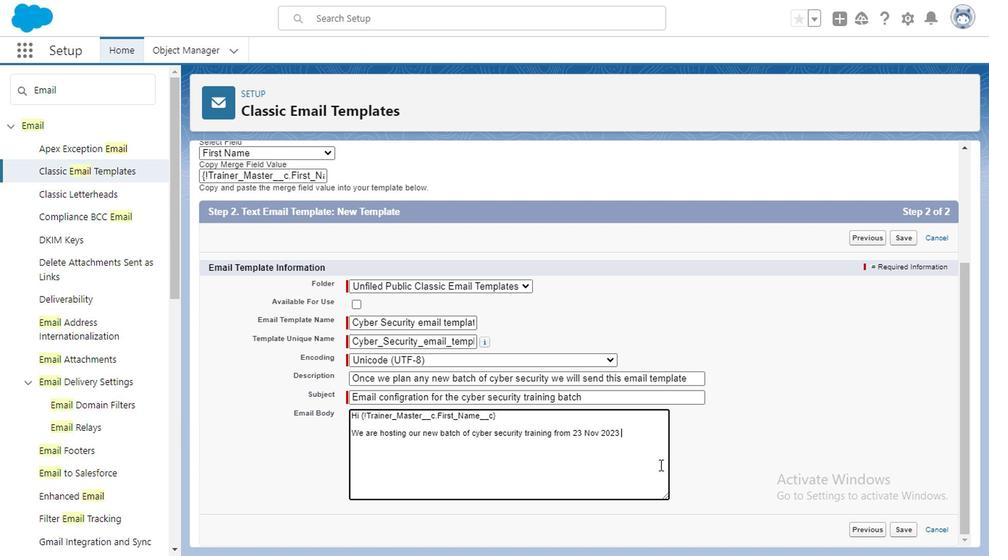 
Action: Key pressed <Key.shift>@6<Key.space><Key.caps_lock>a<Key.caps_lock>M<Key.backspace><Key.backspace><Key.backspace><Key.caps_lock>a<Key.caps_lock>M.<Key.space>I<Key.space>WOULD<Key.space>LIKE<Key.space>TO<Key.space>TAKE<Key.space>THIS<Key.space>TH<Key.backspace><Key.backspace>FORWARD<Key.space><Key.backspace>.<Key.space>C<Key.backspace>CLASSES<Key.space>WILL<Key.space>BE<Key.space>HELD<Key.space>ON<Key.space><Key.space>EVERY<Key.space><Key.caps_lock>m<Key.caps_lock>ONDAY<Key.space><Key.caps_lock>t<Key.caps_lock>O<Key.space><Key.caps_lock>f<Key.caps_lock>RIDAY<Key.space><Key.space>
Screenshot: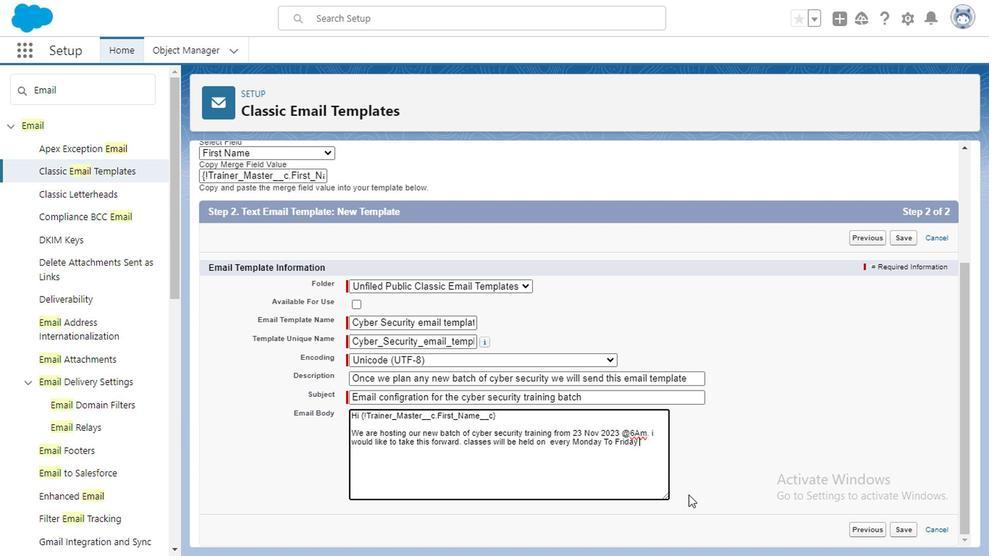 
Action: Mouse moved to (661, 438)
Screenshot: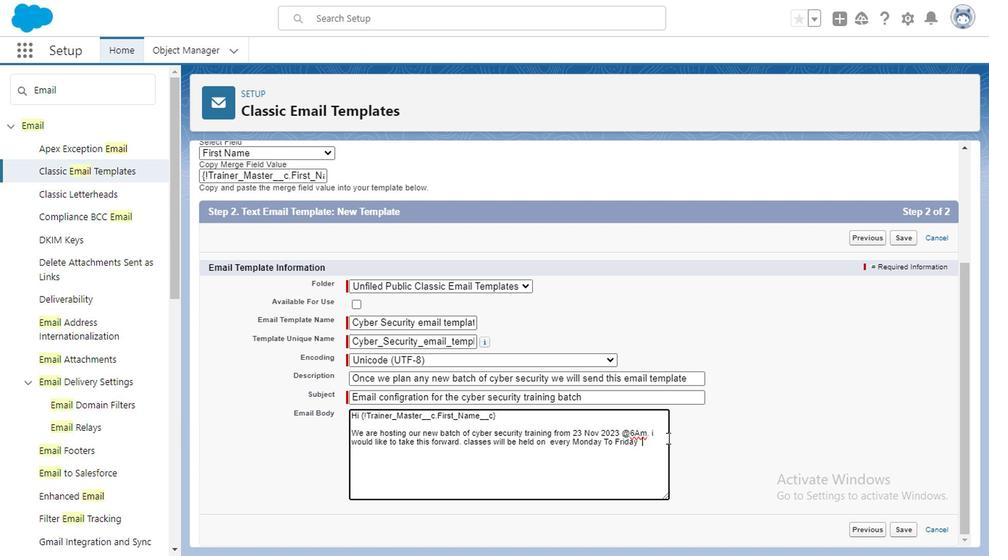 
Action: Key pressed EVERY<Key.space>SATURDAY<Key.space>SATURDAY<Key.space>MOCK<Key.space>WILL<Key.space>BE<Key.space>CONDUCTED<Key.space><Key.enter><Key.enter><Key.caps_lock>w<Key.caps_lock>E<Key.space>NEED<Key.space>TT<Key.backspace>O<Key.space>PROVIDE<Key.space>RECORDED<Key.space>SESSION<Key.space>AND<Key.space><Key.caps_lock>t<Key.caps_lock>OPIC<Key.space>WISE<Key.space>NOTES<Key.space>/<Key.backspace><Key.backspace>.<Key.enter><Key.enter><Key.caps_lock>l<Key.caps_lock>ET<Key.space>ME<Key.space>KNOW
Screenshot: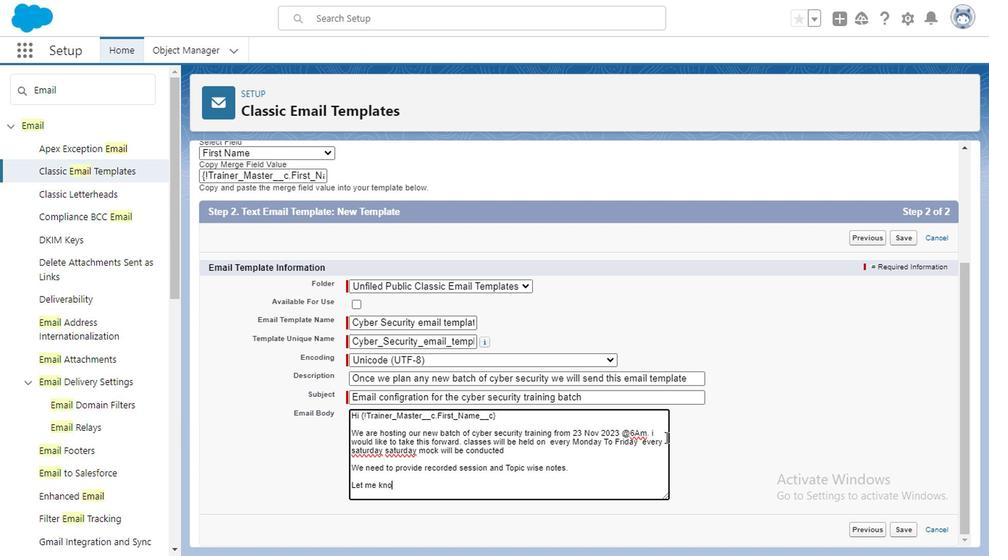 
Action: Mouse moved to (427, 320)
Screenshot: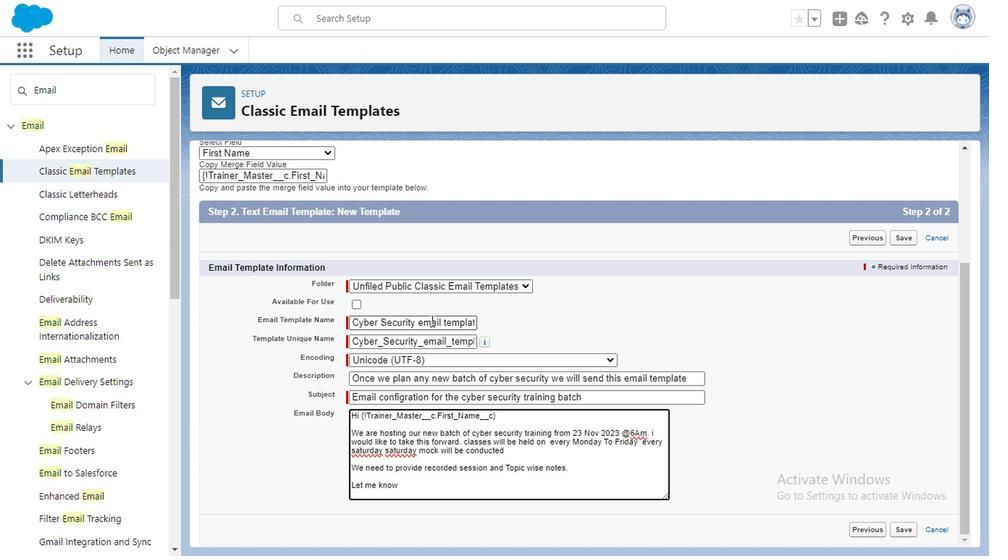 
Action: Mouse pressed left at (427, 320)
Screenshot: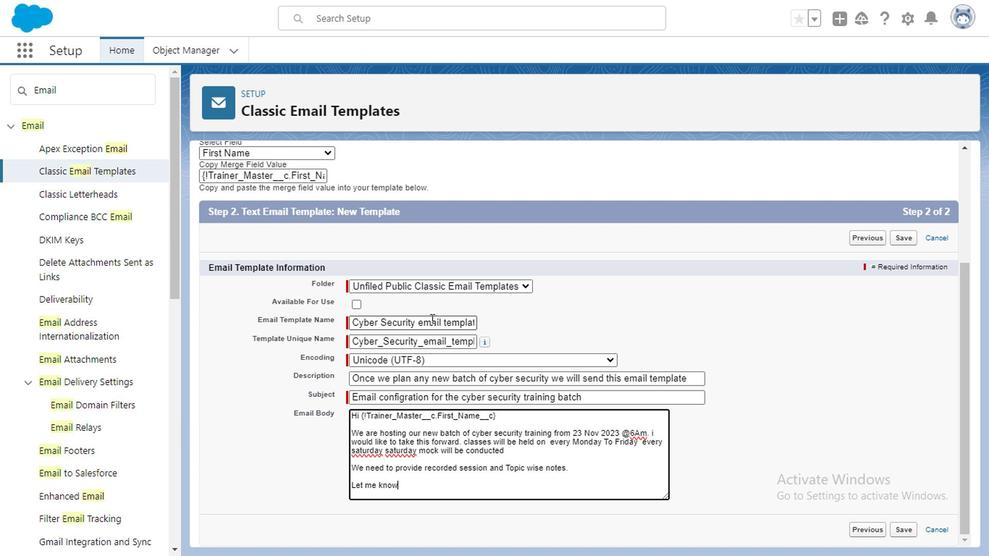 
Action: Key pressed <Key.right><Key.right><Key.right><Key.right><Key.right><Key.right><Key.right><Key.right><Key.right><Key.right><Key.right><Key.right><Key.right><Key.right><Key.right><Key.right><Key.right><Key.right><Key.right><Key.right><Key.right>
Screenshot: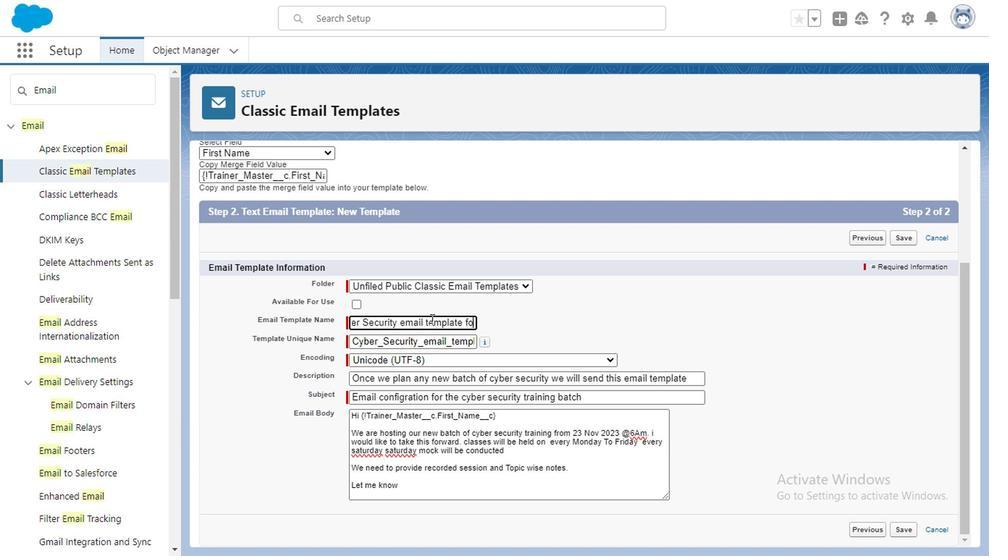 
Action: Mouse moved to (401, 485)
Screenshot: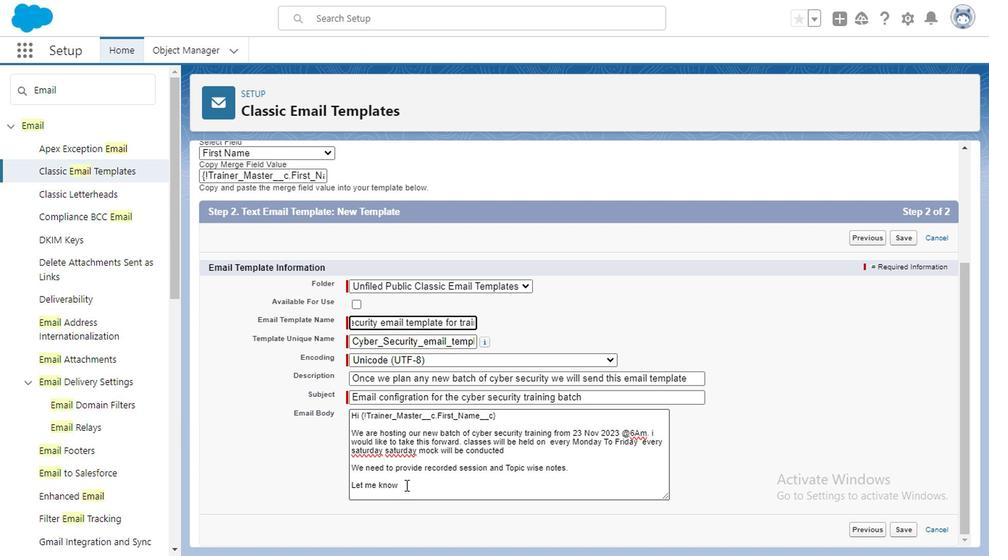 
Action: Mouse pressed left at (401, 485)
